 Task: Organize and update the Trello board by editing task cards, adding descriptions, and customizing the board with new lists, labels, and a background image.
Action: Mouse moved to (44, 93)
Screenshot: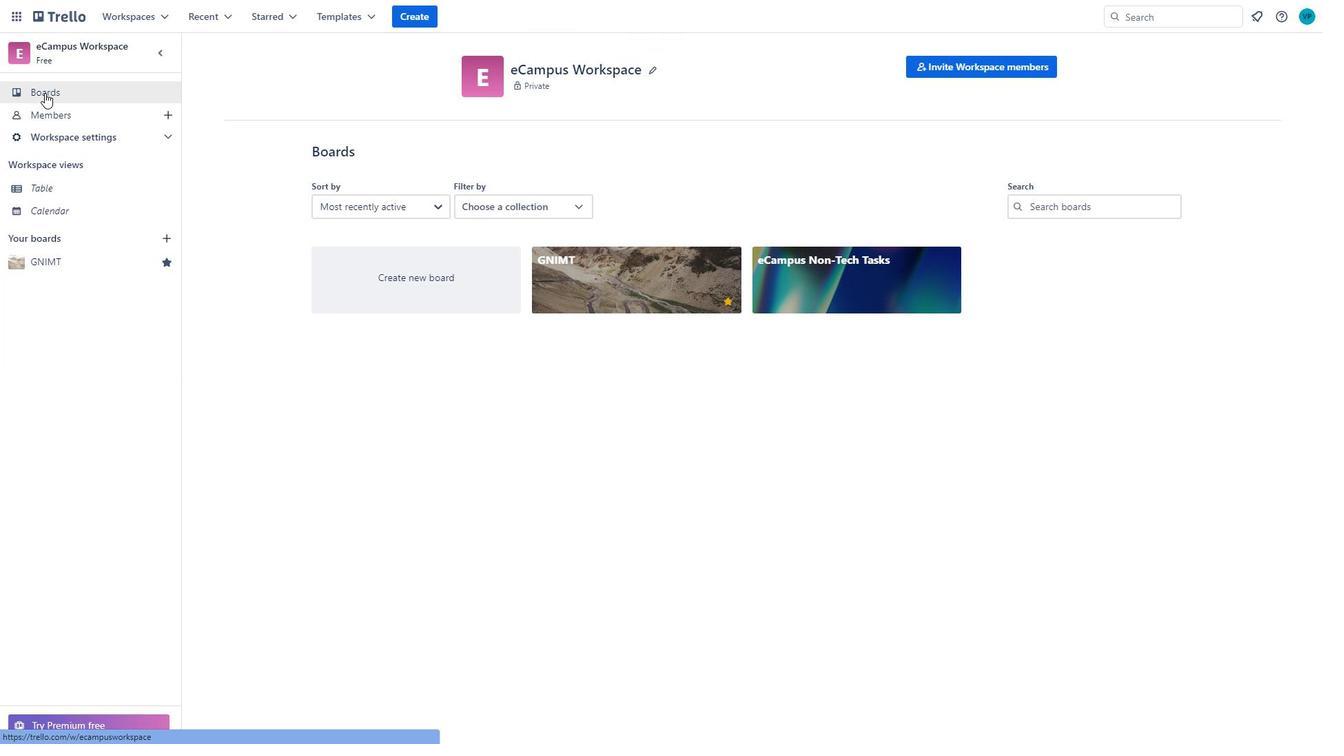 
Action: Mouse pressed left at (44, 93)
Screenshot: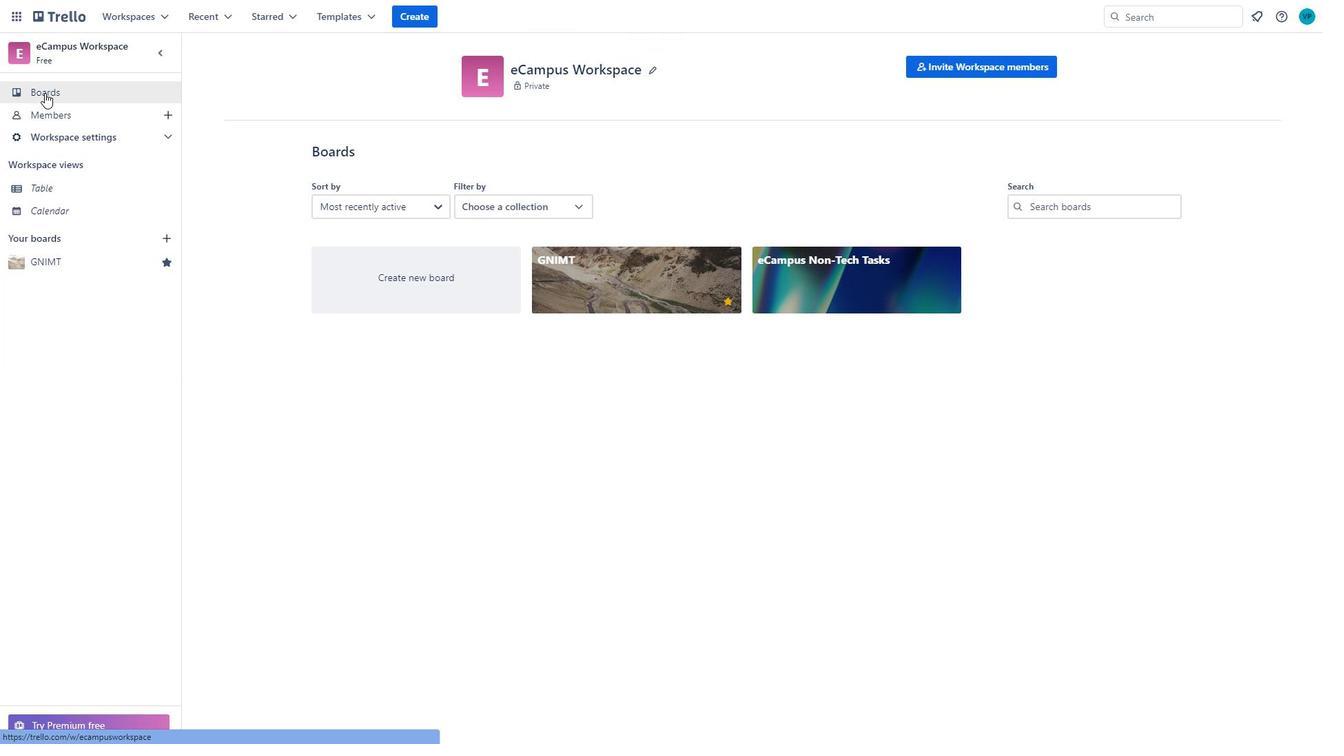 
Action: Mouse moved to (606, 288)
Screenshot: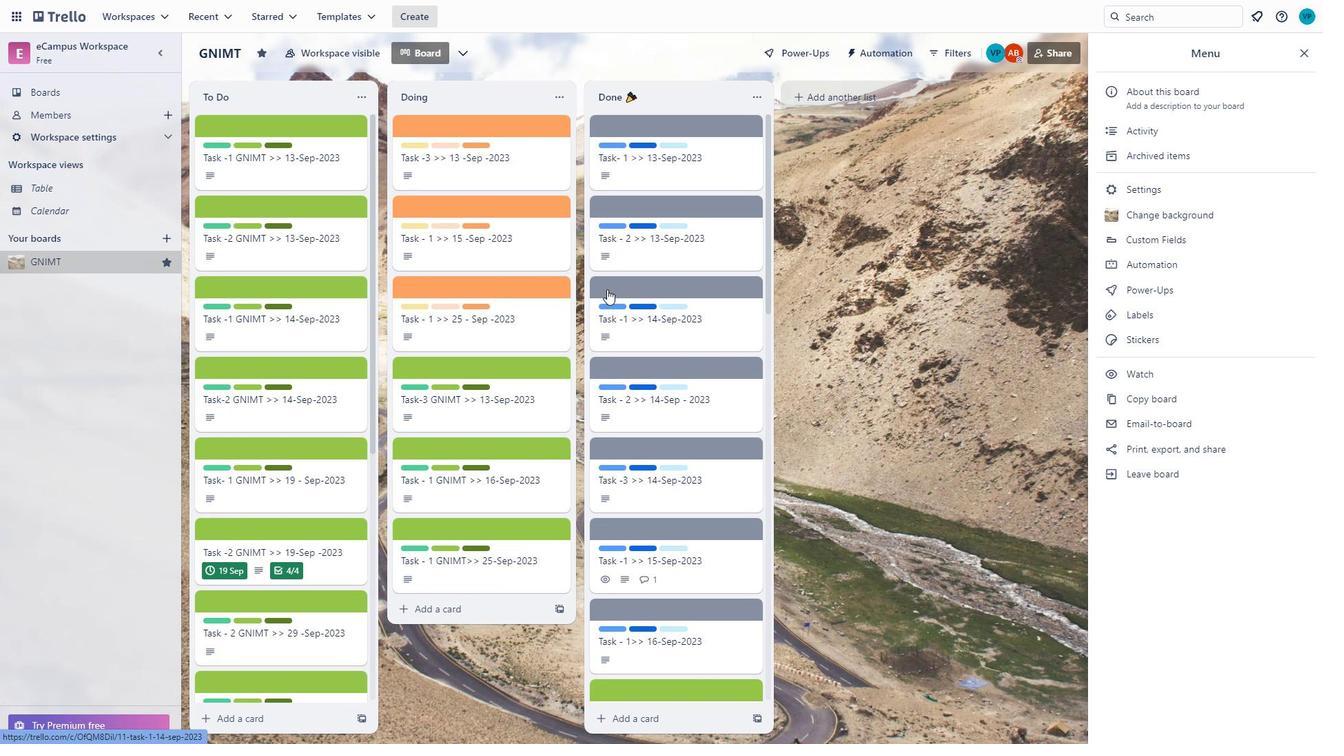 
Action: Mouse pressed left at (606, 288)
Screenshot: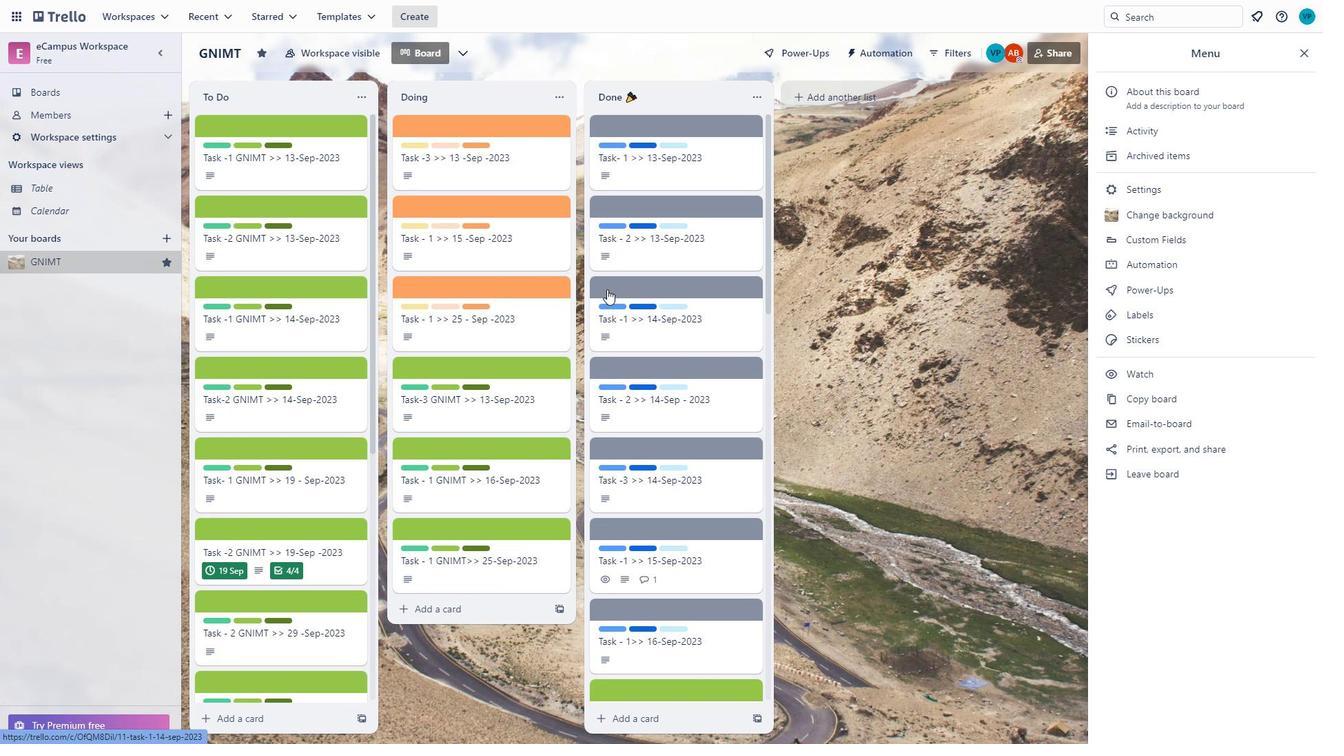 
Action: Mouse moved to (330, 416)
Screenshot: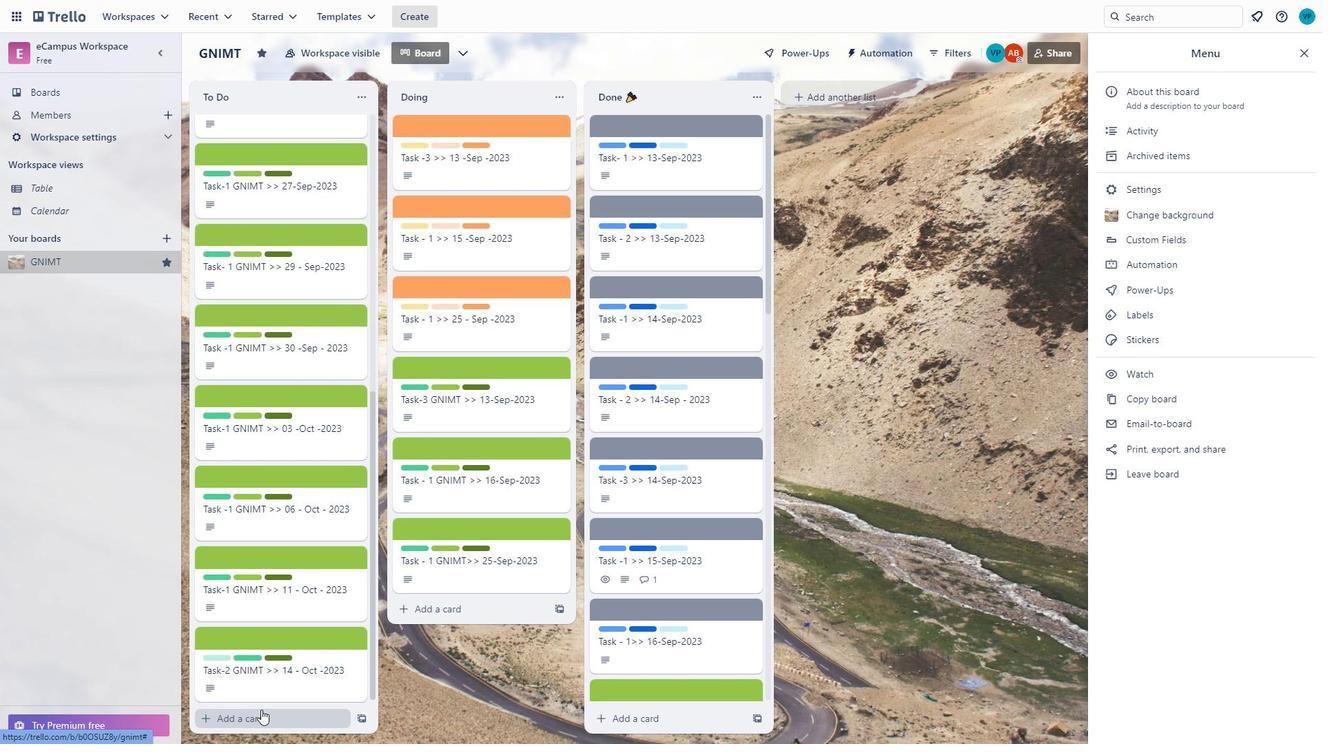 
Action: Mouse scrolled (330, 415) with delta (0, 0)
Screenshot: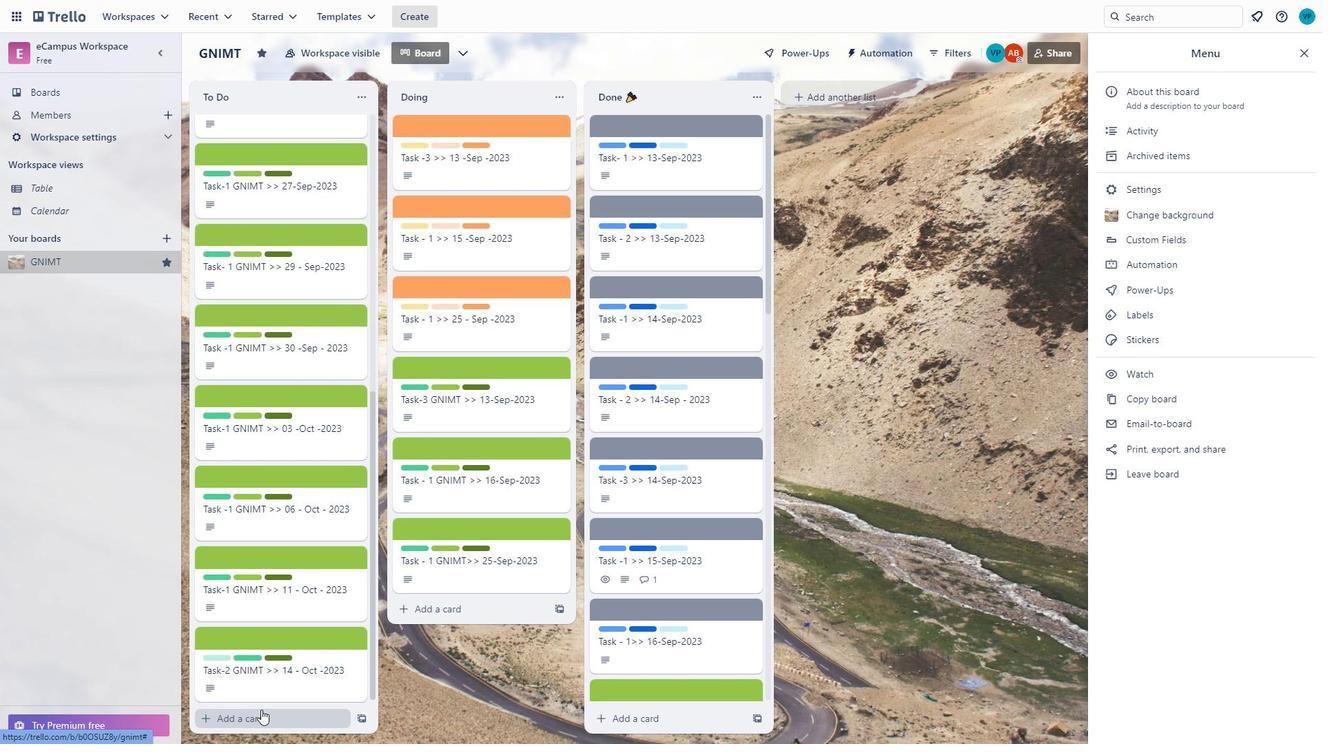 
Action: Mouse moved to (321, 426)
Screenshot: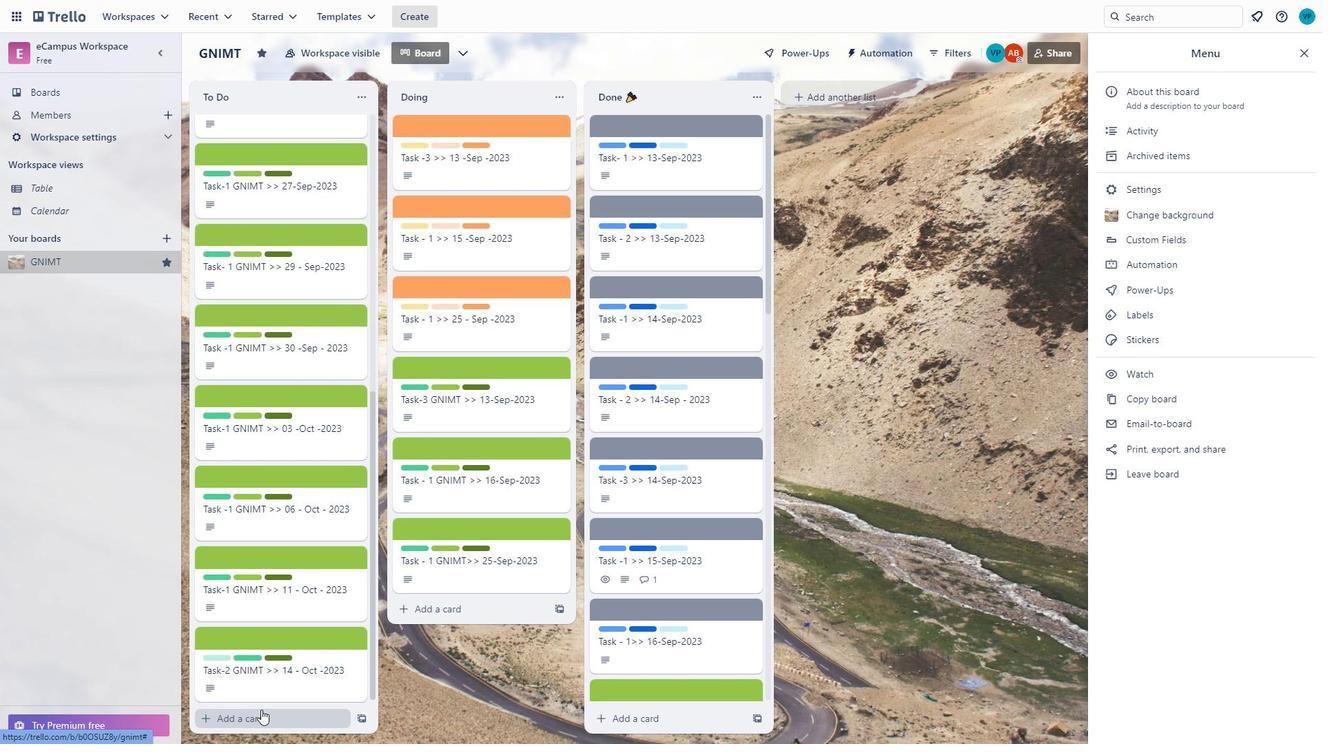 
Action: Mouse scrolled (321, 426) with delta (0, 0)
Screenshot: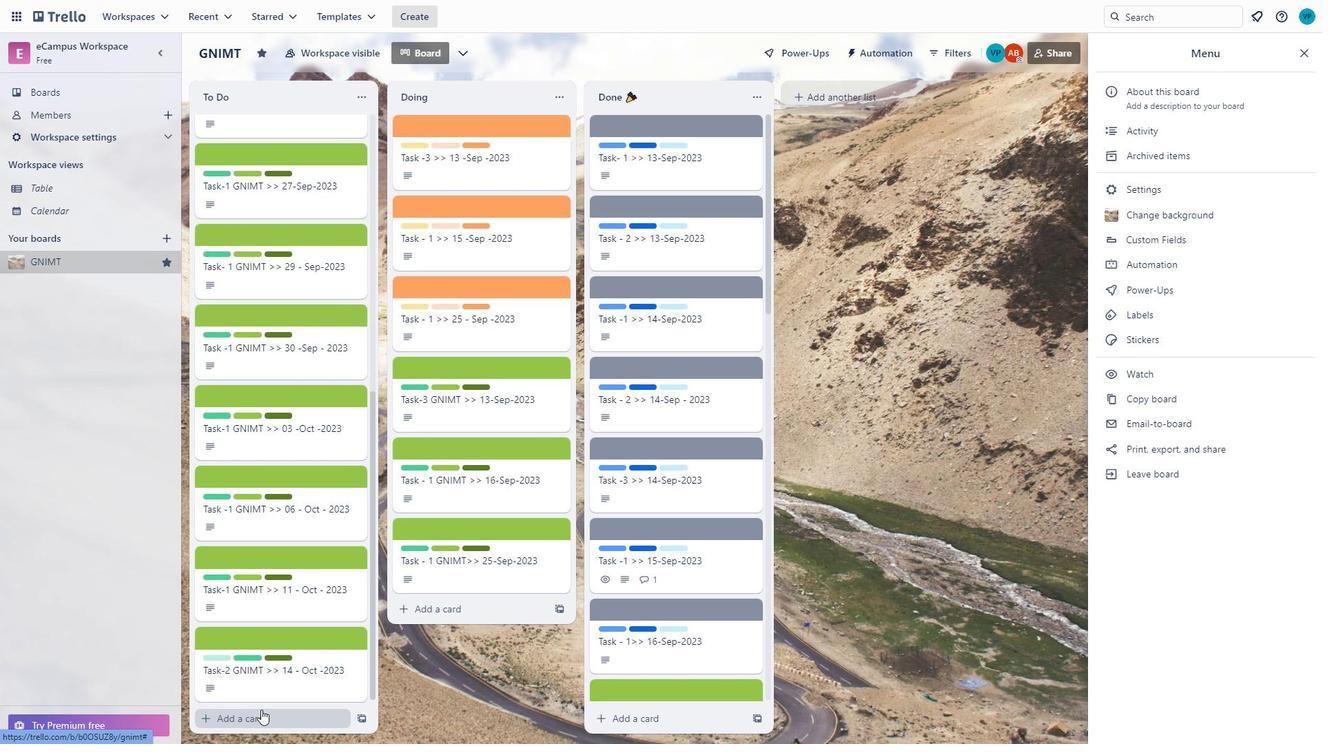 
Action: Mouse moved to (317, 432)
Screenshot: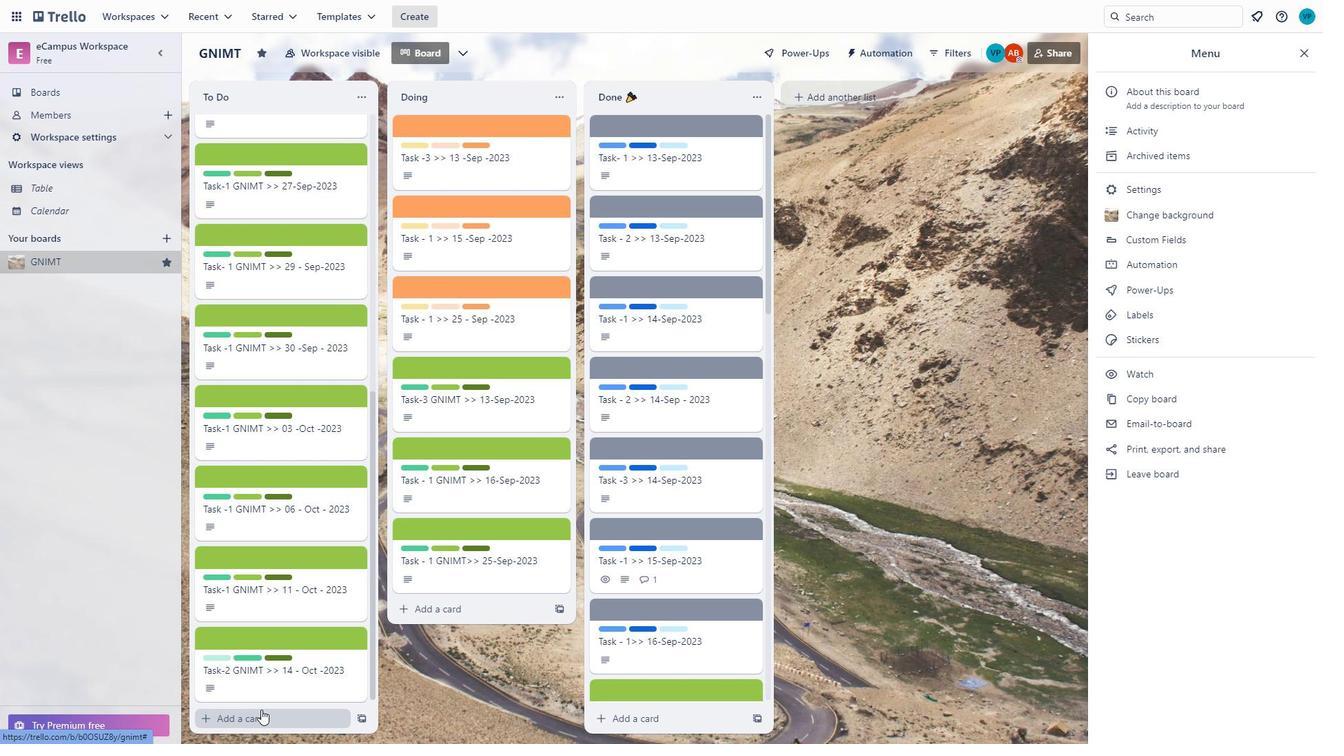 
Action: Mouse scrolled (317, 432) with delta (0, 0)
Screenshot: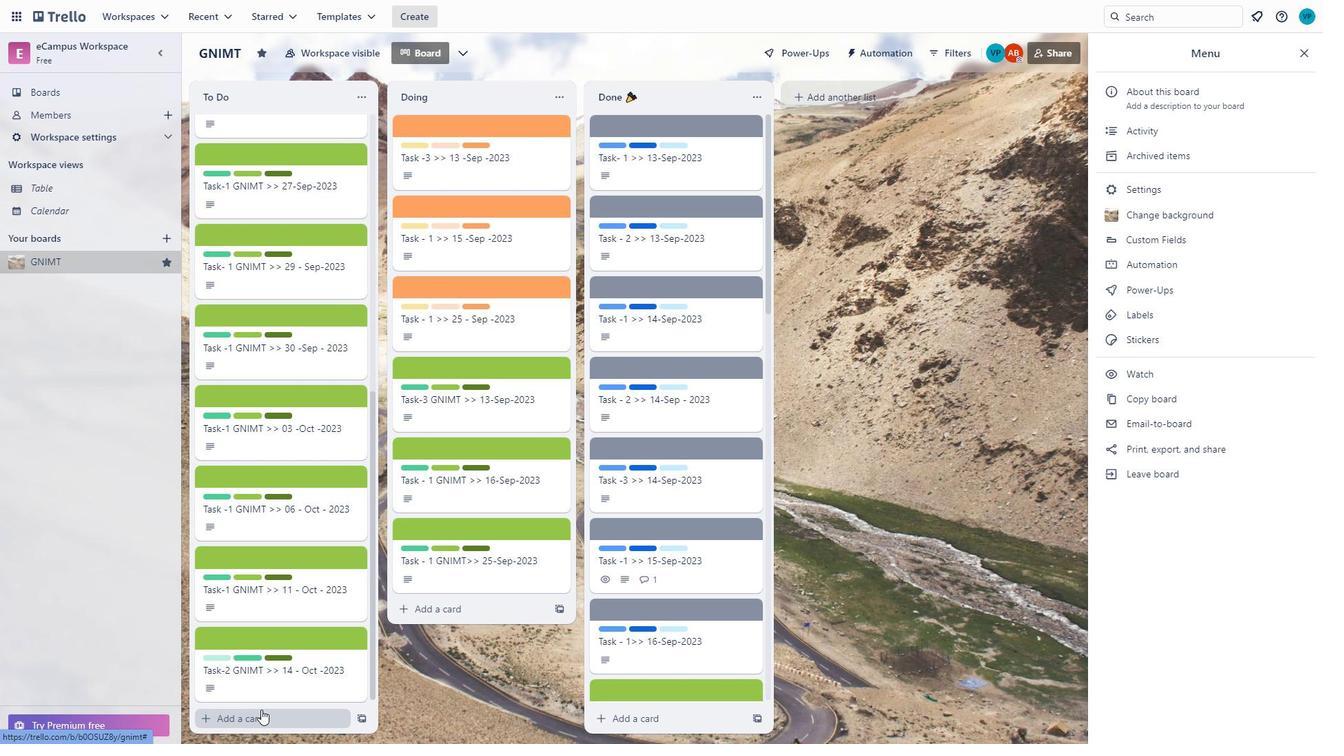 
Action: Mouse moved to (316, 435)
Screenshot: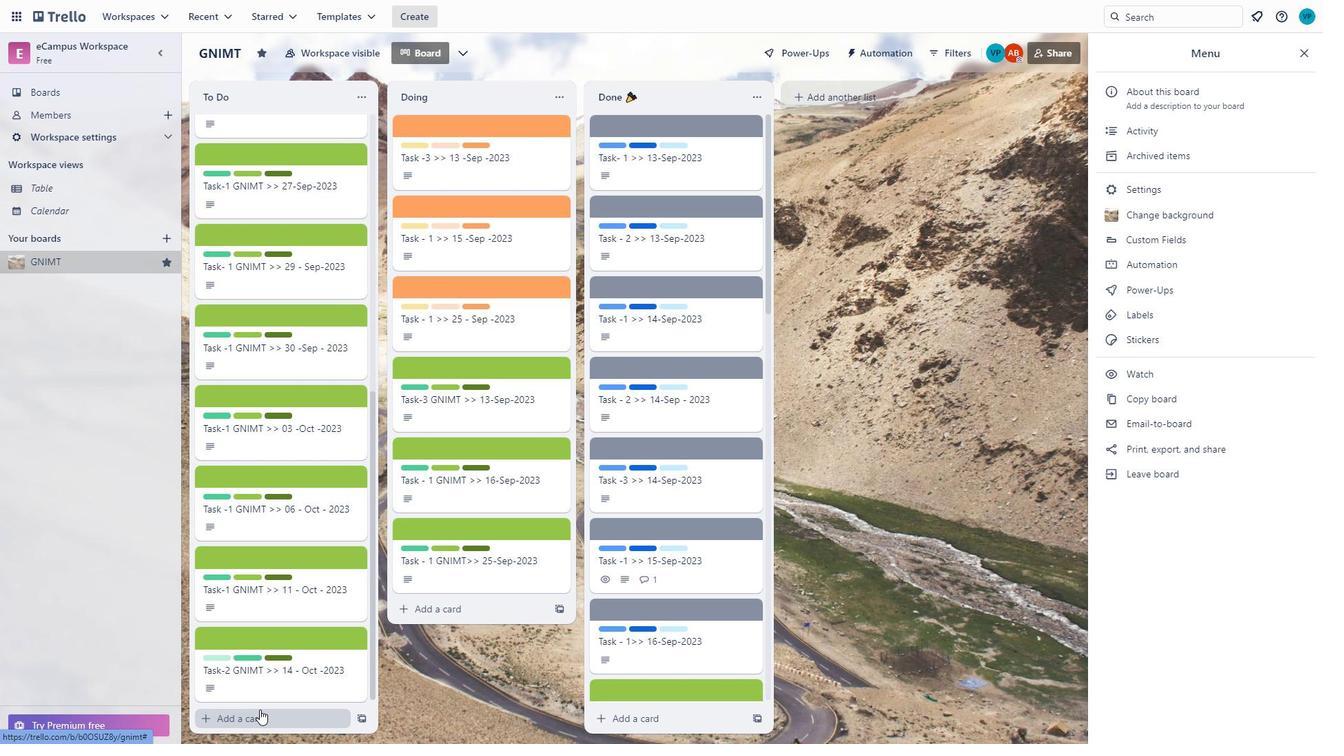 
Action: Mouse scrolled (316, 434) with delta (0, 0)
Screenshot: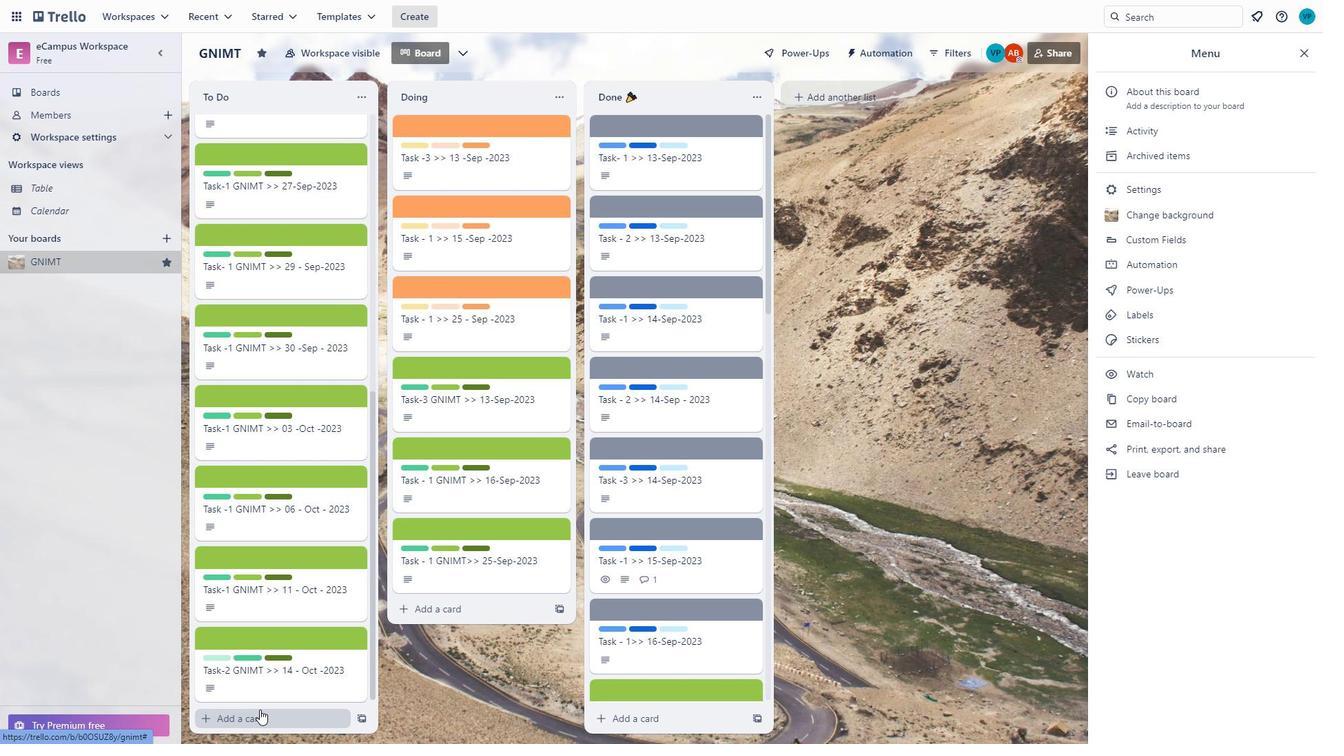 
Action: Mouse moved to (305, 452)
Screenshot: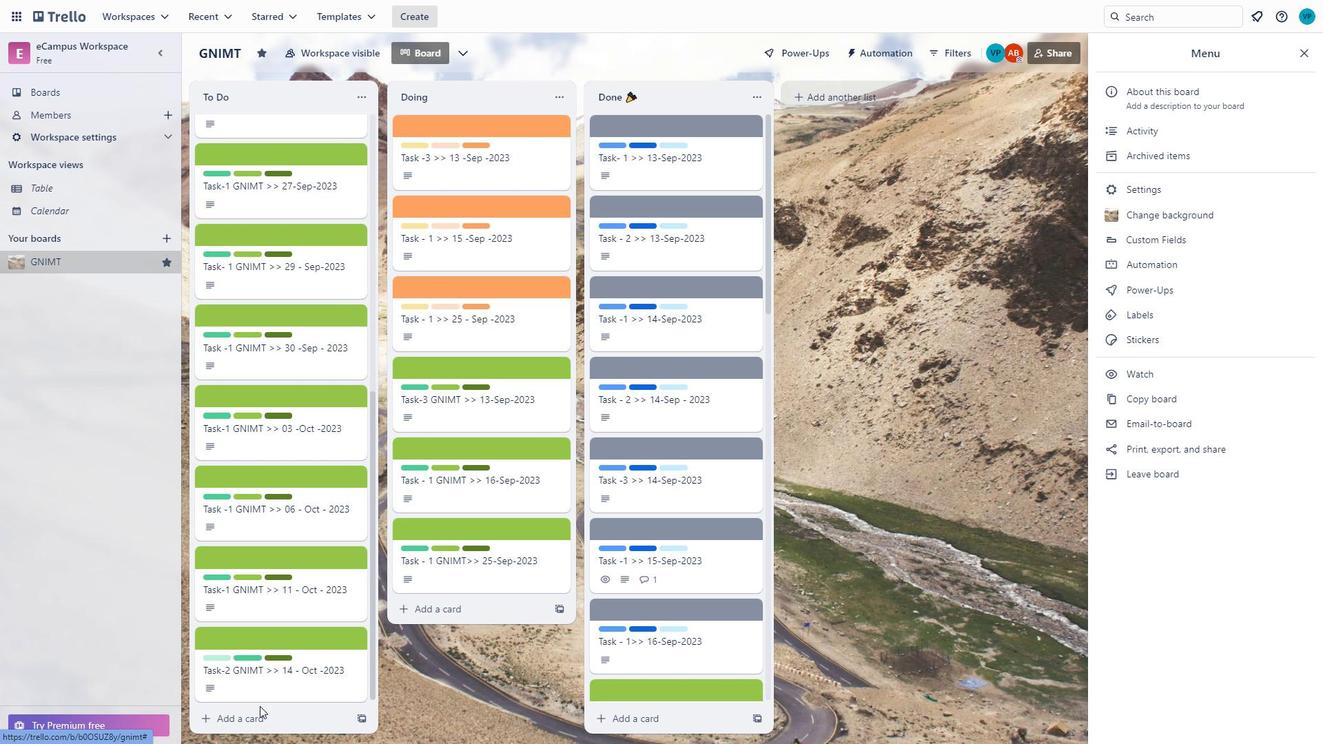 
Action: Mouse scrolled (305, 452) with delta (0, 0)
Screenshot: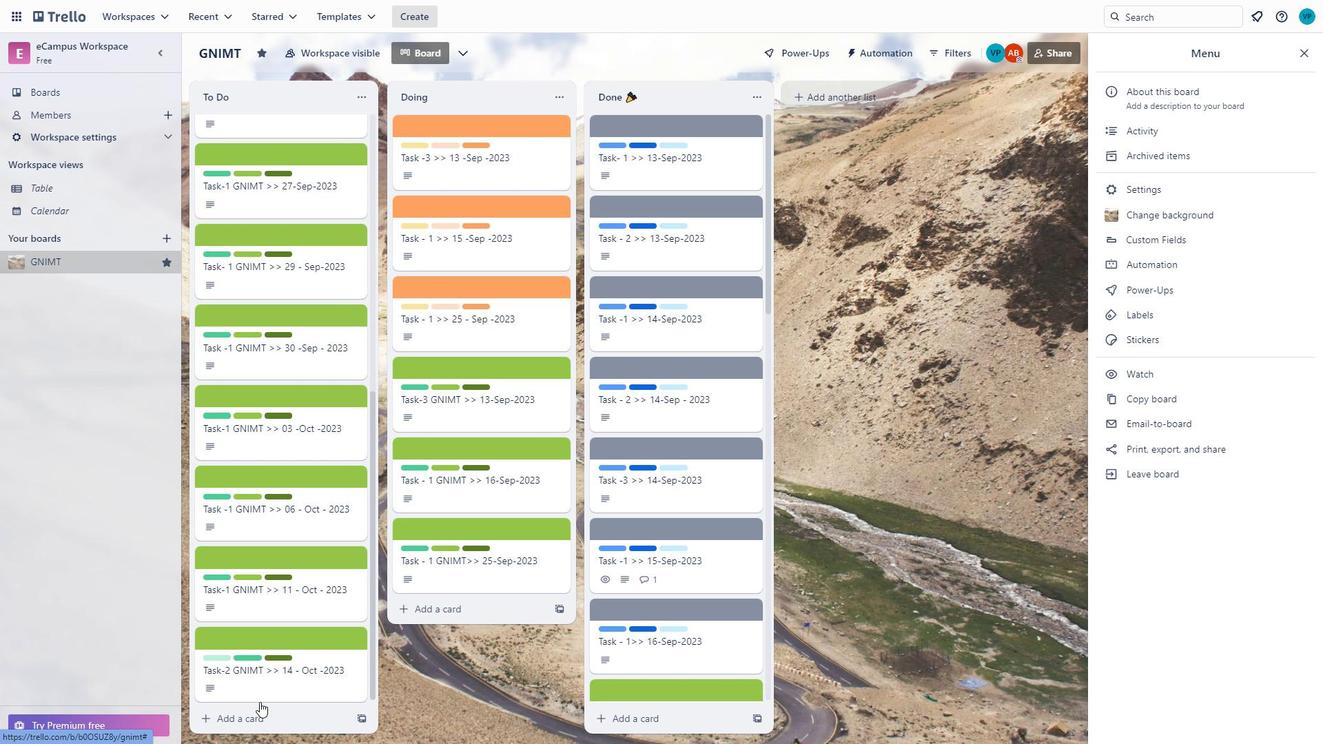 
Action: Mouse moved to (306, 455)
Screenshot: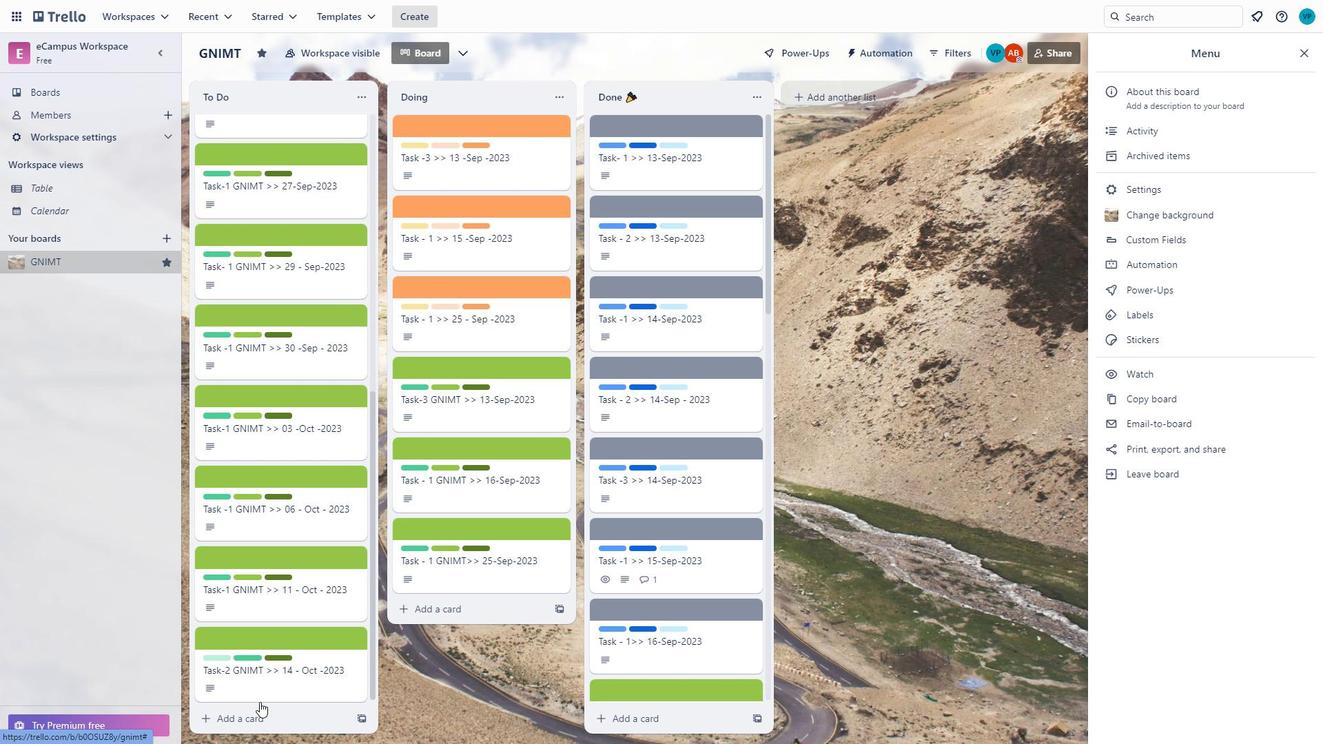 
Action: Mouse scrolled (306, 454) with delta (0, 0)
Screenshot: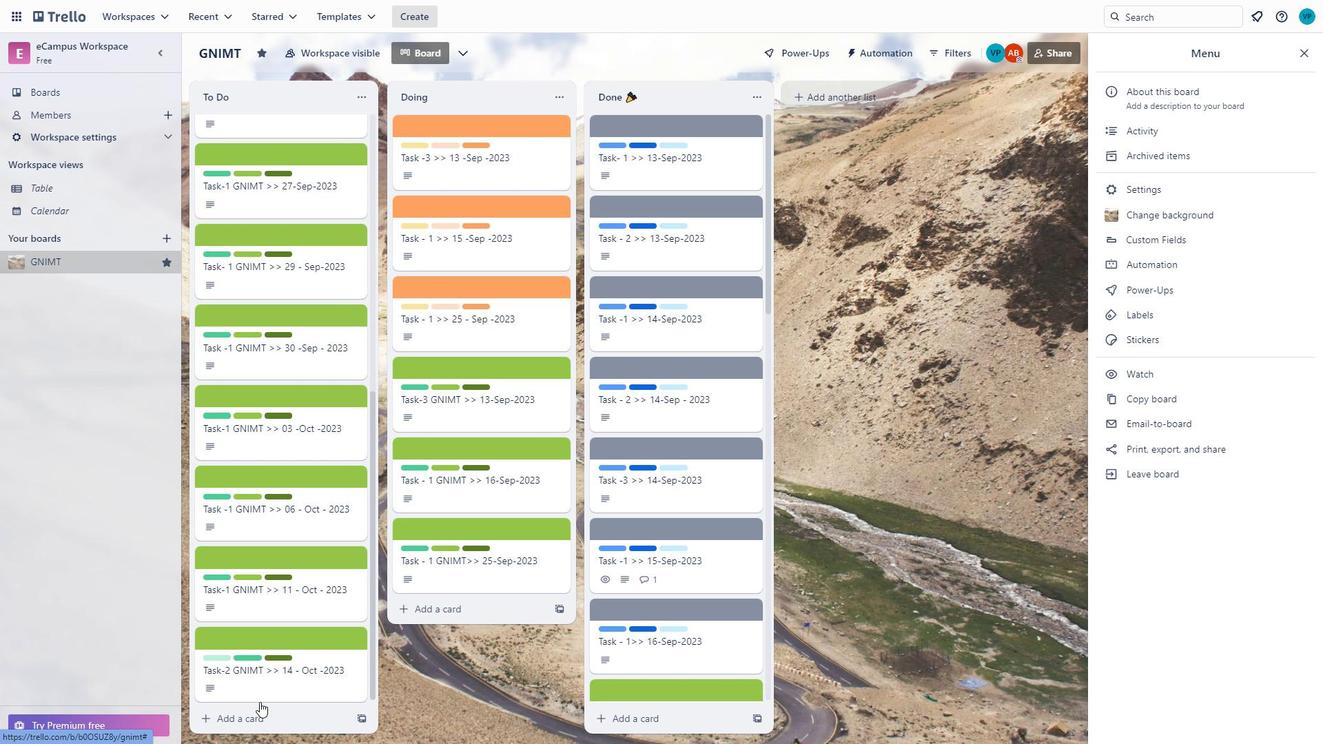 
Action: Mouse moved to (306, 457)
Screenshot: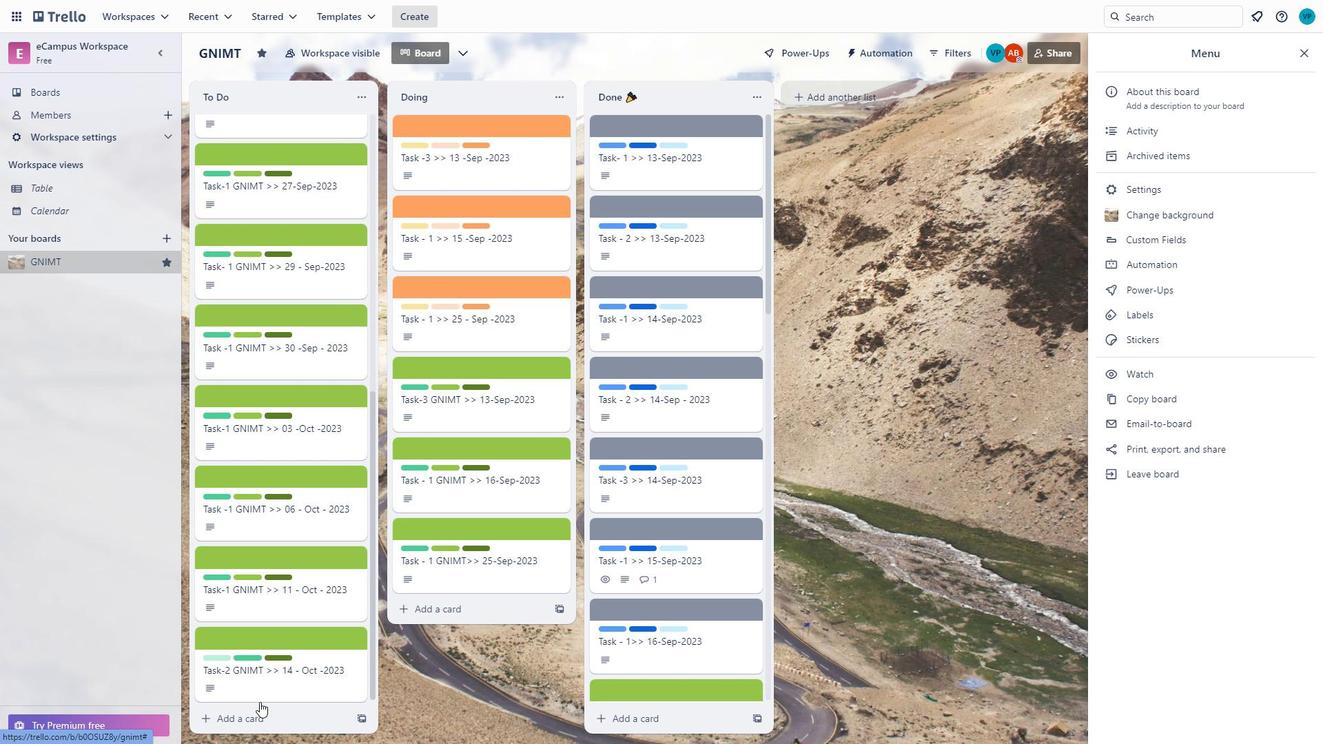 
Action: Mouse scrolled (306, 456) with delta (0, 0)
Screenshot: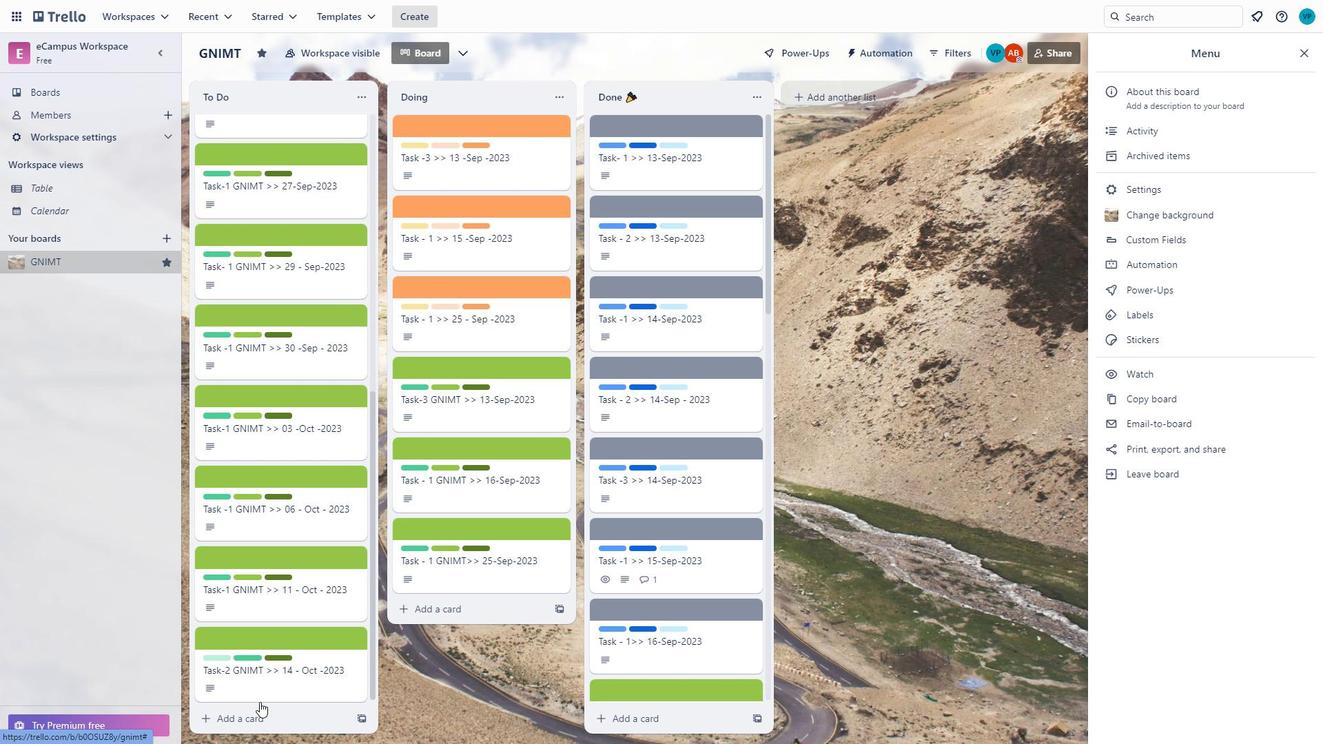
Action: Mouse moved to (306, 457)
Screenshot: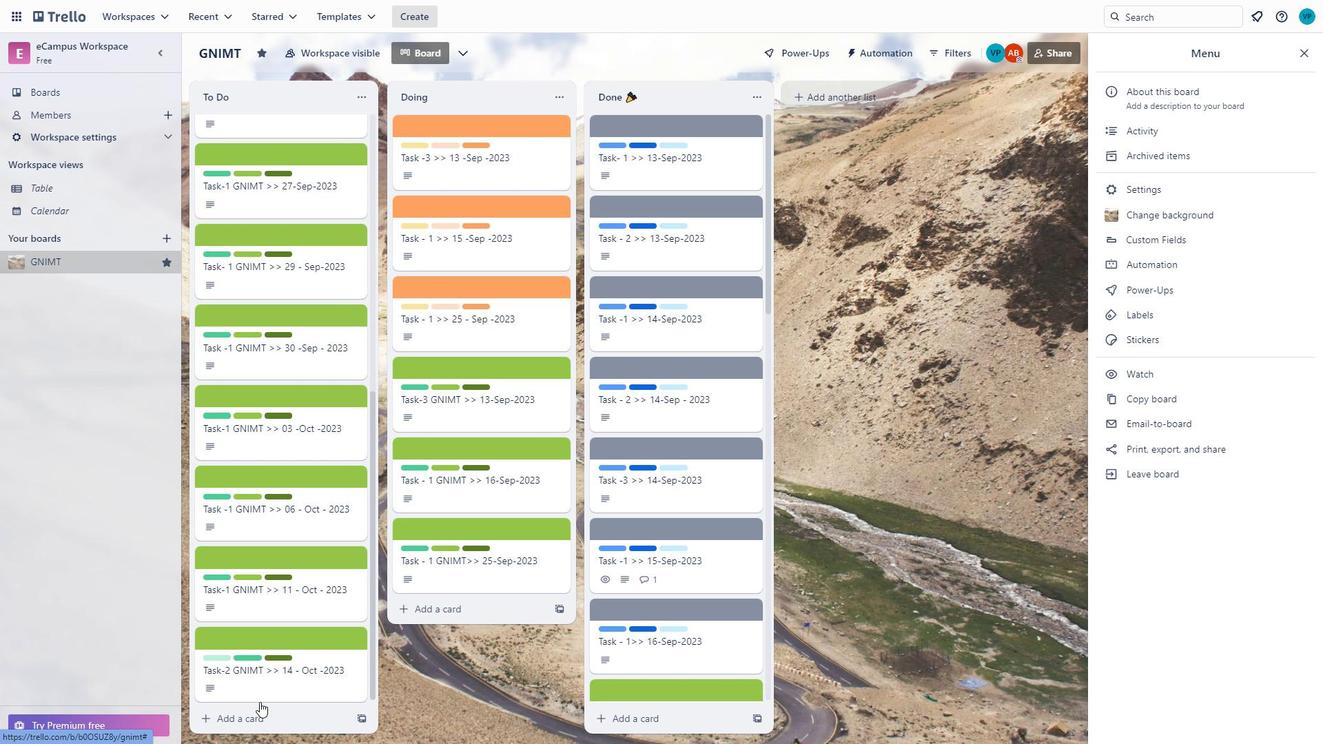 
Action: Mouse scrolled (306, 456) with delta (0, 0)
Screenshot: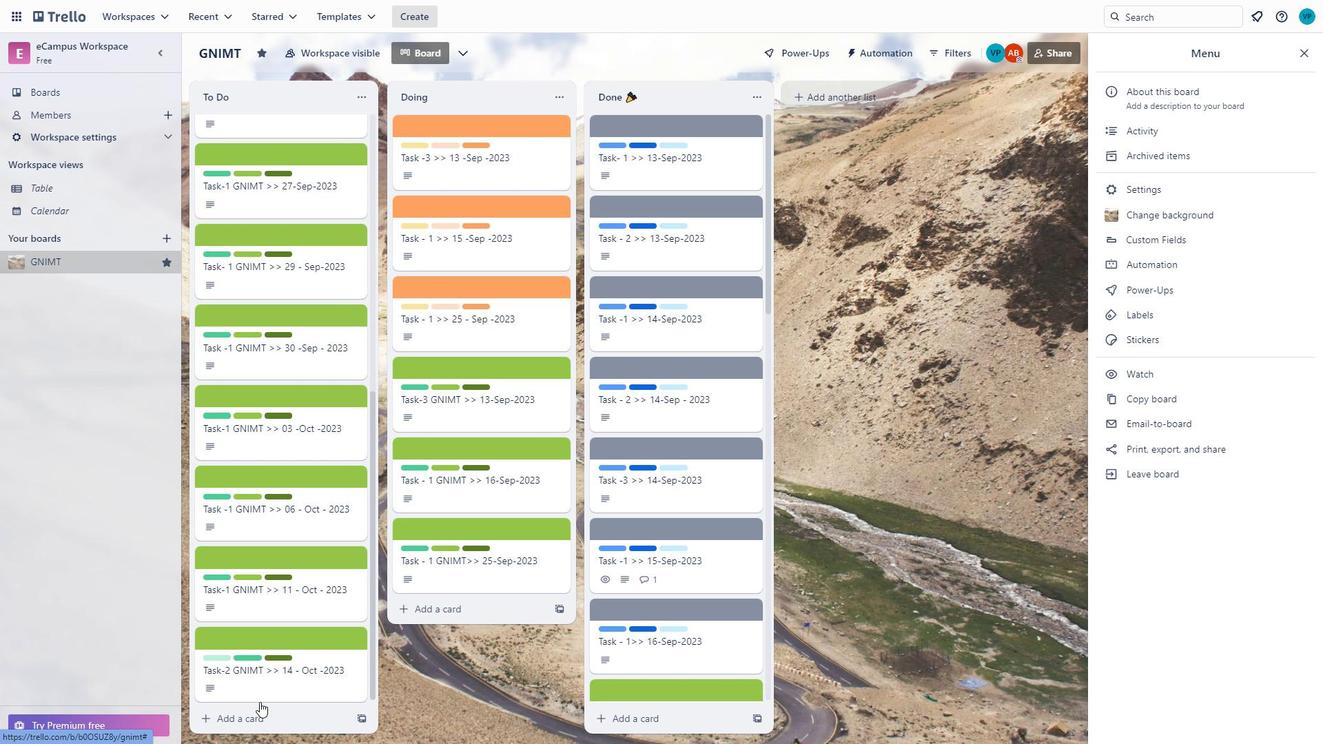 
Action: Mouse moved to (306, 457)
Screenshot: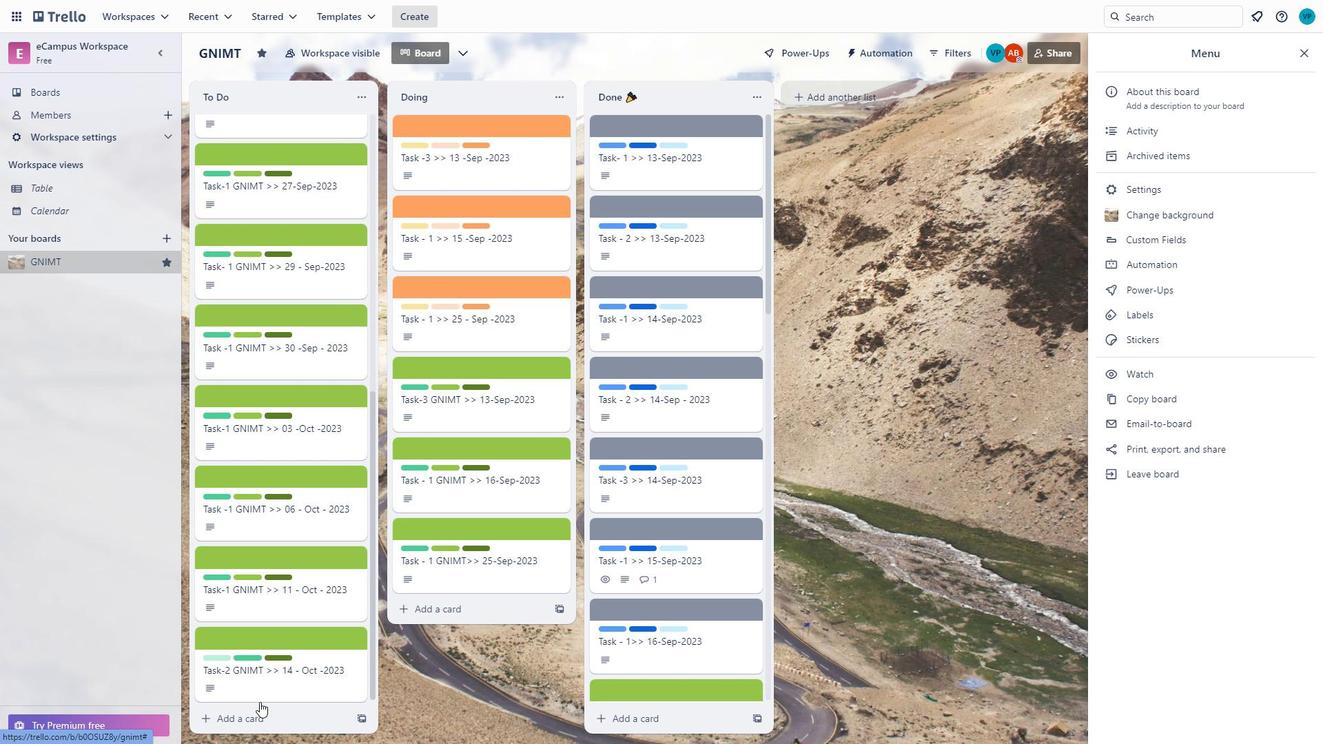 
Action: Mouse scrolled (306, 457) with delta (0, 0)
Screenshot: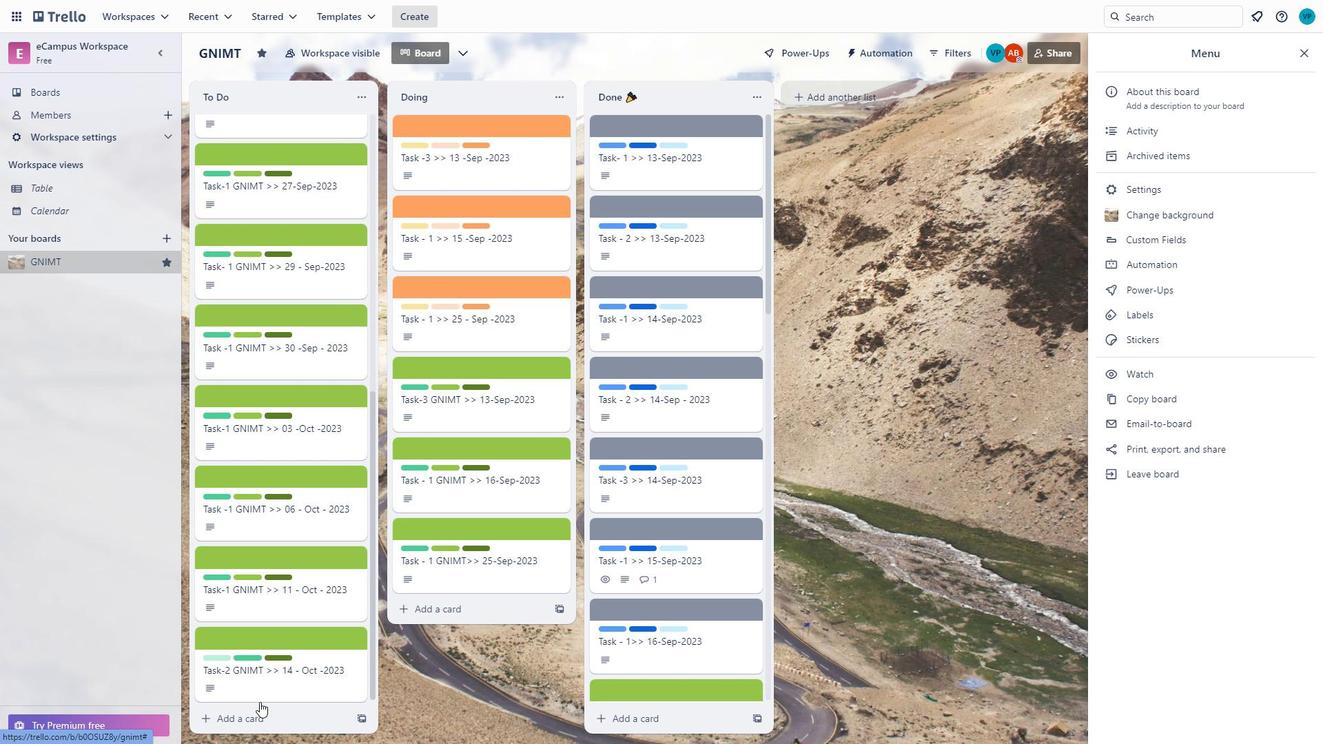 
Action: Mouse moved to (315, 461)
Screenshot: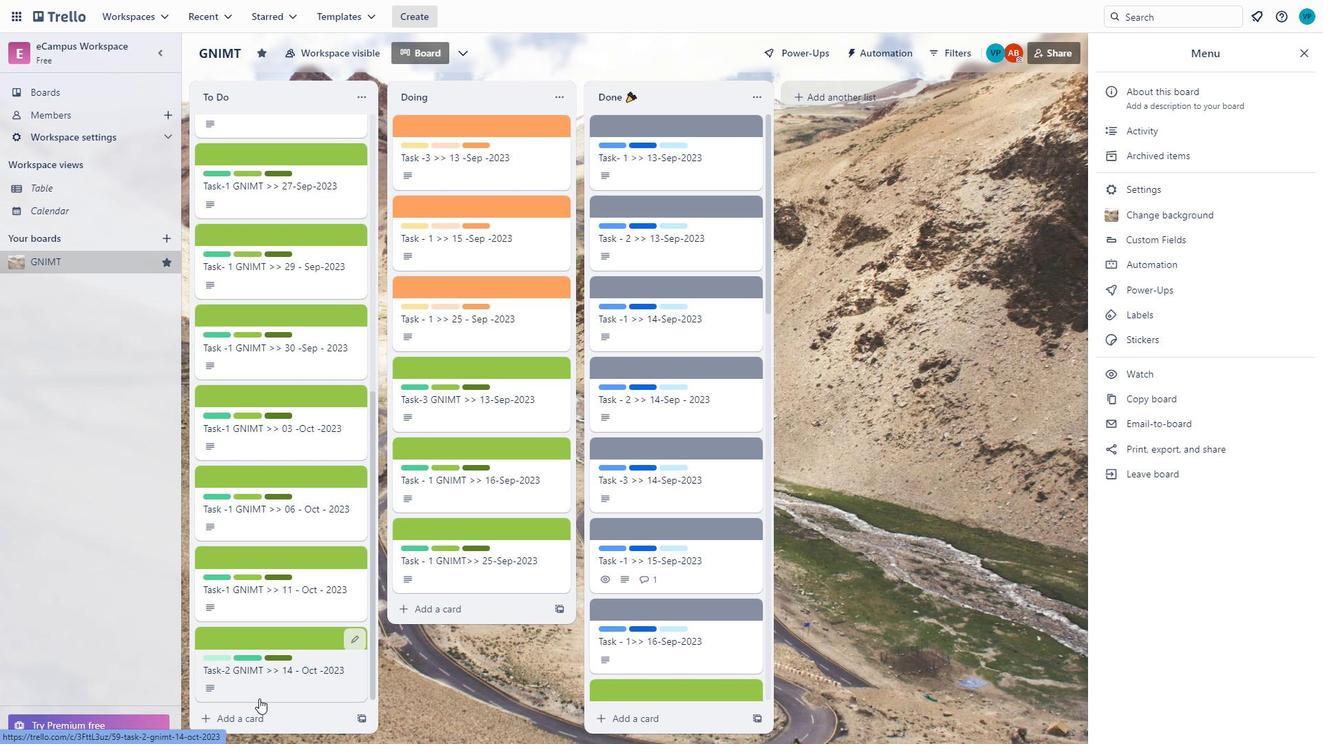
Action: Mouse scrolled (315, 461) with delta (0, 0)
Screenshot: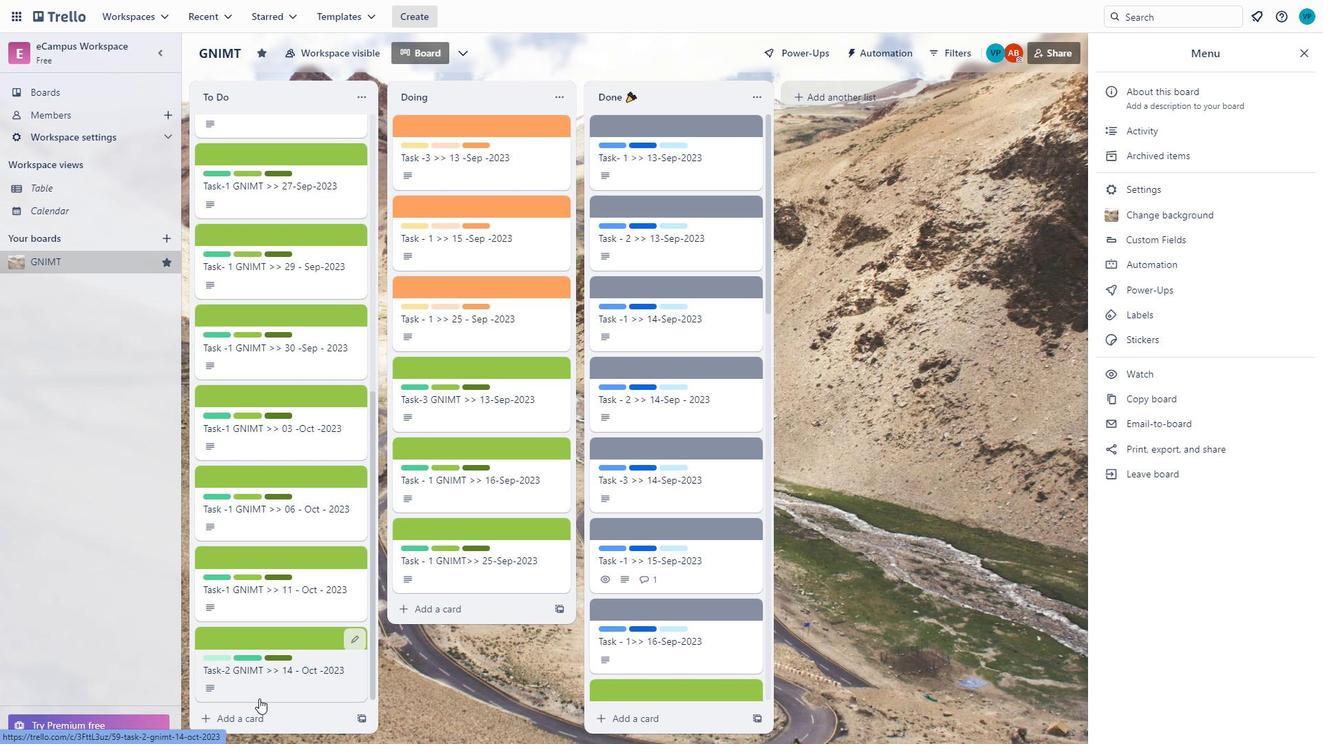 
Action: Mouse moved to (312, 468)
Screenshot: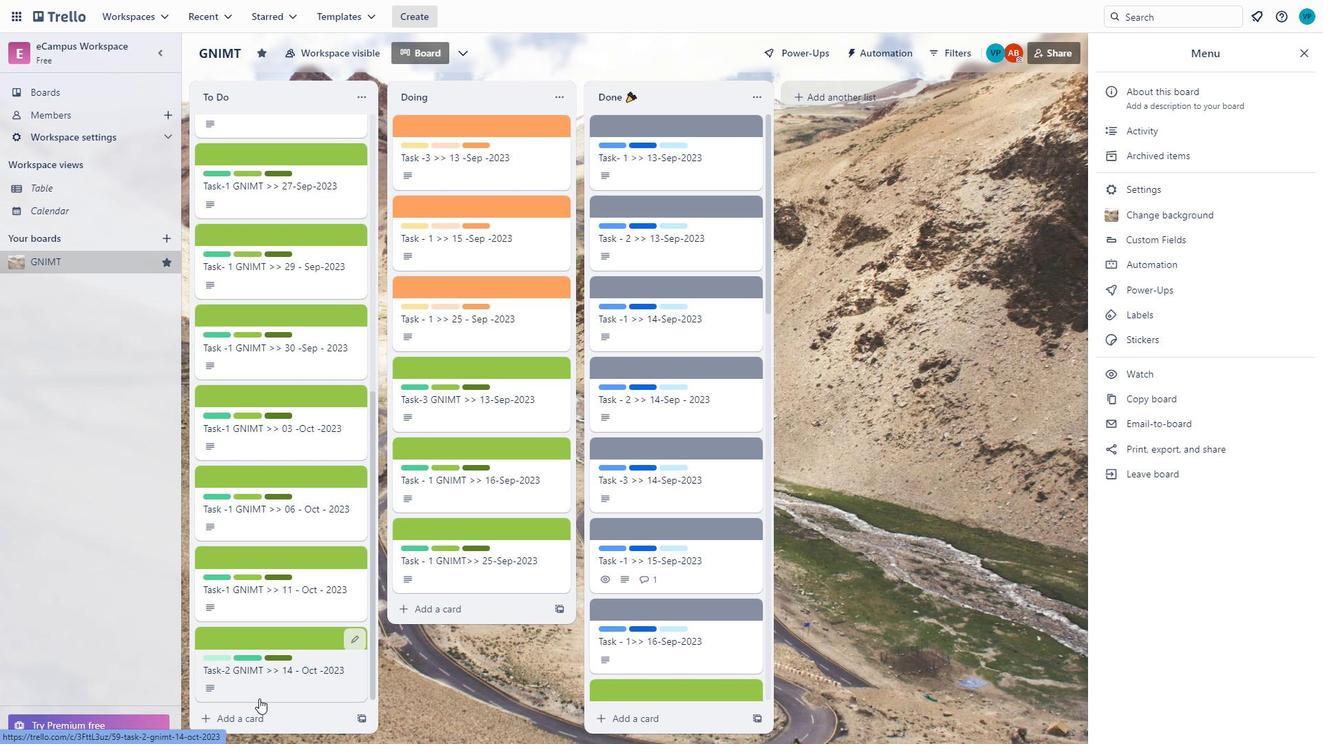 
Action: Mouse scrolled (312, 467) with delta (0, 0)
Screenshot: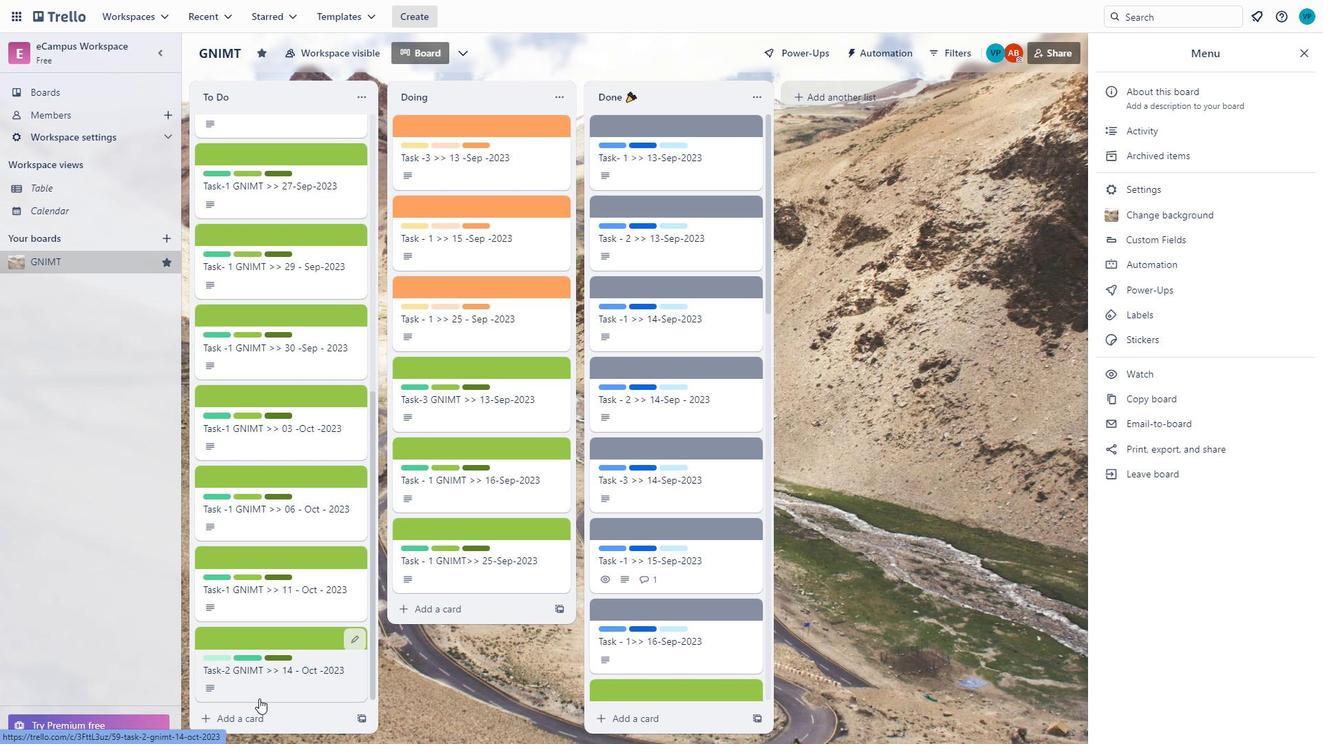 
Action: Mouse moved to (312, 474)
Screenshot: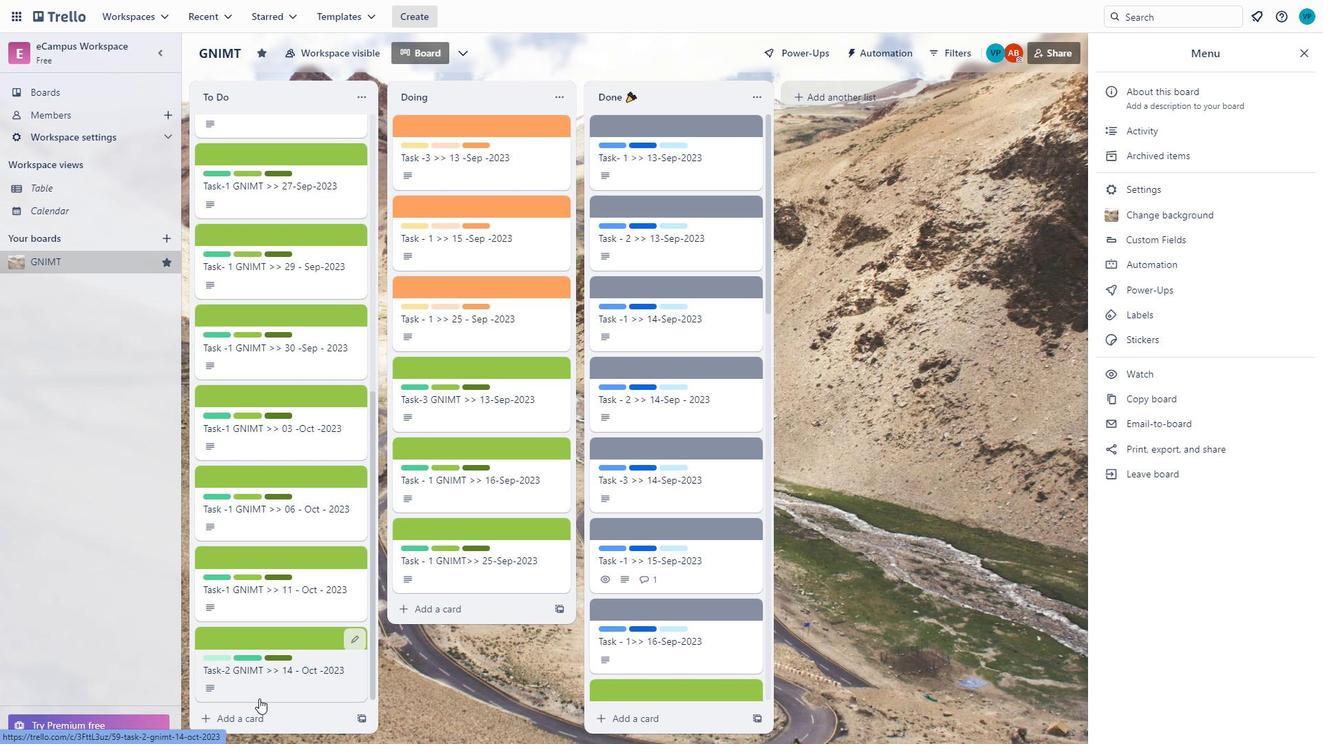 
Action: Mouse scrolled (312, 474) with delta (0, 0)
Screenshot: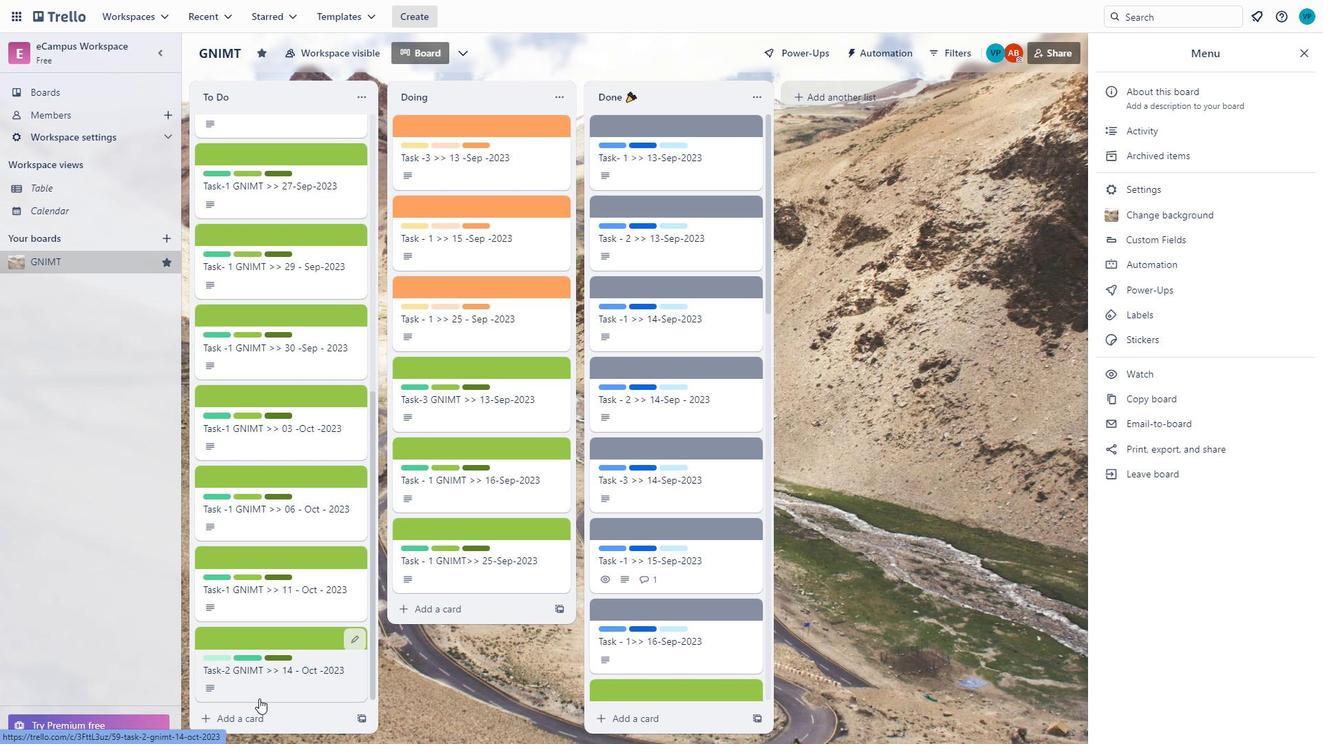 
Action: Mouse moved to (312, 477)
Screenshot: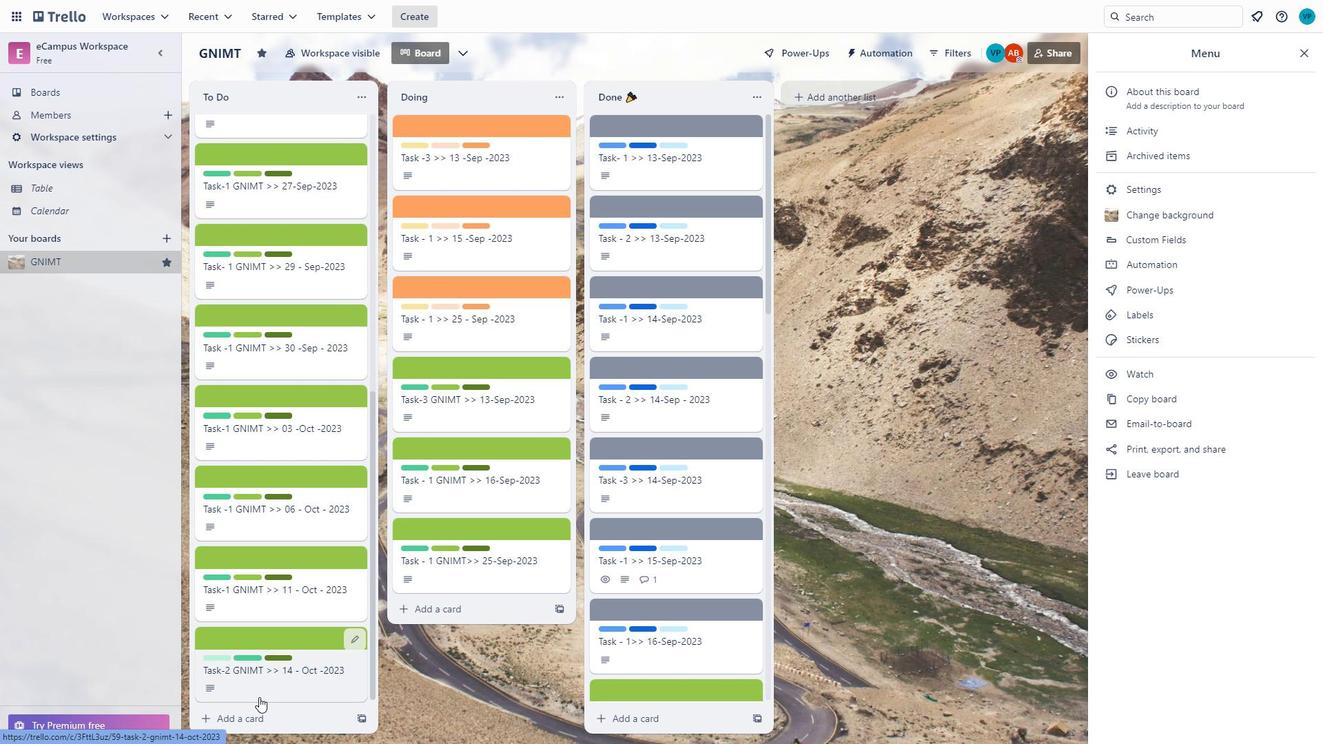 
Action: Mouse scrolled (312, 477) with delta (0, 0)
Screenshot: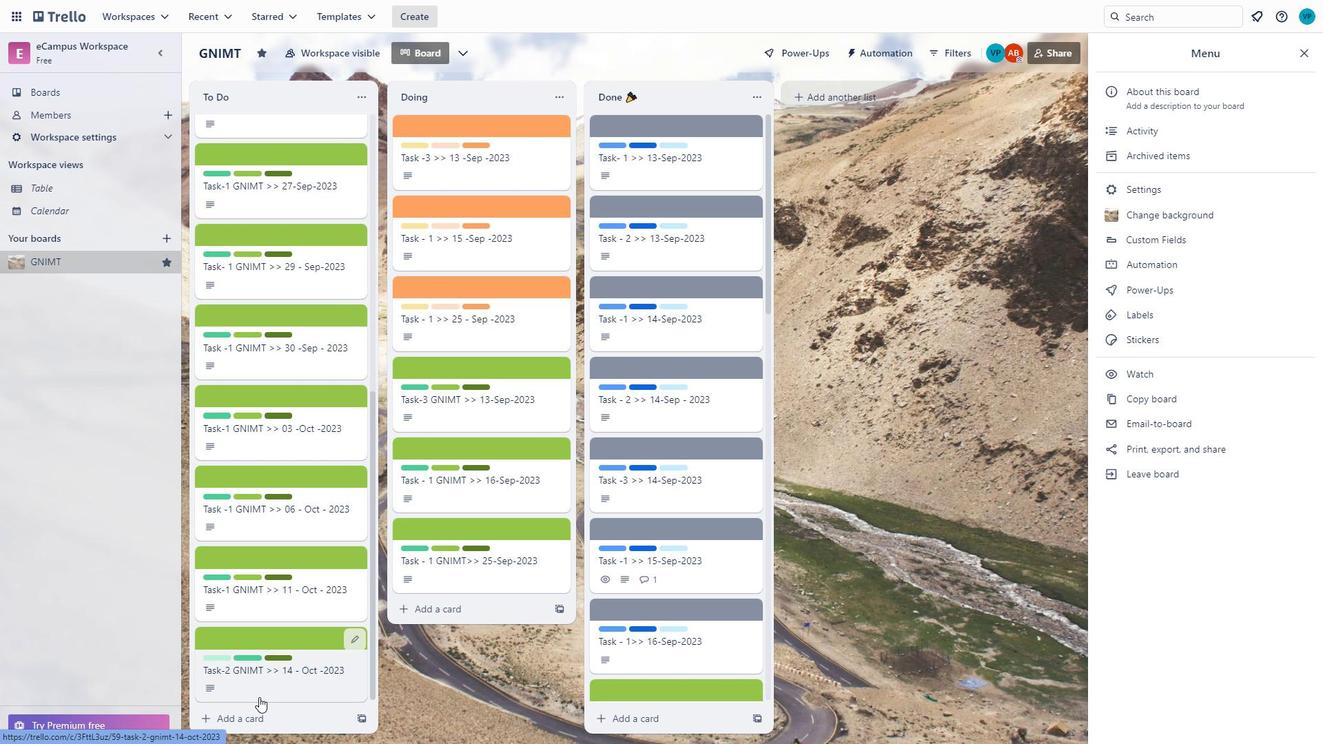 
Action: Mouse moved to (312, 478)
Screenshot: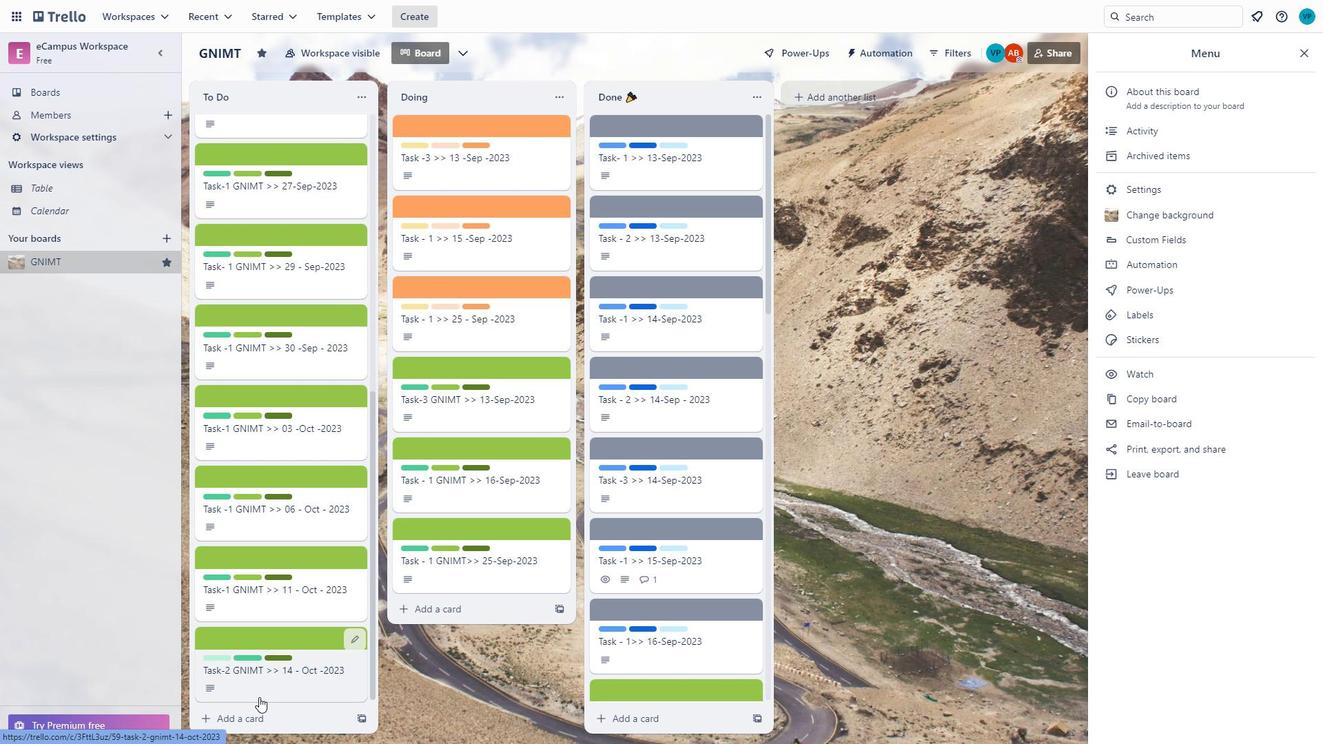 
Action: Mouse scrolled (312, 477) with delta (0, 0)
Screenshot: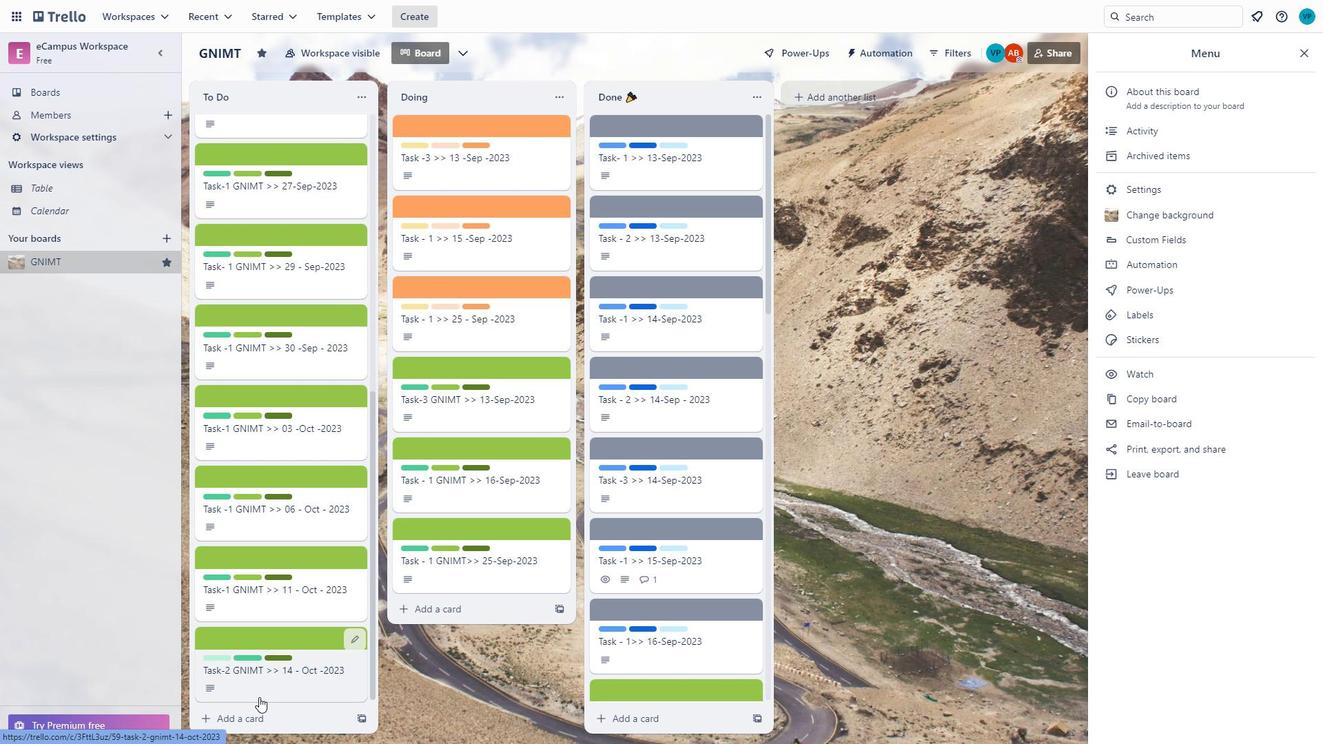 
Action: Mouse moved to (302, 478)
Screenshot: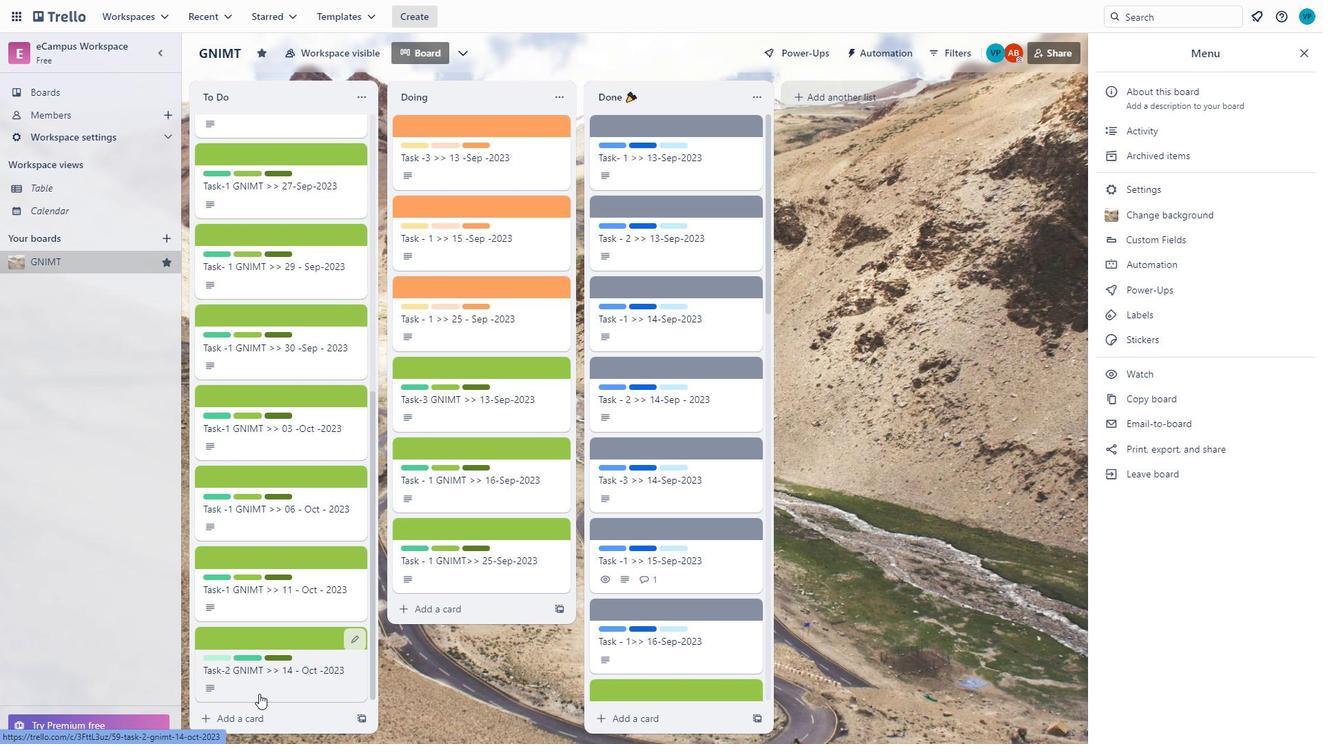 
Action: Mouse scrolled (302, 477) with delta (0, 0)
Screenshot: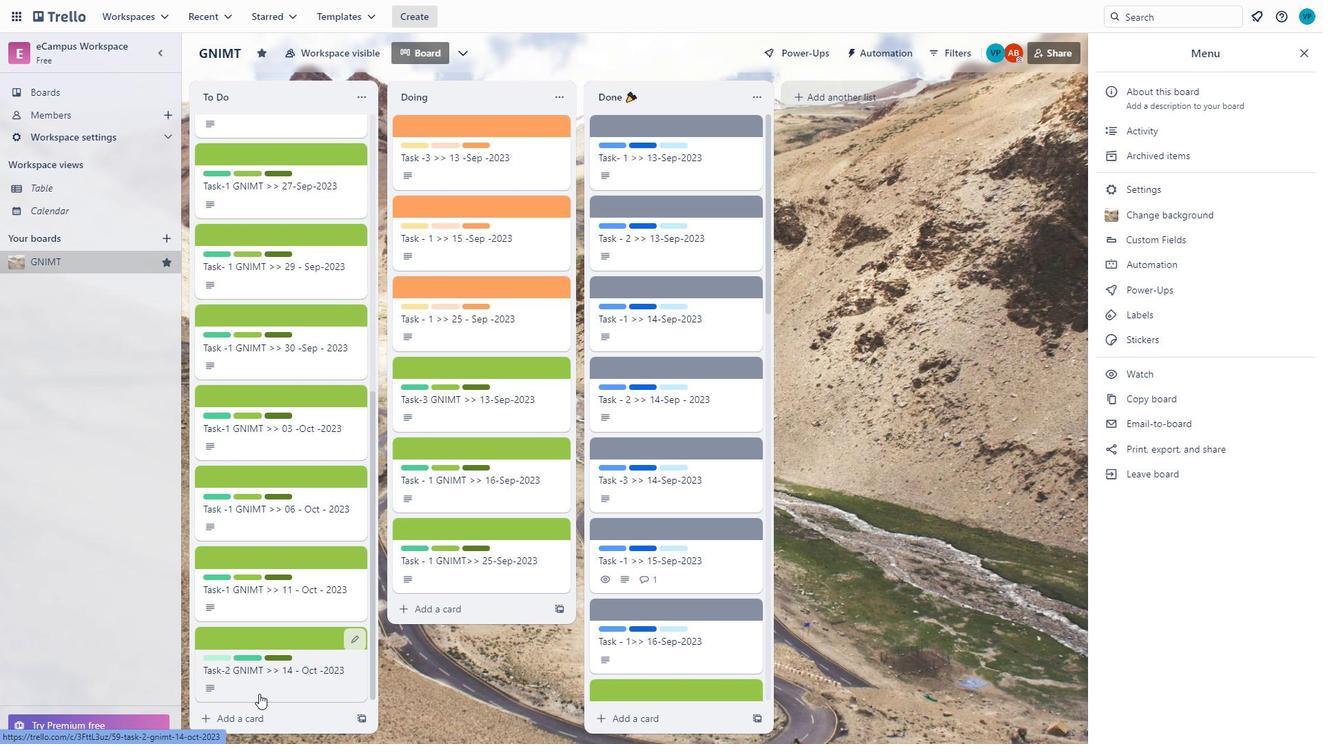 
Action: Mouse moved to (301, 481)
Screenshot: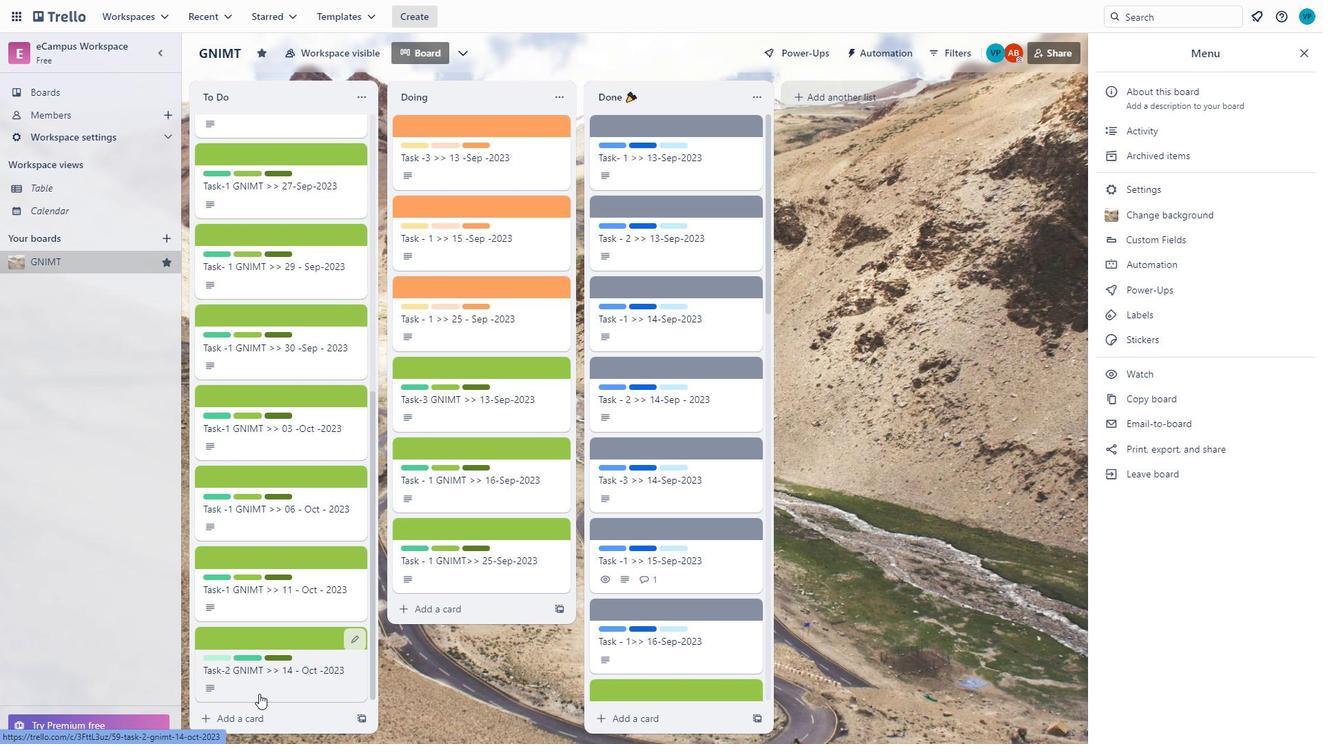 
Action: Mouse scrolled (301, 480) with delta (0, 0)
Screenshot: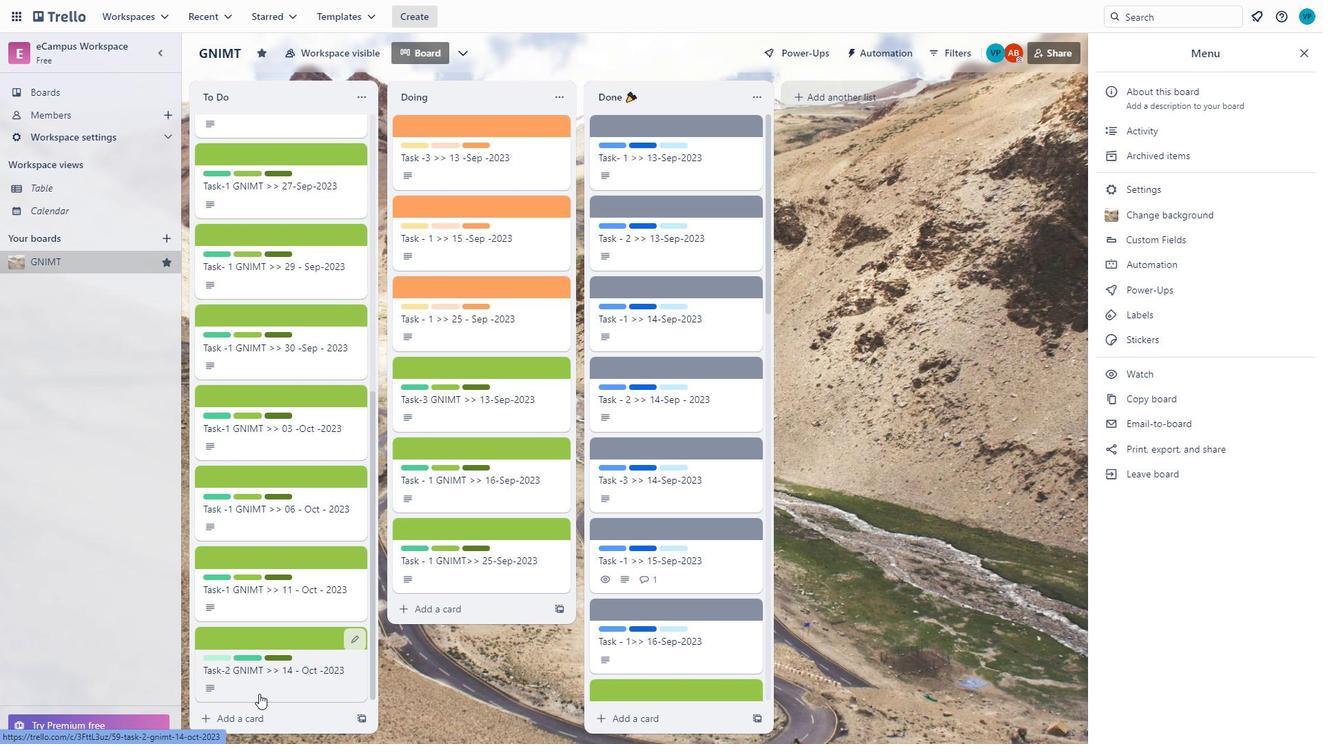 
Action: Mouse moved to (301, 485)
Screenshot: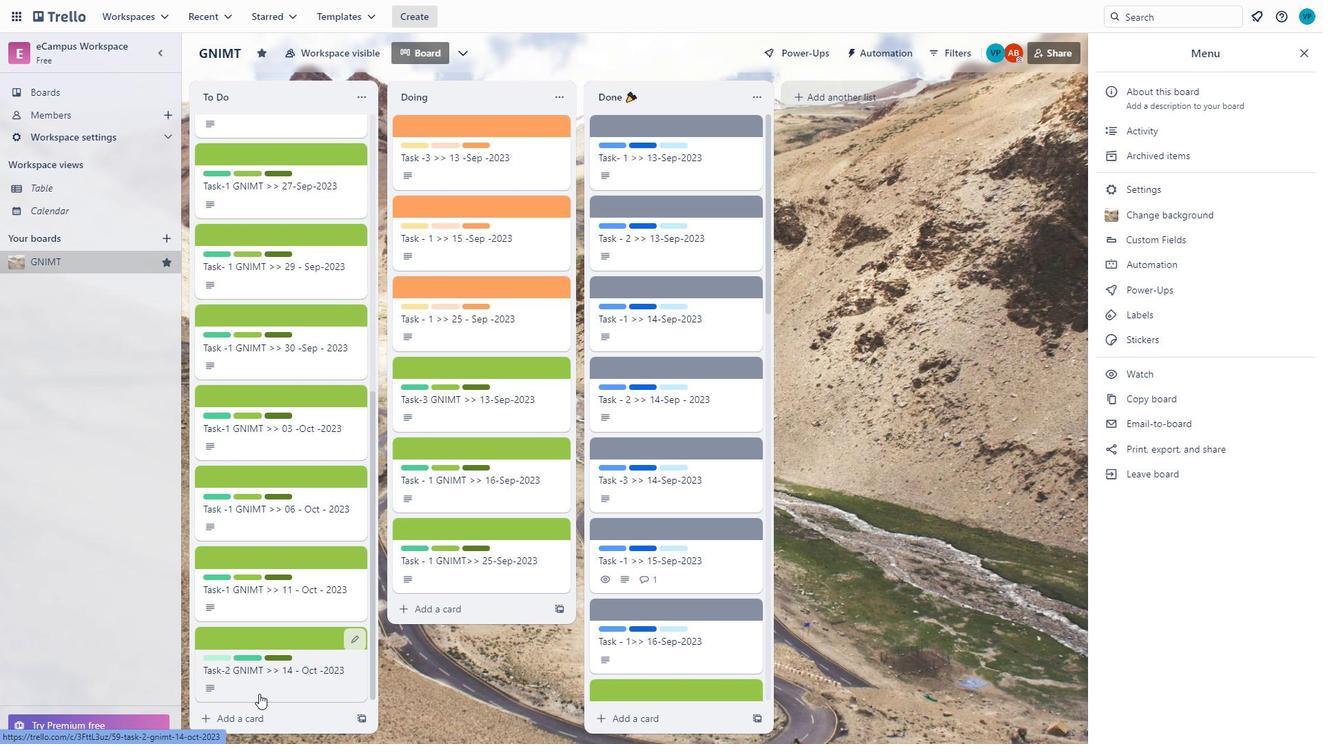 
Action: Mouse scrolled (301, 483) with delta (0, -1)
Screenshot: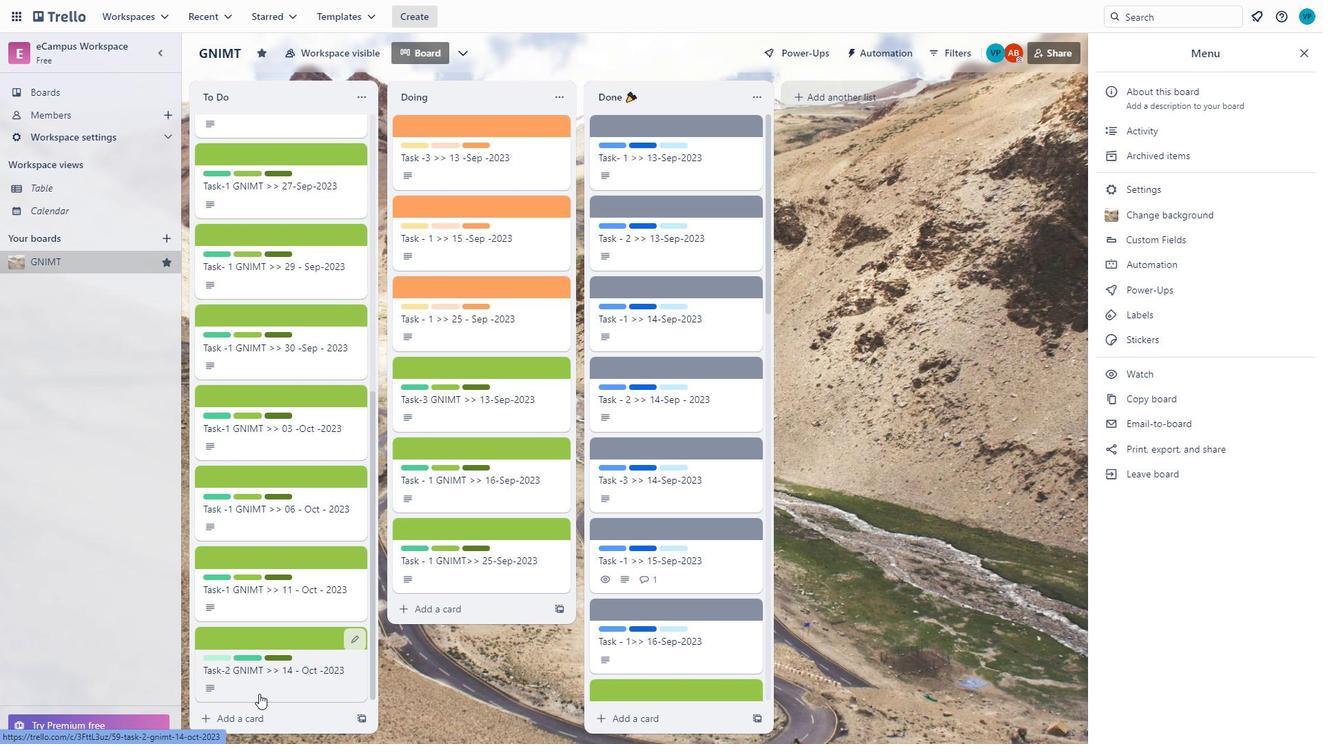 
Action: Mouse scrolled (301, 484) with delta (0, 0)
Screenshot: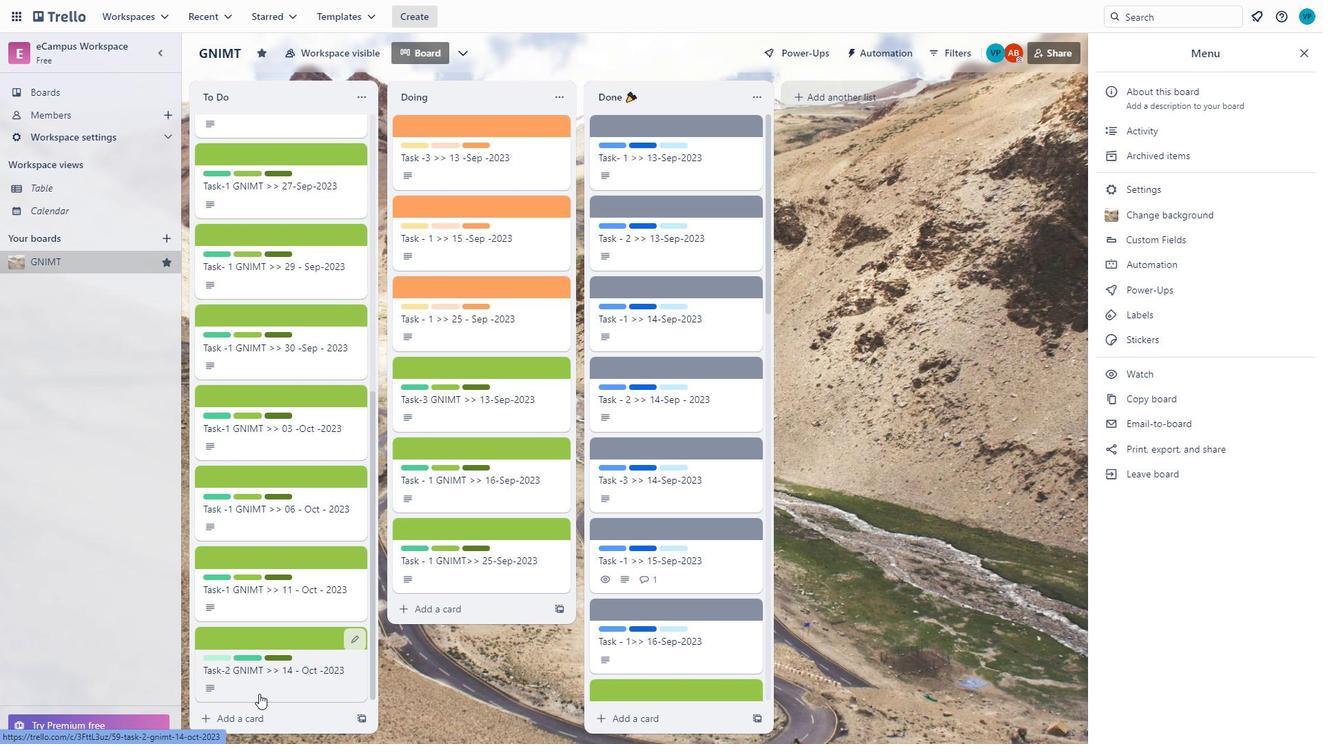 
Action: Mouse moved to (299, 485)
Screenshot: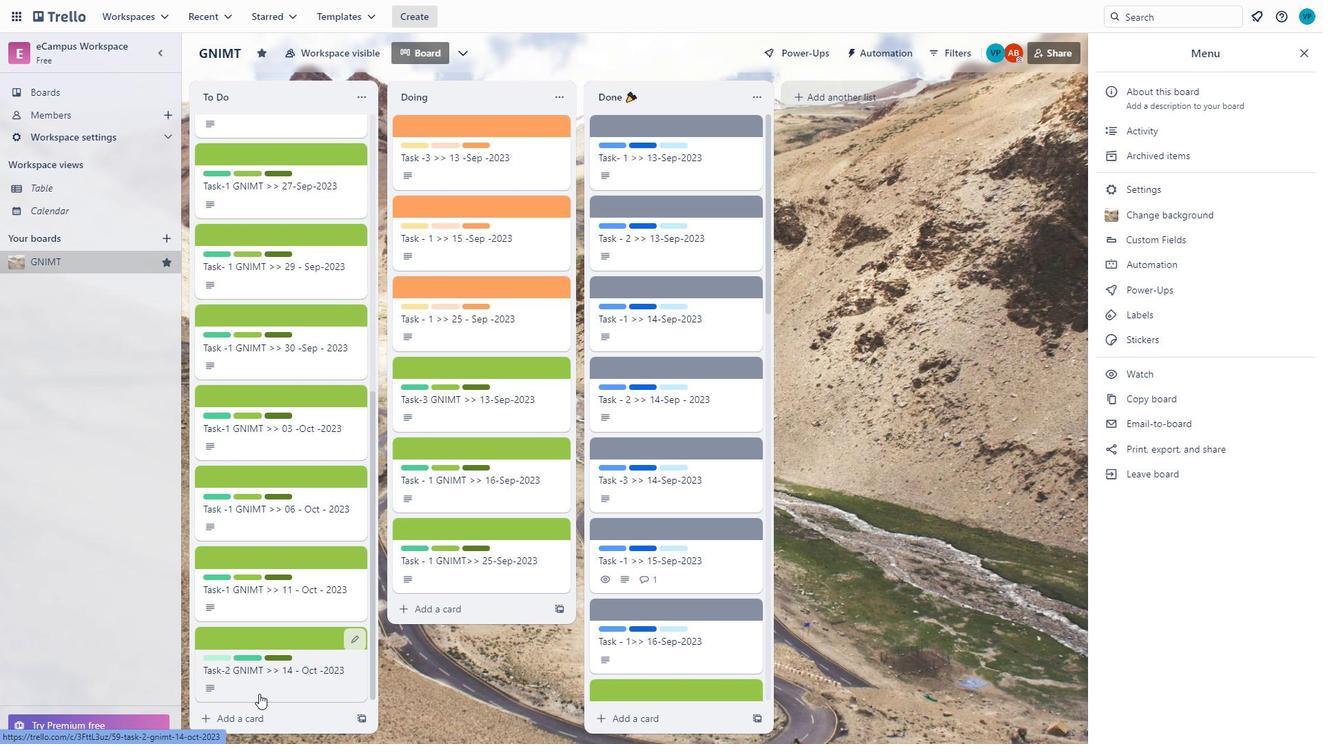 
Action: Mouse scrolled (299, 484) with delta (0, 0)
Screenshot: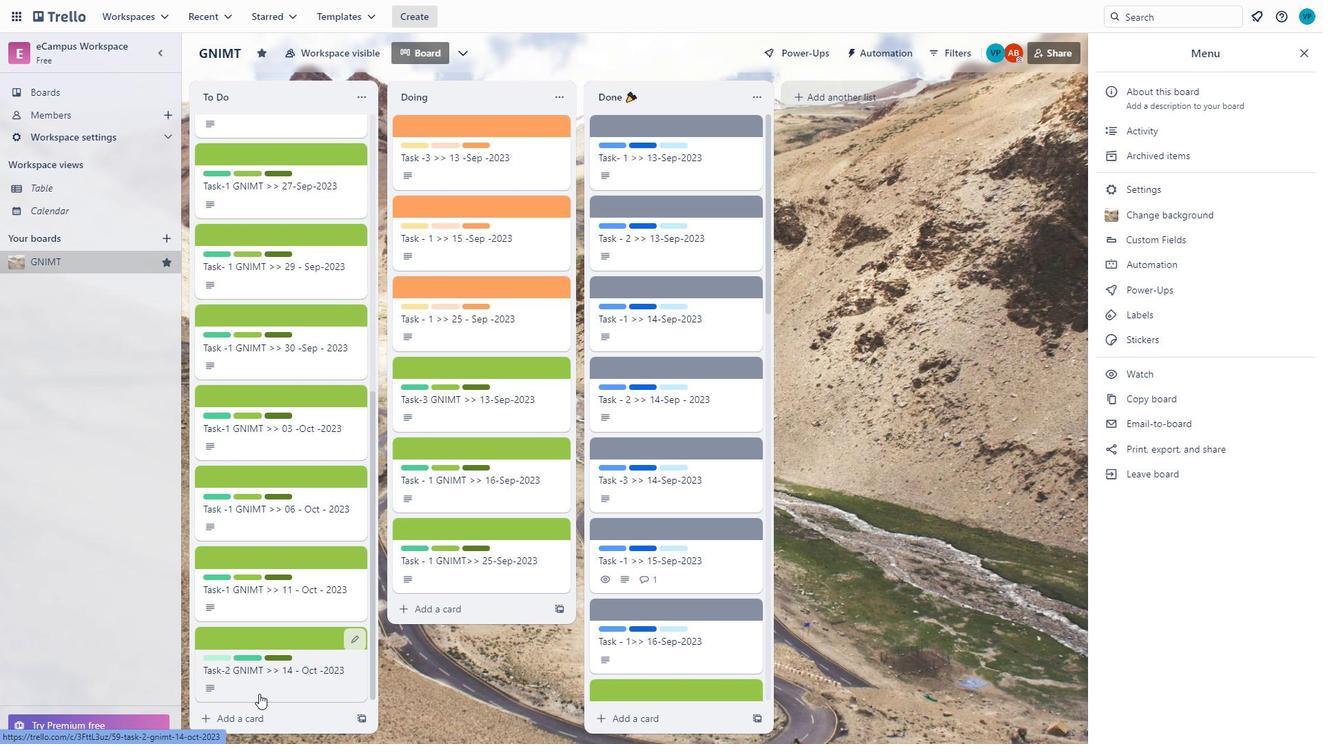 
Action: Mouse moved to (284, 485)
Screenshot: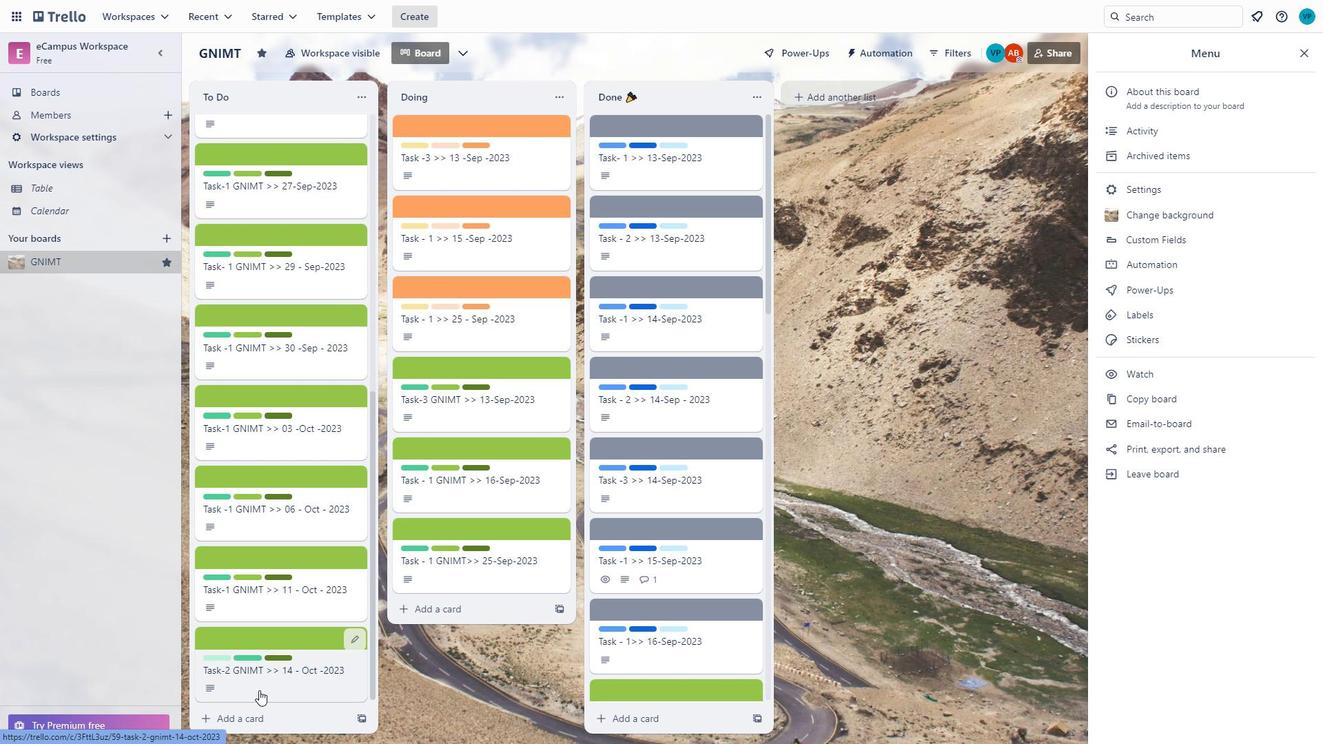 
Action: Mouse scrolled (284, 485) with delta (0, 0)
Screenshot: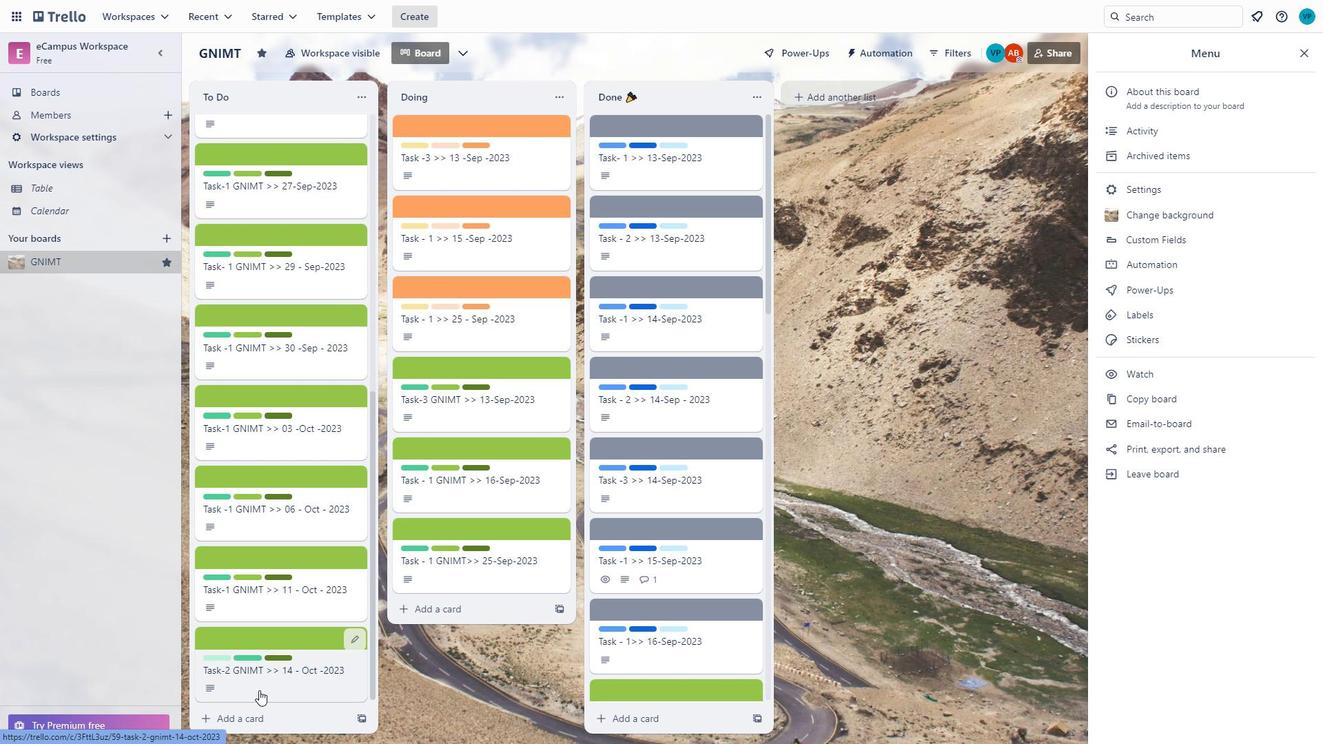 
Action: Mouse moved to (282, 491)
Screenshot: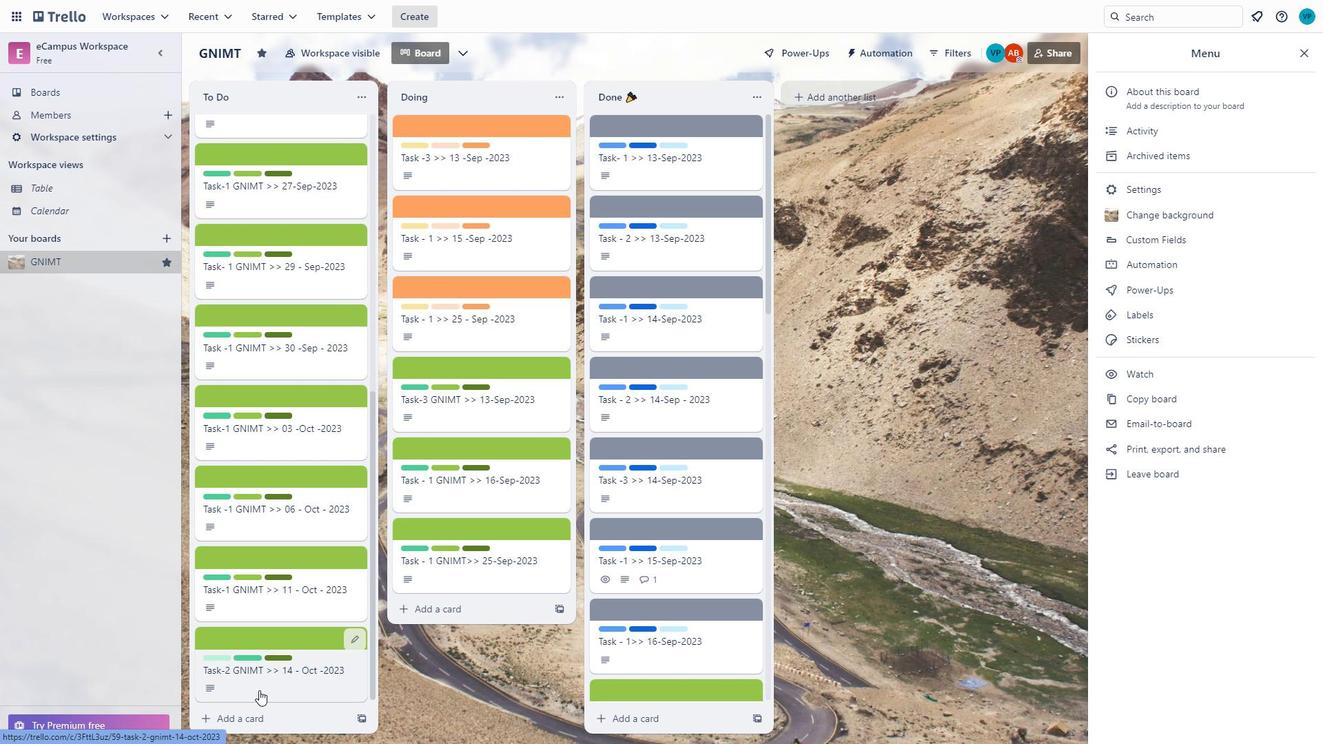 
Action: Mouse scrolled (282, 490) with delta (0, 0)
Screenshot: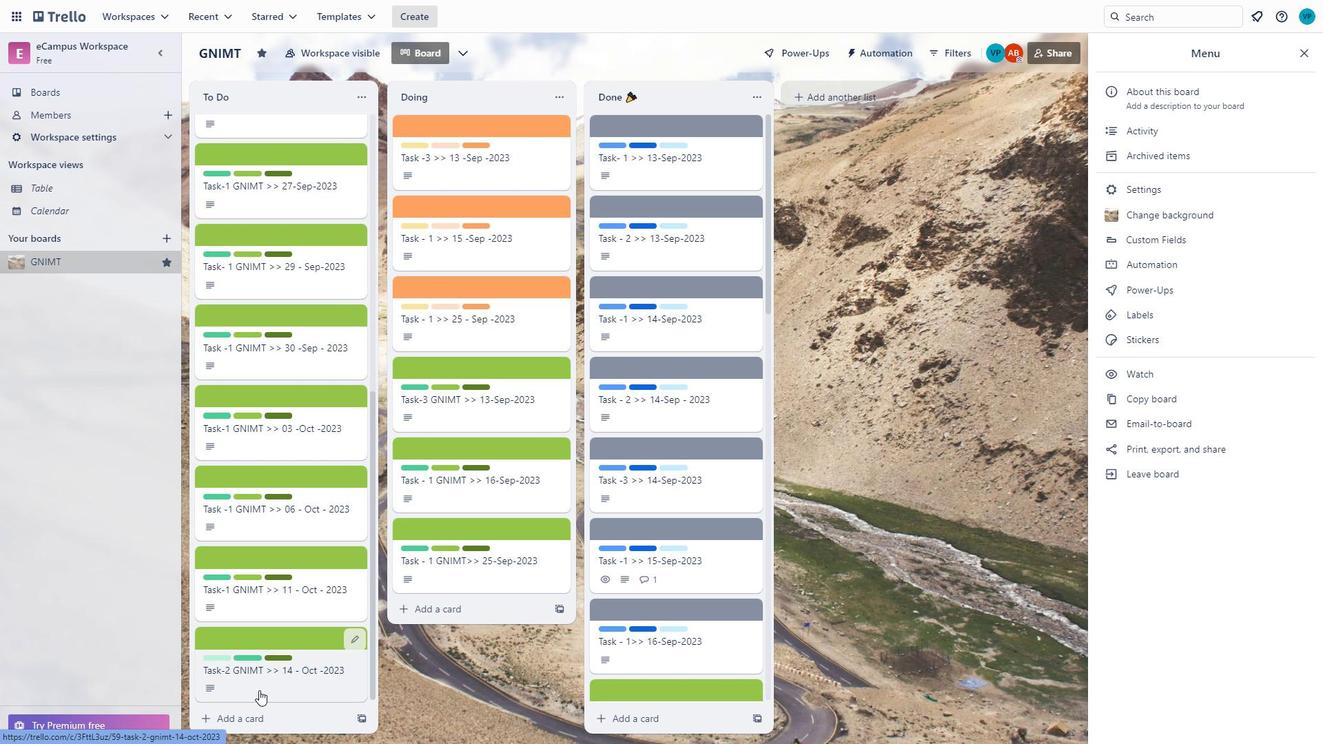 
Action: Mouse moved to (282, 494)
Screenshot: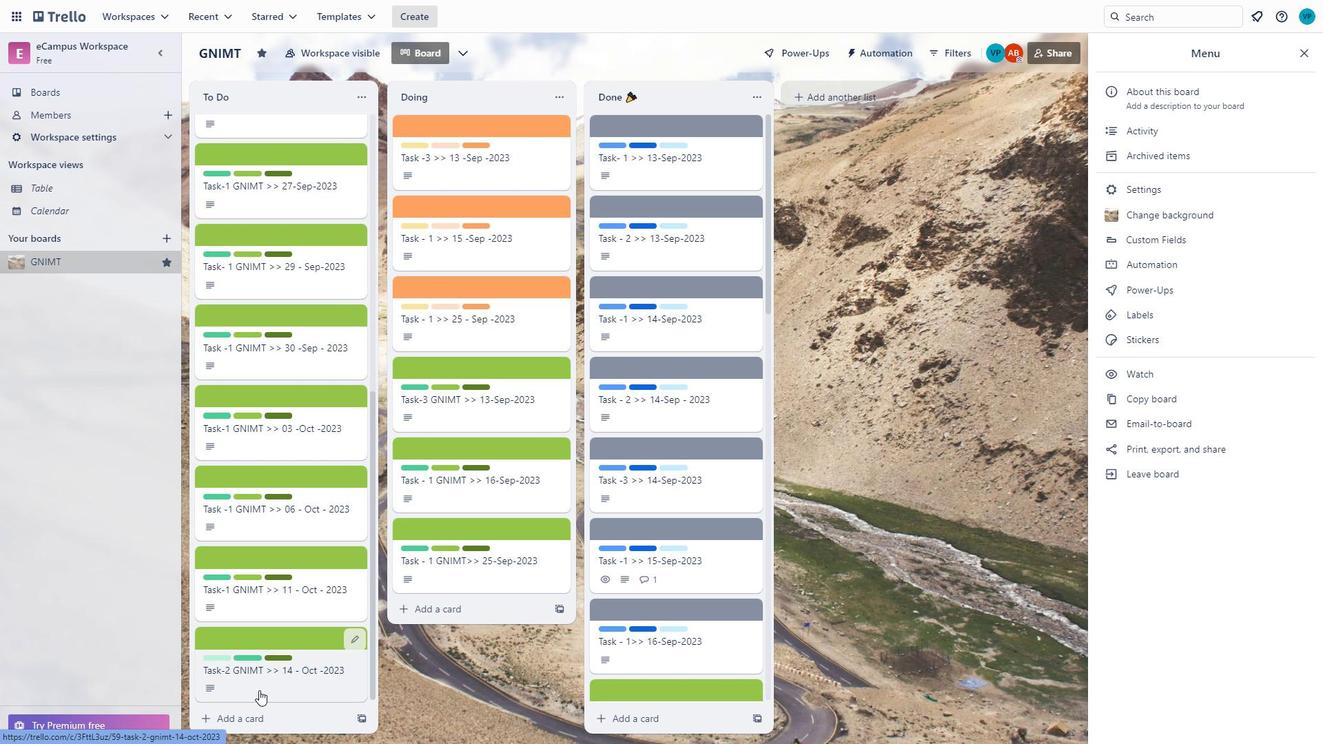 
Action: Mouse scrolled (282, 493) with delta (0, 0)
Screenshot: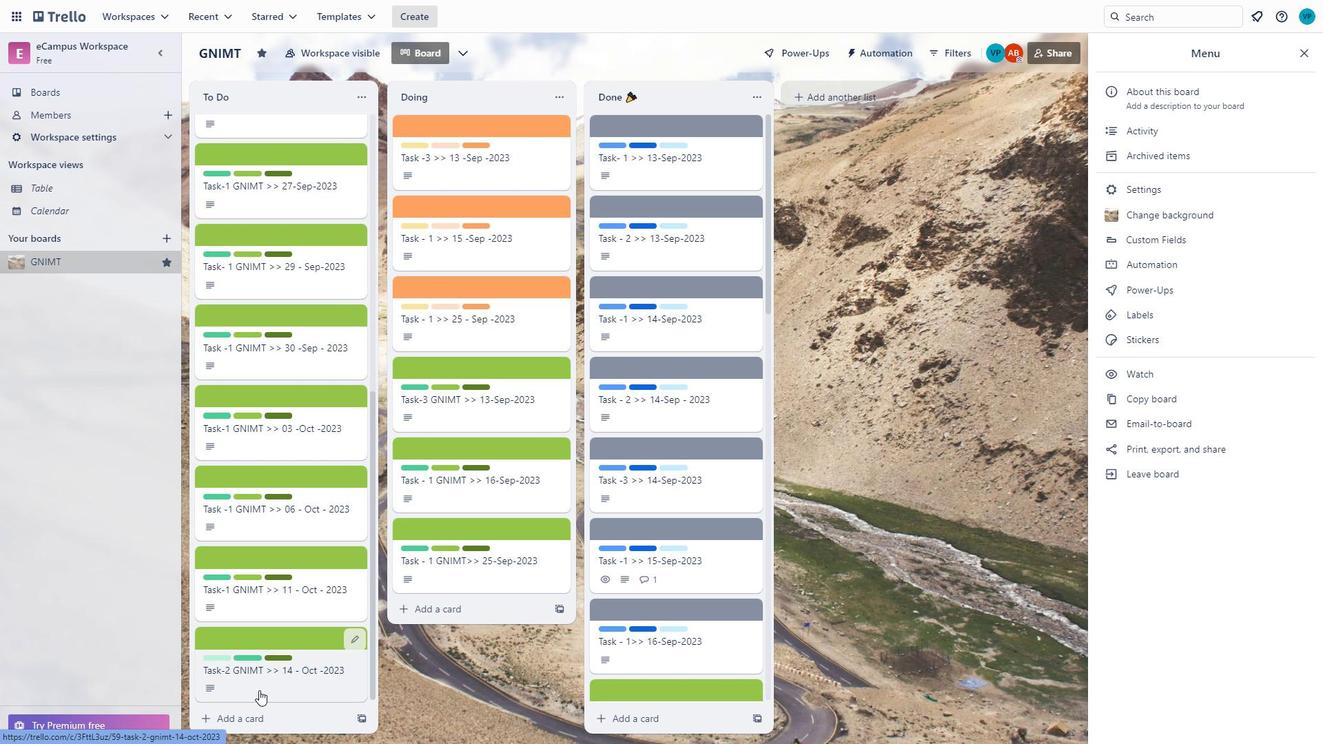 
Action: Mouse moved to (282, 497)
Screenshot: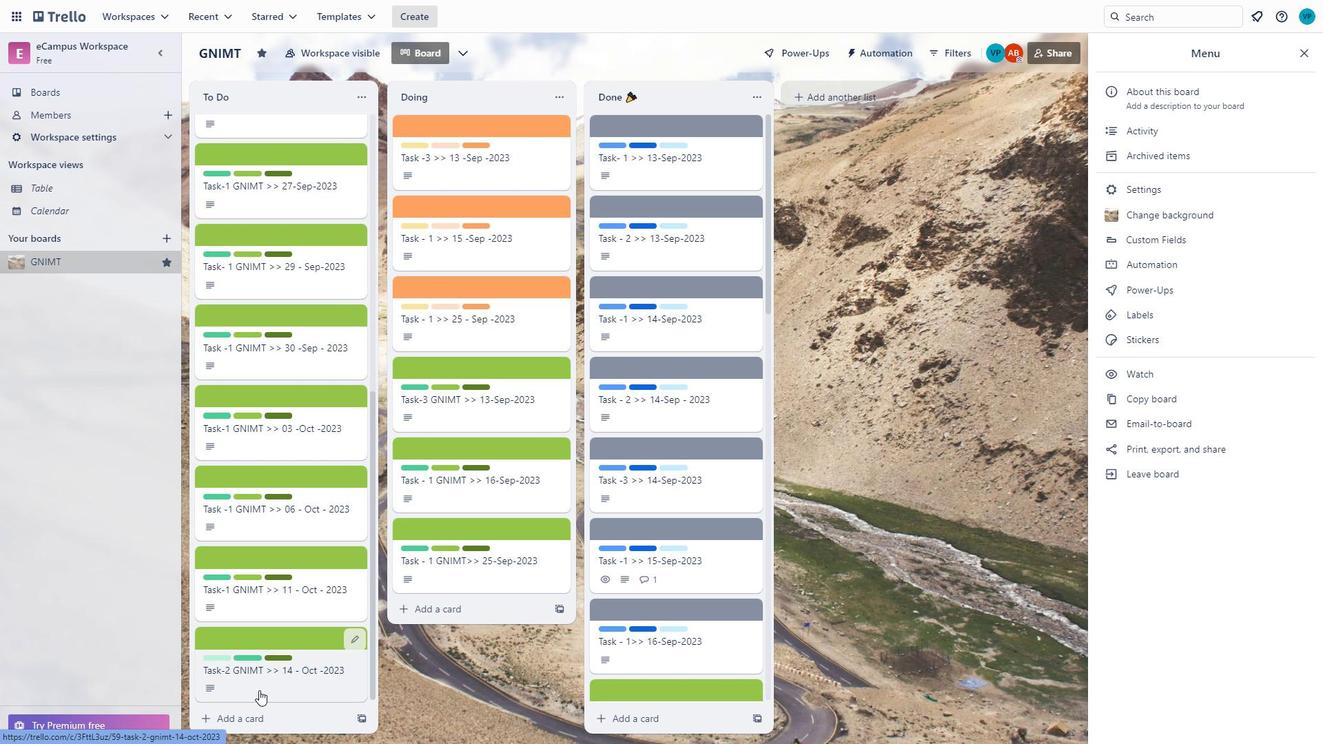 
Action: Mouse scrolled (282, 496) with delta (0, 0)
Screenshot: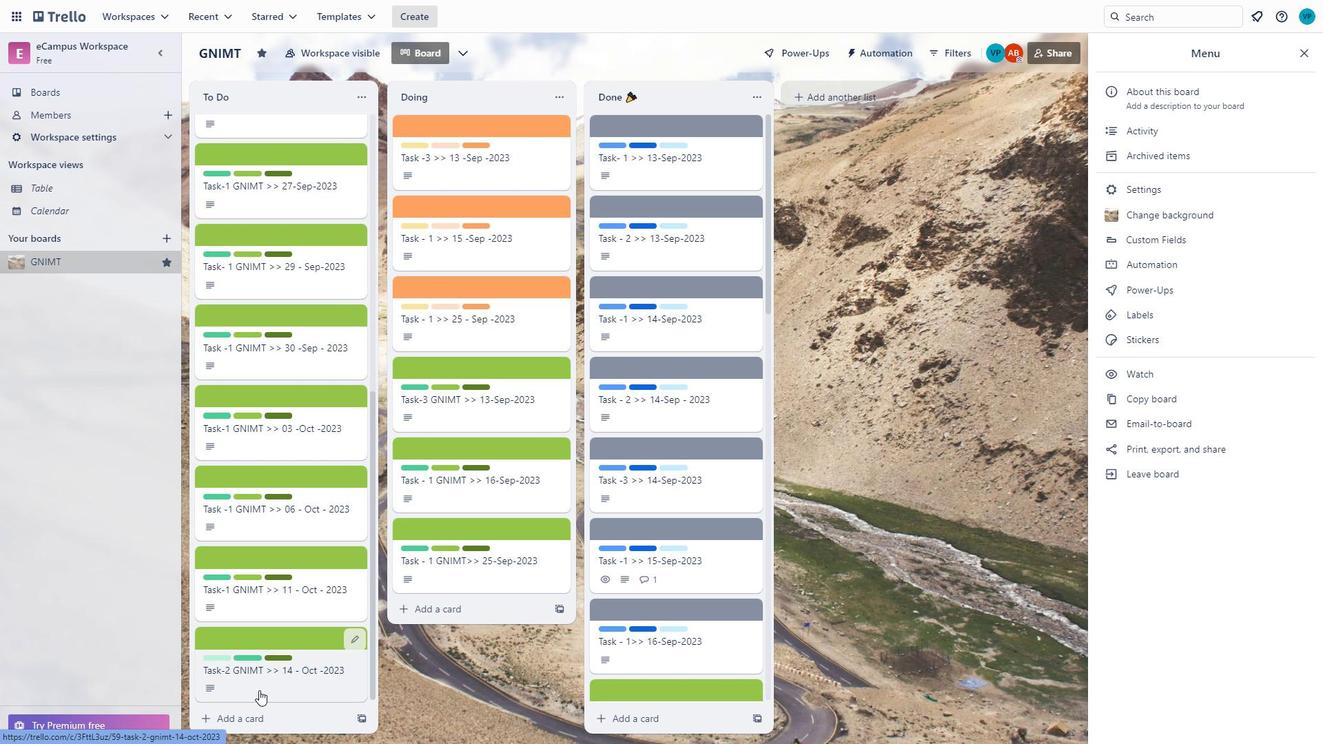 
Action: Mouse moved to (281, 498)
Screenshot: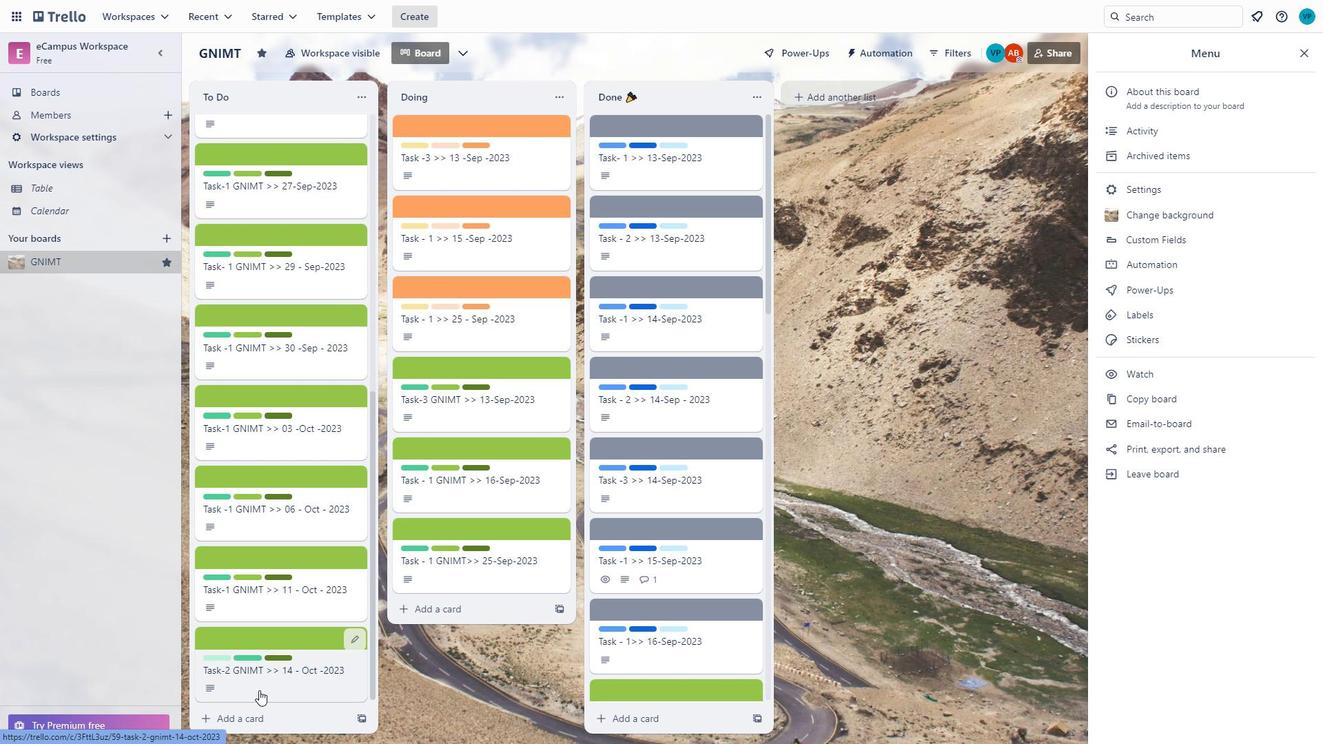 
Action: Mouse scrolled (281, 497) with delta (0, 0)
Screenshot: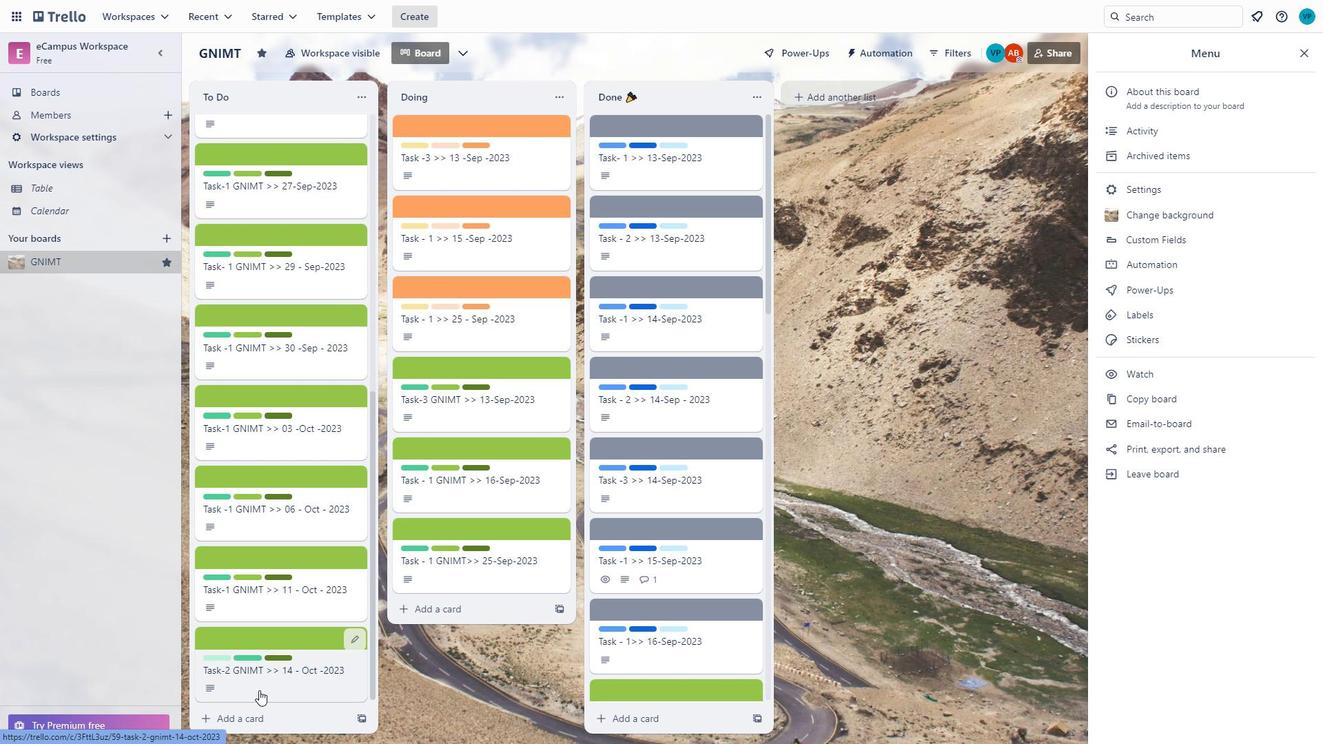 
Action: Mouse moved to (279, 499)
Screenshot: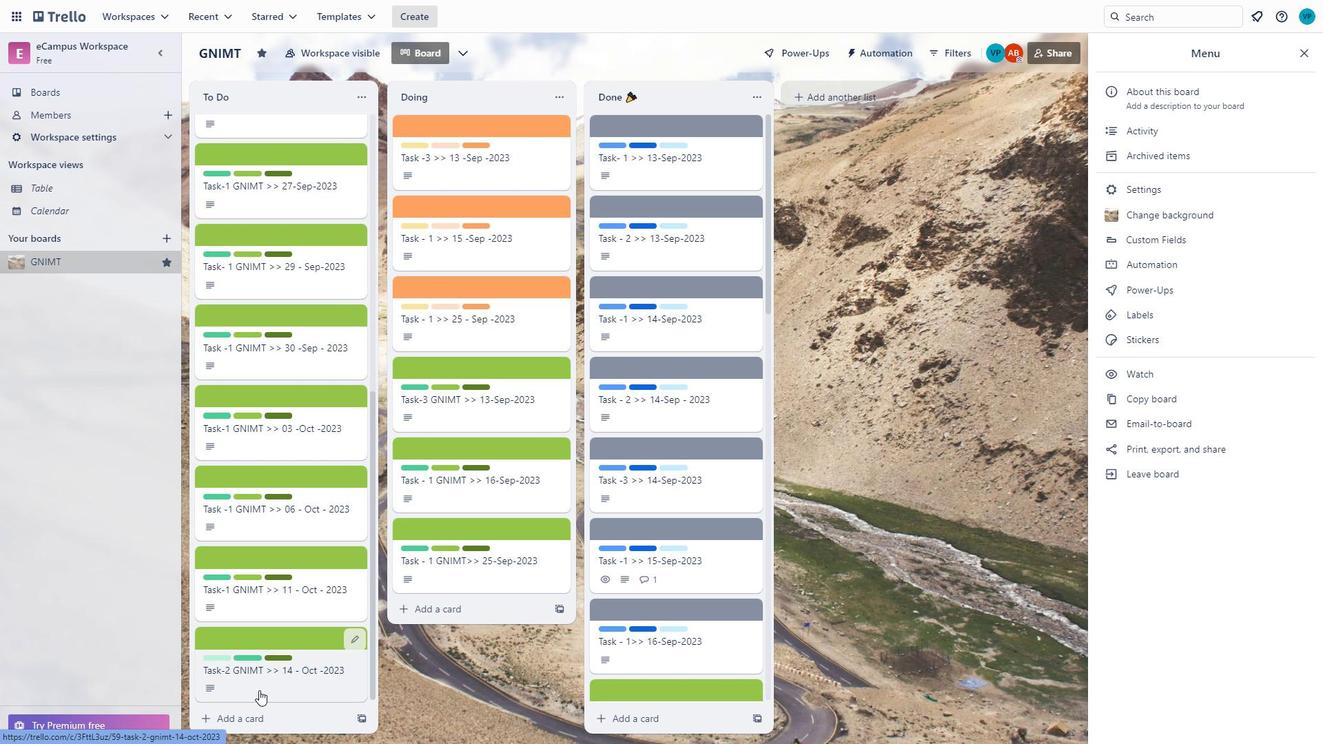 
Action: Mouse scrolled (279, 498) with delta (0, 0)
Screenshot: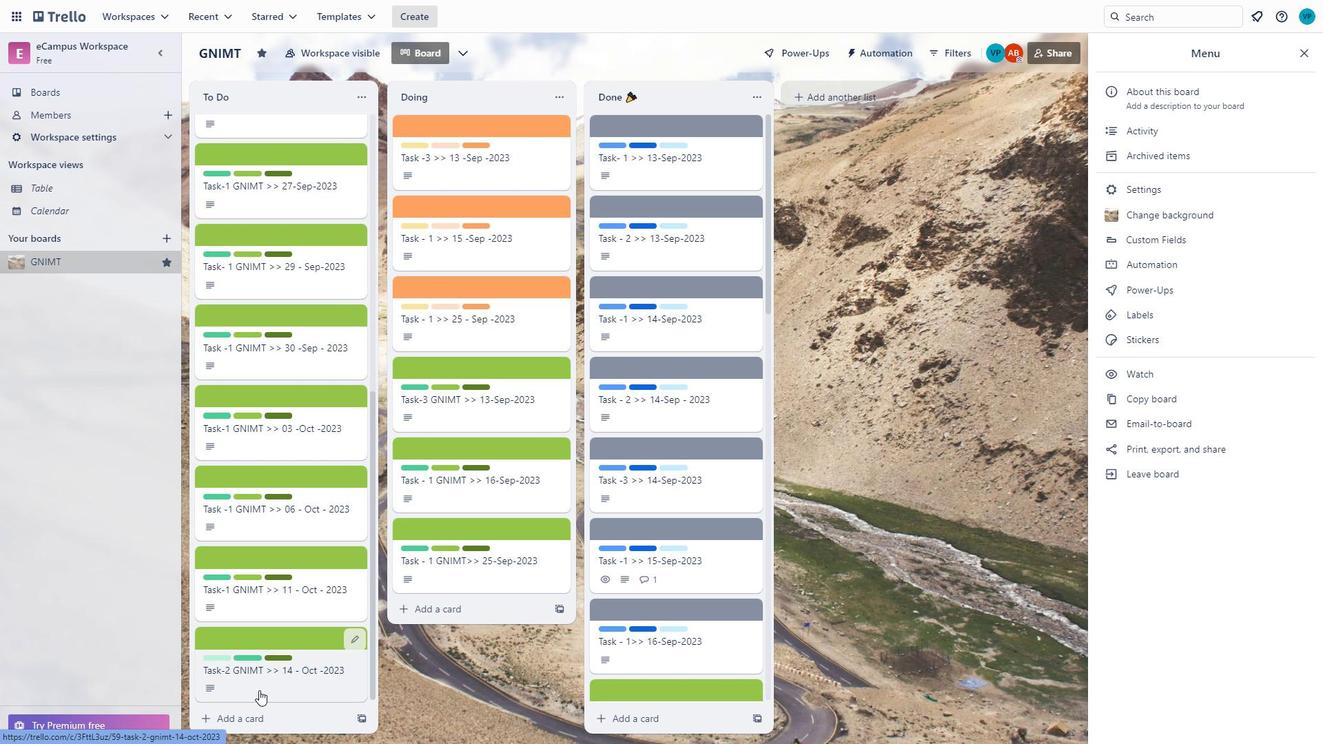 
Action: Mouse moved to (275, 499)
Screenshot: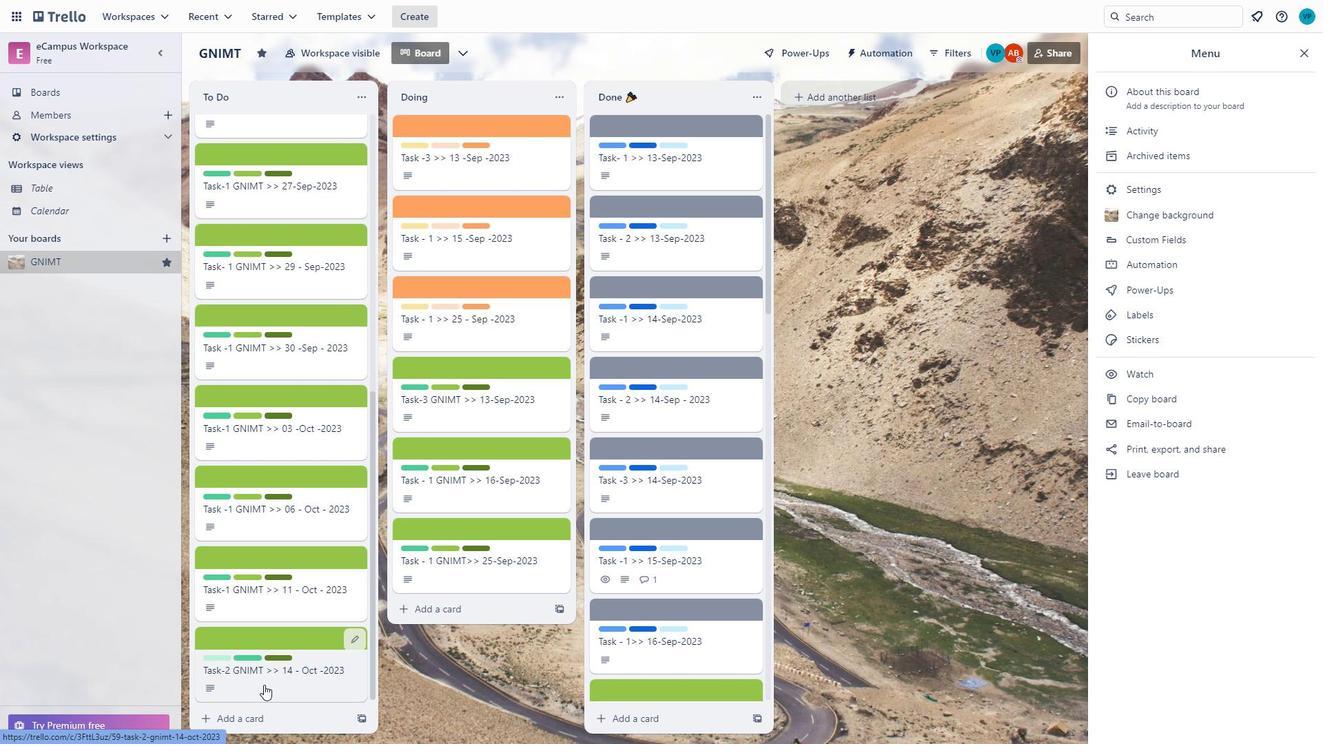 
Action: Mouse scrolled (275, 499) with delta (0, 0)
Screenshot: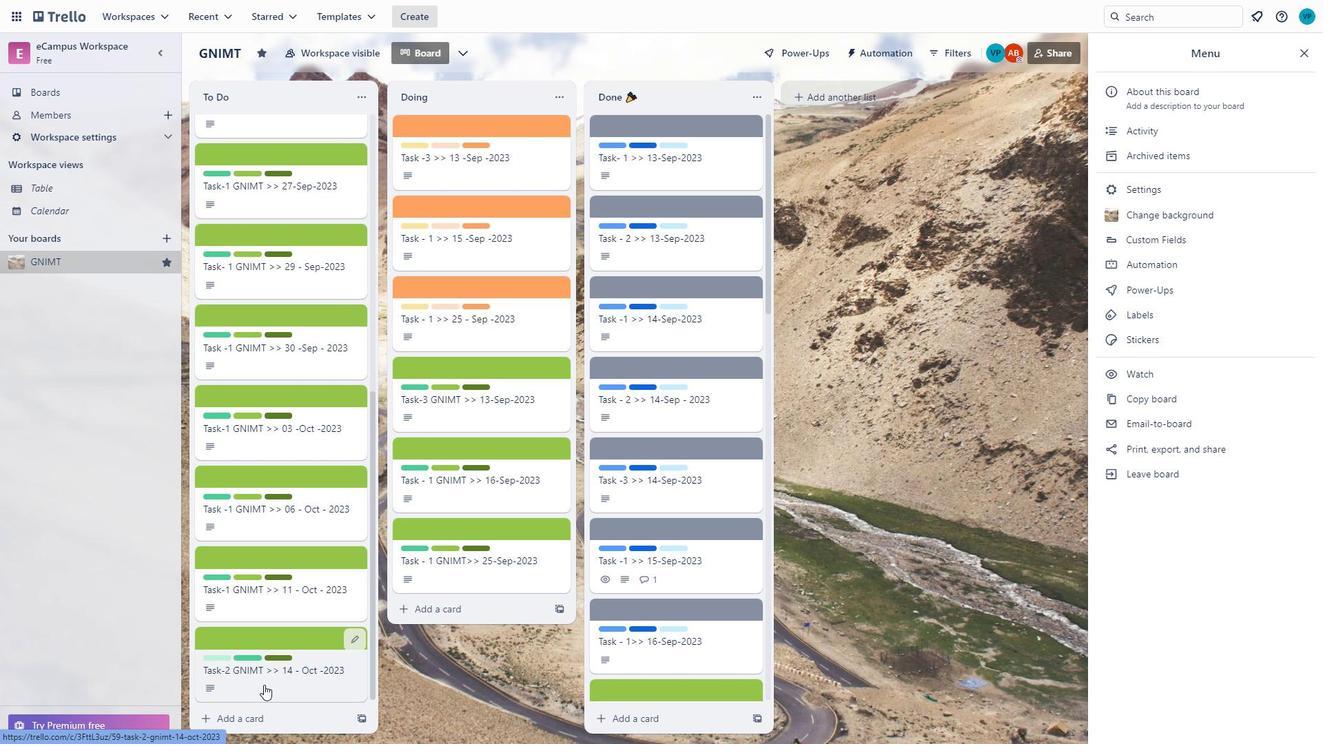 
Action: Mouse moved to (275, 506)
Screenshot: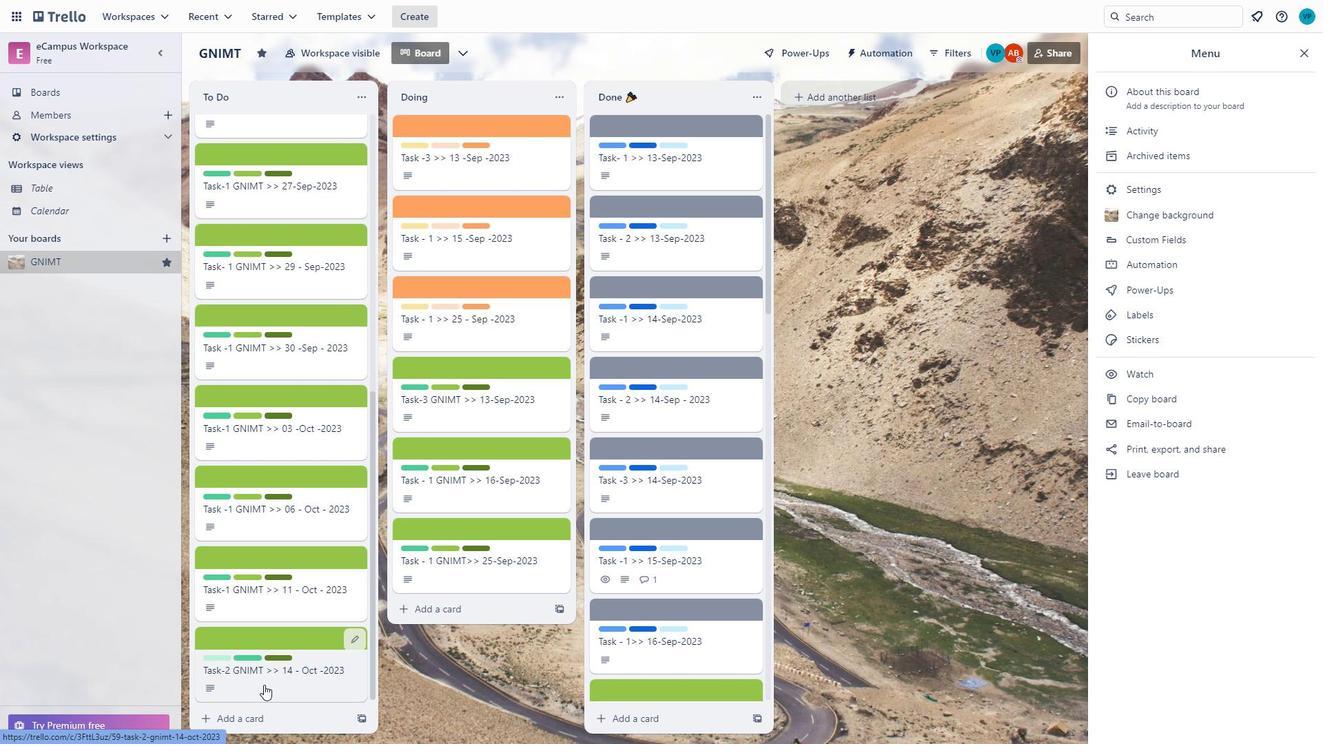 
Action: Mouse scrolled (275, 505) with delta (0, 0)
Screenshot: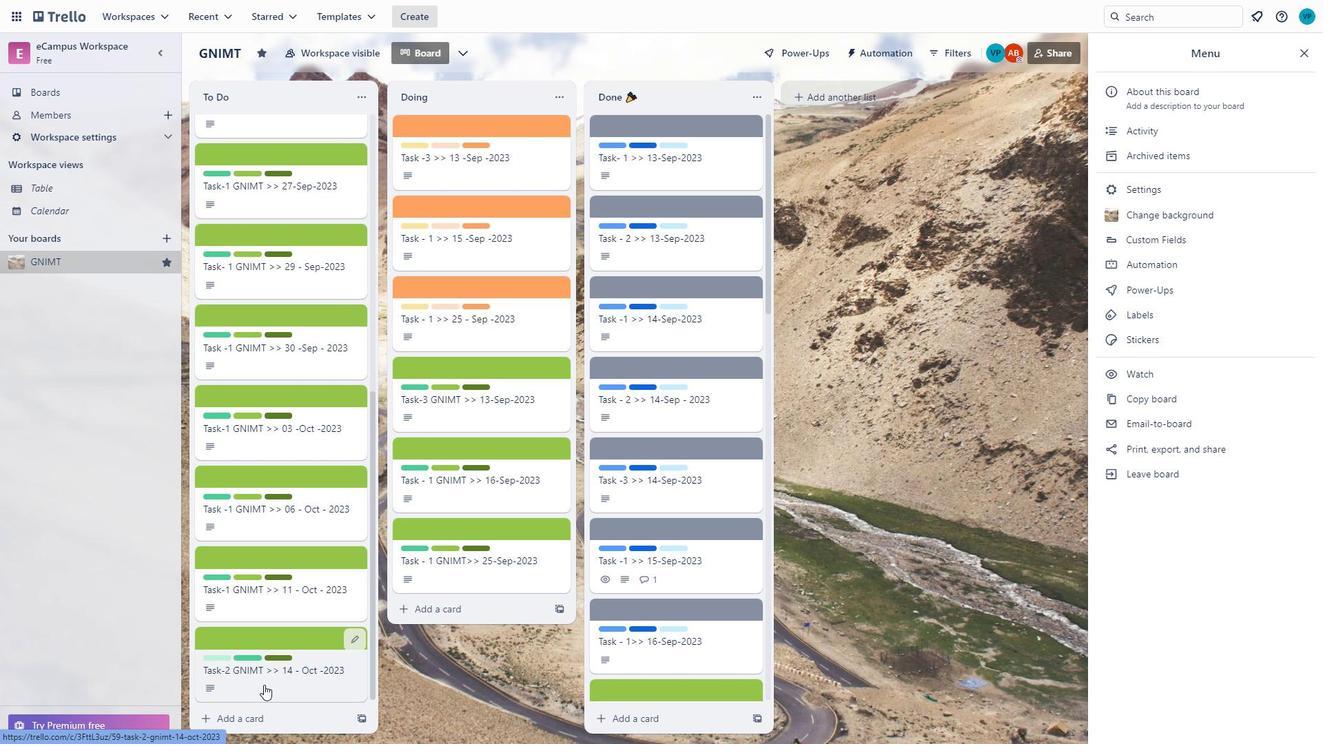 
Action: Mouse moved to (275, 508)
Screenshot: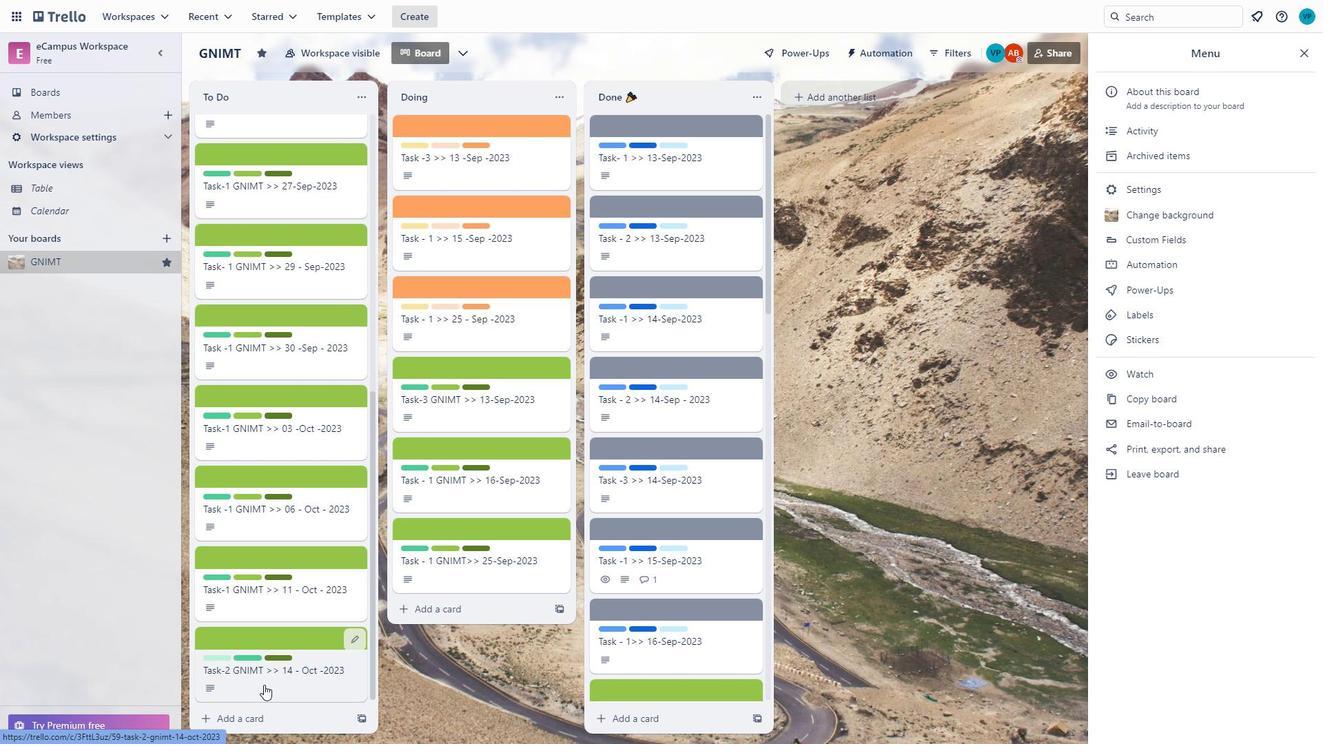 
Action: Mouse scrolled (275, 508) with delta (0, 0)
Screenshot: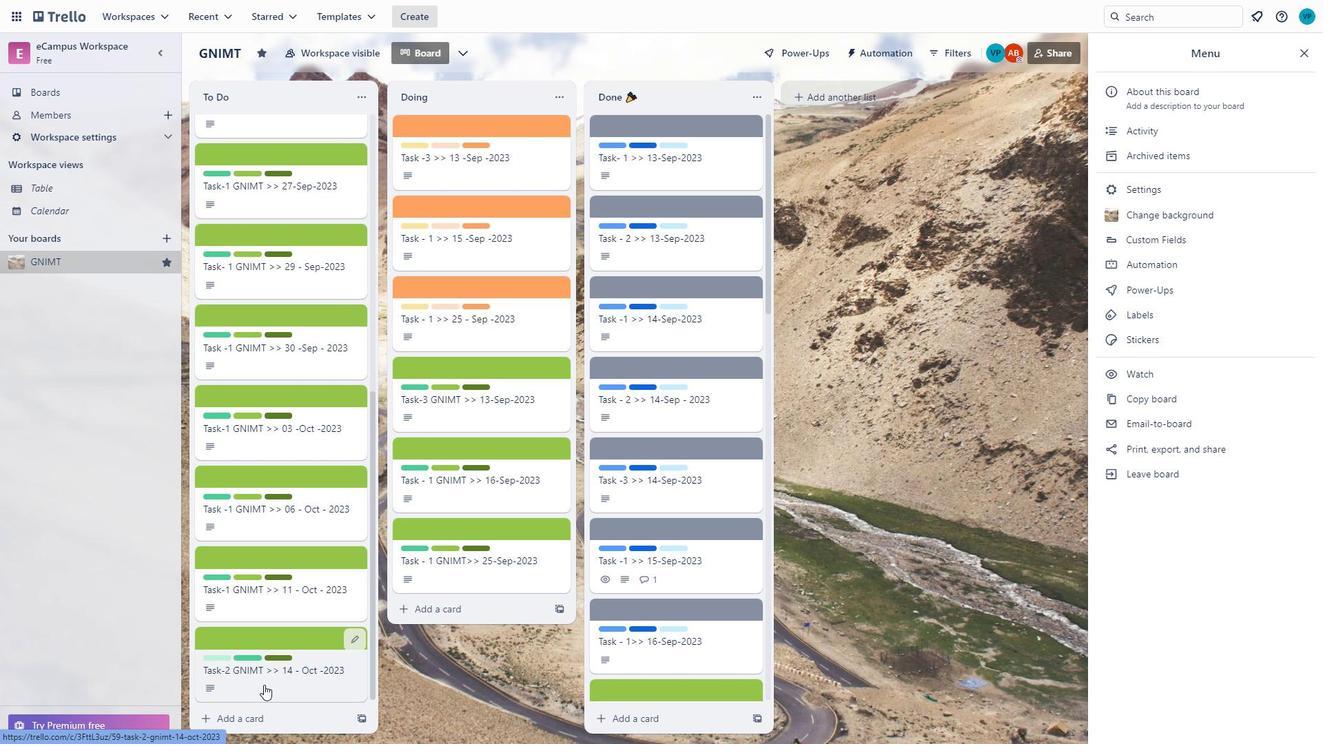 
Action: Mouse moved to (275, 510)
Screenshot: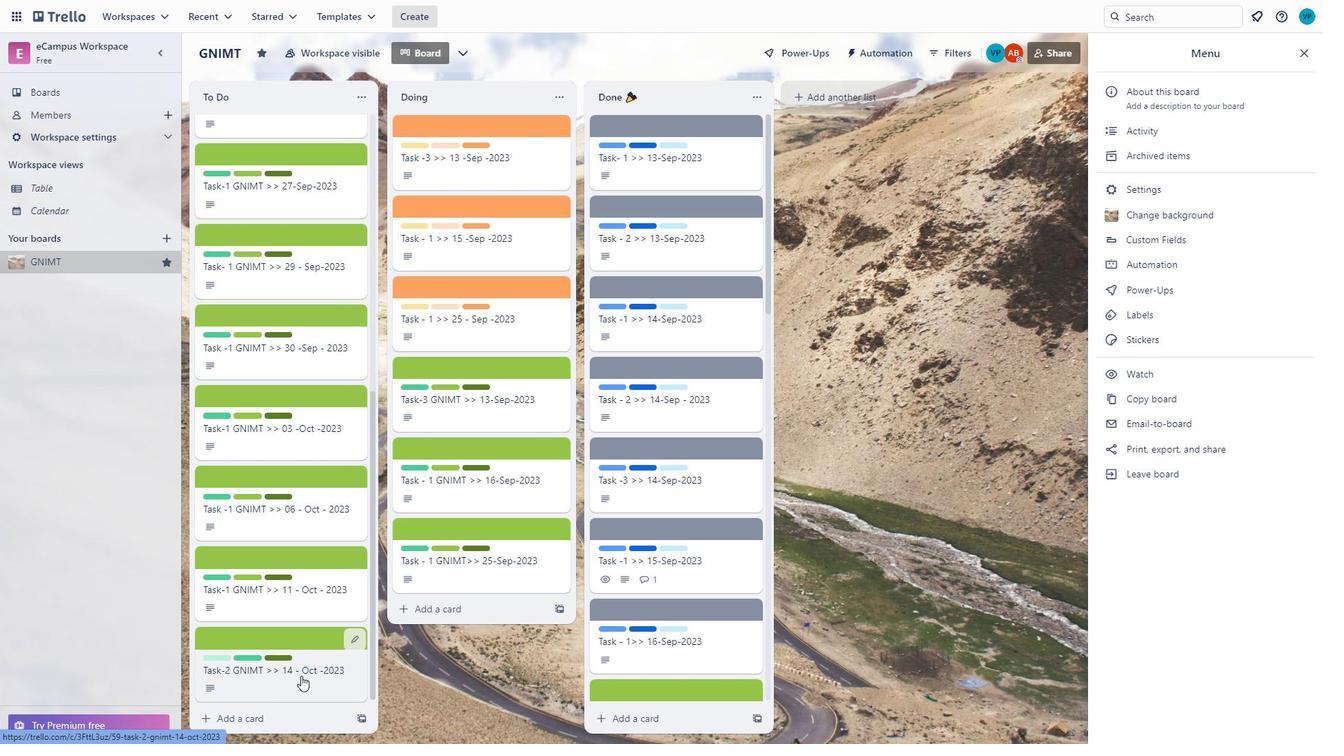 
Action: Mouse scrolled (275, 510) with delta (0, 0)
Screenshot: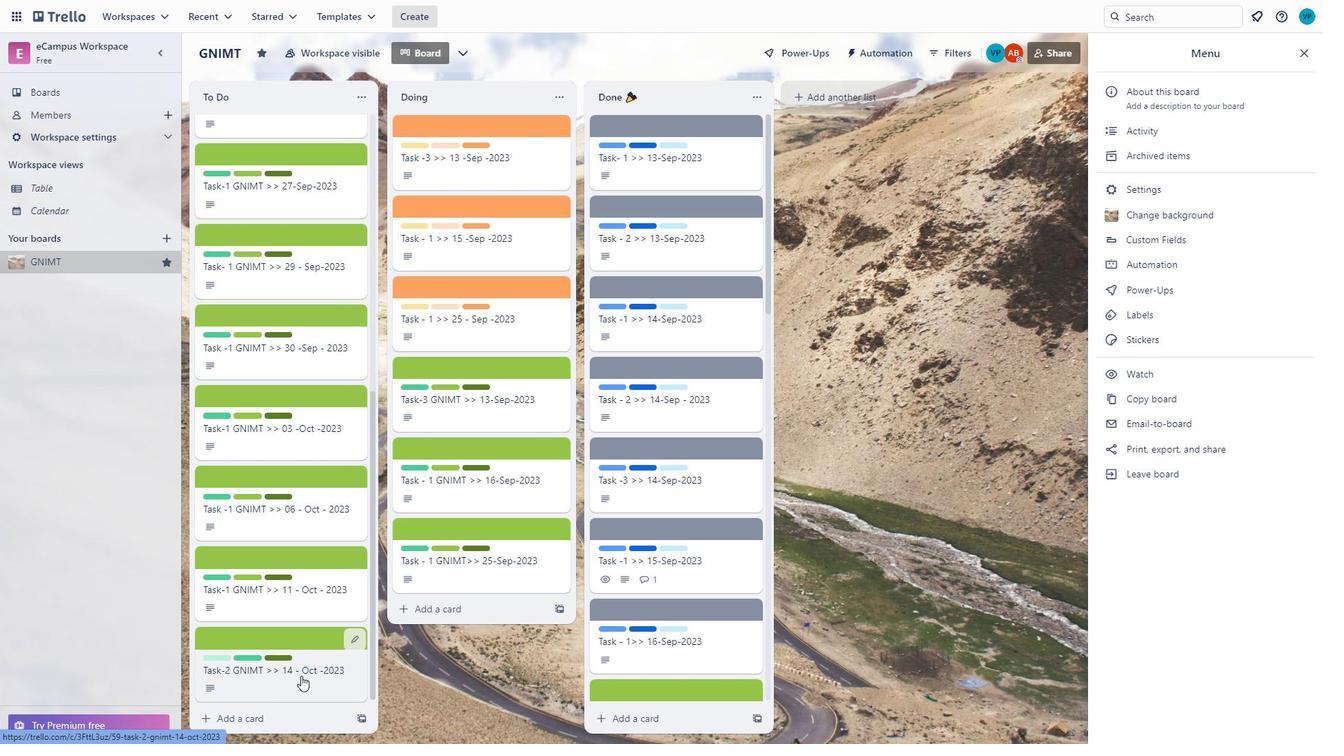 
Action: Mouse moved to (273, 513)
Screenshot: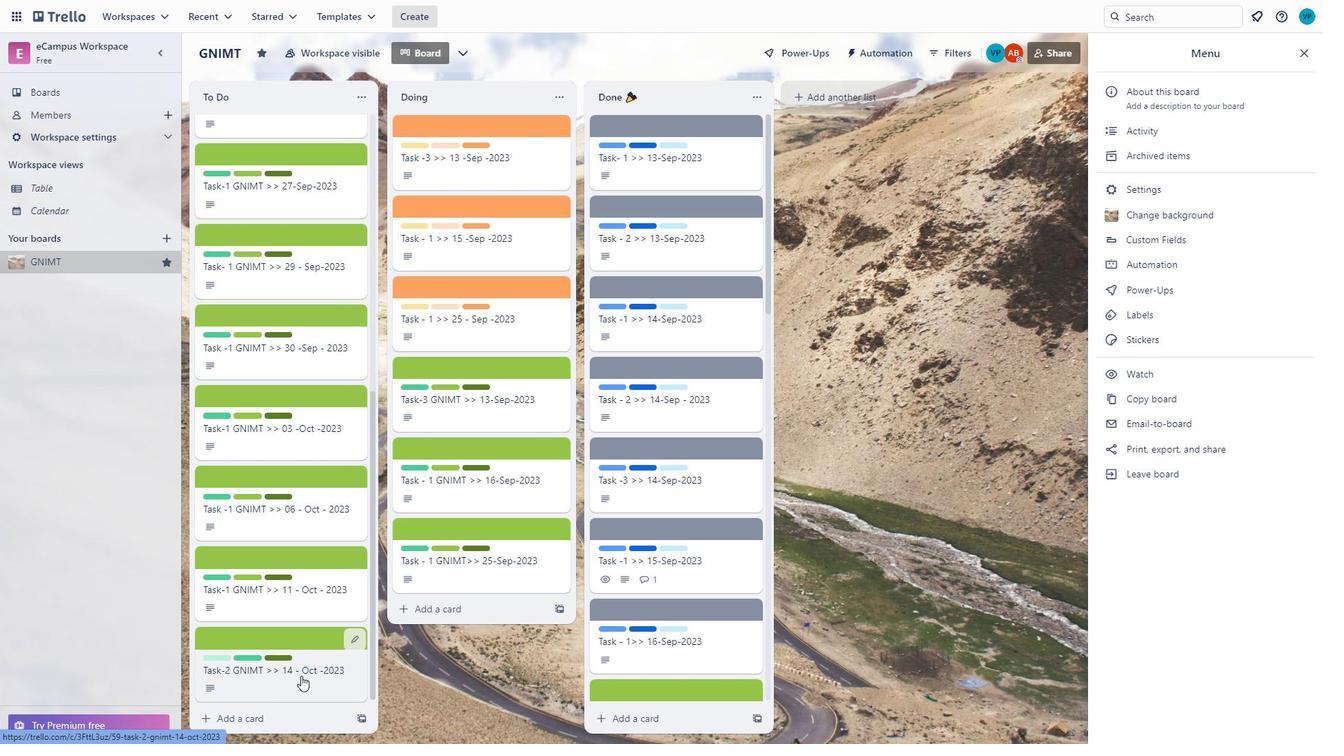 
Action: Mouse scrolled (273, 512) with delta (0, 0)
Screenshot: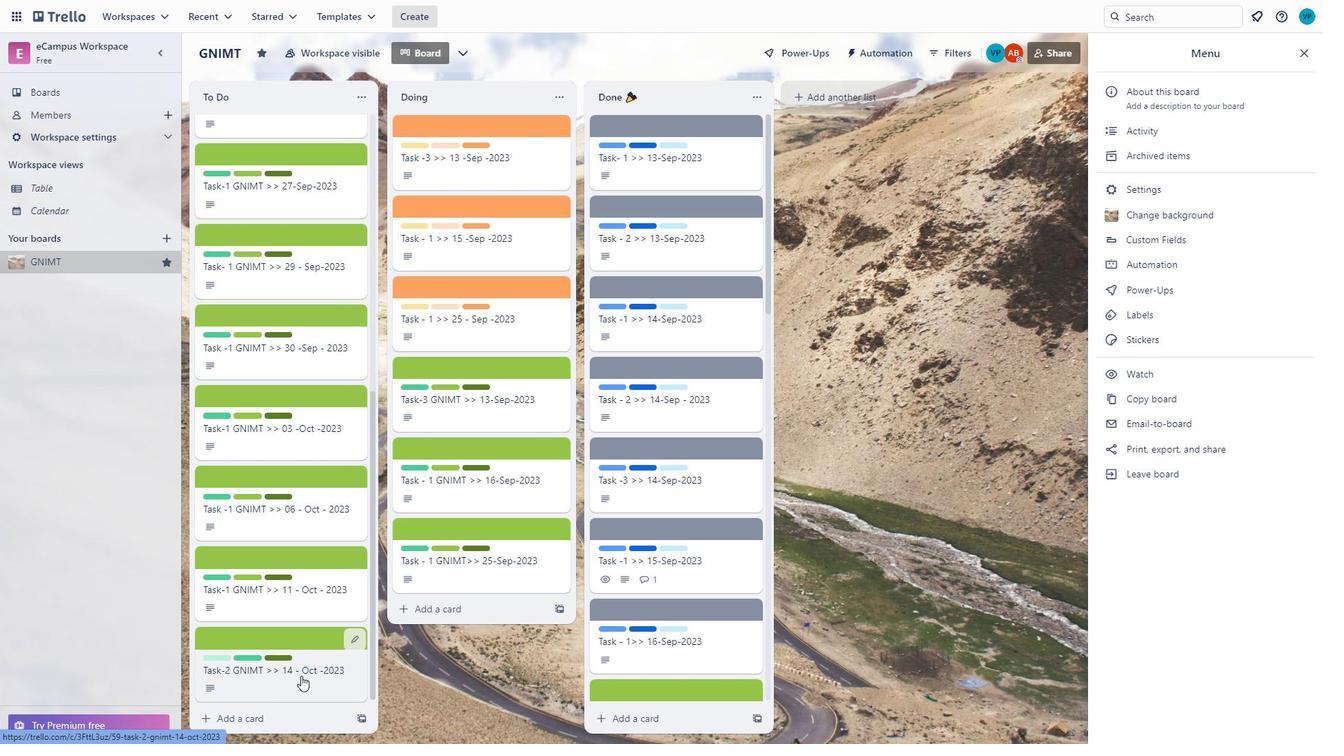 
Action: Mouse moved to (632, 596)
Screenshot: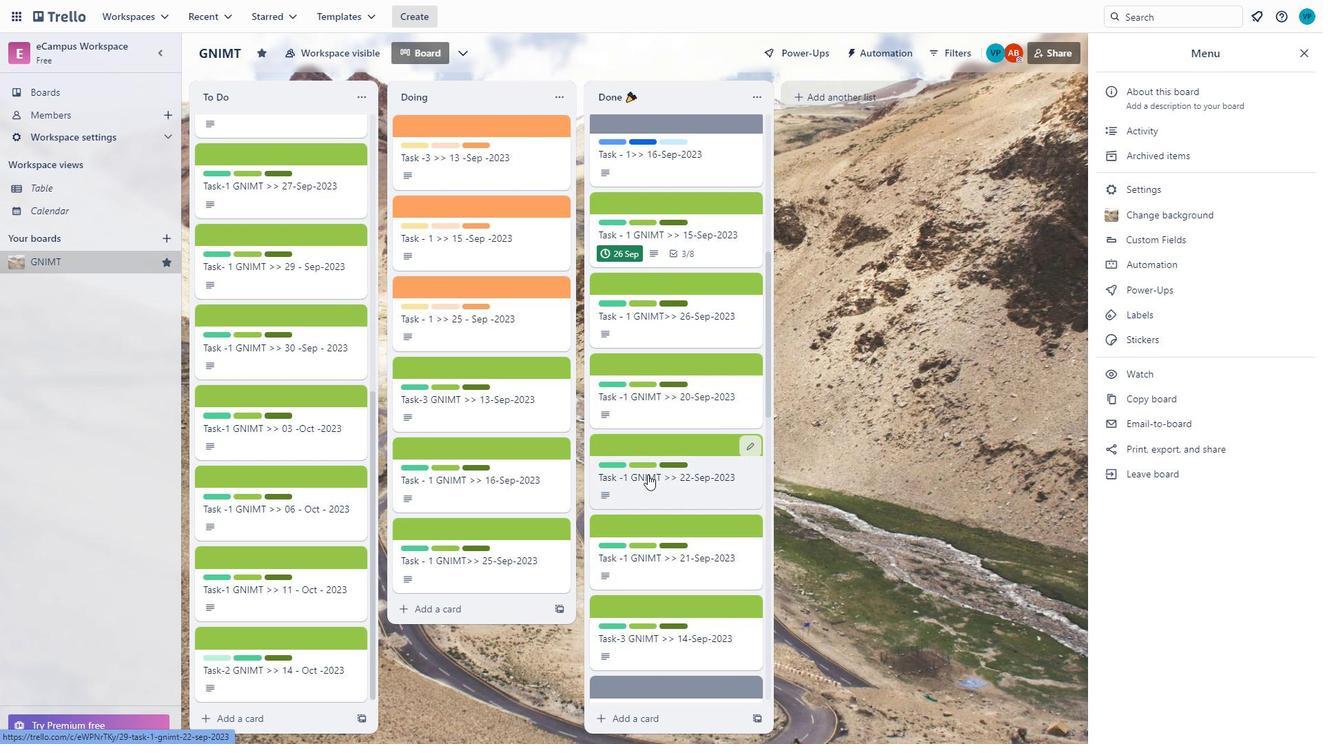 
Action: Mouse scrolled (632, 595) with delta (0, 0)
Screenshot: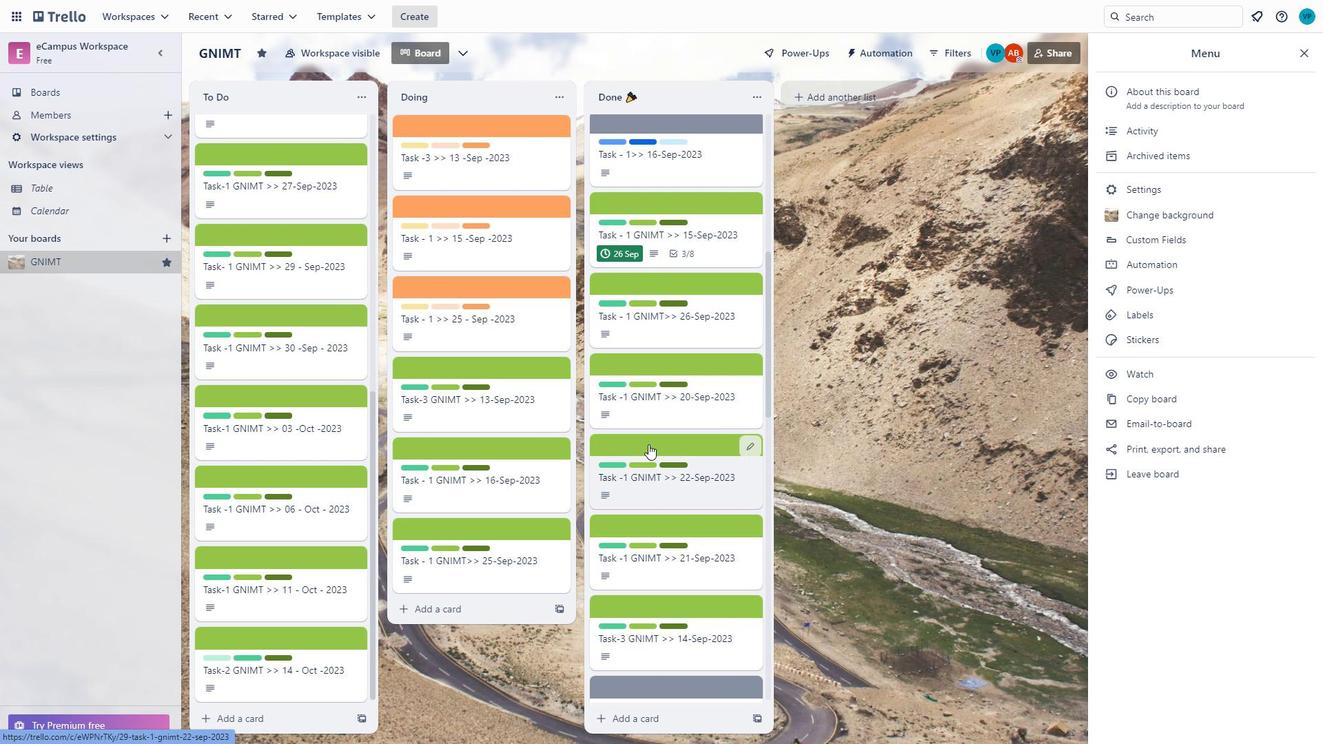 
Action: Mouse scrolled (632, 595) with delta (0, 0)
Screenshot: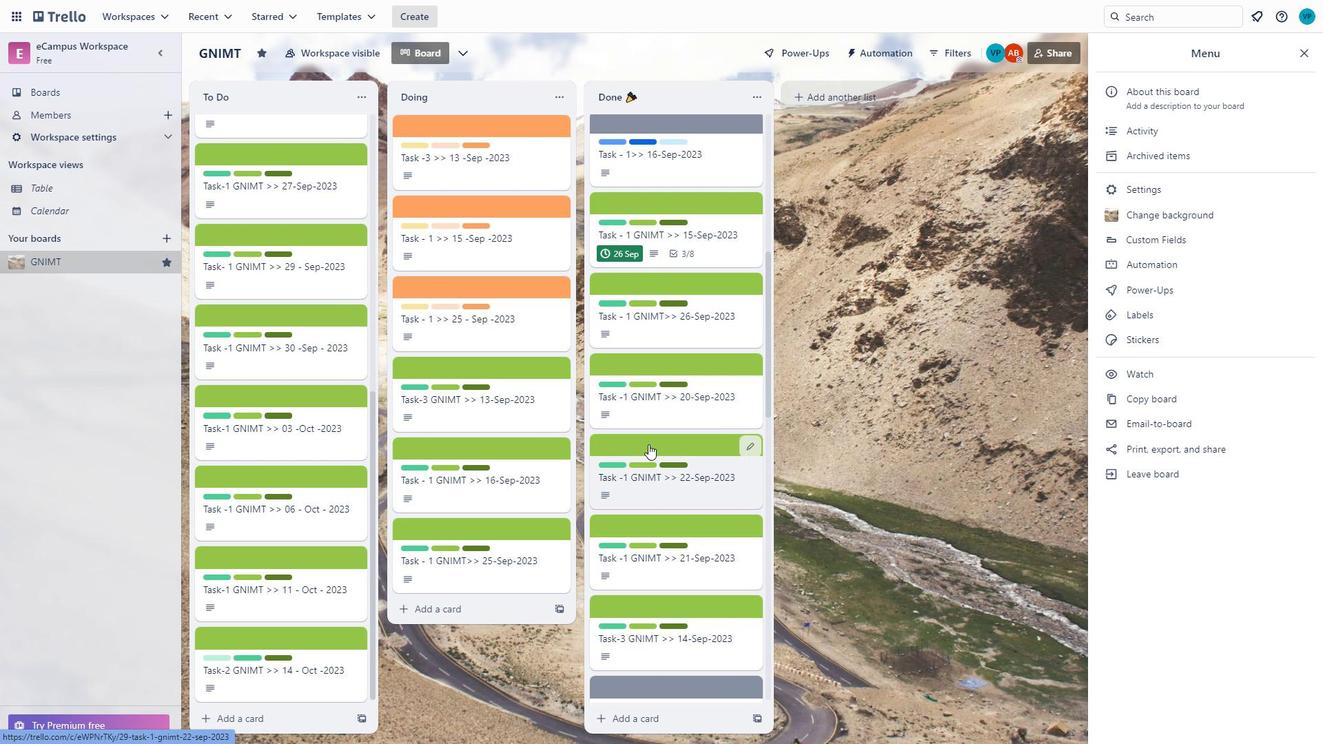 
Action: Mouse scrolled (632, 595) with delta (0, 0)
Screenshot: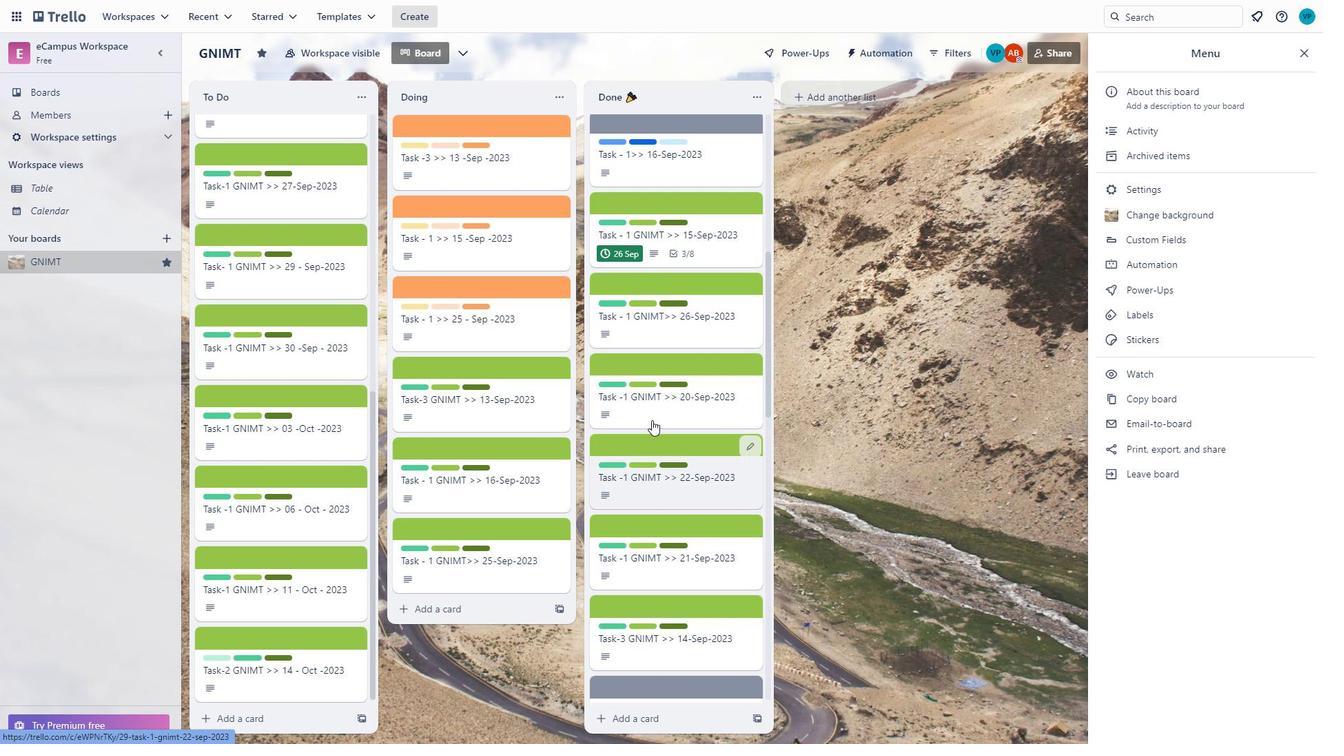
Action: Mouse moved to (632, 596)
Screenshot: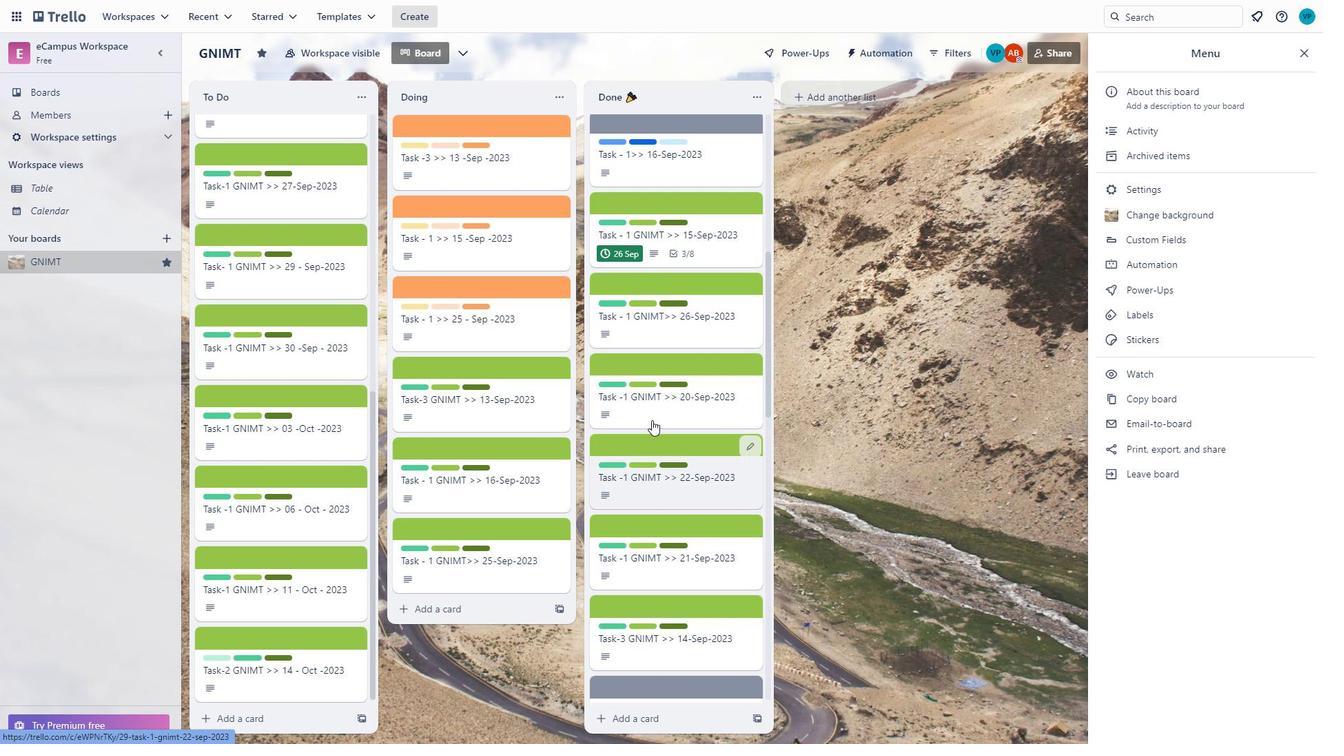 
Action: Mouse scrolled (632, 595) with delta (0, 0)
Screenshot: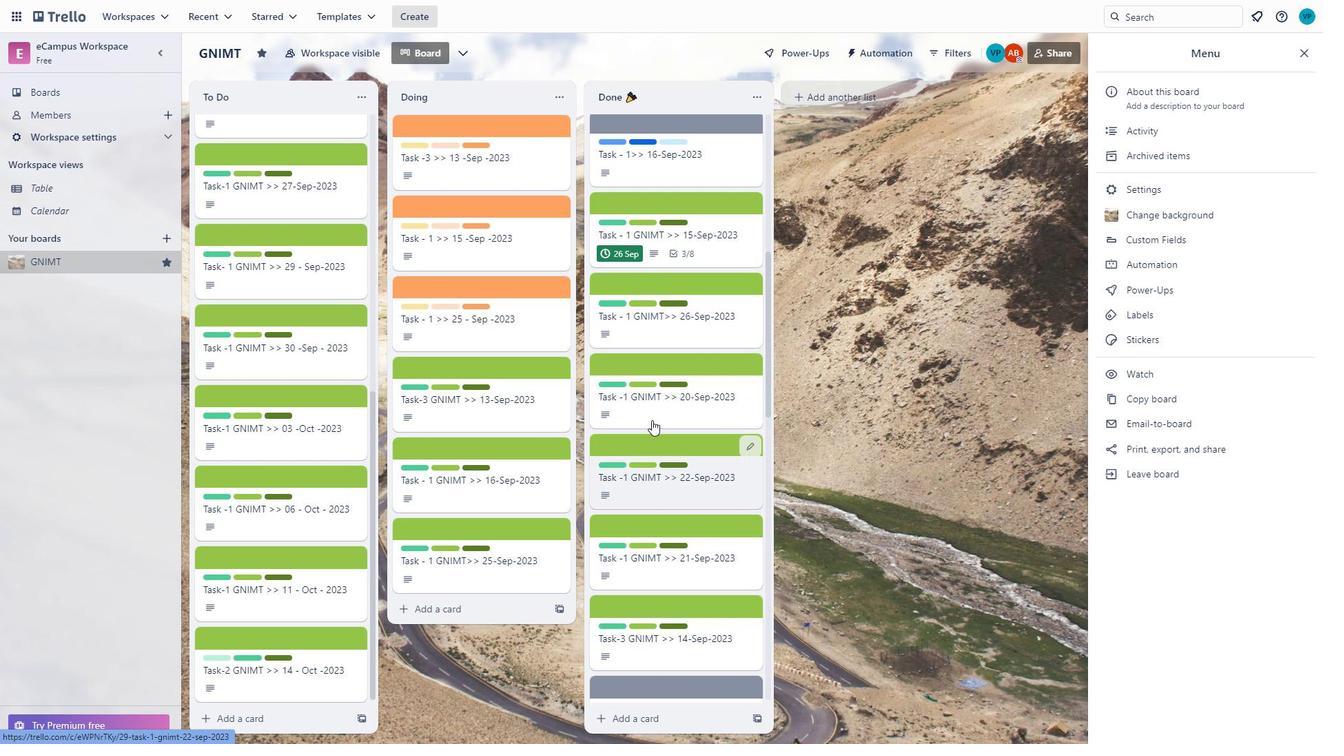 
Action: Mouse scrolled (632, 595) with delta (0, 0)
Screenshot: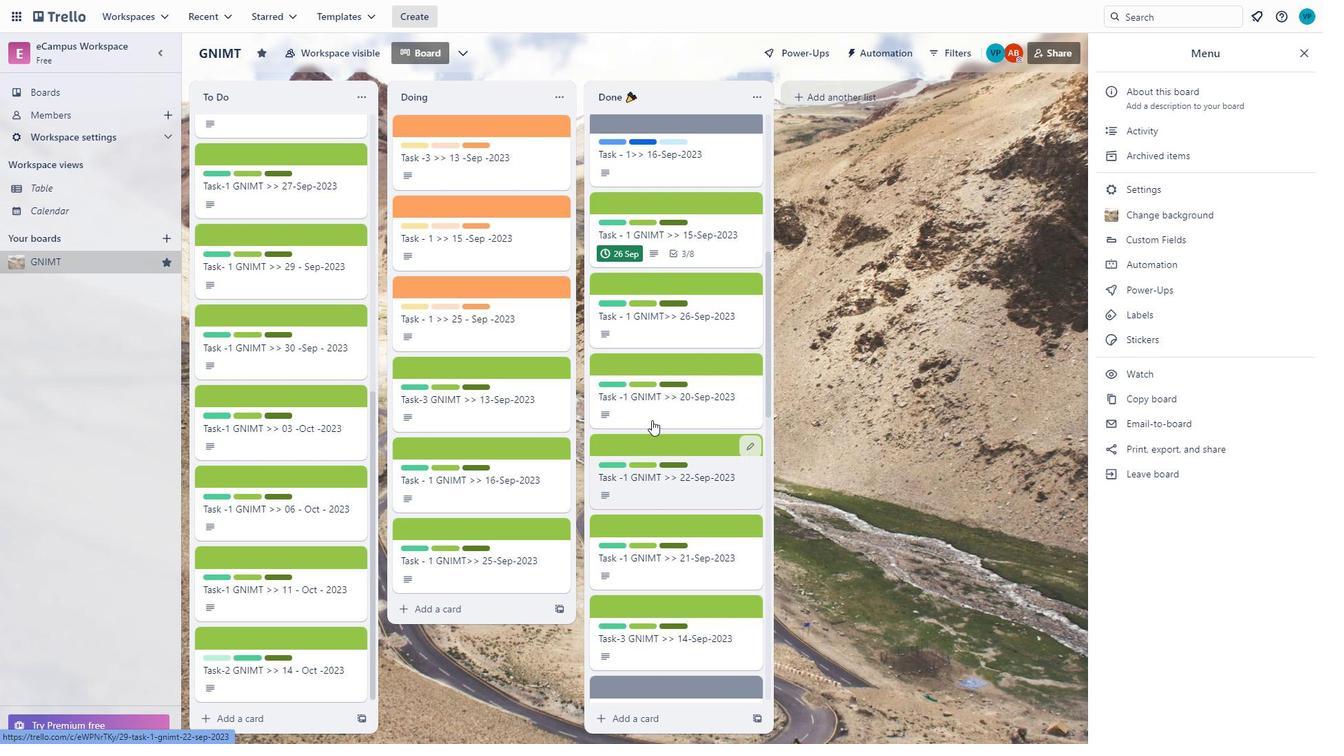 
Action: Mouse moved to (630, 596)
Screenshot: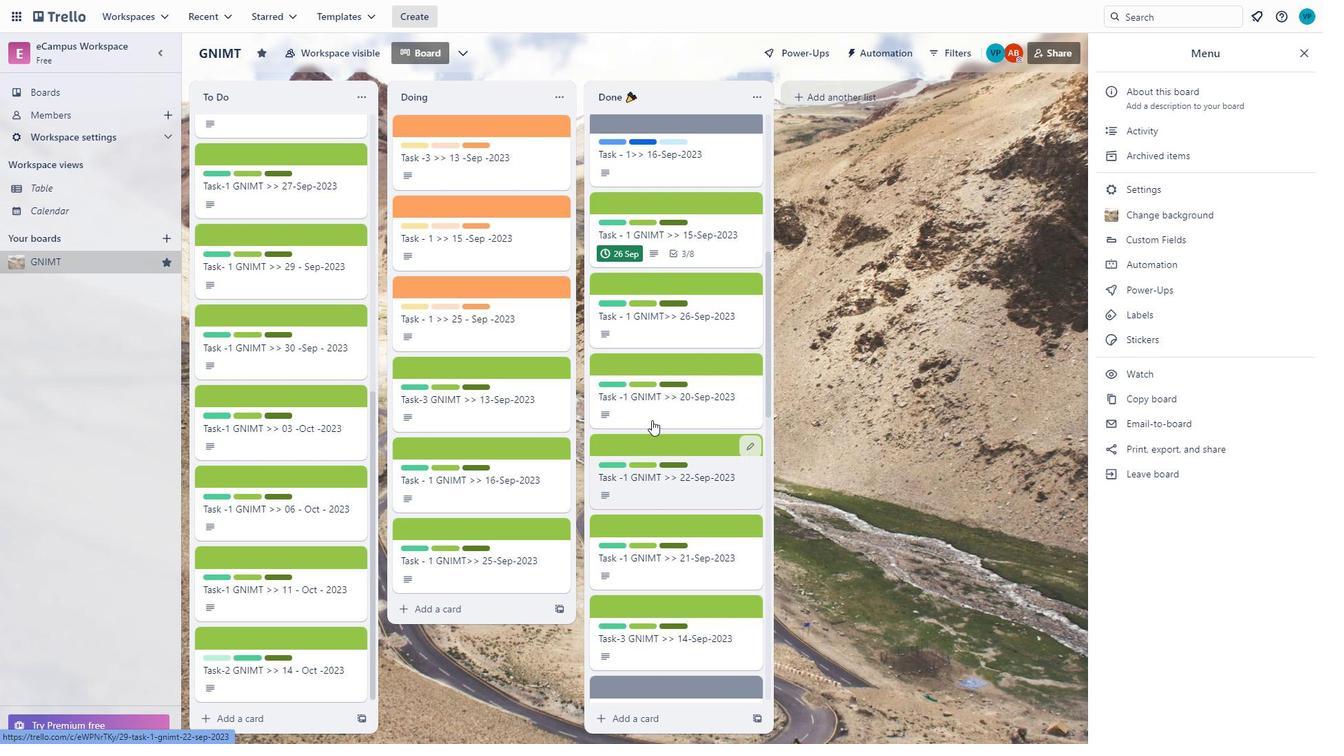 
Action: Mouse scrolled (630, 596) with delta (0, 0)
Screenshot: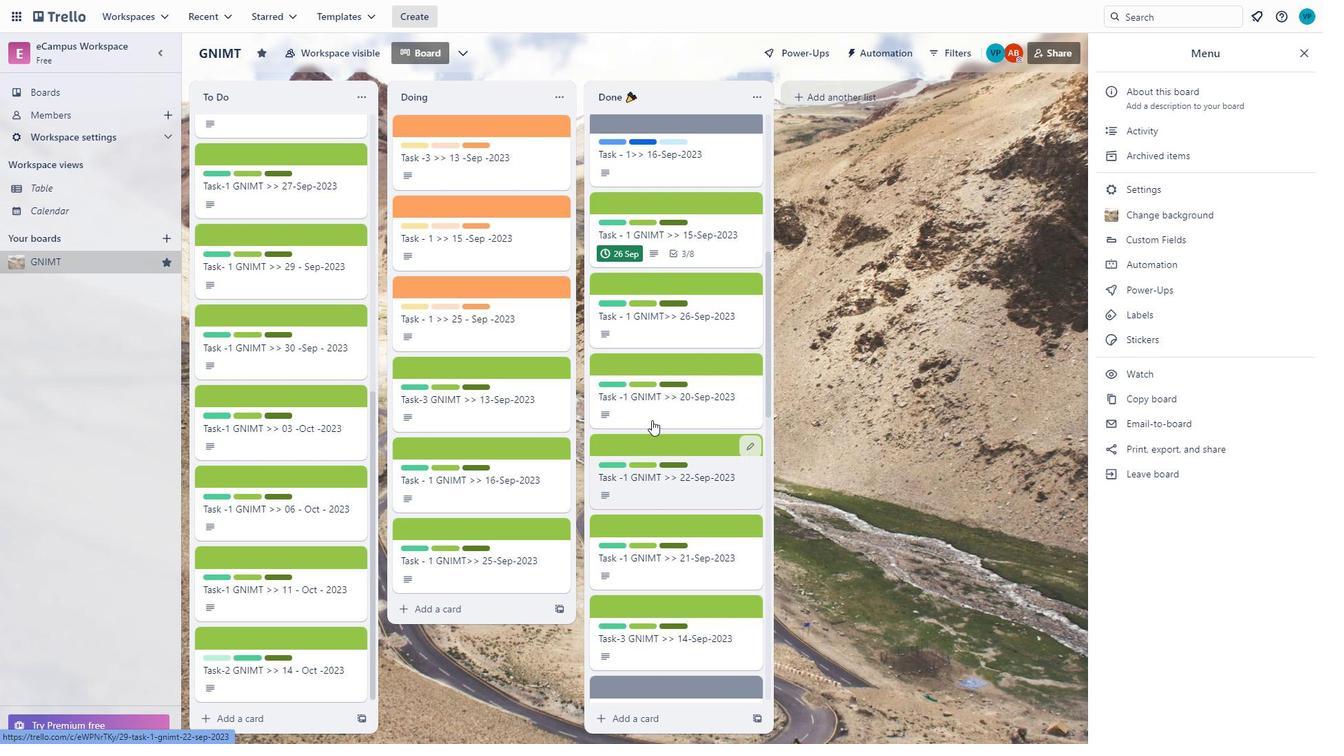 
Action: Mouse moved to (626, 619)
Screenshot: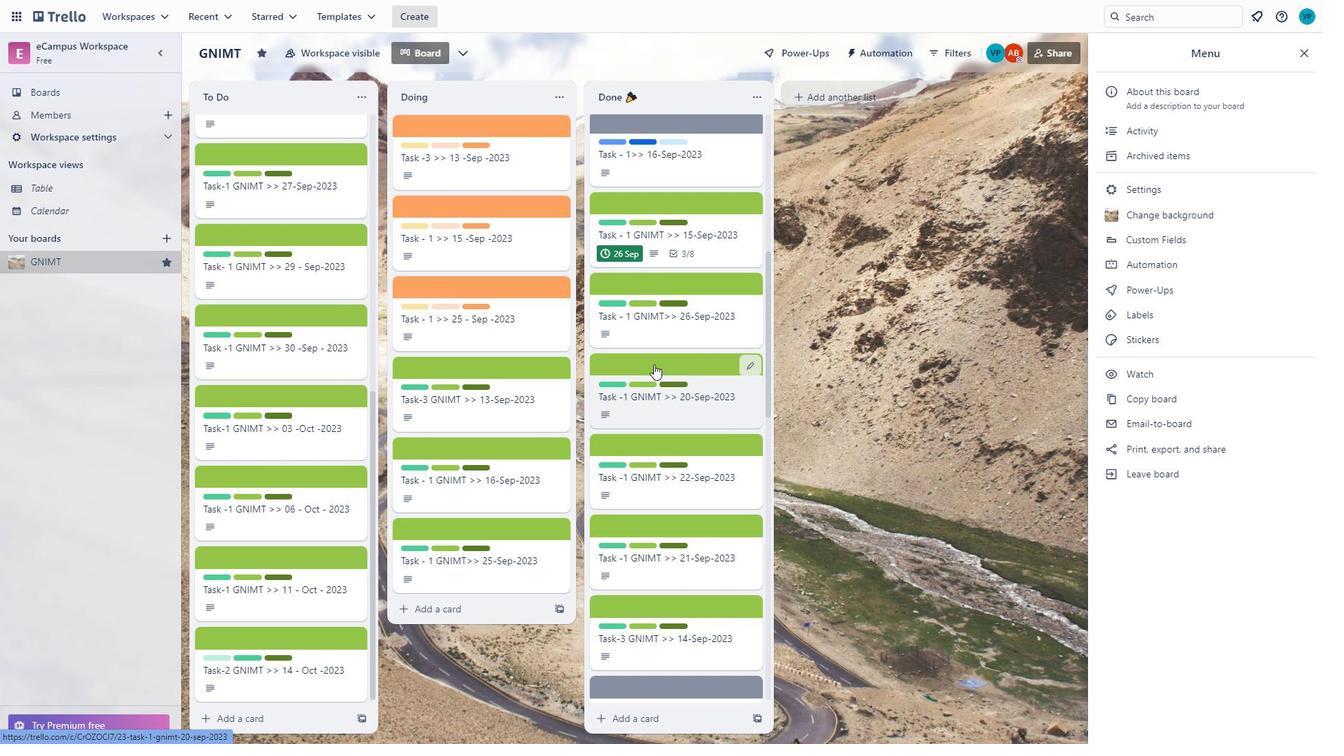
Action: Mouse scrolled (626, 619) with delta (0, 0)
Screenshot: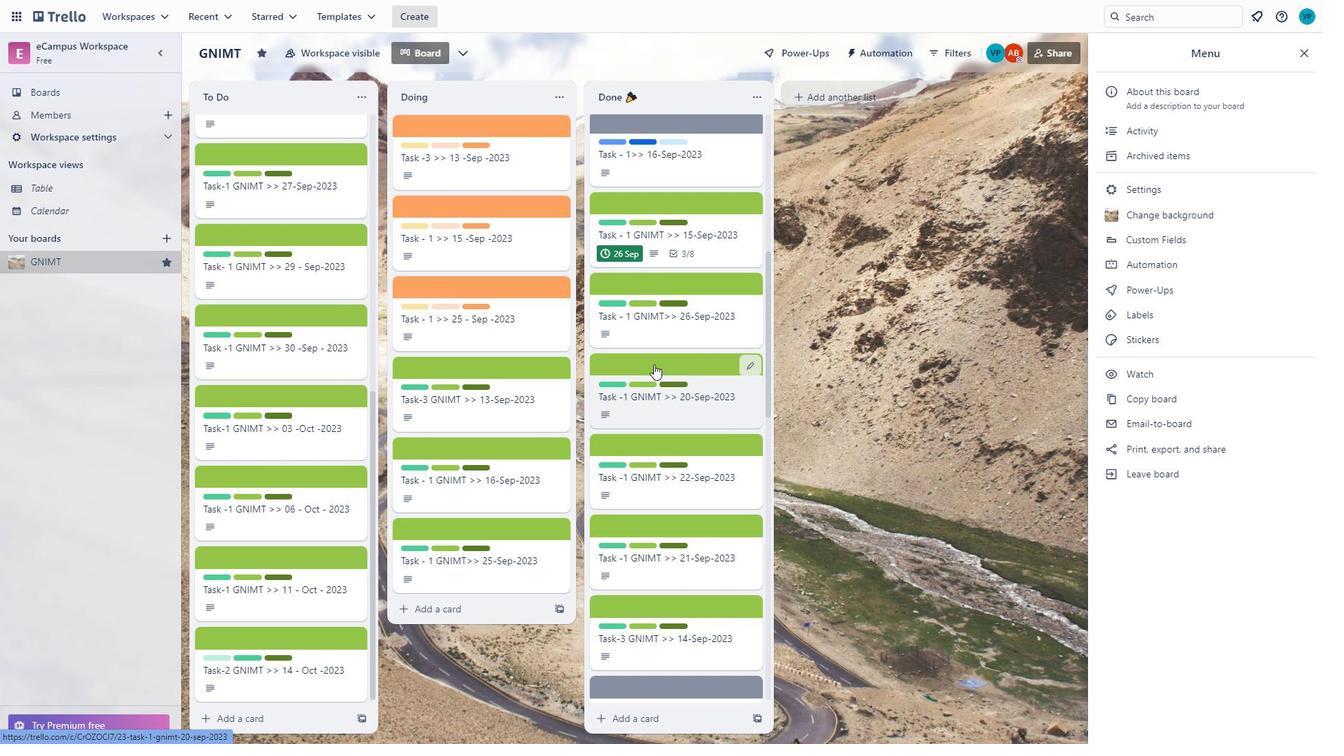 
Action: Mouse moved to (626, 625)
Screenshot: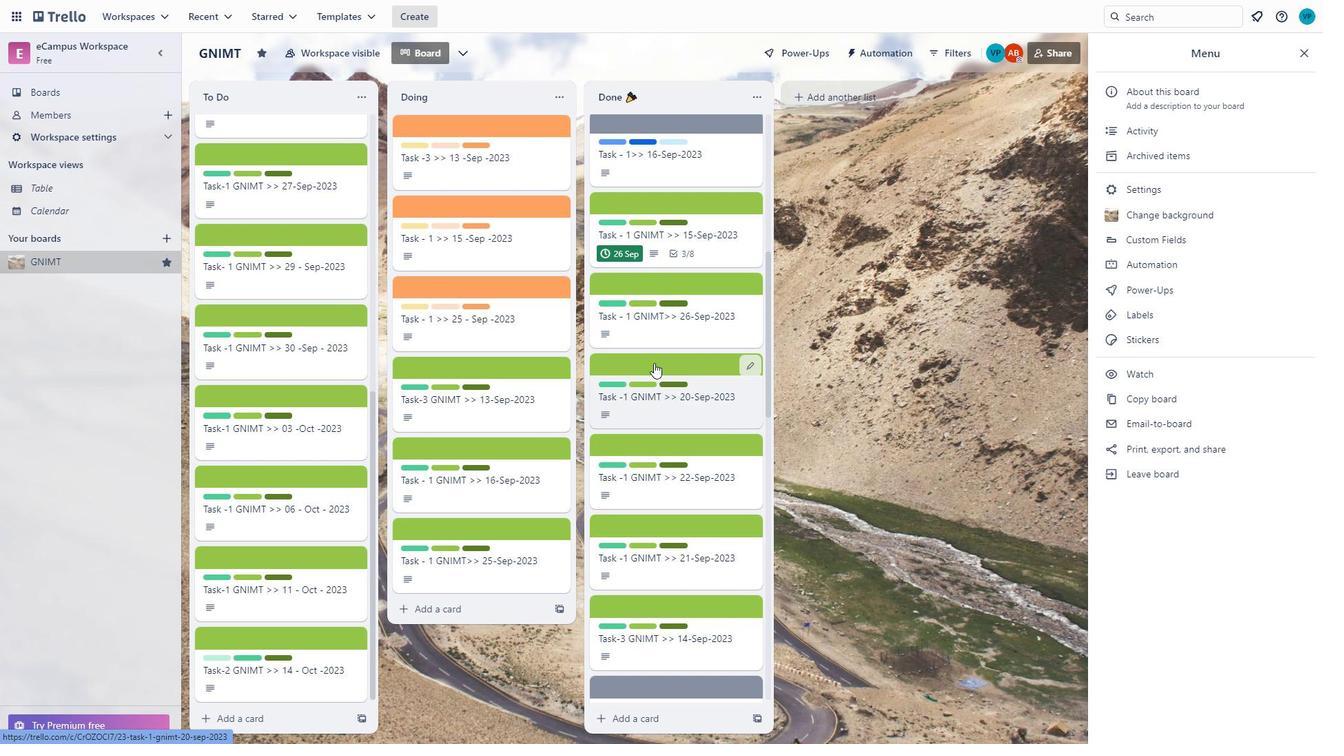 
Action: Mouse scrolled (626, 624) with delta (0, 0)
Screenshot: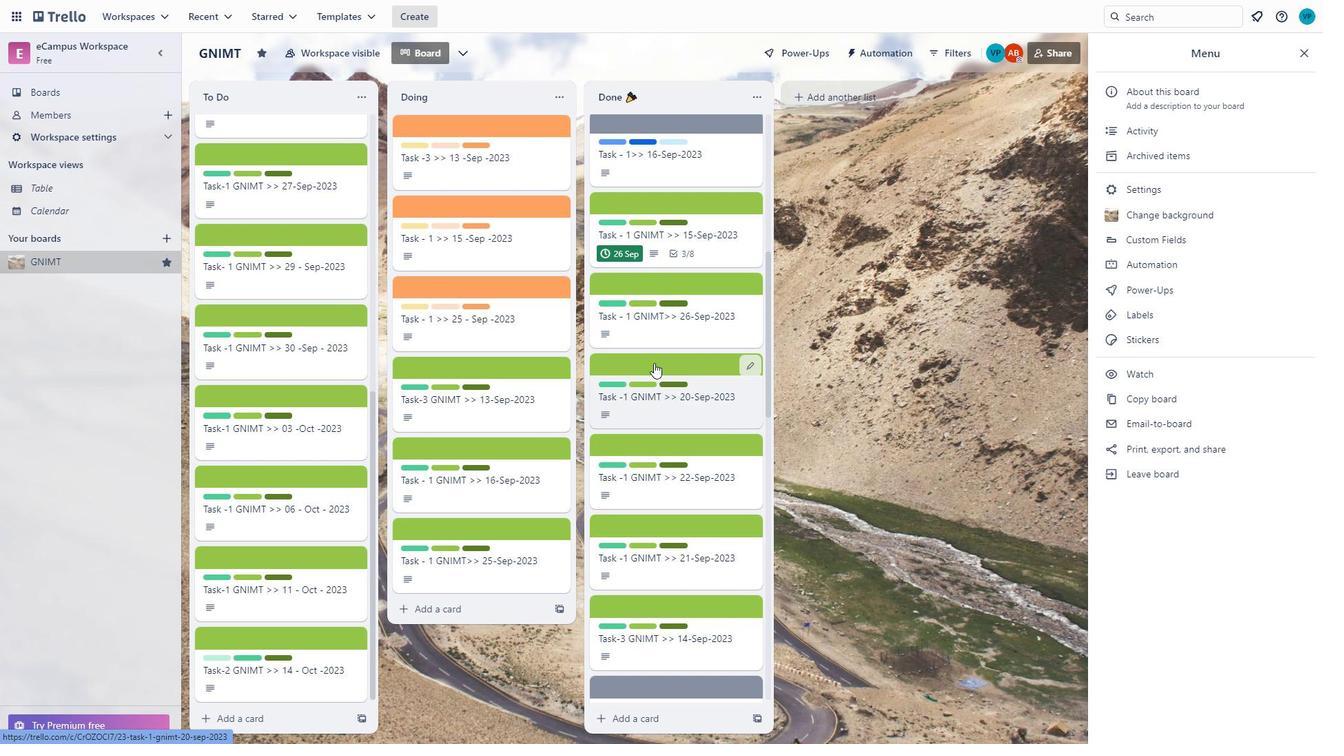 
Action: Mouse scrolled (626, 624) with delta (0, 0)
Screenshot: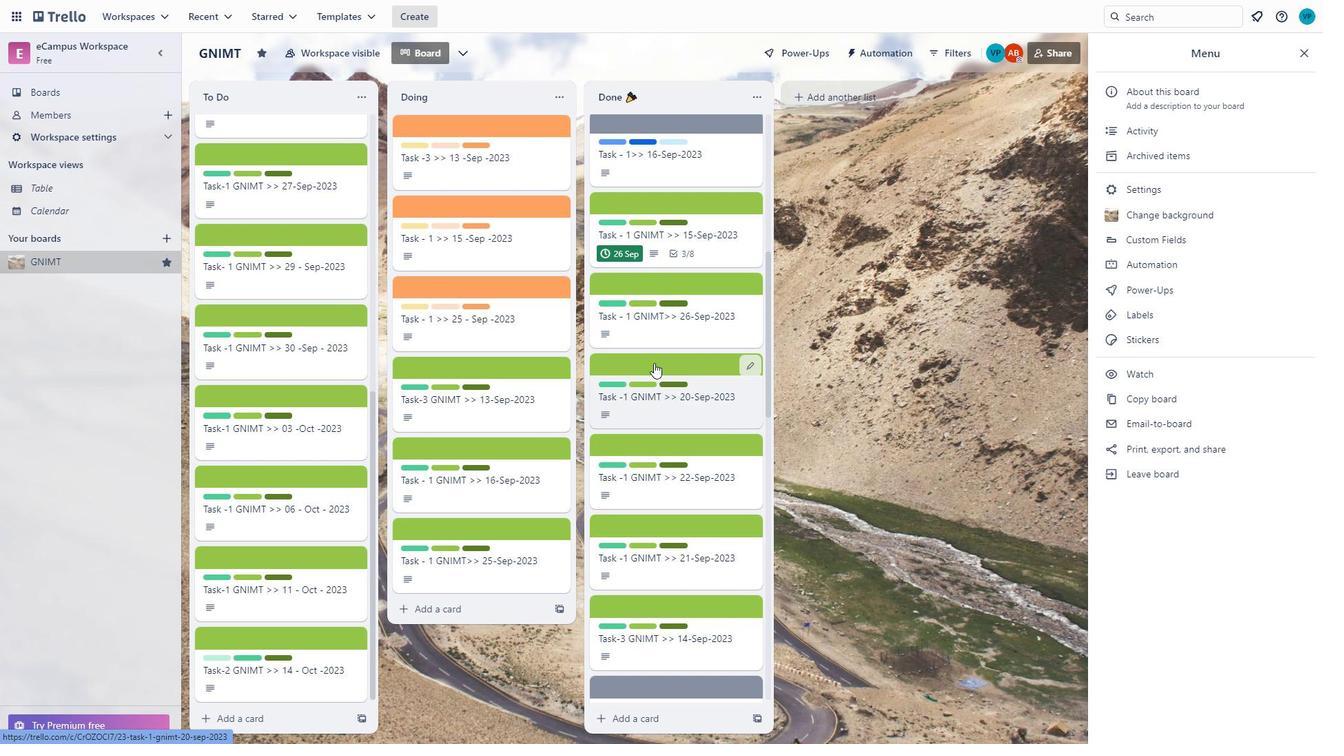 
Action: Mouse scrolled (626, 624) with delta (0, 0)
Screenshot: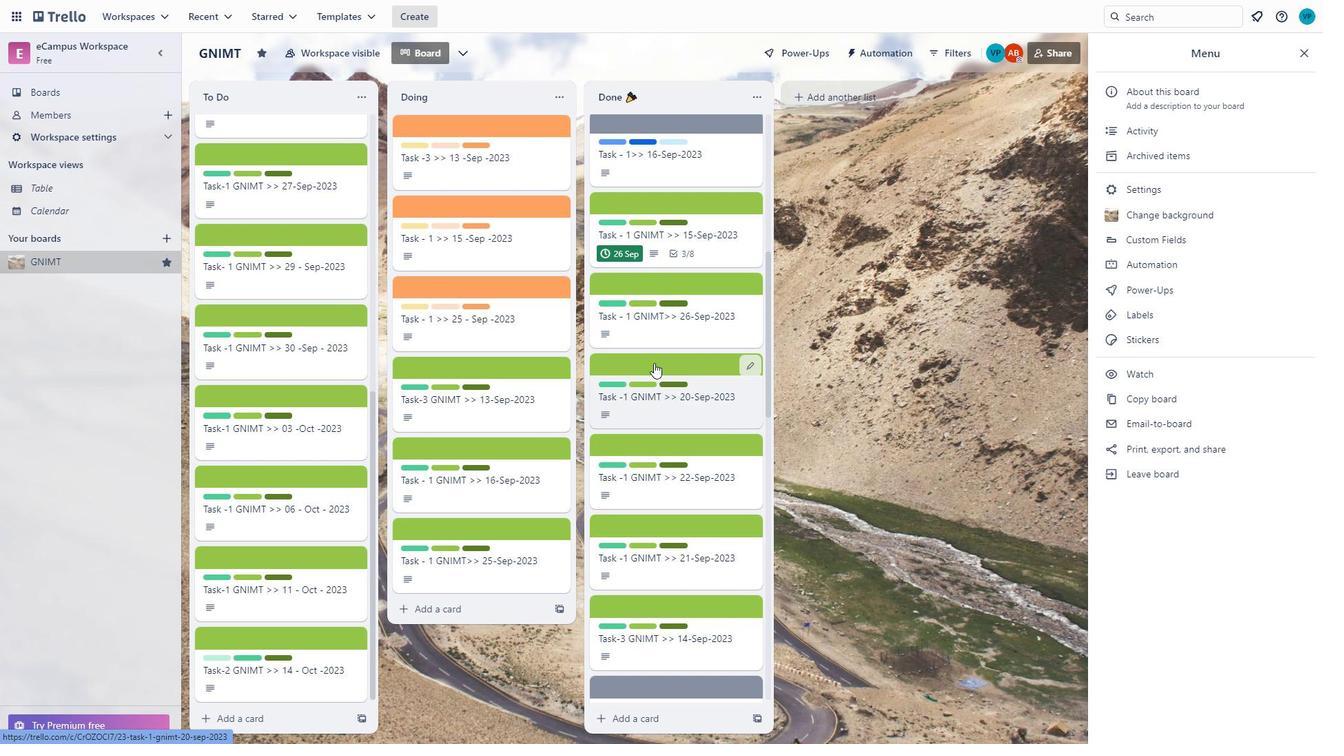 
Action: Mouse moved to (626, 625)
Screenshot: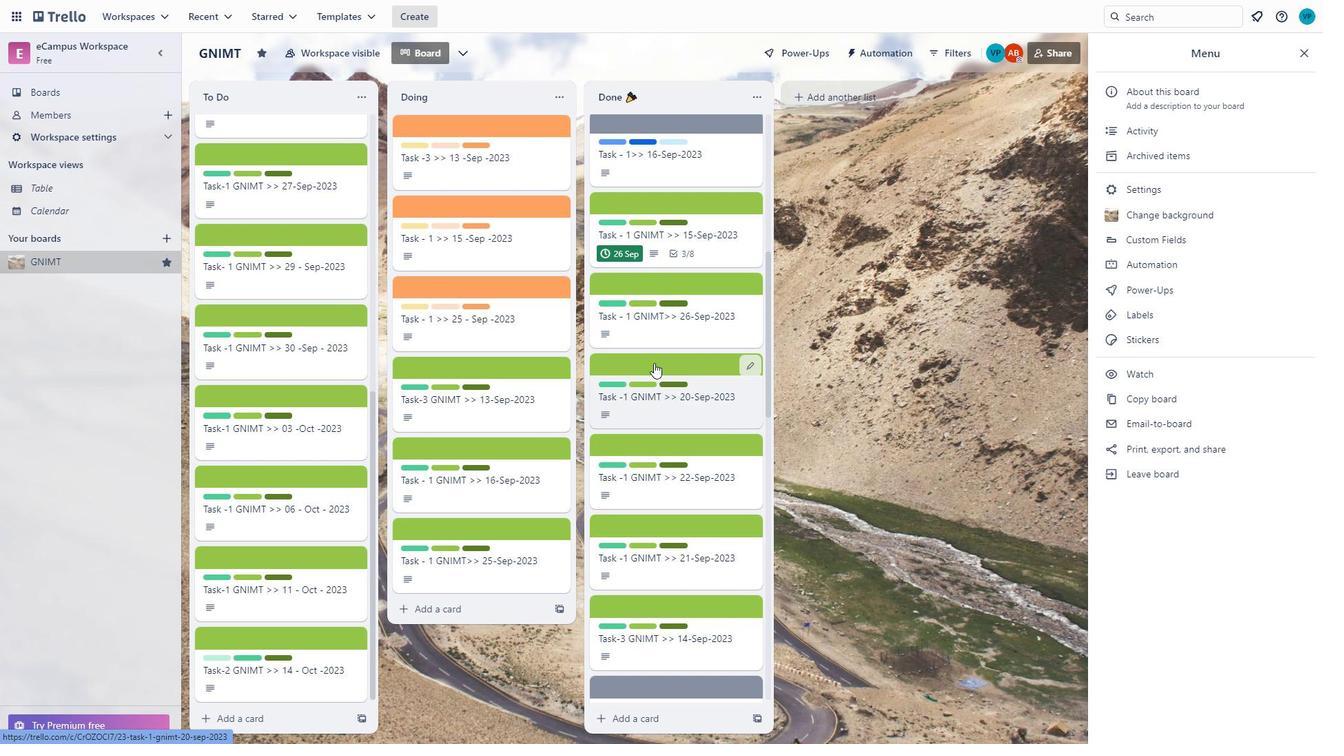 
Action: Mouse scrolled (626, 625) with delta (0, 0)
Screenshot: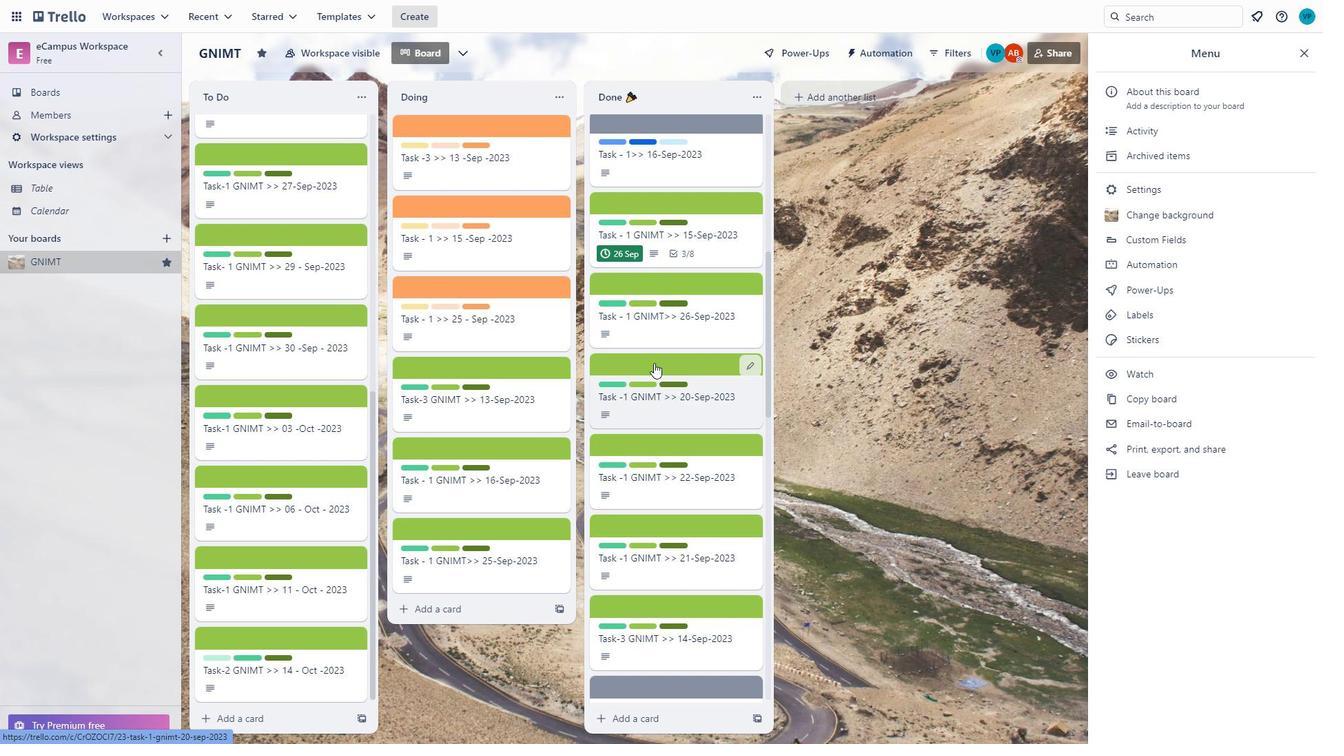 
Action: Mouse moved to (628, 627)
Screenshot: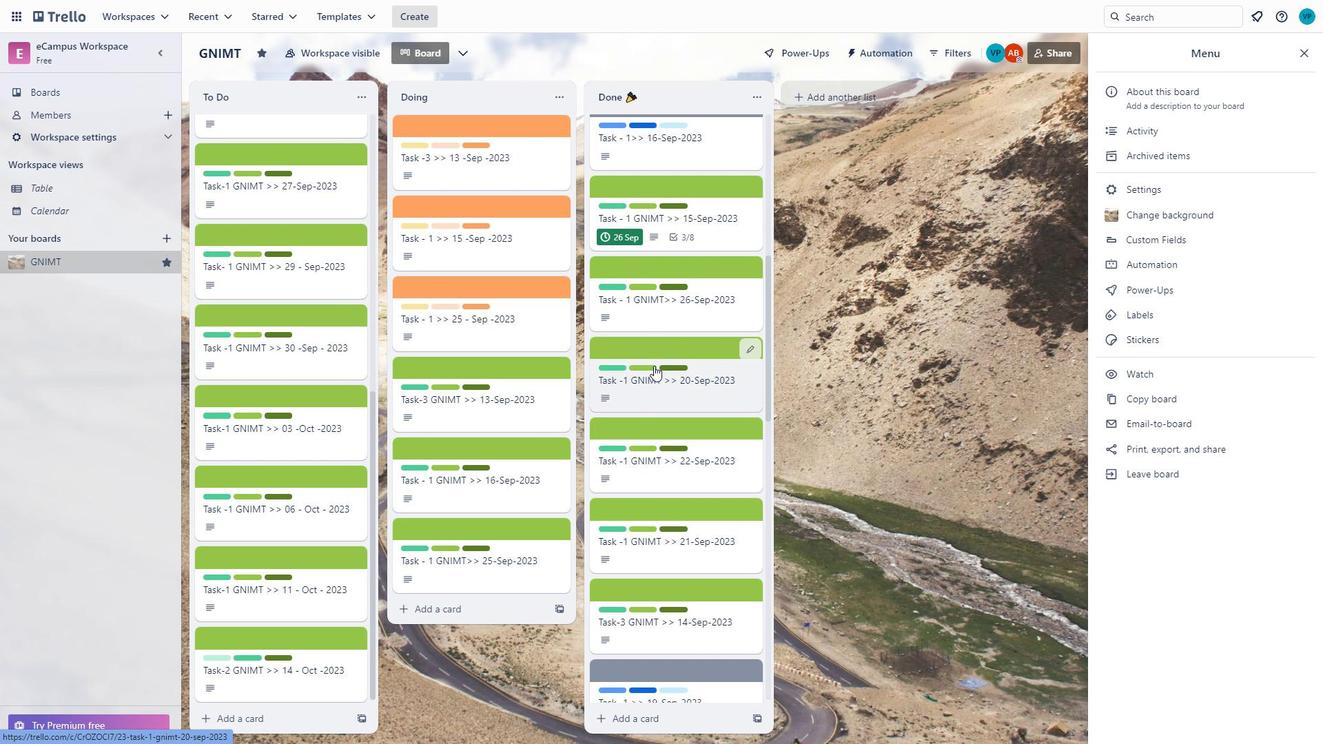 
Action: Mouse scrolled (628, 626) with delta (0, 0)
Screenshot: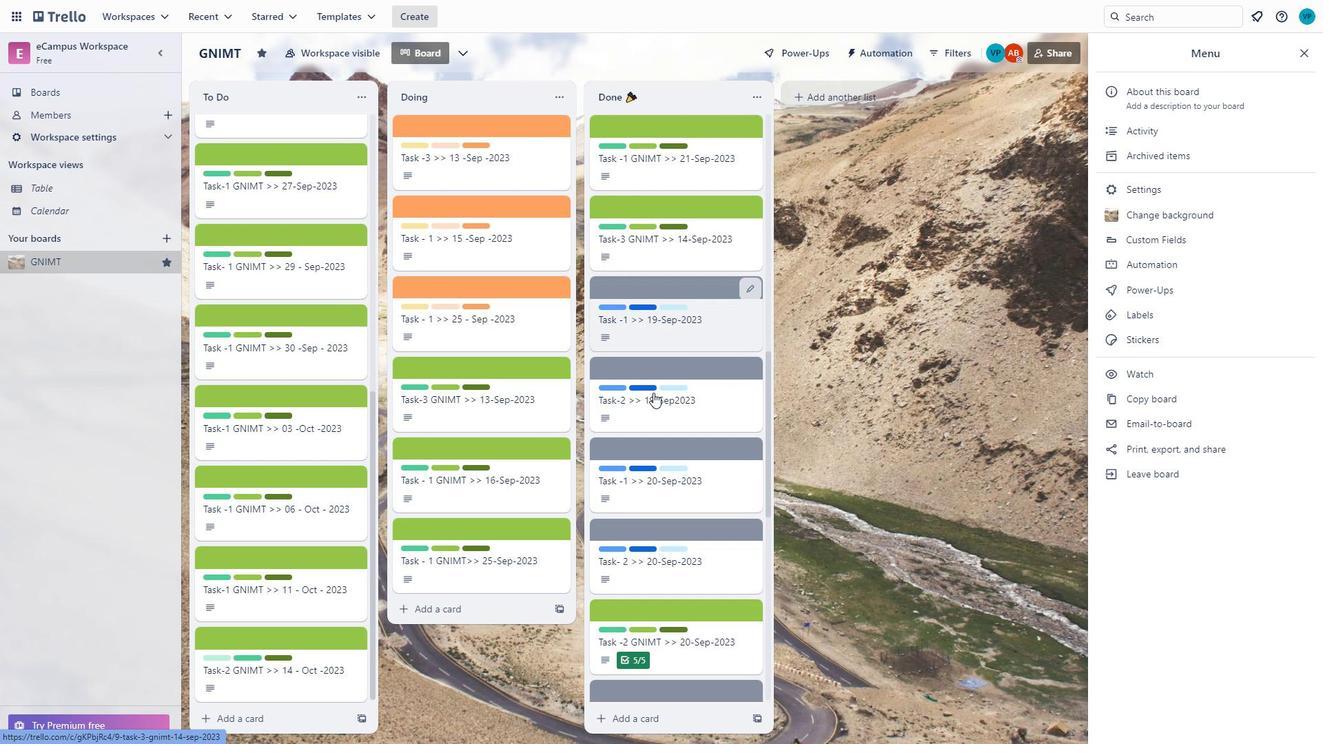 
Action: Mouse moved to (629, 627)
Screenshot: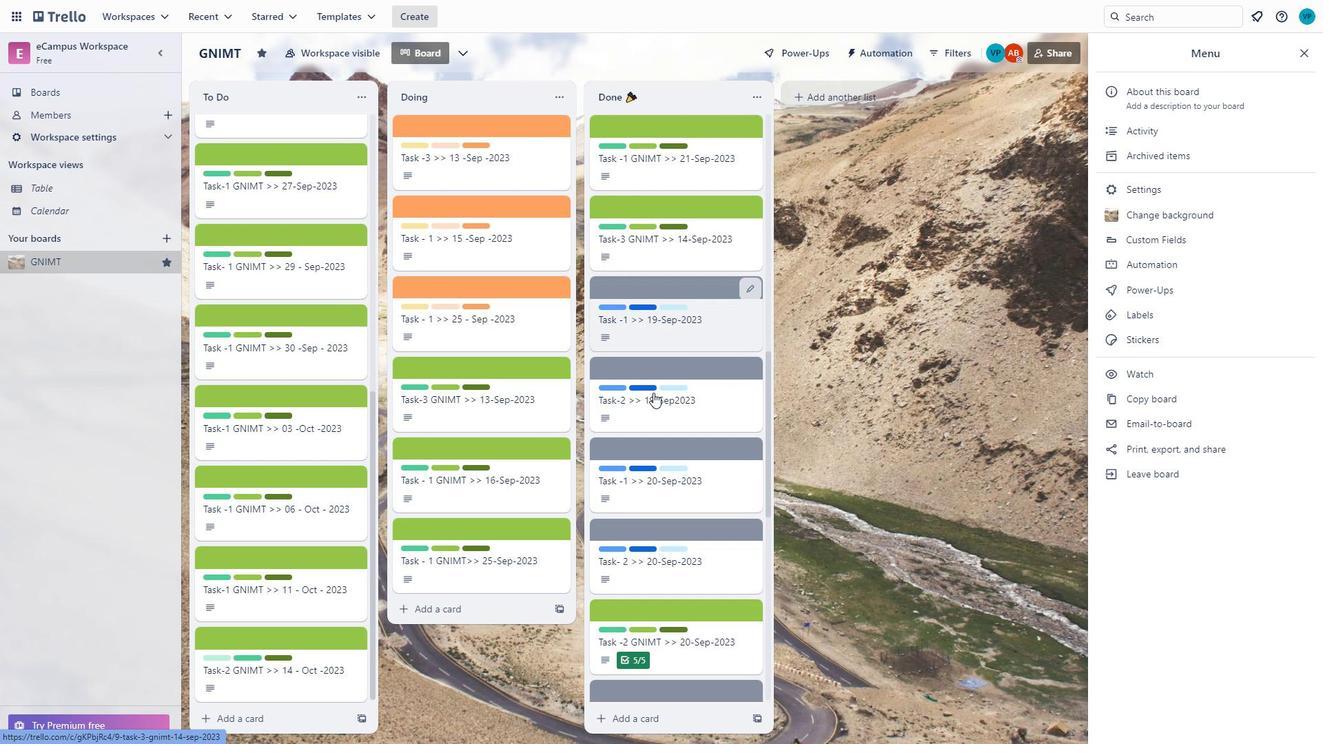
Action: Mouse scrolled (629, 627) with delta (0, 0)
Screenshot: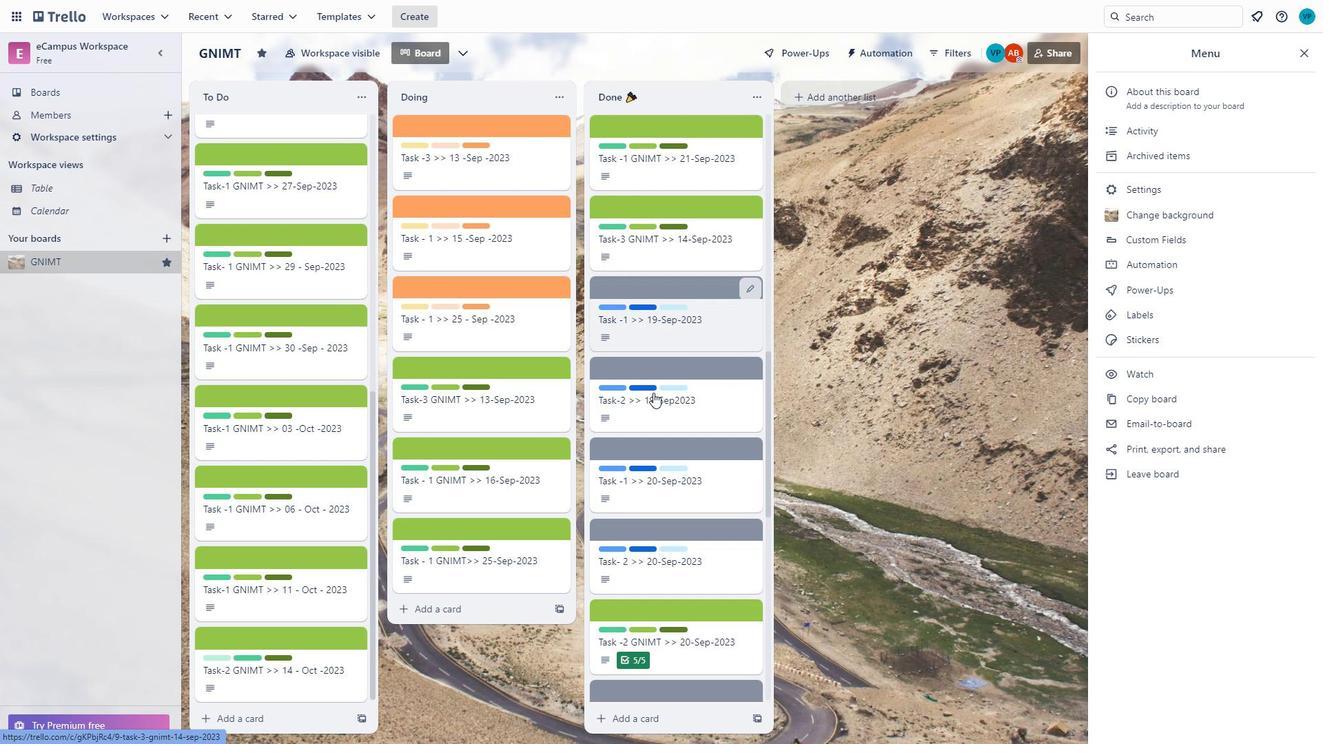 
Action: Mouse moved to (630, 627)
Screenshot: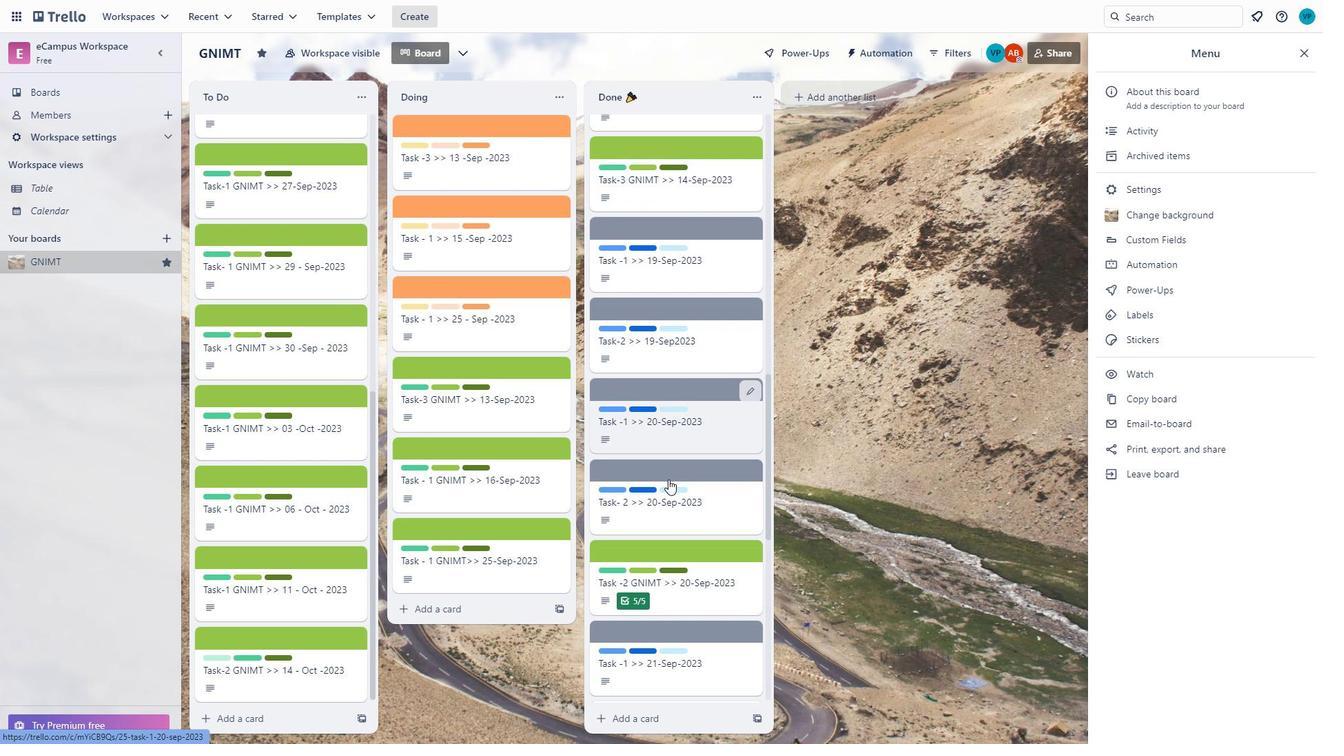 
Action: Mouse scrolled (630, 628) with delta (0, 0)
Screenshot: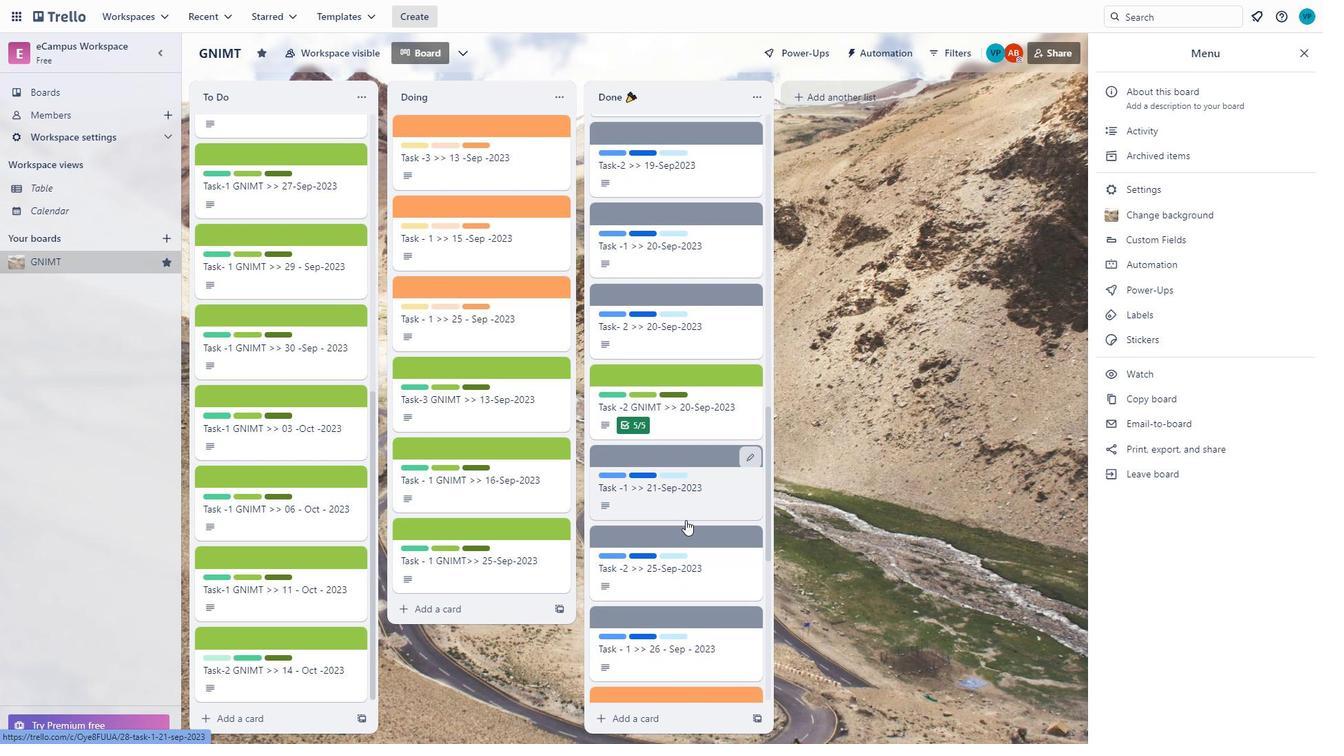 
Action: Mouse scrolled (630, 628) with delta (0, 0)
Screenshot: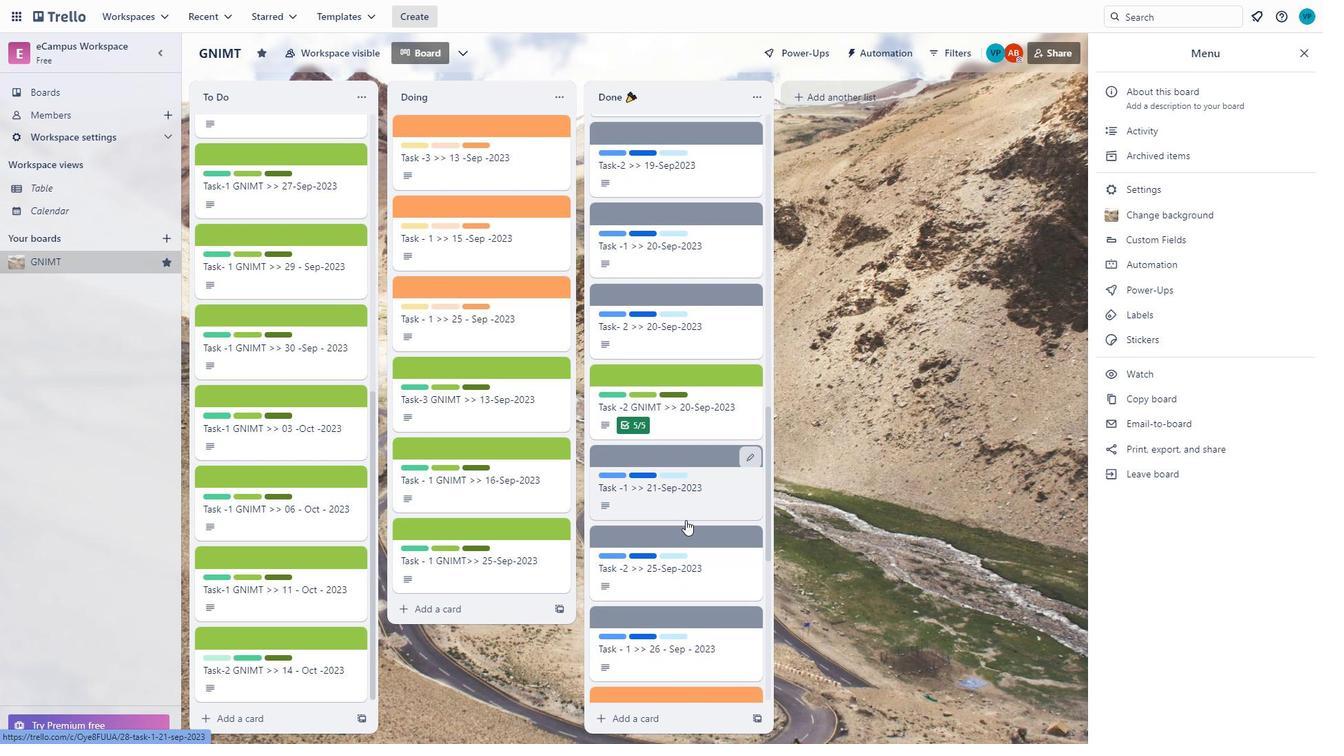 
Action: Mouse scrolled (630, 628) with delta (0, 0)
Screenshot: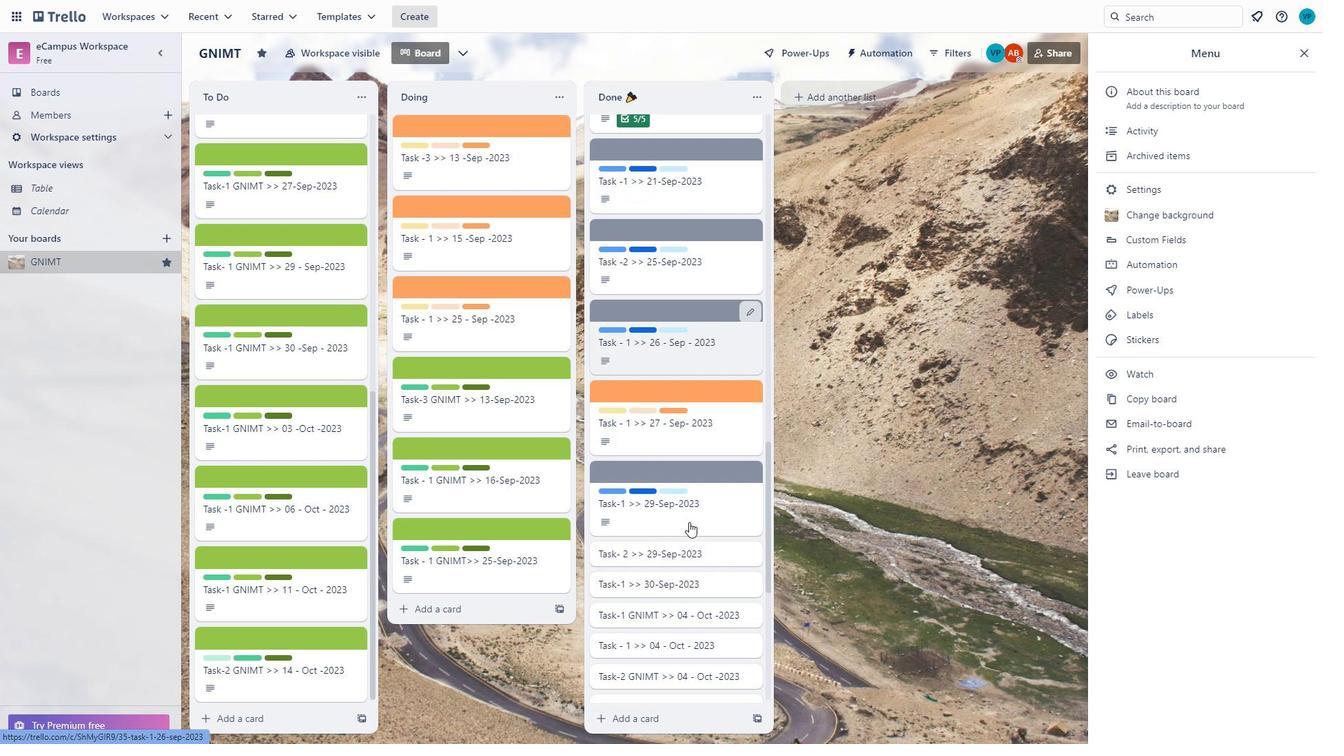 
Action: Mouse moved to (630, 627)
Screenshot: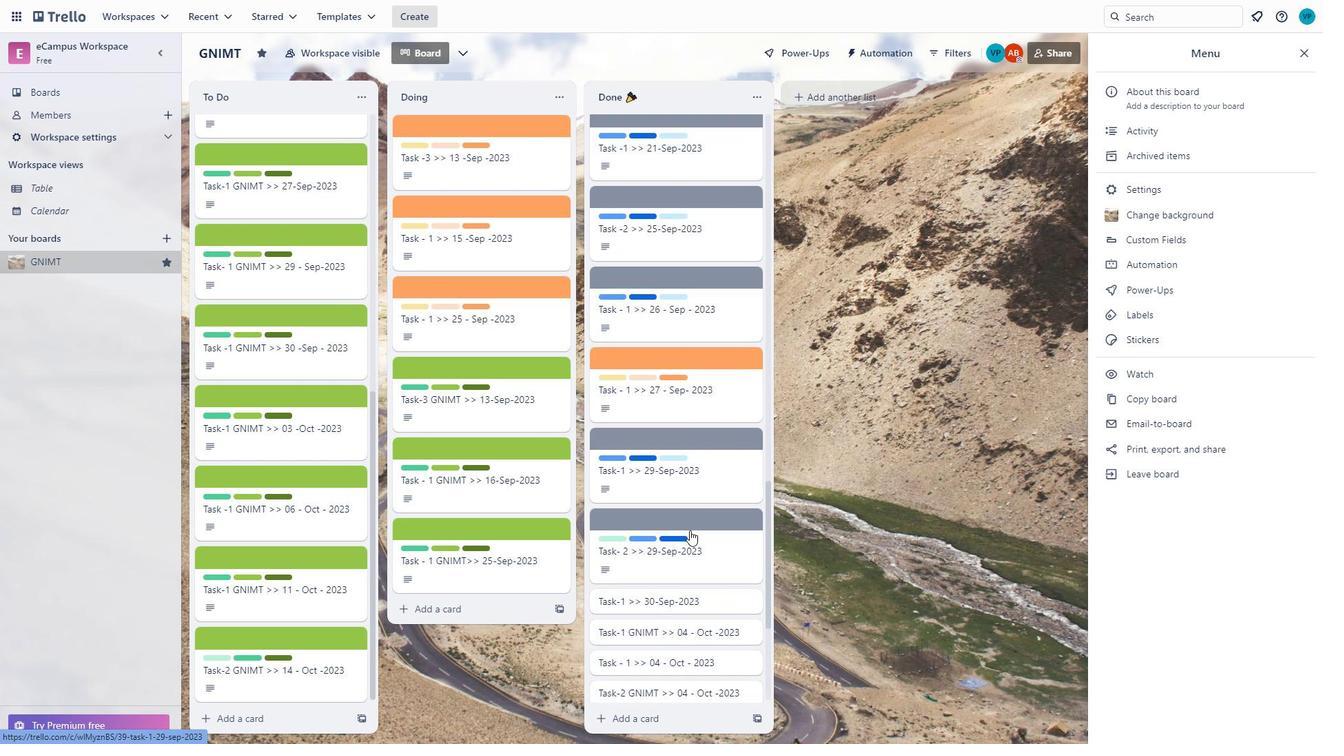 
Action: Mouse scrolled (630, 628) with delta (0, 0)
Screenshot: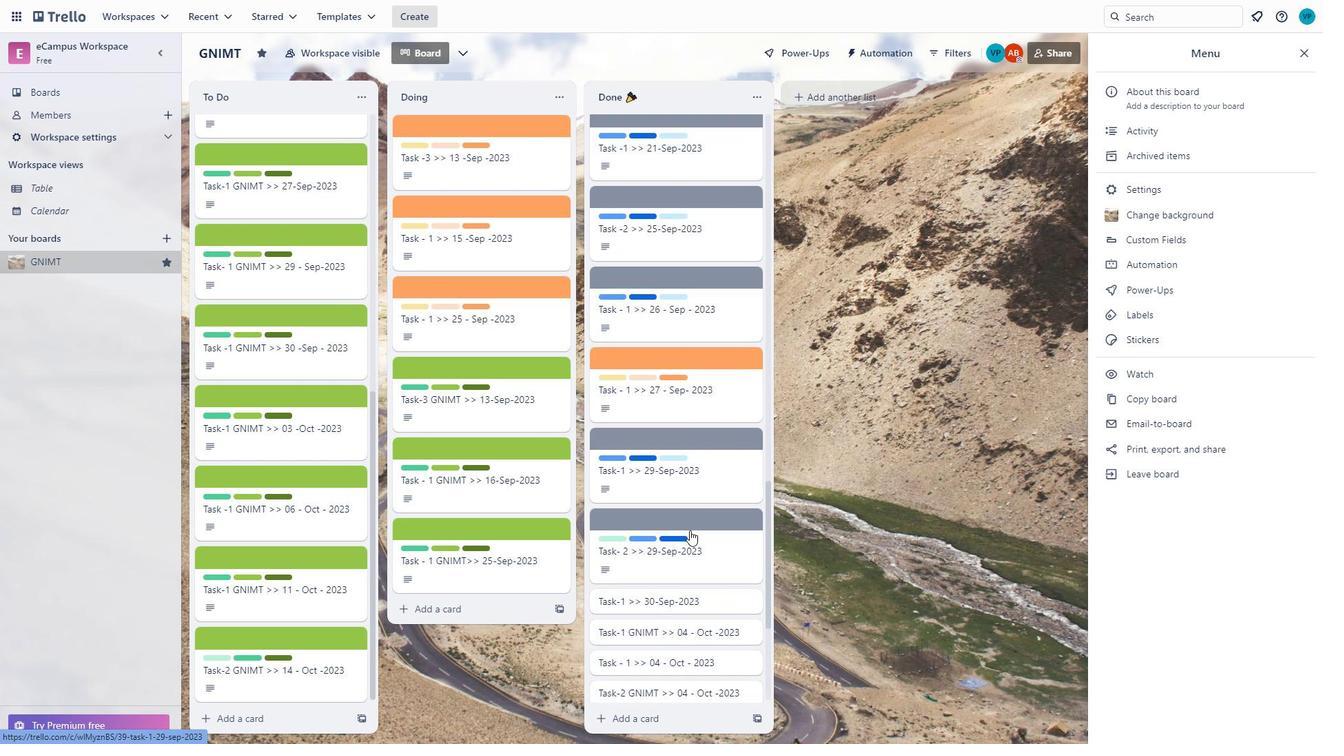 
Action: Mouse moved to (635, 586)
Screenshot: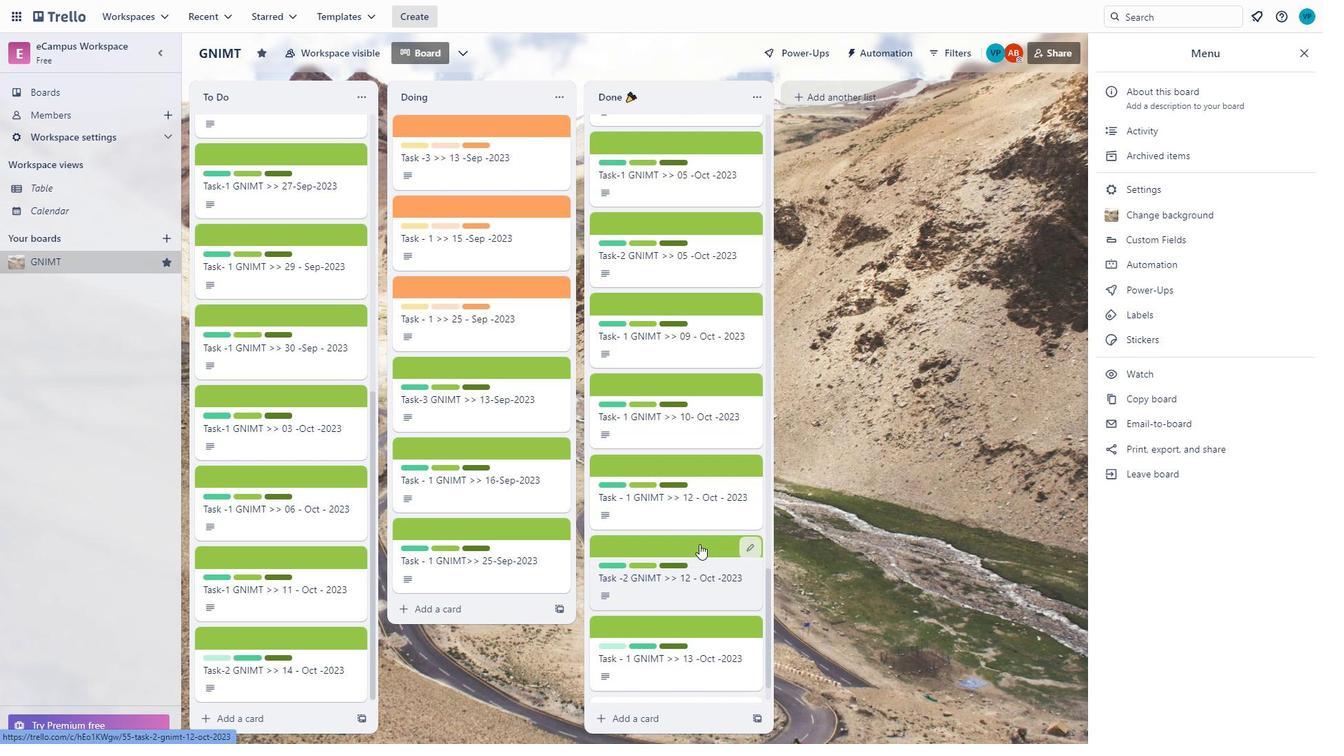 
Action: Mouse scrolled (635, 587) with delta (0, 0)
Screenshot: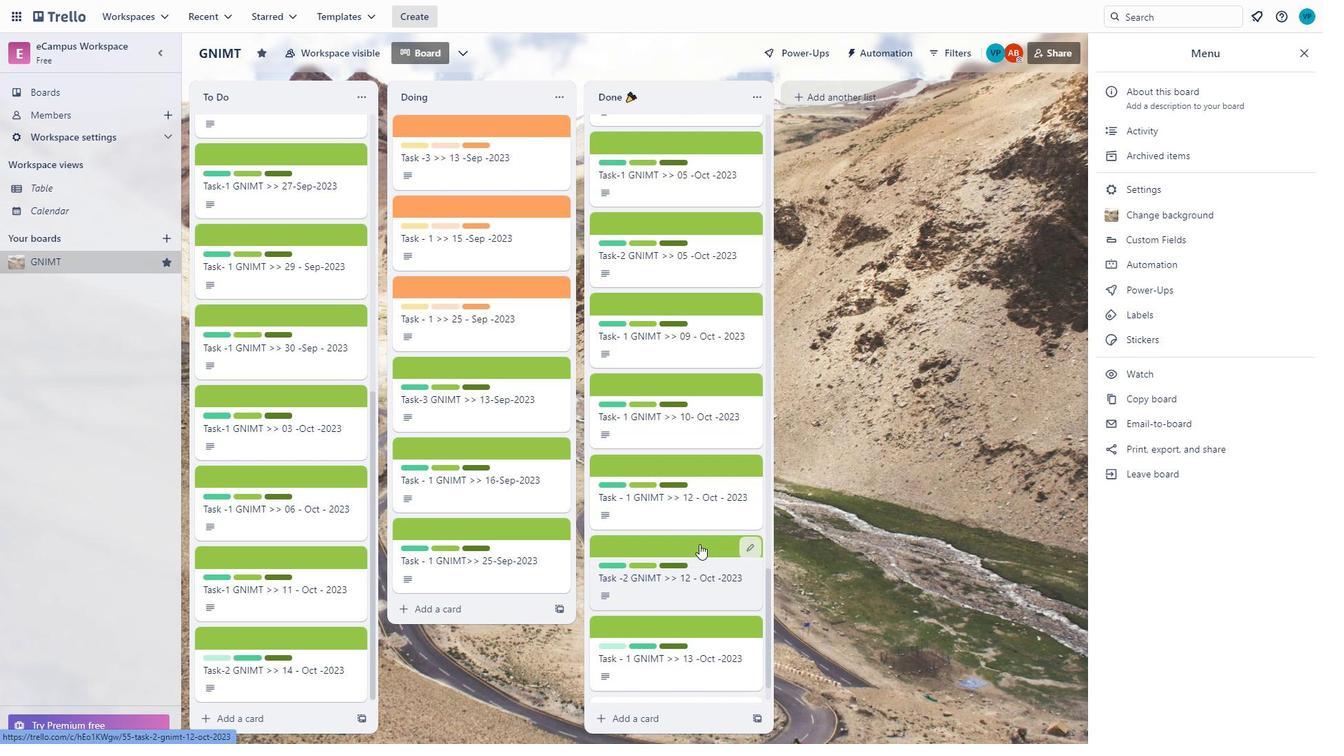 
Action: Mouse moved to (639, 568)
Screenshot: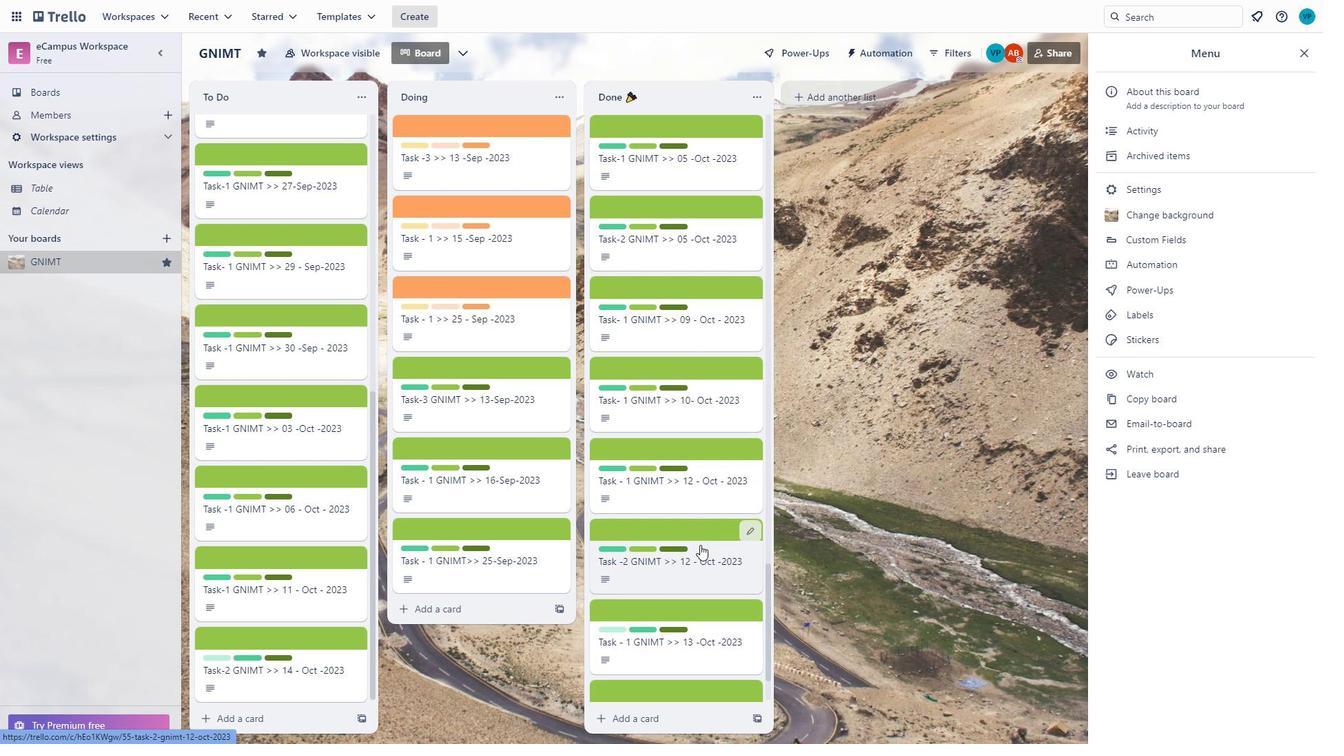 
Action: Mouse scrolled (639, 568) with delta (0, 0)
Screenshot: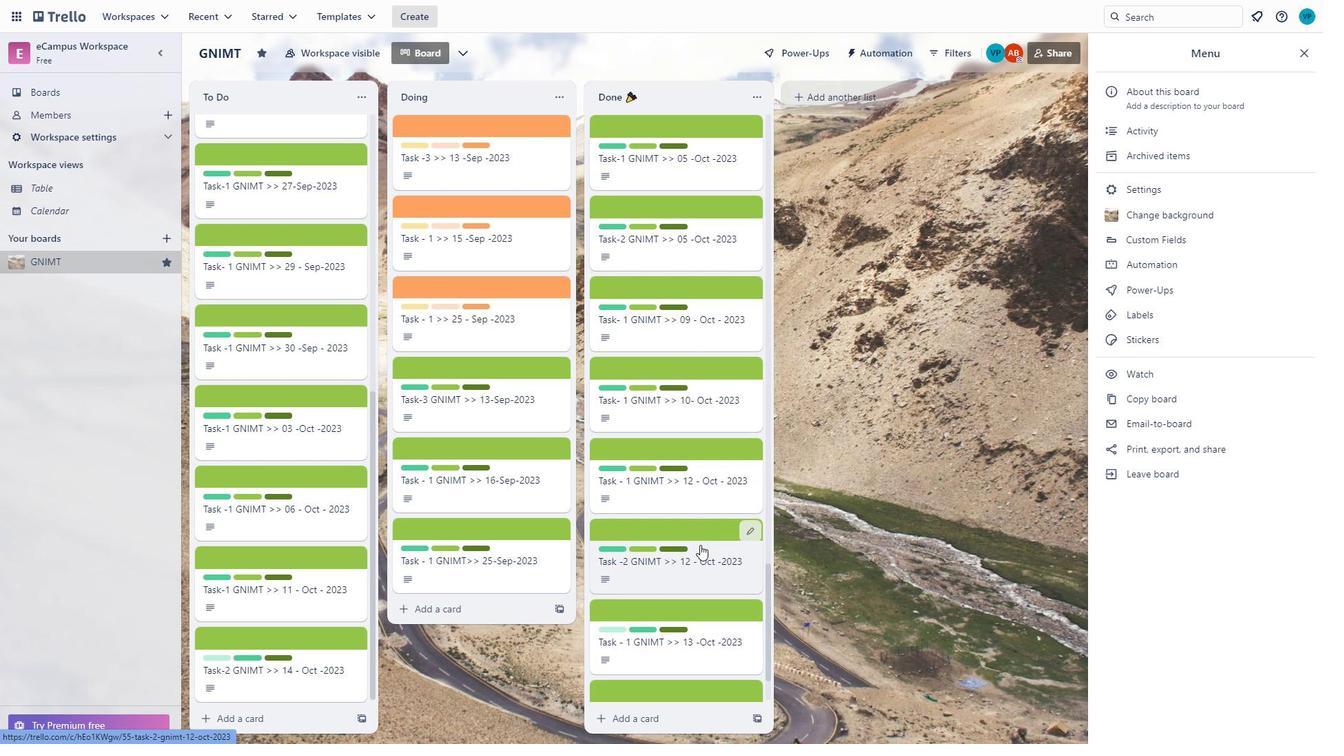 
Action: Mouse moved to (654, 363)
Screenshot: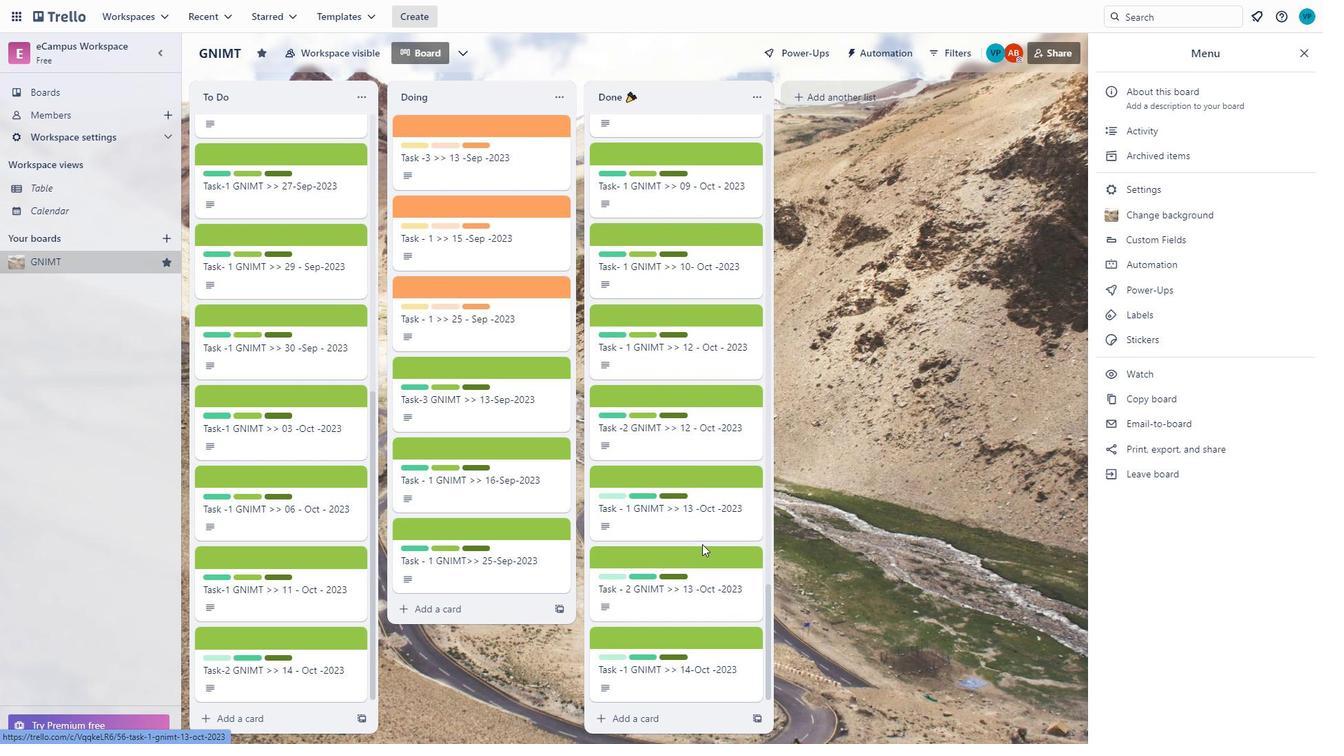 
Action: Mouse scrolled (654, 362) with delta (0, 0)
Screenshot: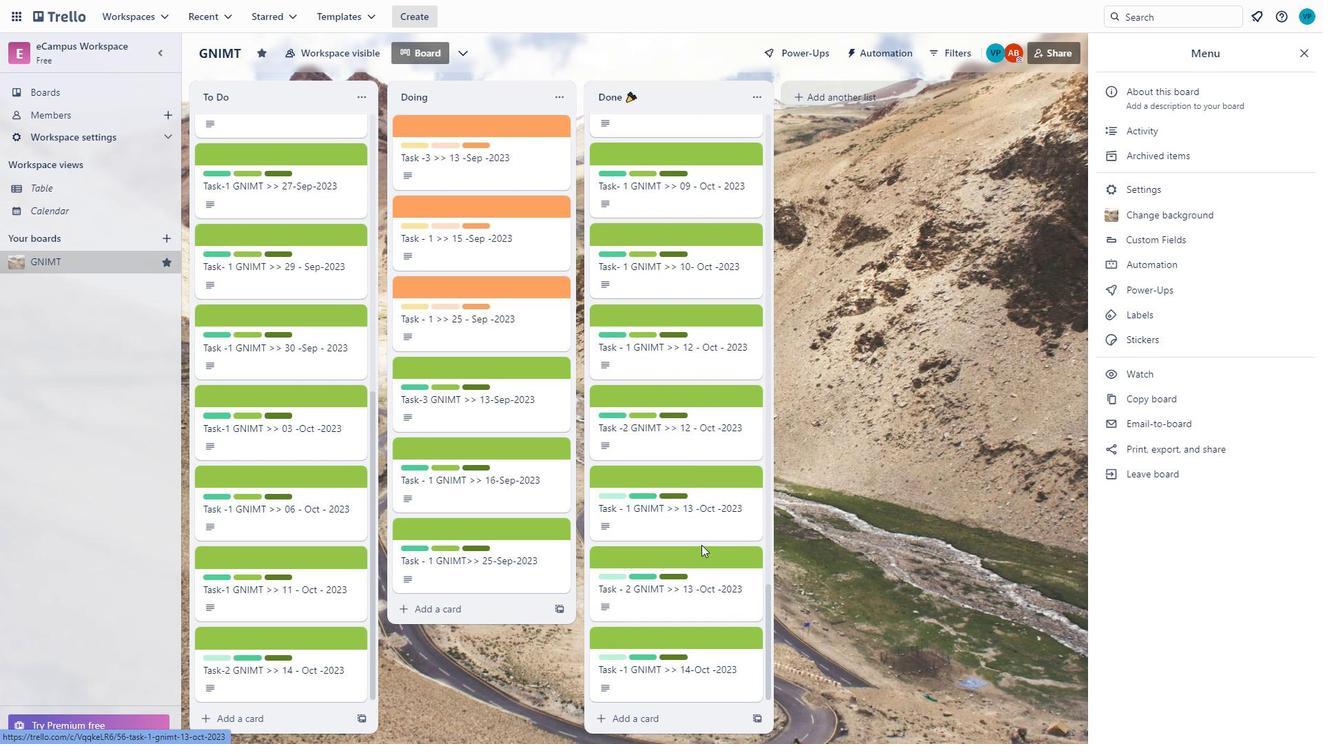 
Action: Mouse scrolled (654, 362) with delta (0, 0)
Screenshot: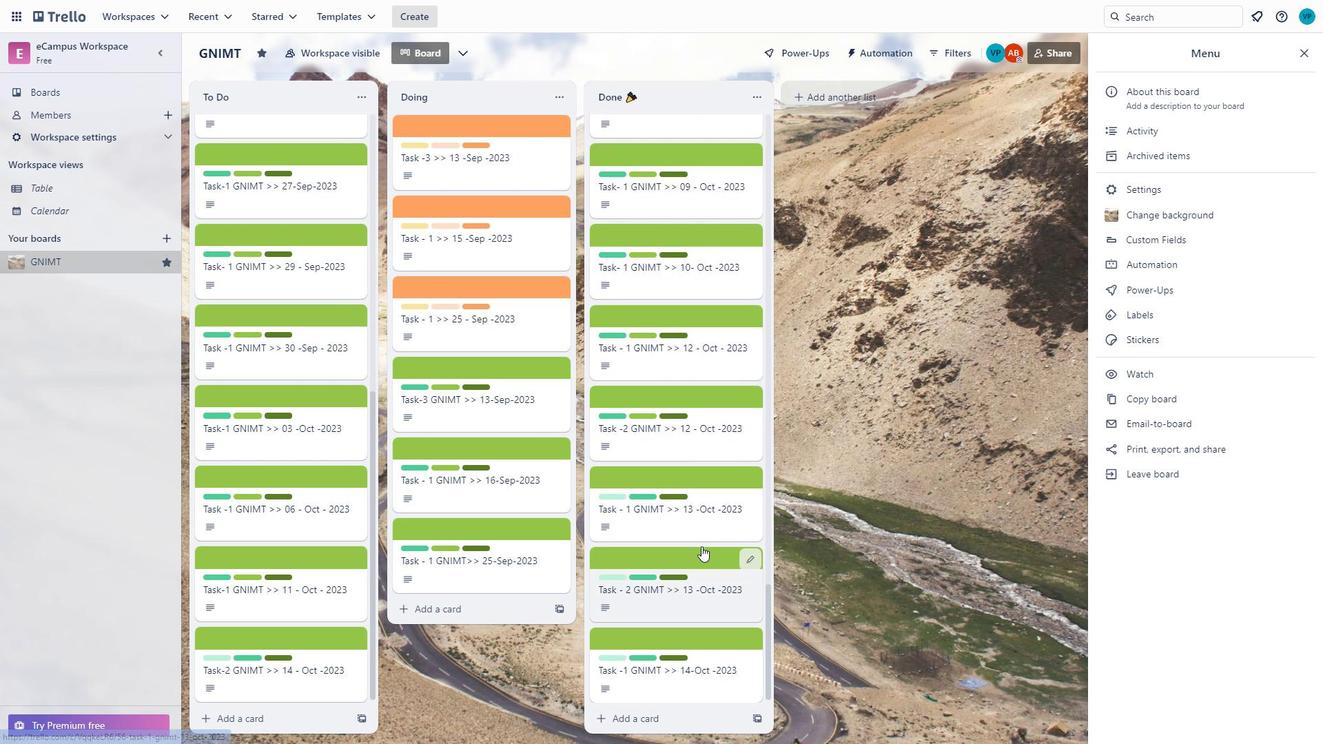 
Action: Mouse moved to (654, 363)
Screenshot: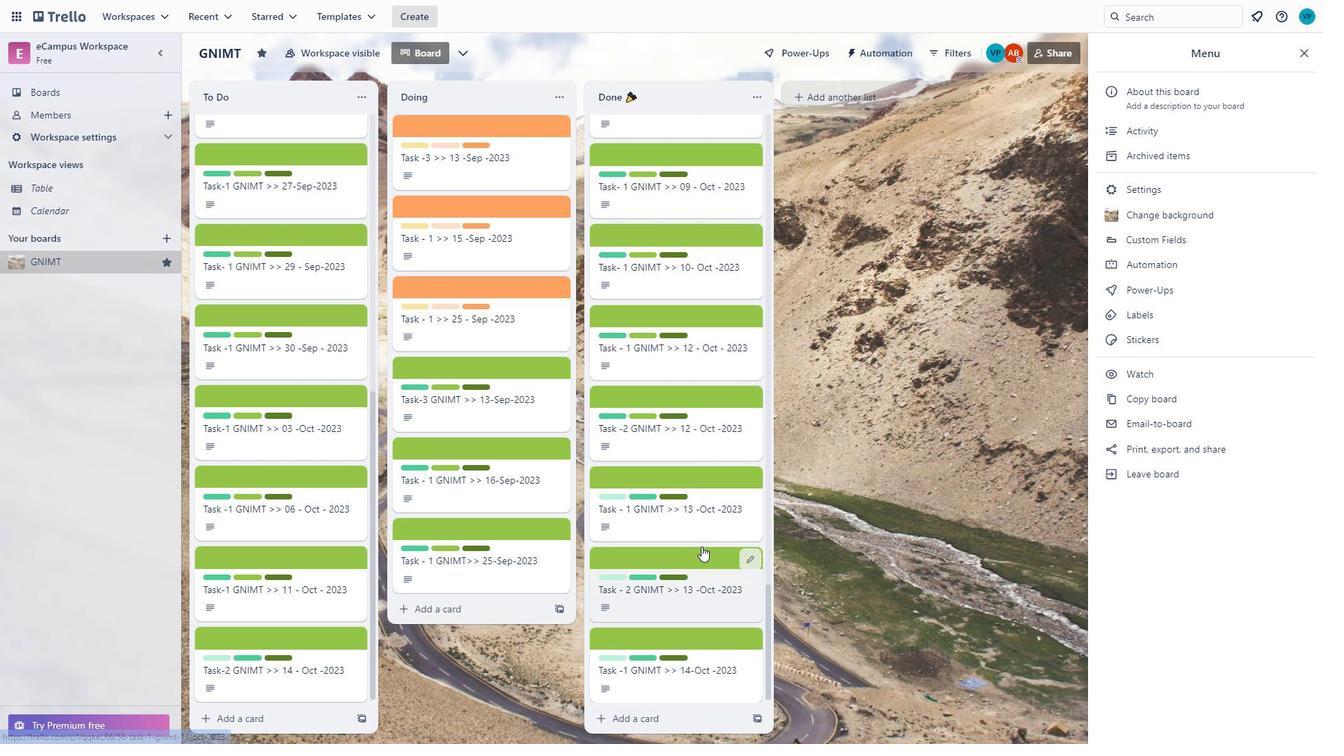 
Action: Mouse scrolled (654, 363) with delta (0, 0)
Screenshot: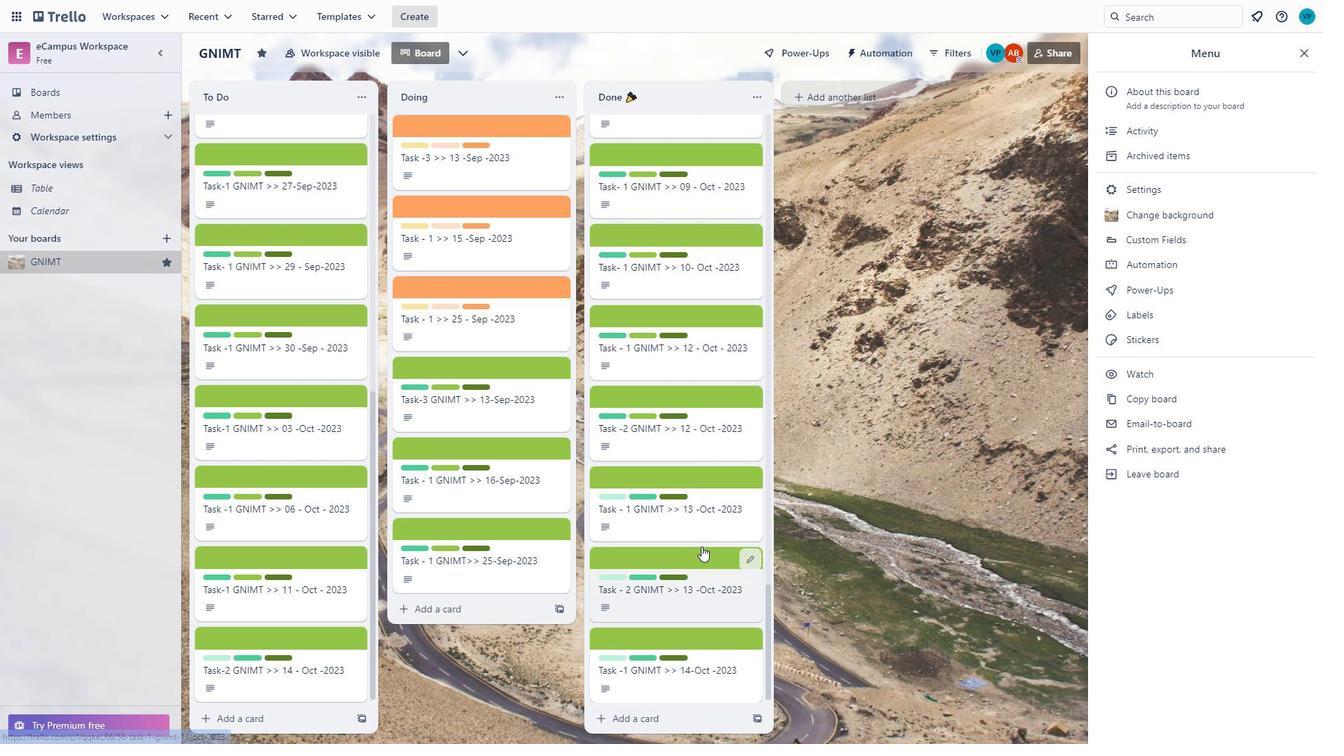 
Action: Mouse moved to (654, 368)
Screenshot: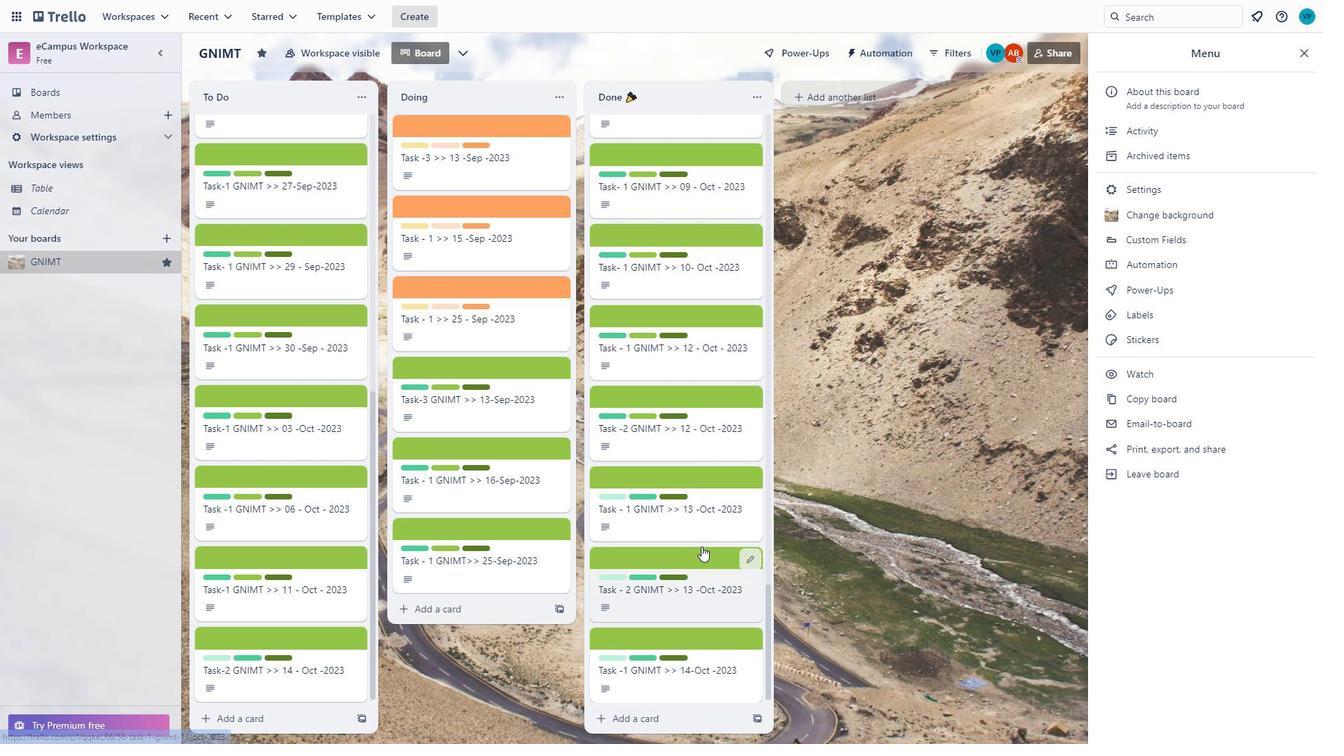 
Action: Mouse scrolled (654, 368) with delta (0, 0)
Screenshot: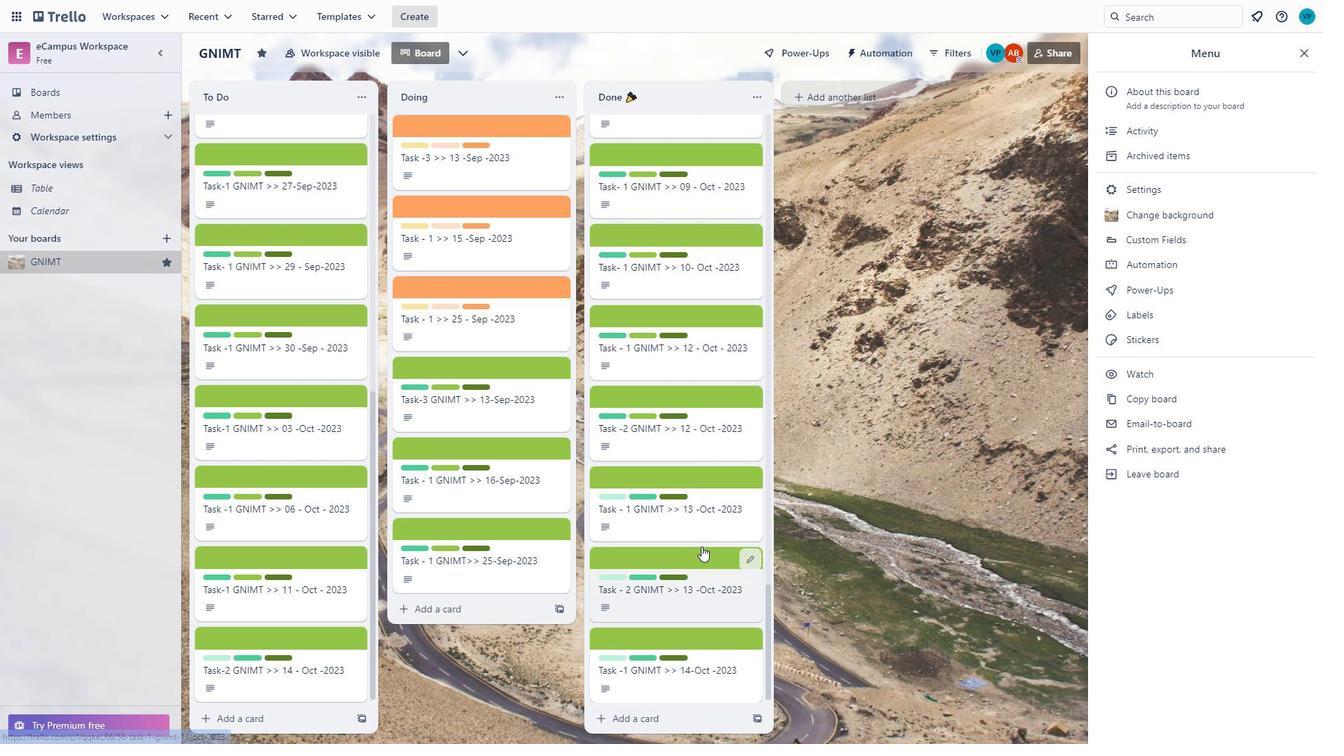
Action: Mouse moved to (654, 371)
Screenshot: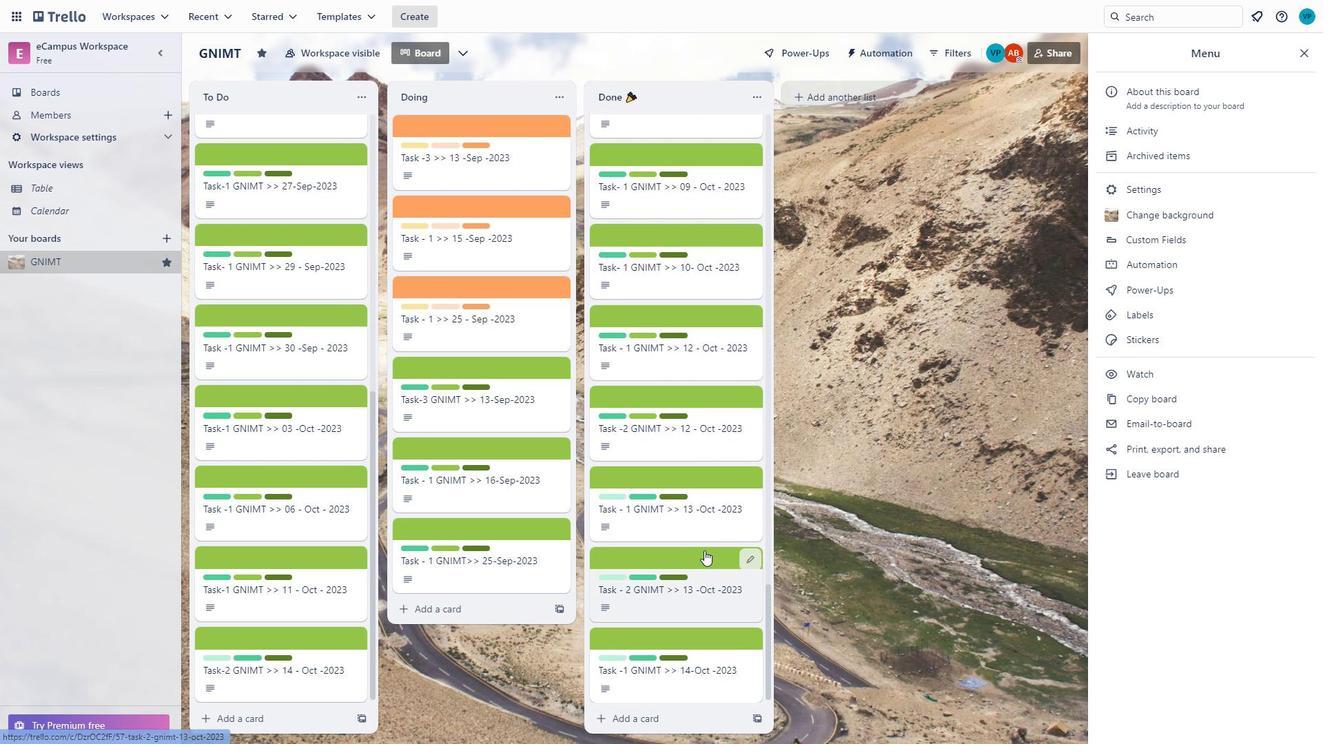 
Action: Mouse scrolled (654, 370) with delta (0, 0)
Screenshot: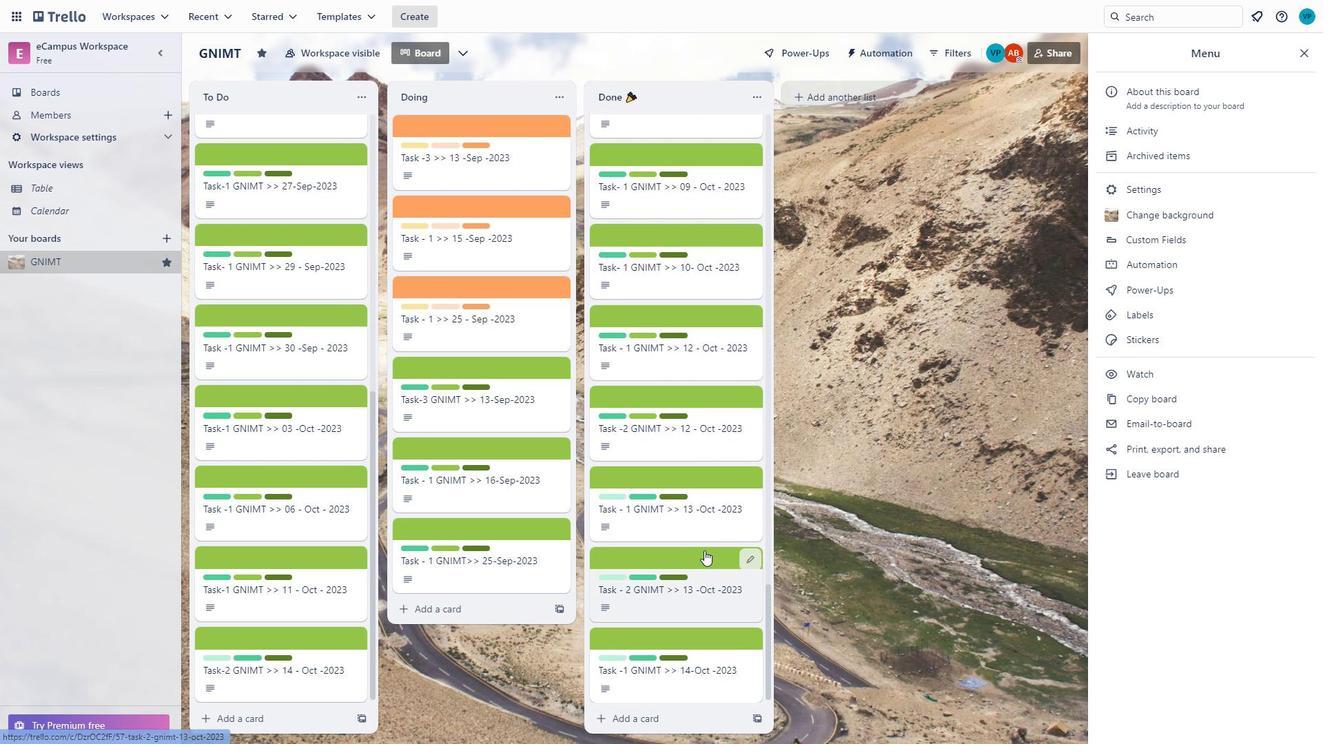 
Action: Mouse moved to (654, 375)
Screenshot: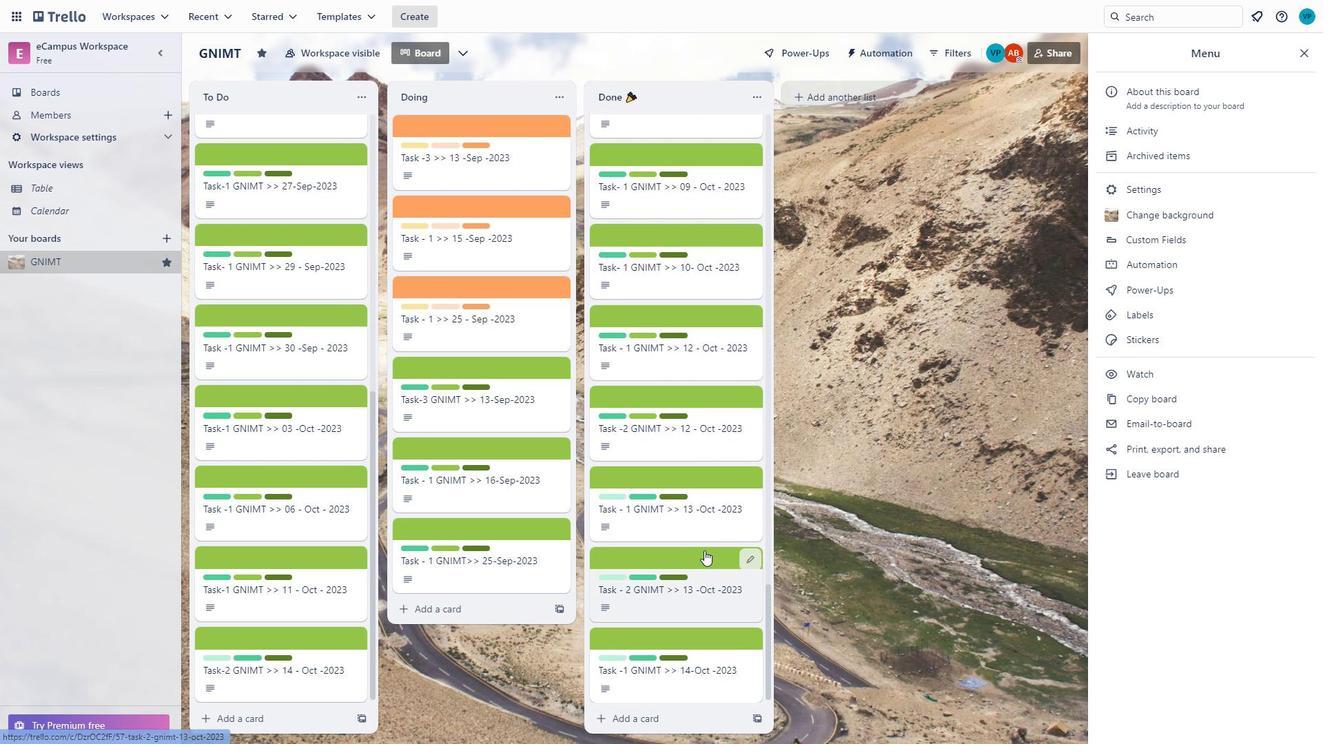 
Action: Mouse scrolled (654, 375) with delta (0, 0)
Screenshot: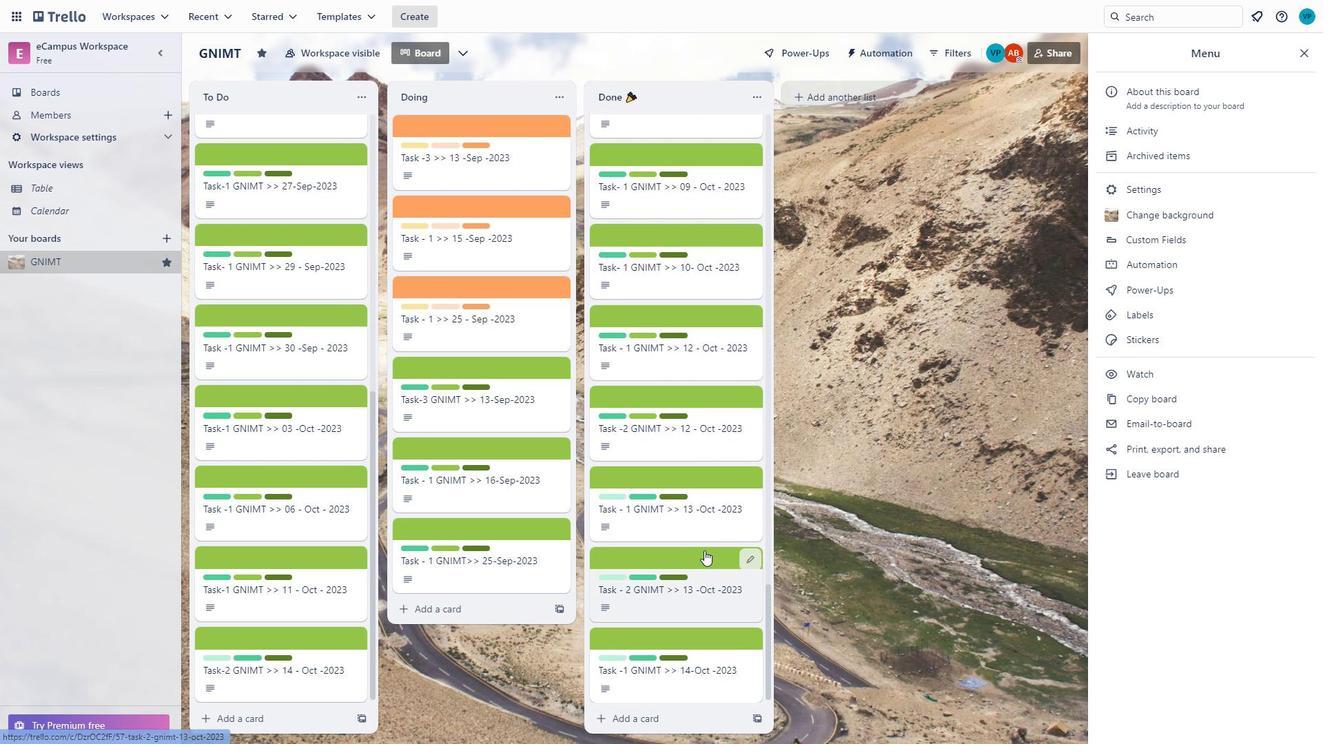 
Action: Mouse moved to (653, 420)
Screenshot: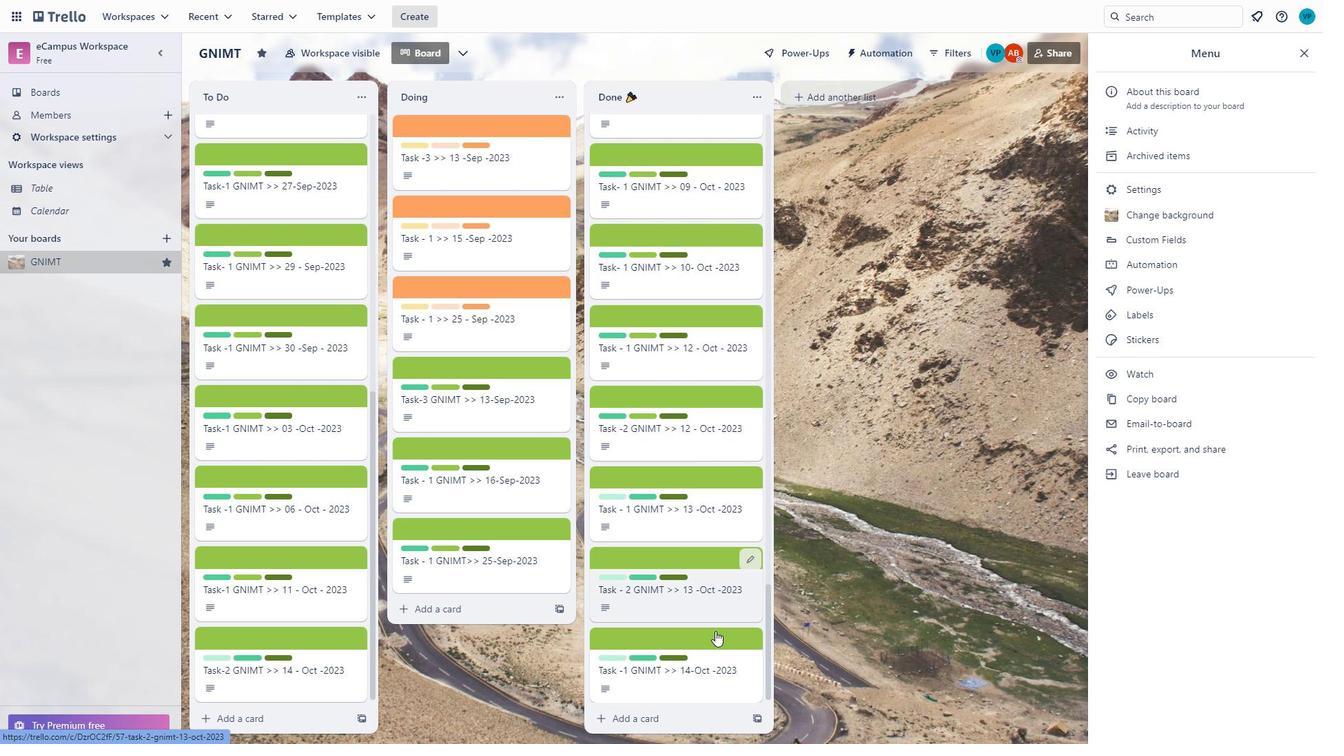 
Action: Mouse scrolled (653, 419) with delta (0, 0)
Screenshot: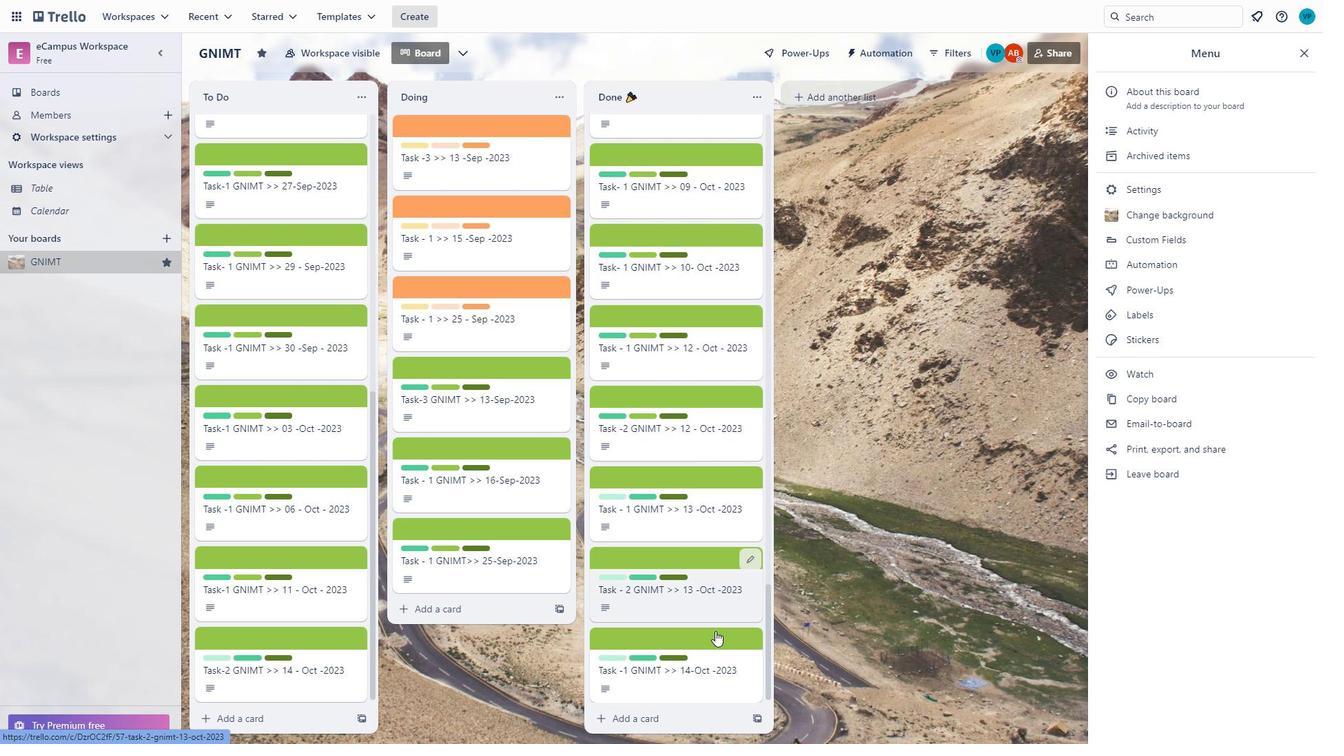 
Action: Mouse moved to (654, 428)
Screenshot: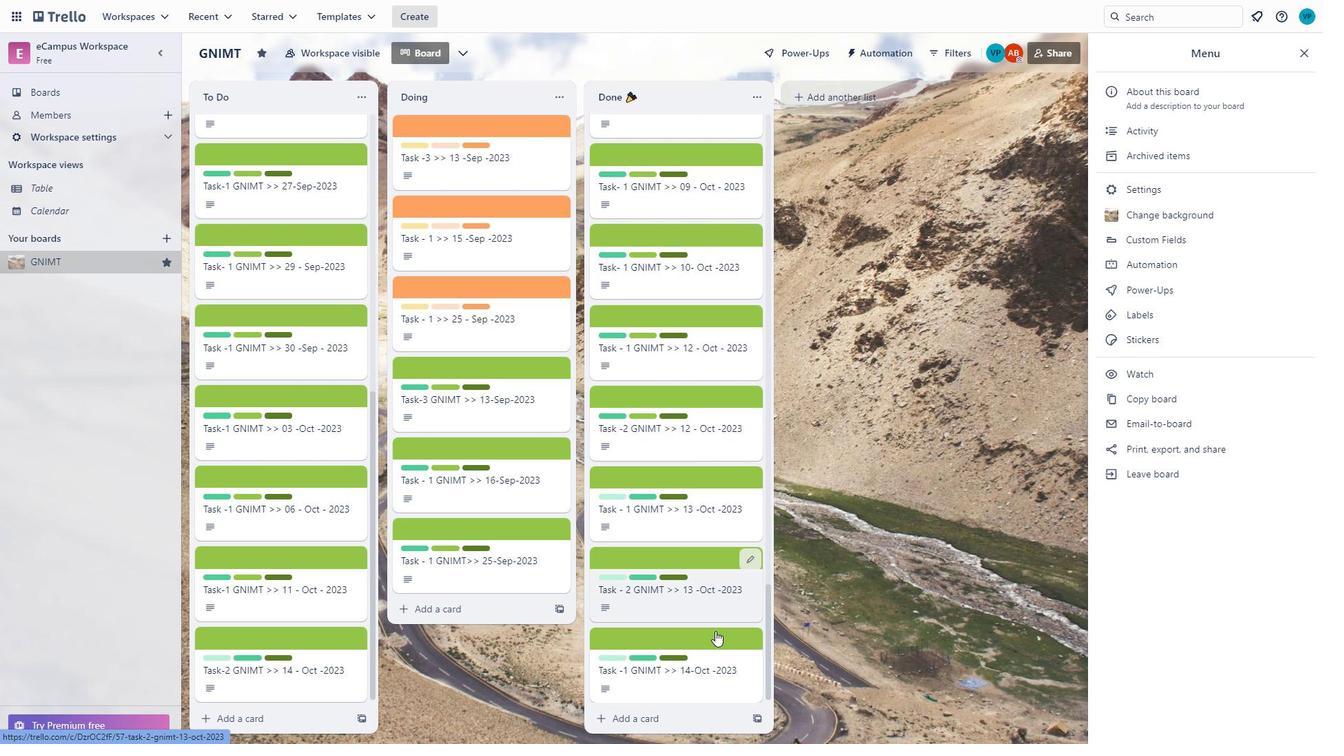 
Action: Mouse scrolled (654, 428) with delta (0, 0)
Screenshot: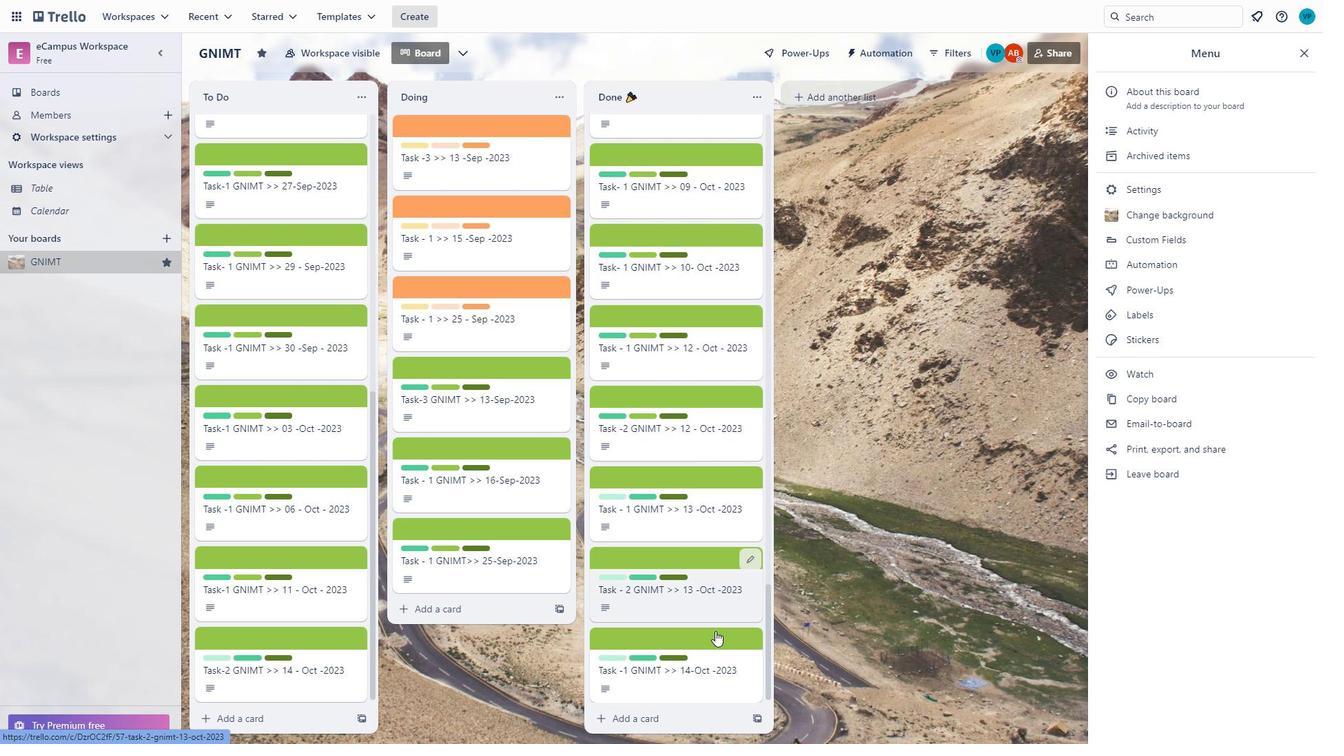 
Action: Mouse moved to (655, 434)
Screenshot: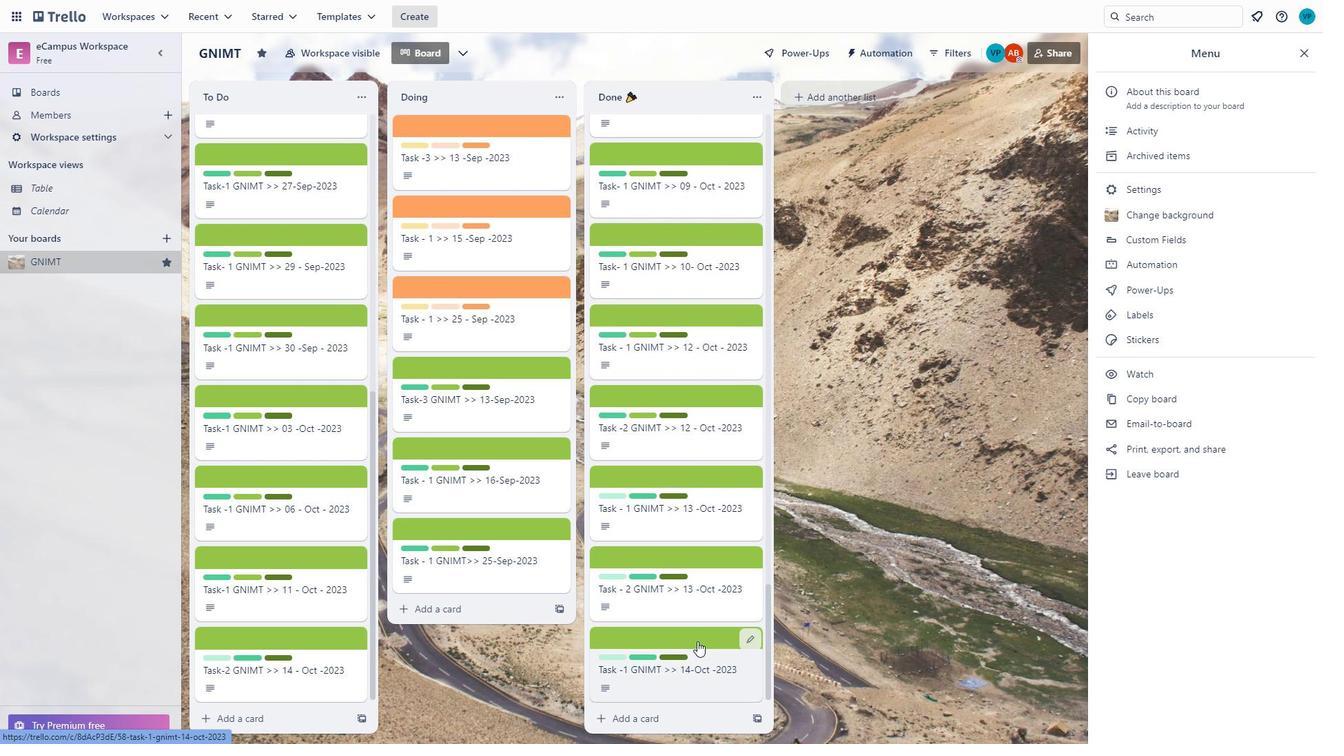
Action: Mouse scrolled (655, 434) with delta (0, 0)
Screenshot: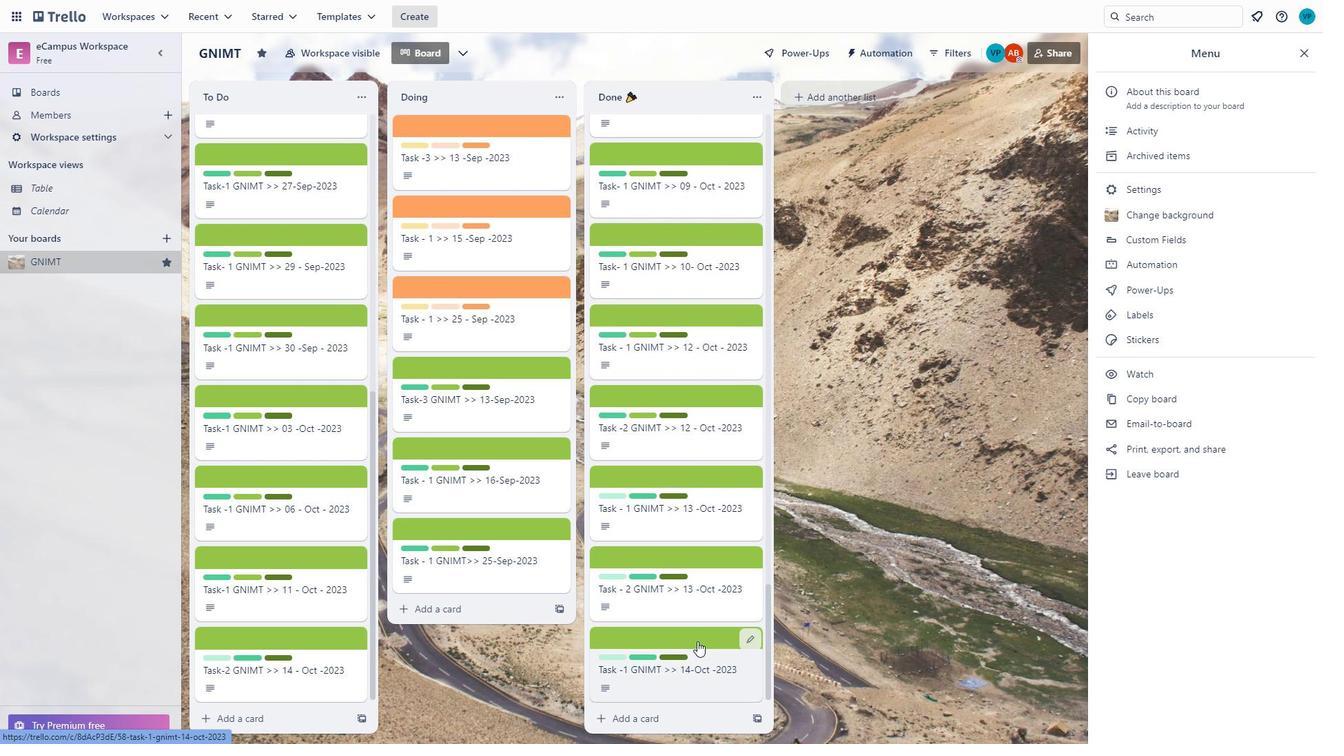 
Action: Mouse moved to (671, 489)
Screenshot: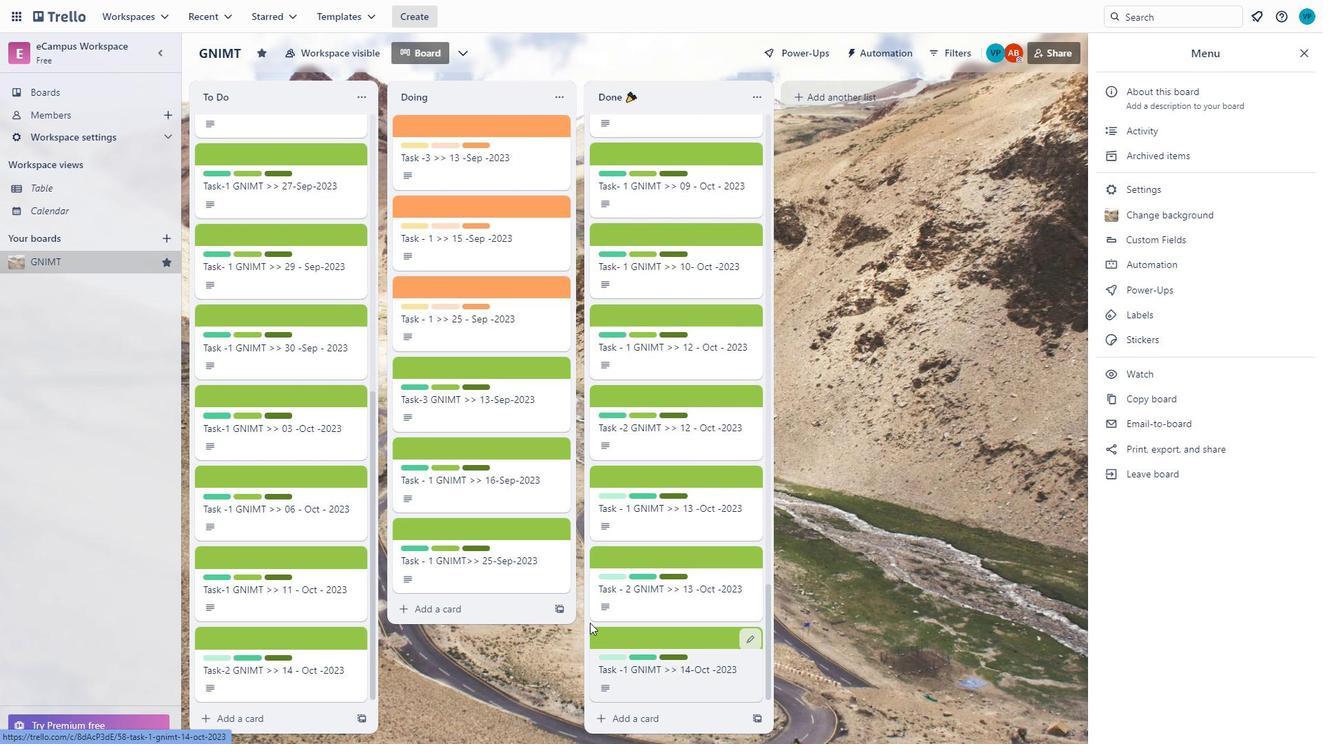 
Action: Mouse scrolled (671, 488) with delta (0, 0)
Screenshot: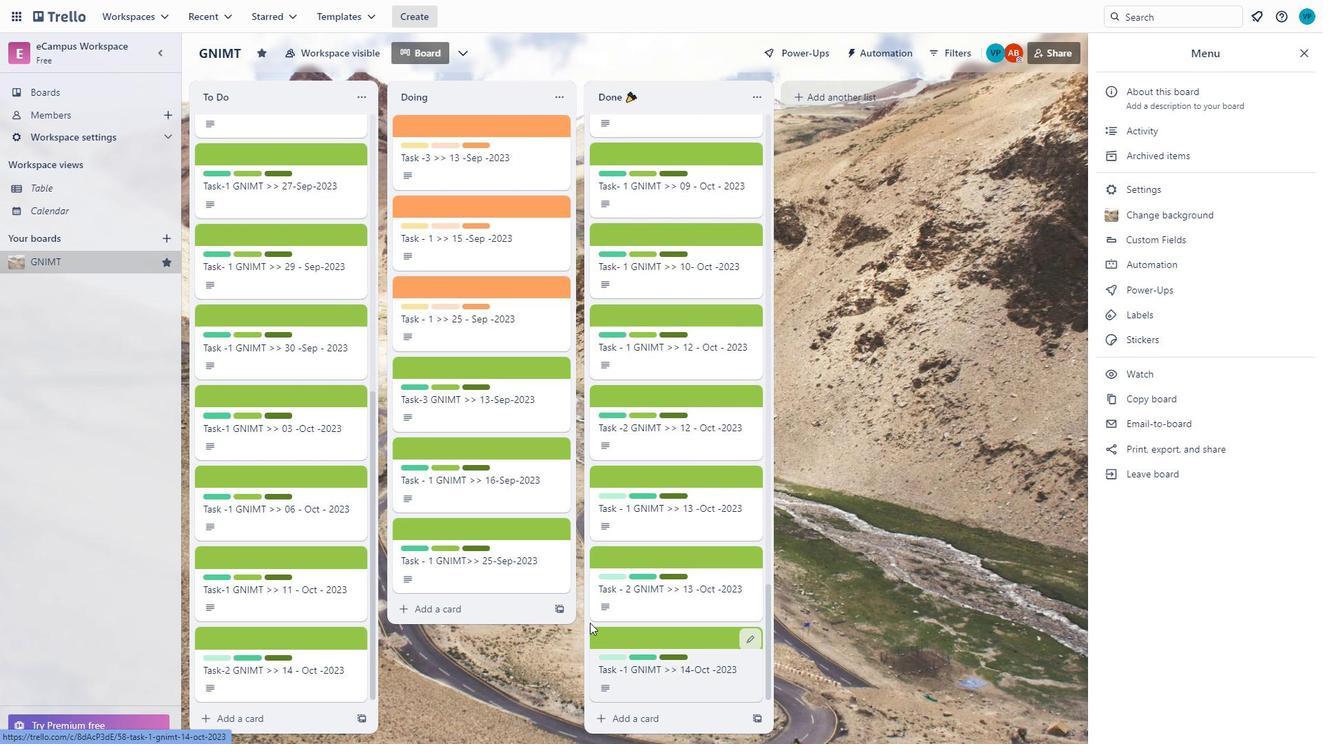
Action: Mouse moved to (673, 504)
Screenshot: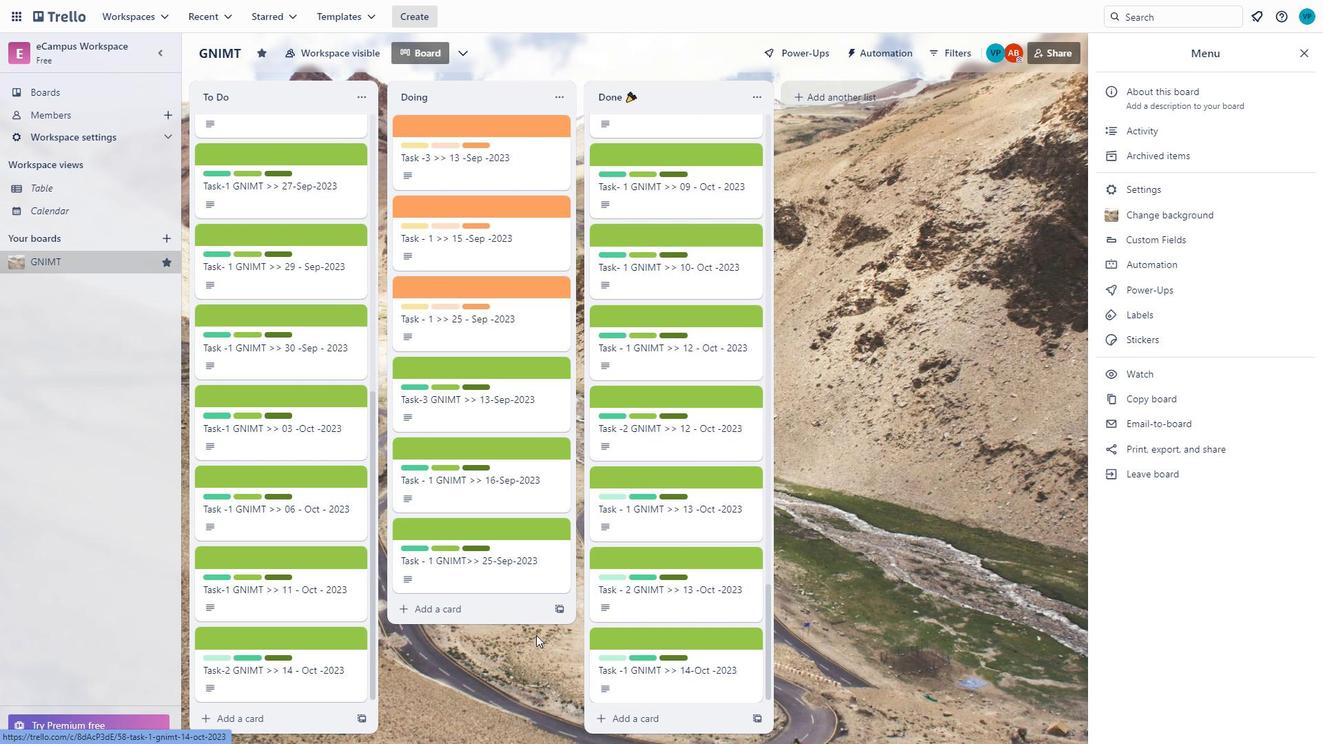 
Action: Mouse scrolled (673, 503) with delta (0, 0)
Screenshot: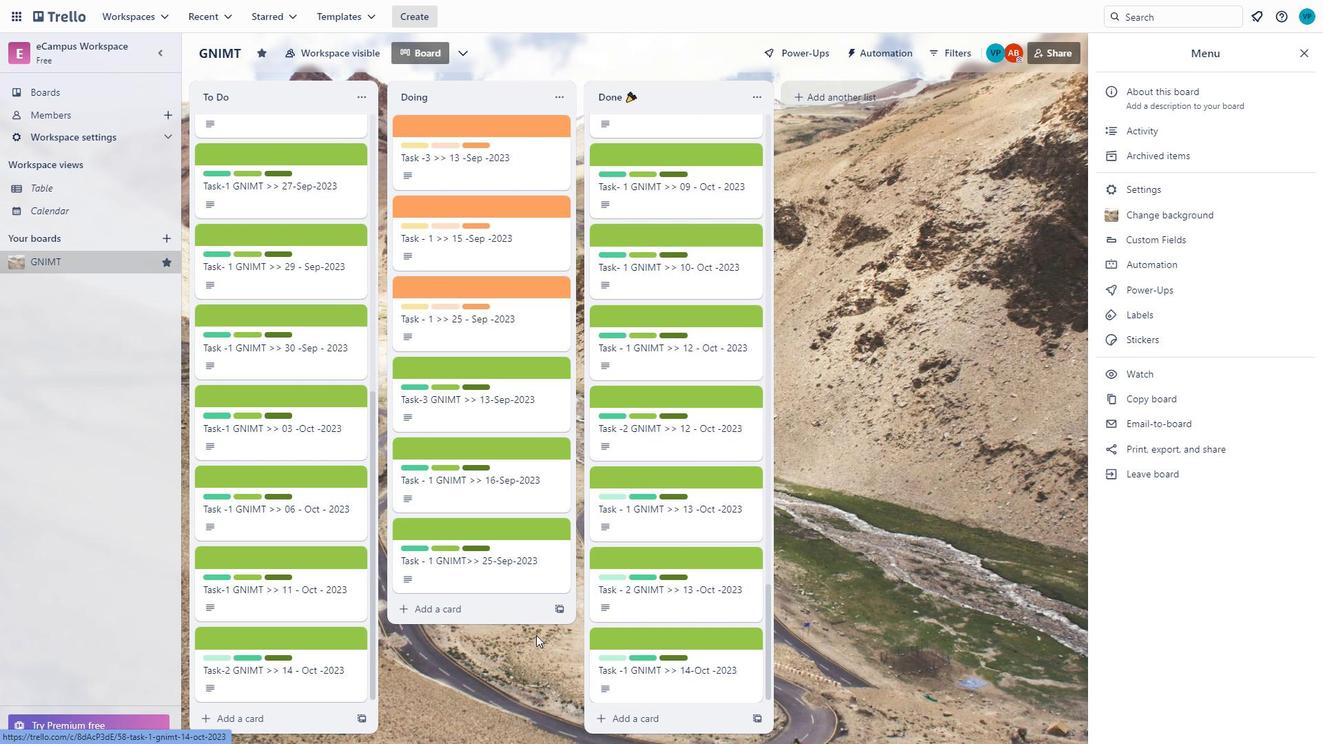 
Action: Mouse moved to (675, 511)
Screenshot: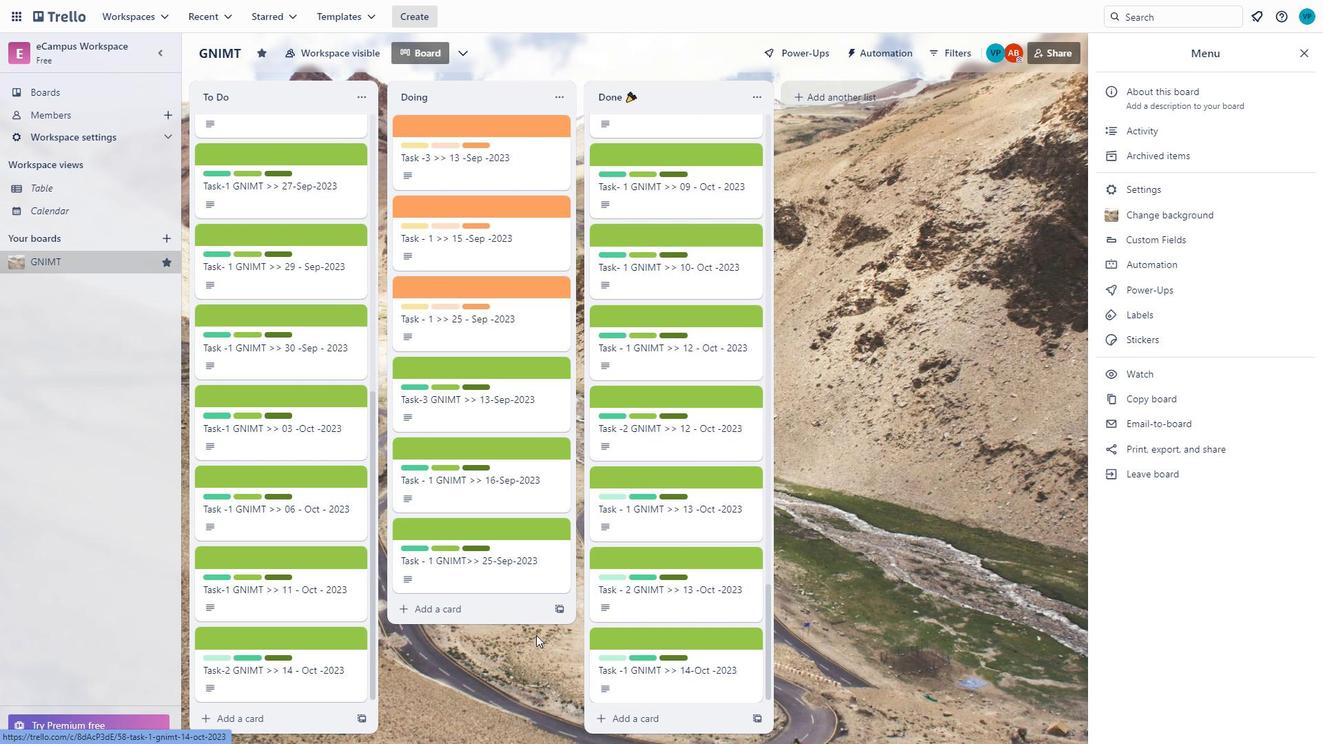 
Action: Mouse scrolled (675, 510) with delta (0, 0)
Screenshot: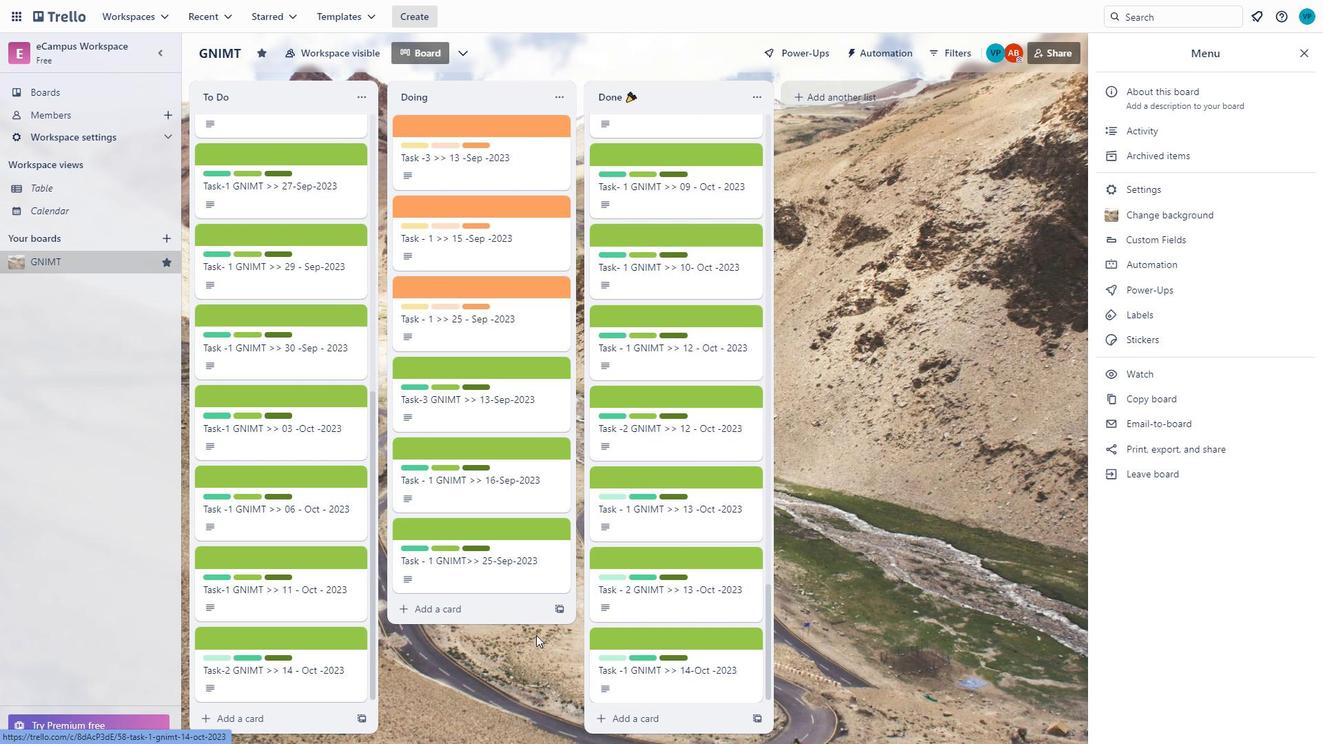 
Action: Mouse moved to (678, 515)
Screenshot: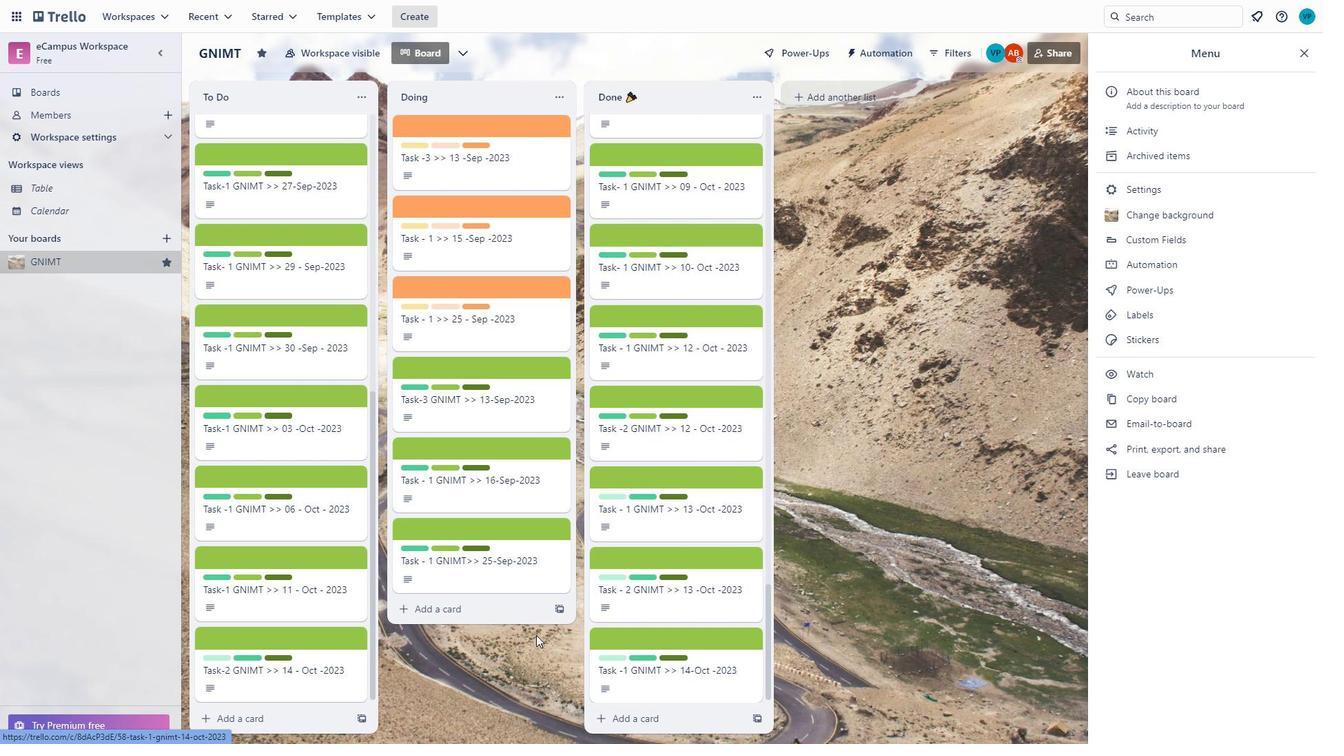 
Action: Mouse scrolled (678, 514) with delta (0, 0)
Screenshot: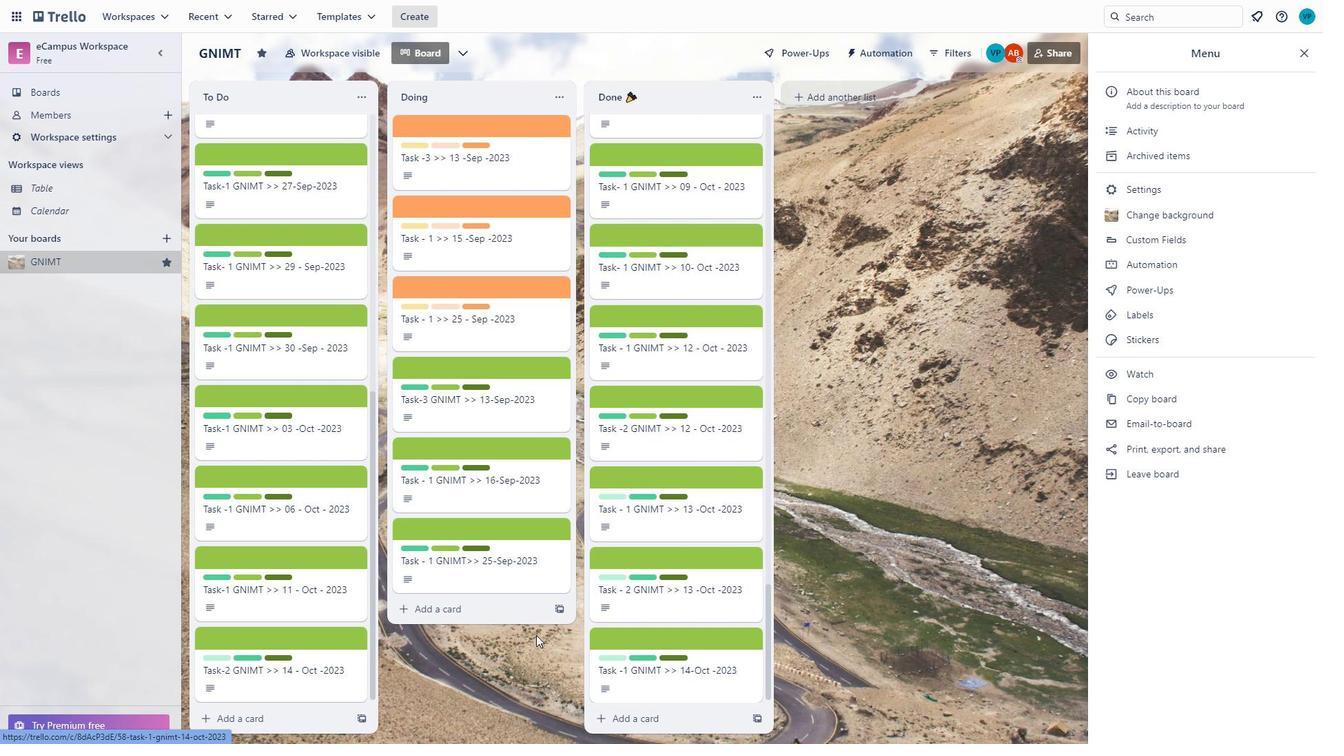 
Action: Mouse moved to (680, 516)
Screenshot: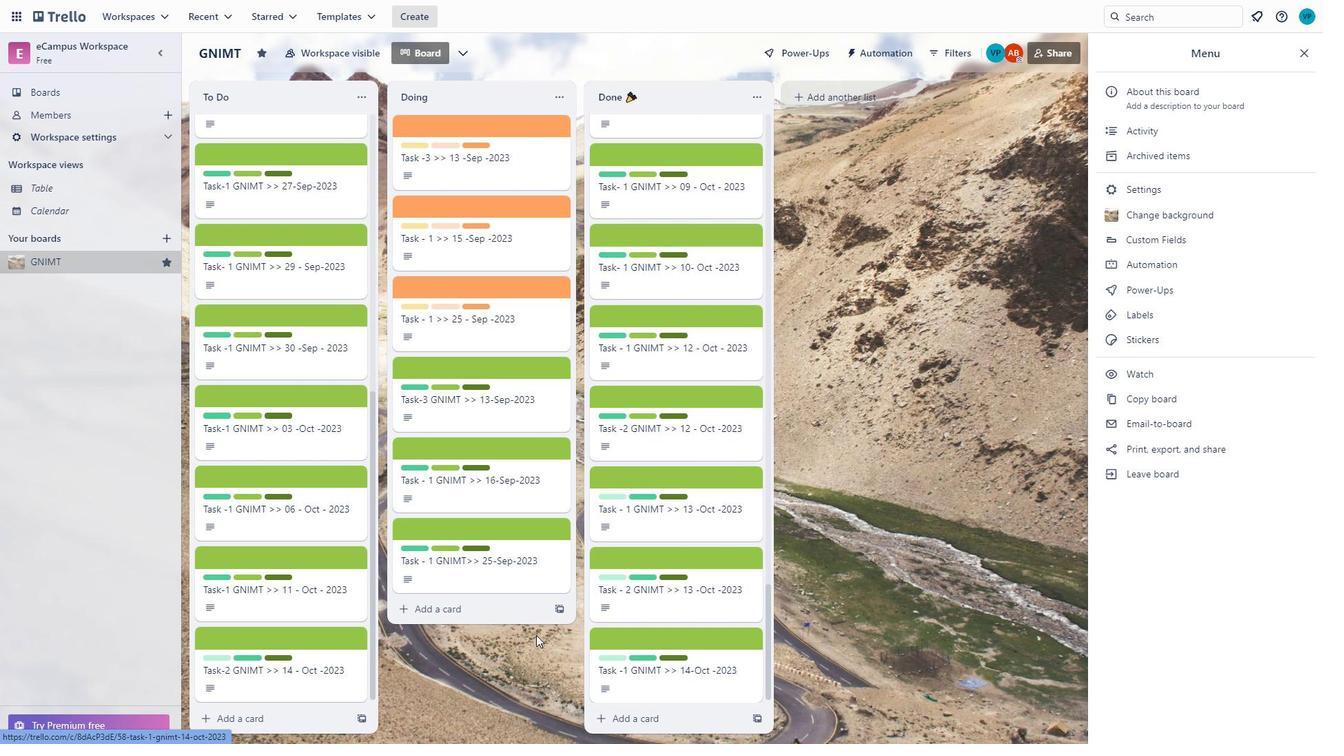 
Action: Mouse scrolled (680, 515) with delta (0, 0)
Screenshot: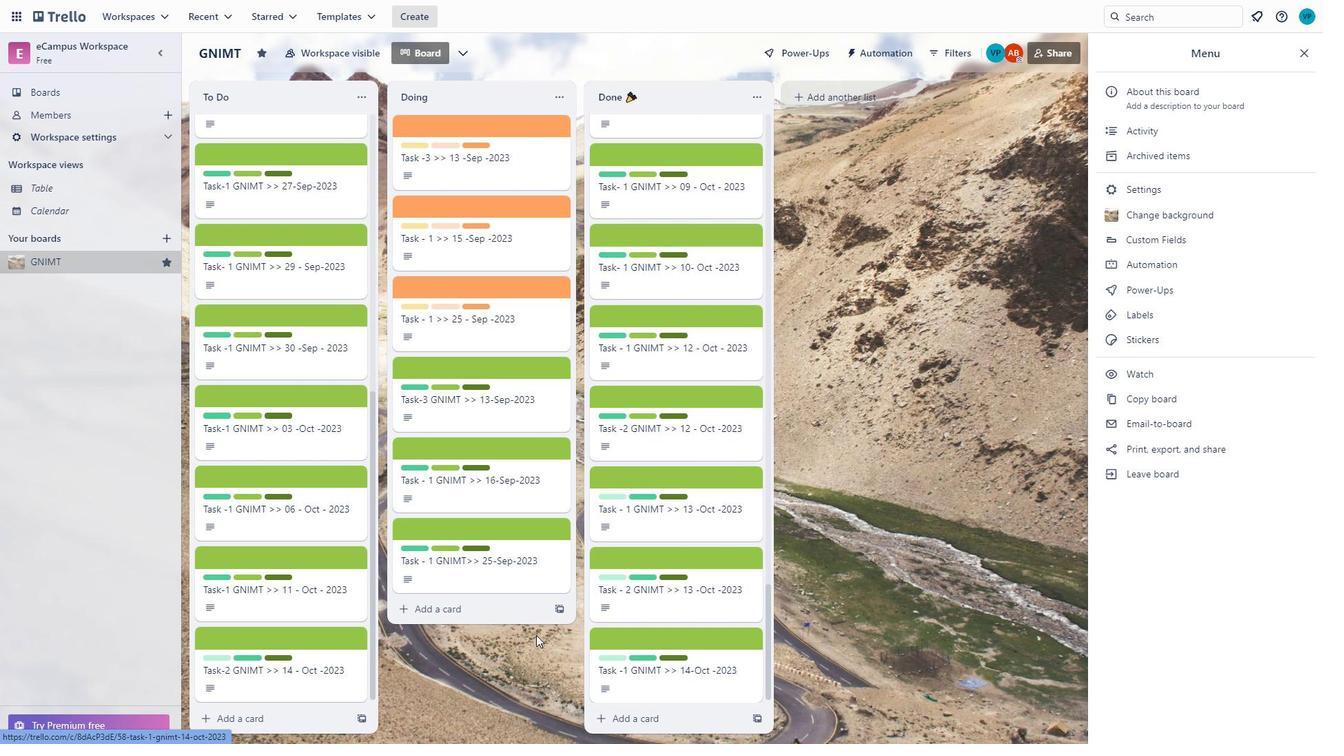 
Action: Mouse moved to (690, 525)
Screenshot: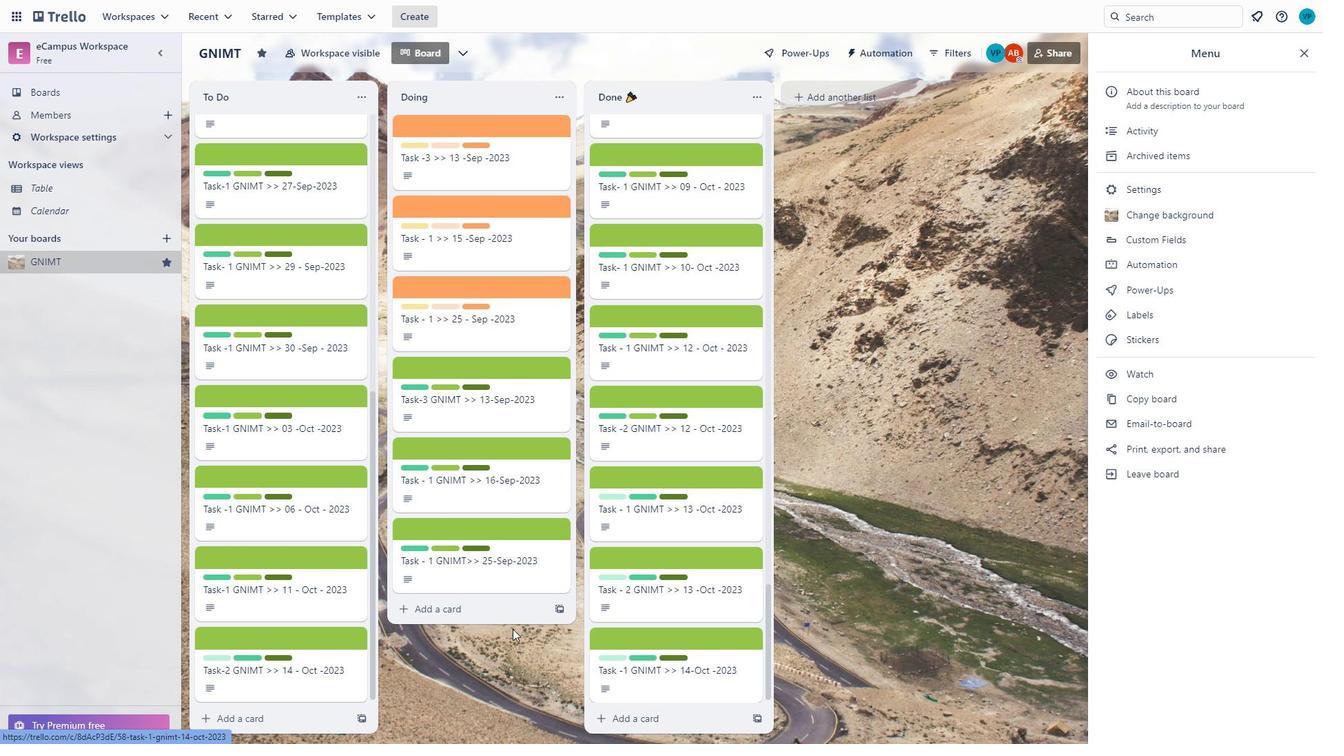 
Action: Mouse scrolled (690, 524) with delta (0, 0)
Screenshot: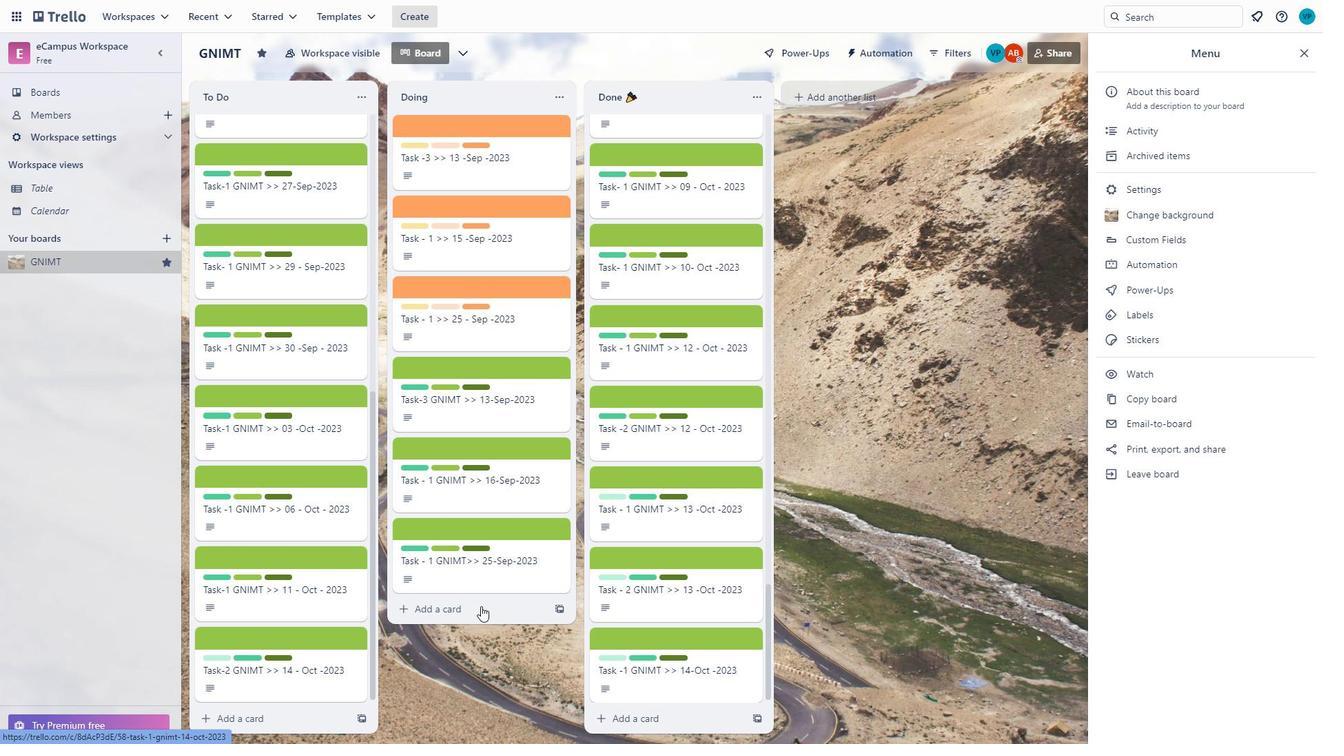 
Action: Mouse moved to (690, 528)
Screenshot: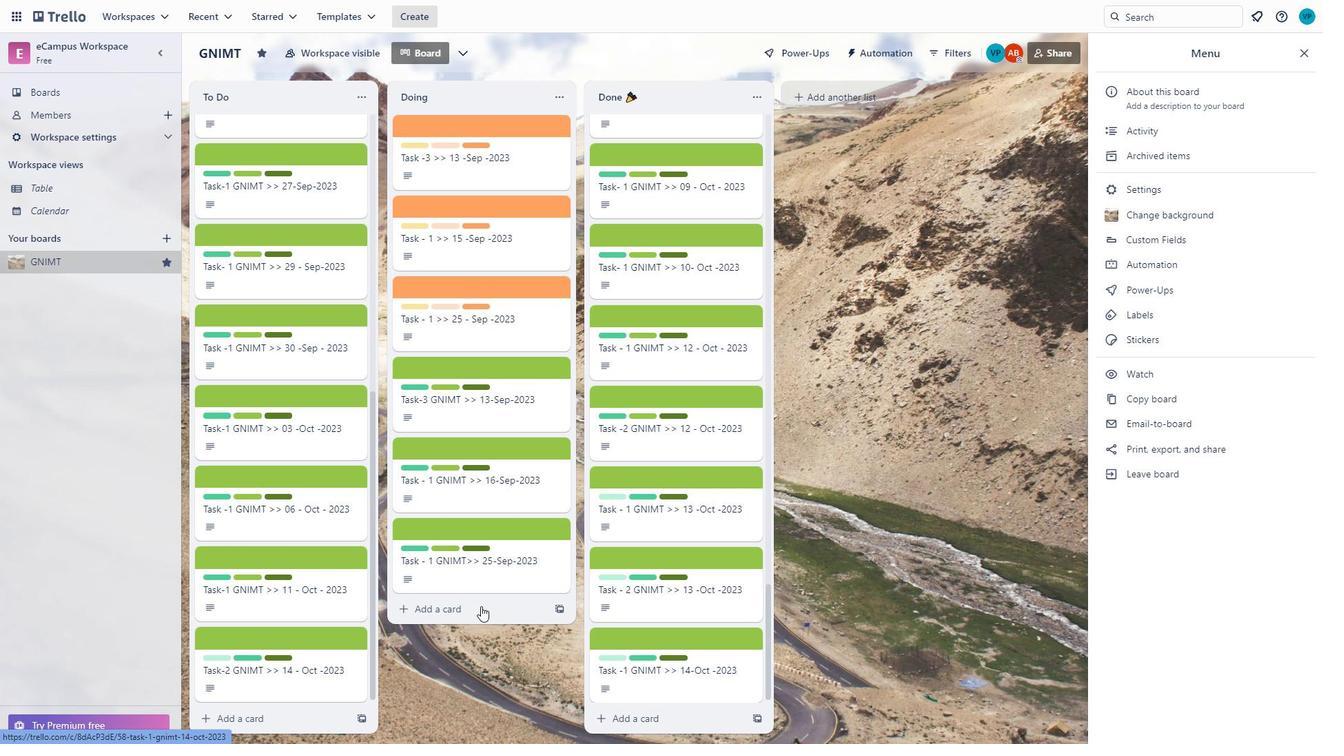 
Action: Mouse scrolled (690, 528) with delta (0, 0)
Screenshot: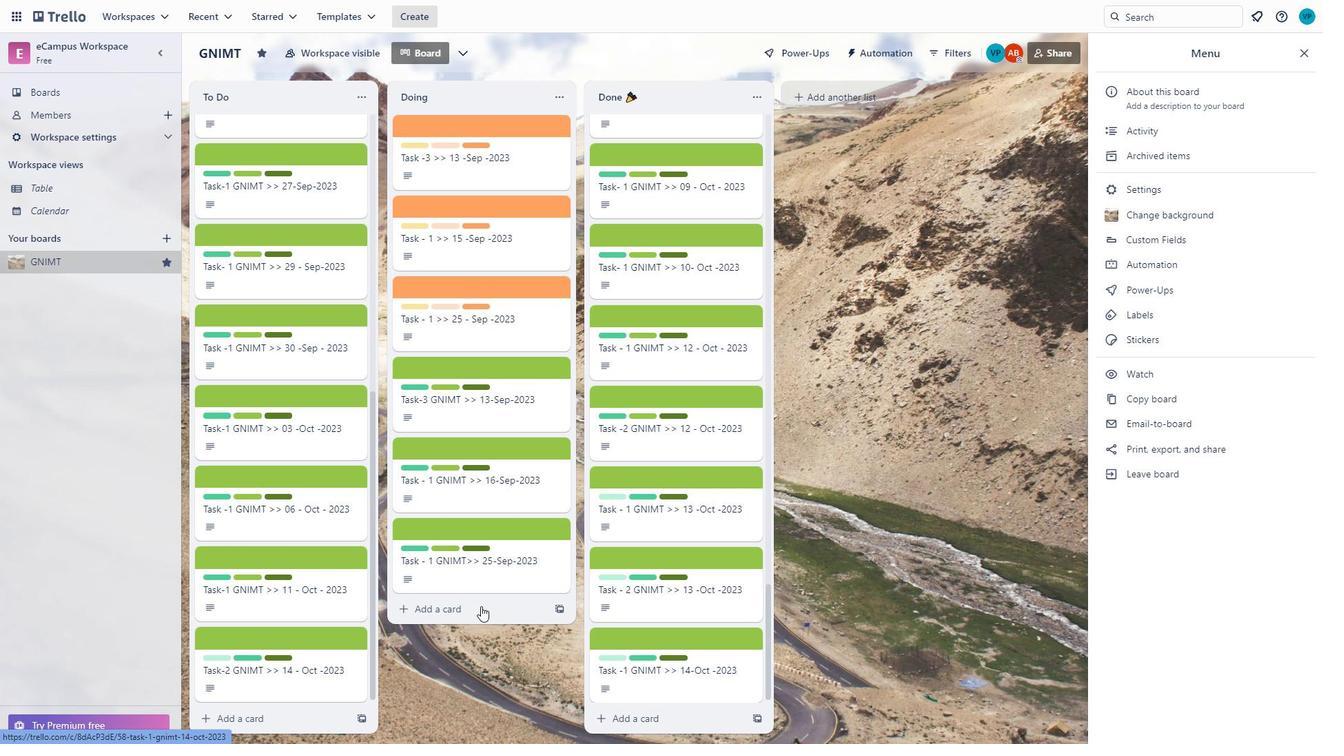 
Action: Mouse moved to (690, 530)
Screenshot: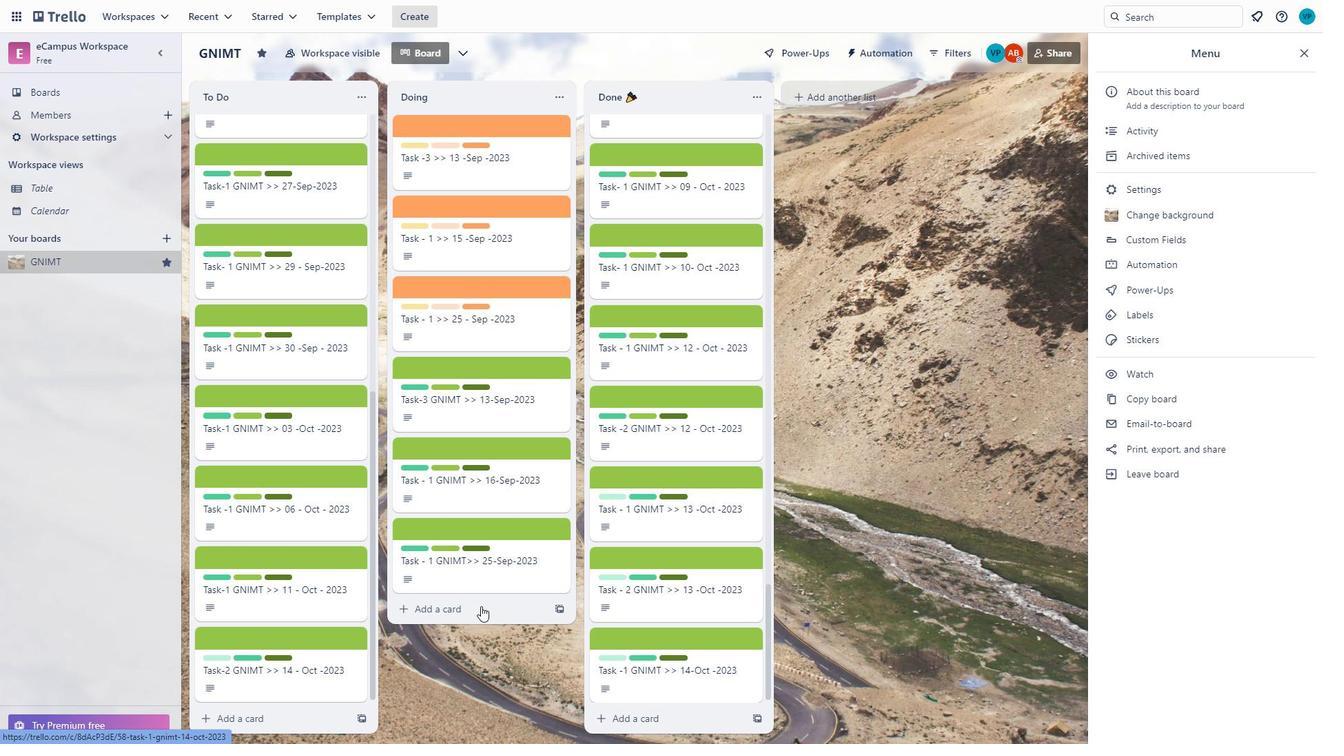 
Action: Mouse scrolled (690, 528) with delta (0, -1)
Screenshot: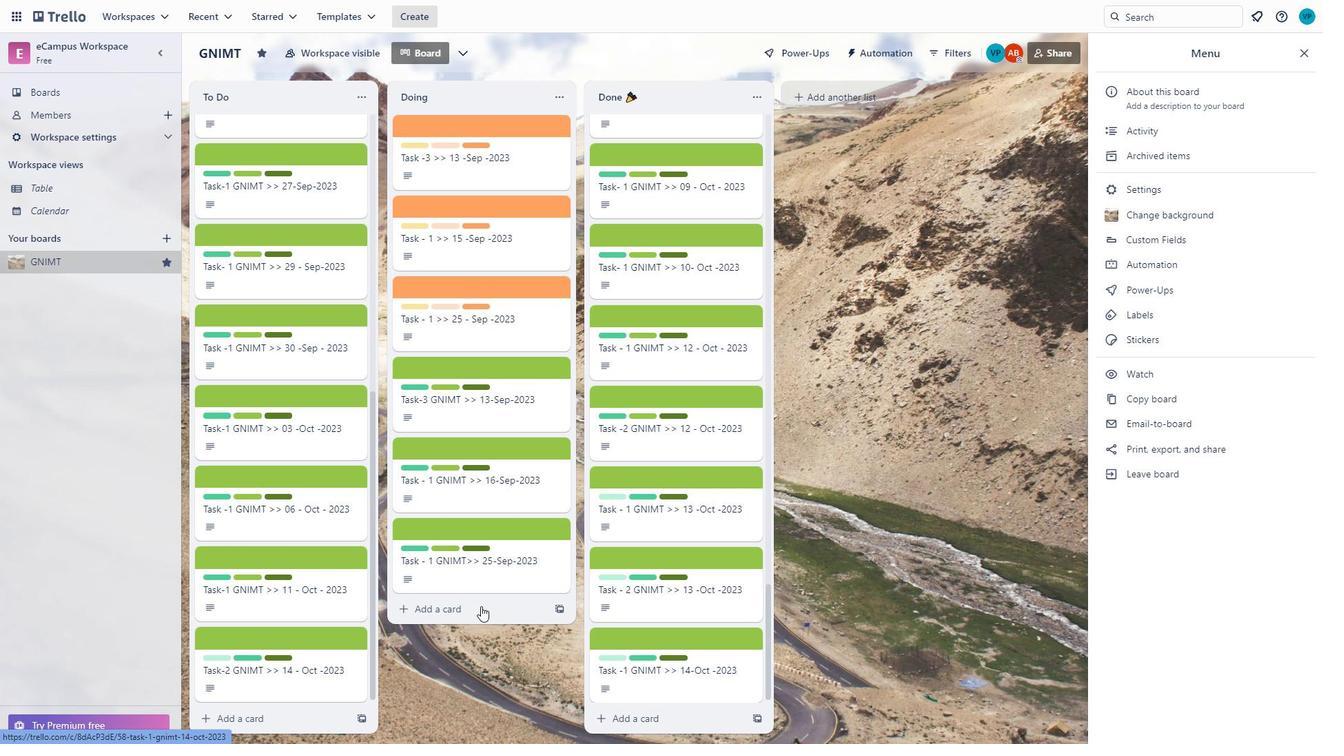 
Action: Mouse moved to (690, 530)
Screenshot: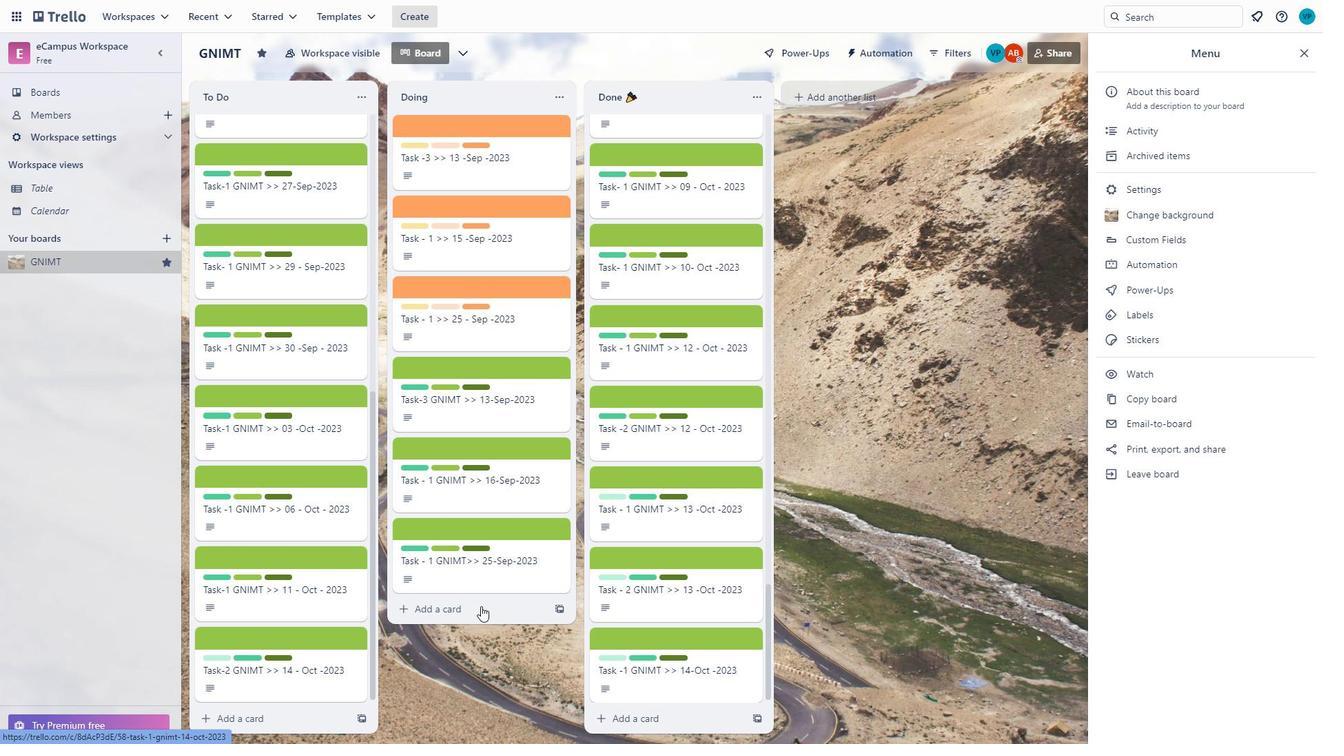 
Action: Mouse scrolled (690, 529) with delta (0, 0)
Screenshot: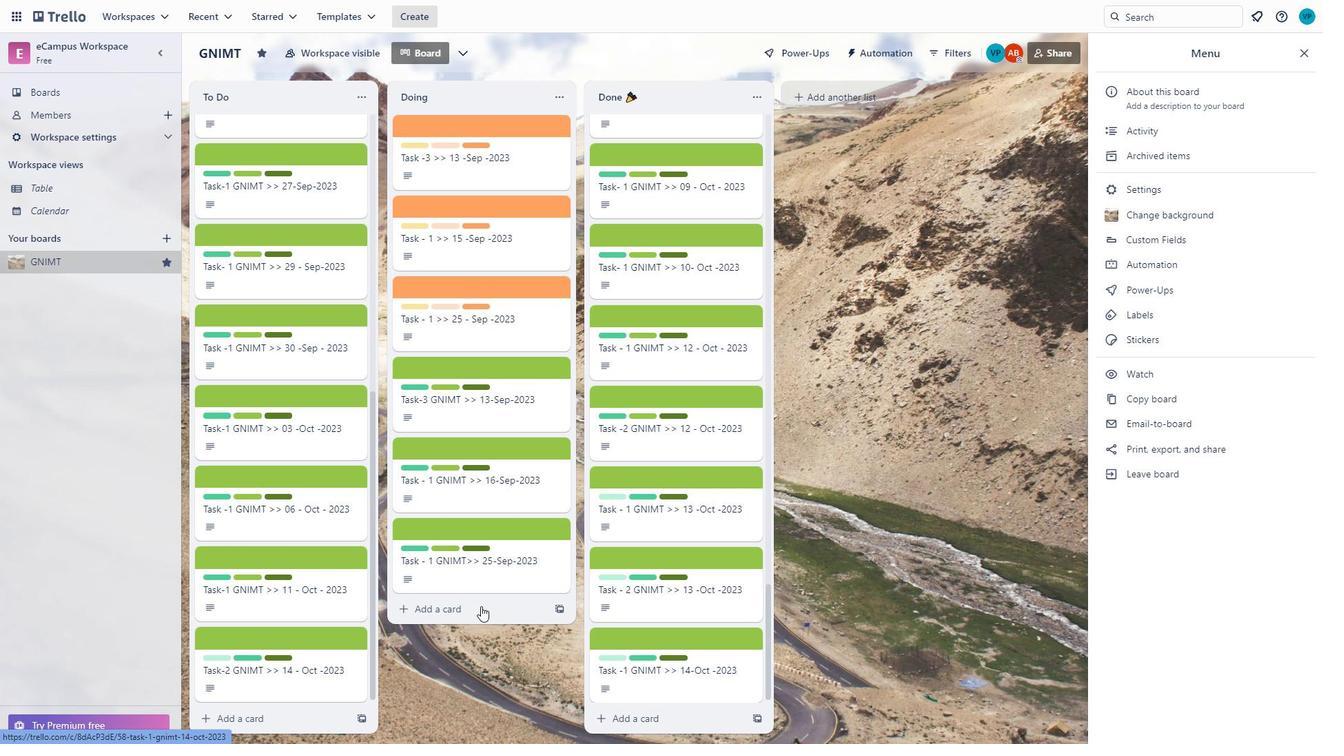 
Action: Mouse moved to (698, 534)
Screenshot: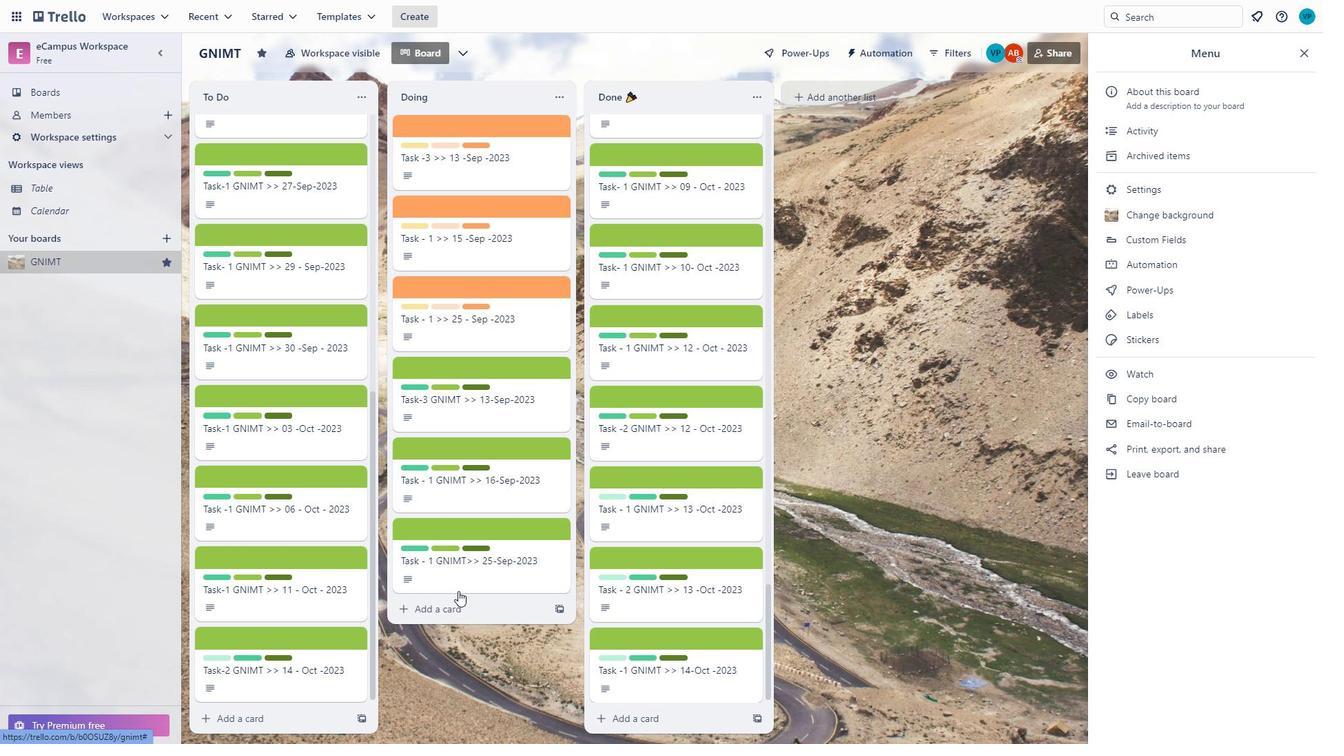 
Action: Mouse scrolled (698, 533) with delta (0, 0)
Screenshot: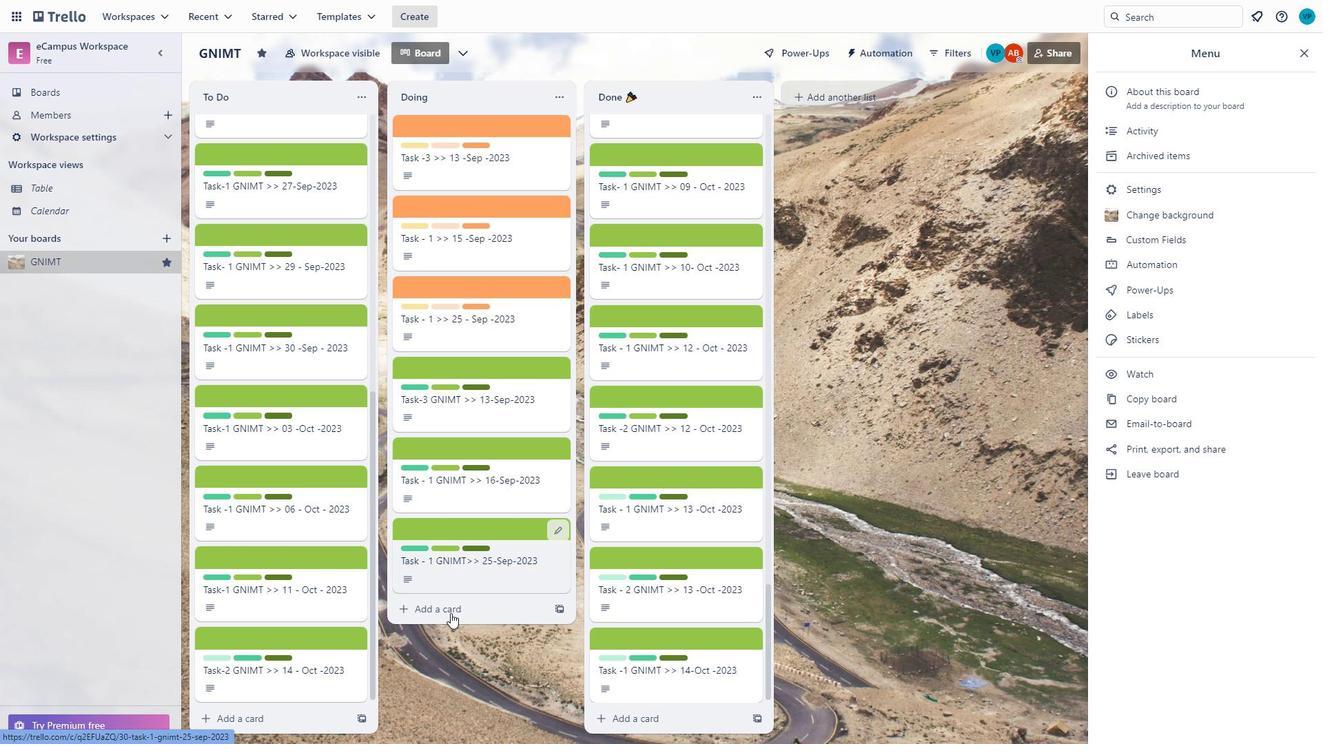 
Action: Mouse moved to (698, 535)
Screenshot: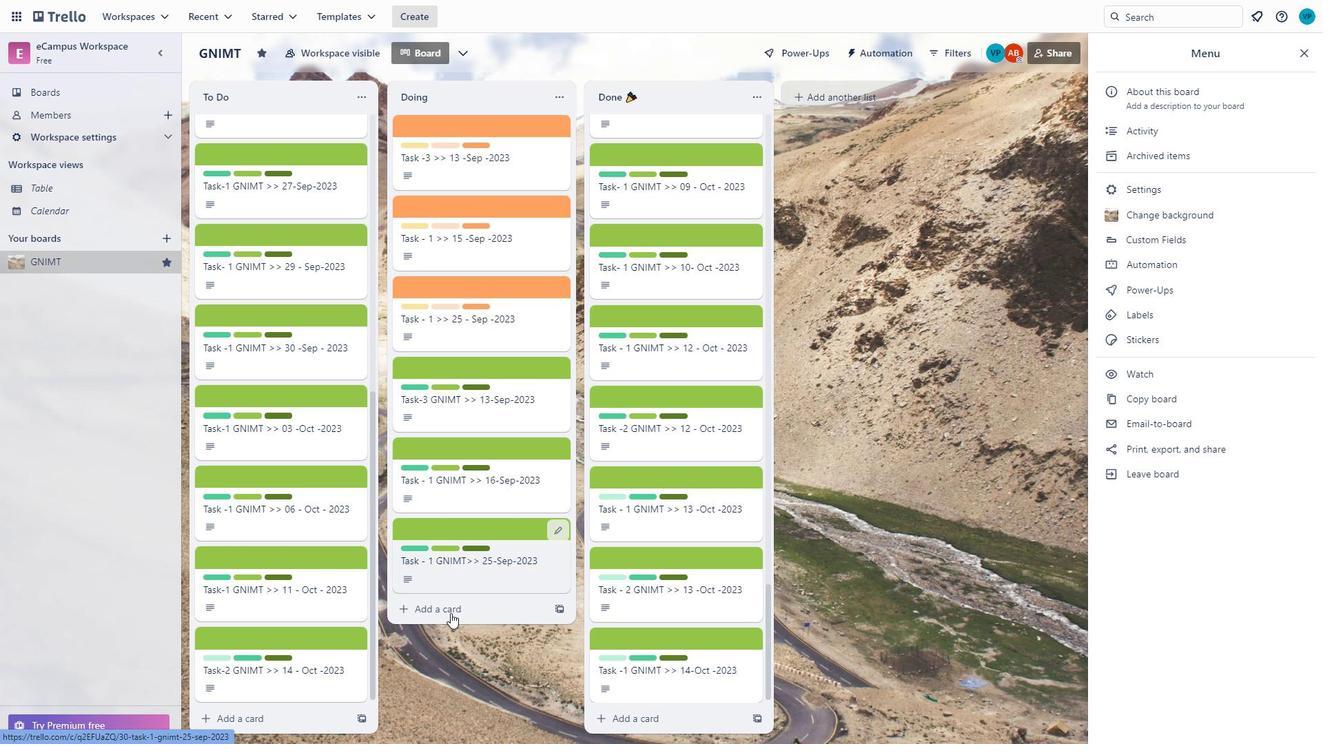 
Action: Mouse scrolled (698, 534) with delta (0, 0)
Screenshot: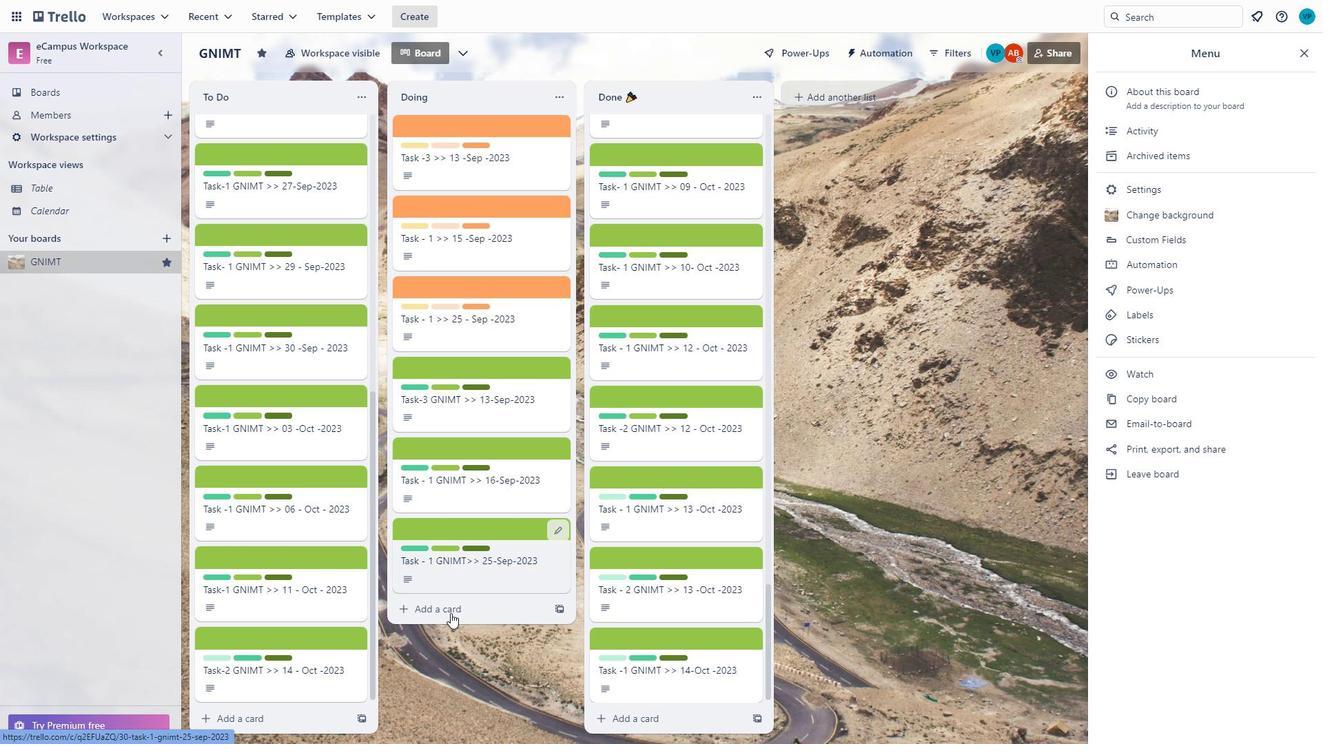 
Action: Mouse moved to (697, 539)
Screenshot: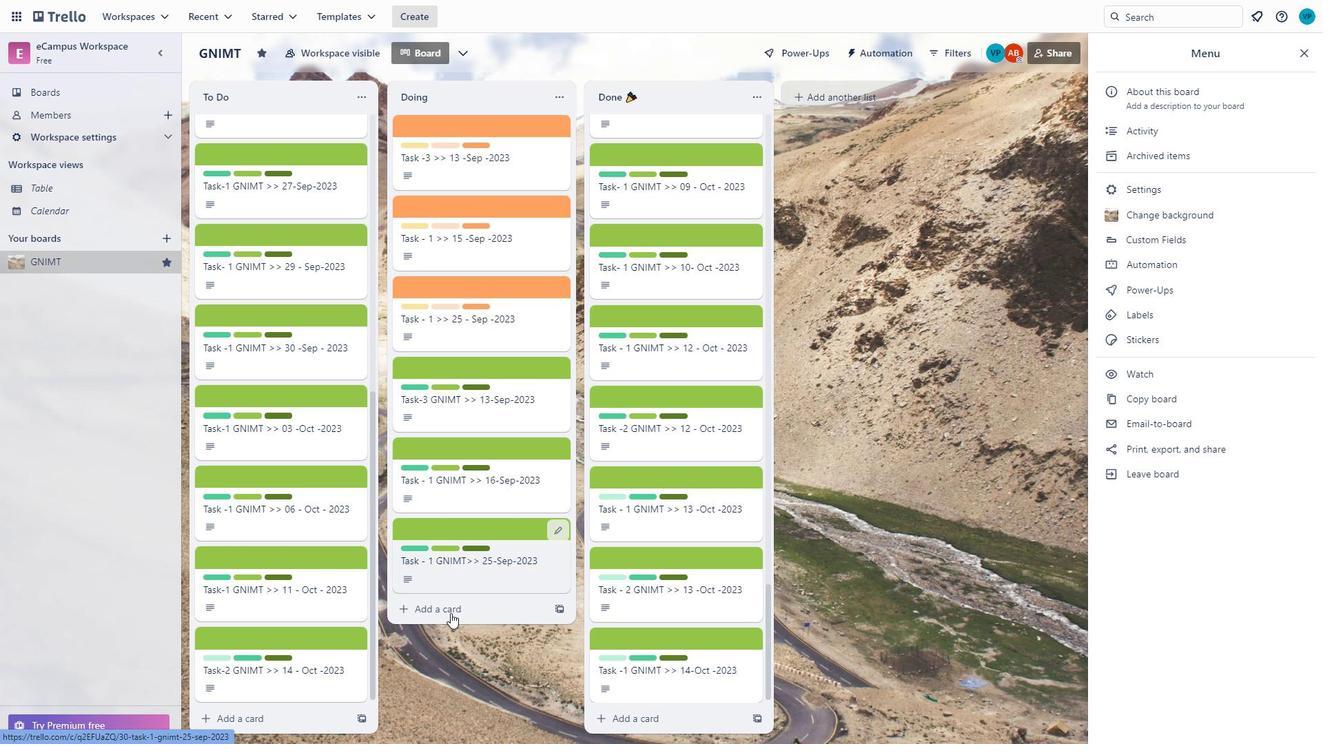 
Action: Mouse scrolled (697, 538) with delta (0, 0)
Screenshot: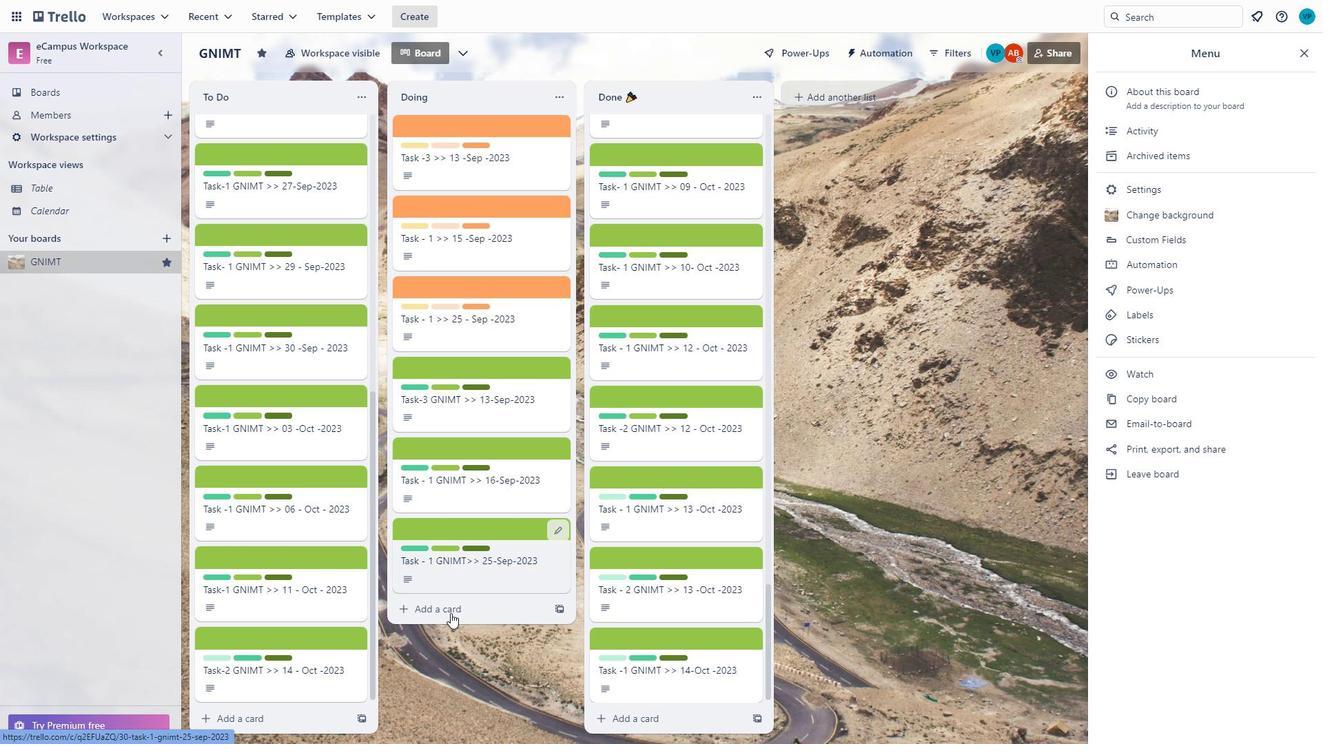 
Action: Mouse moved to (697, 539)
Screenshot: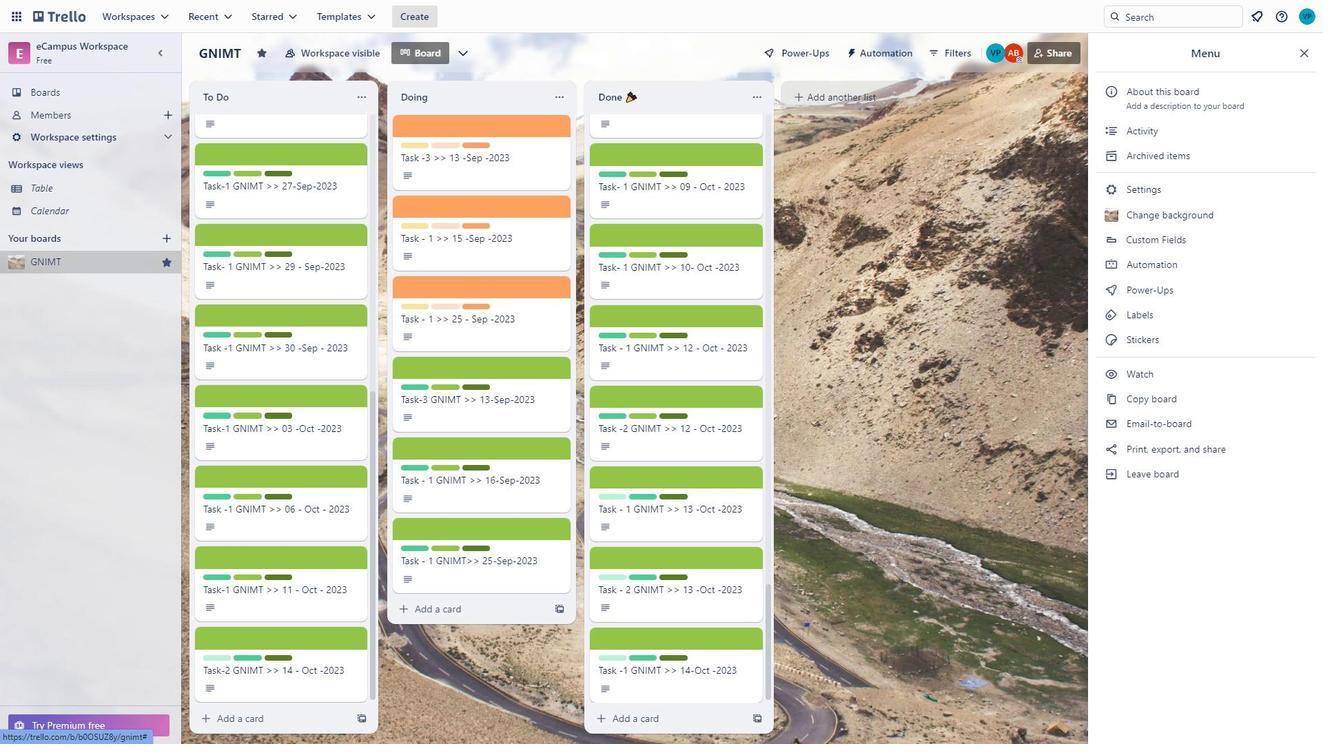 
Action: Mouse scrolled (697, 538) with delta (0, 0)
Screenshot: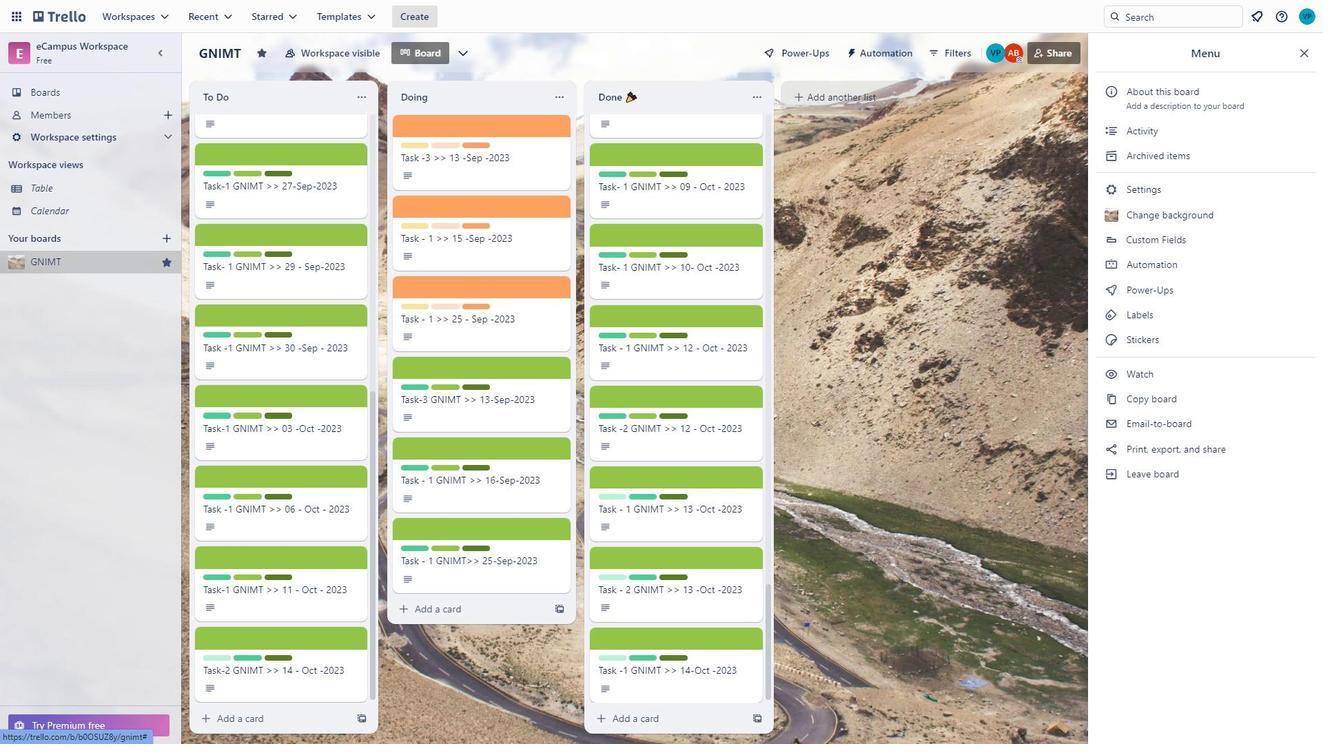 
Action: Mouse scrolled (697, 537) with delta (0, -1)
Screenshot: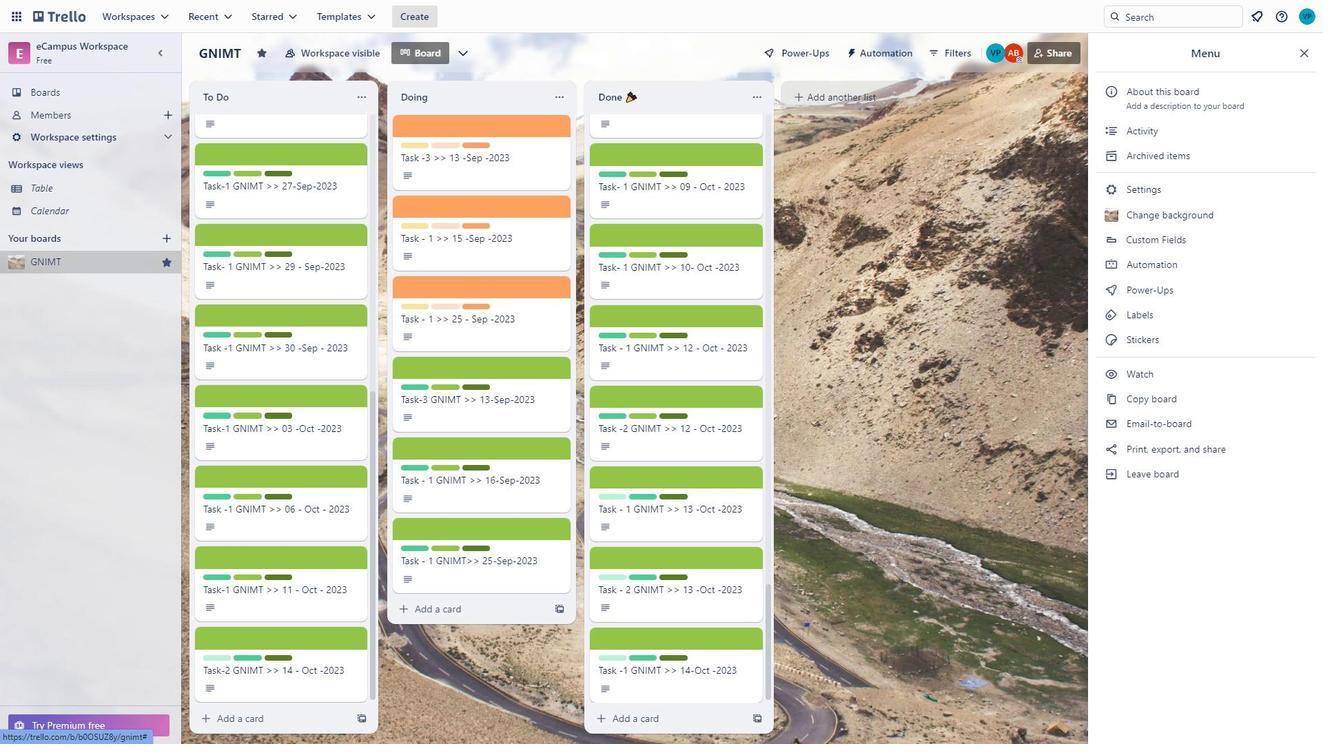 
Action: Mouse moved to (697, 537)
Screenshot: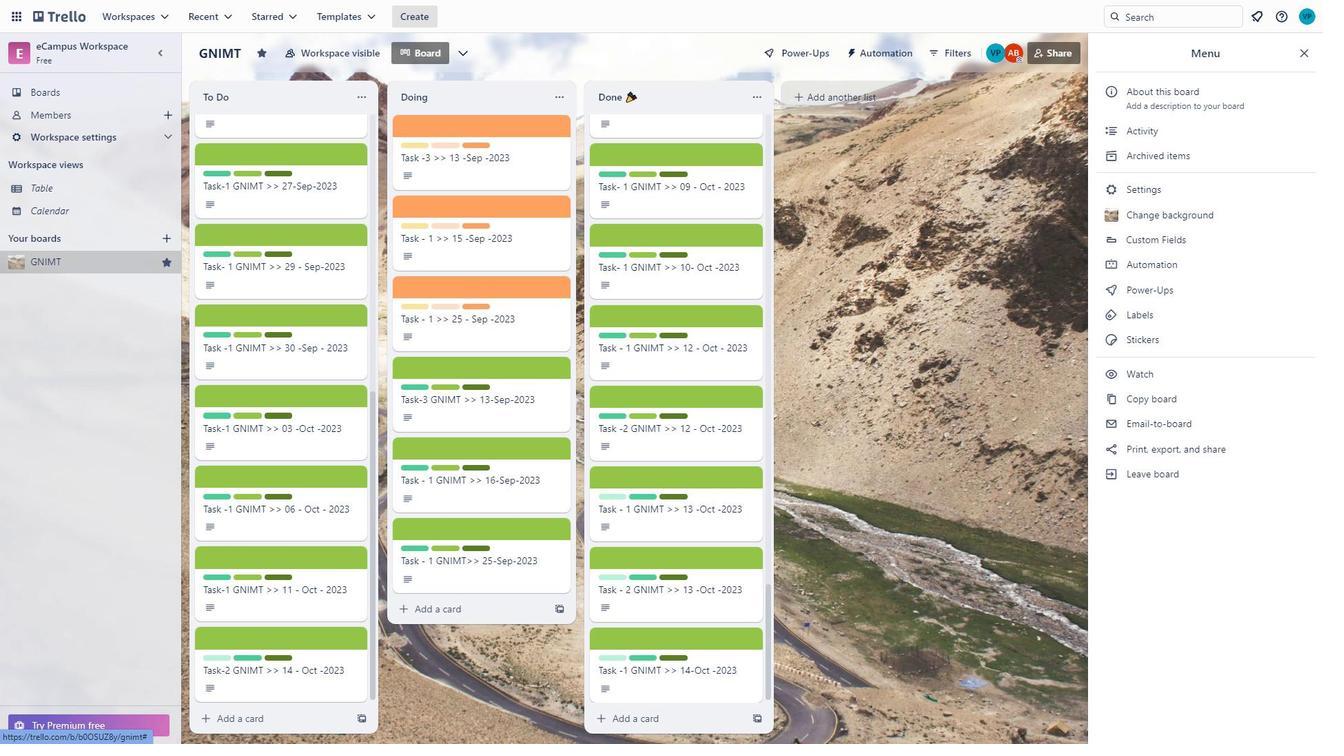 
Action: Mouse scrolled (697, 536) with delta (0, 0)
Screenshot: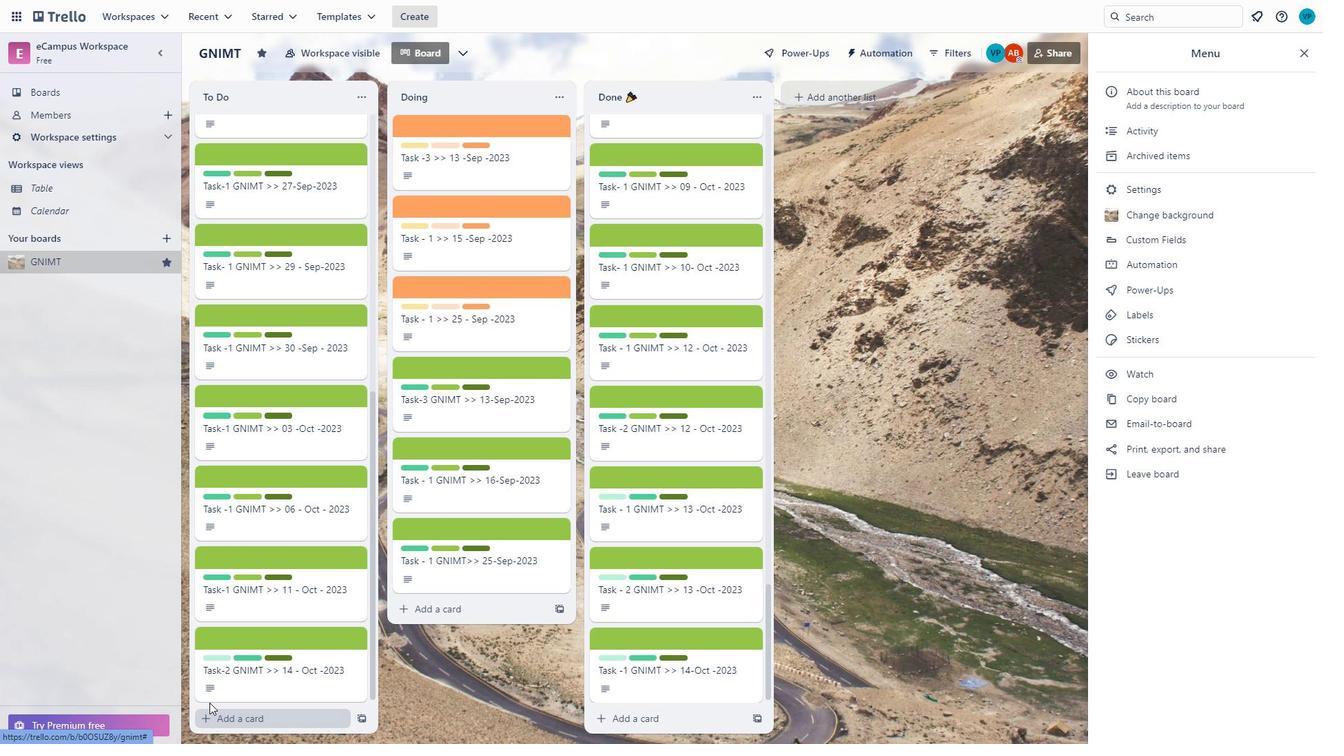 
Action: Mouse moved to (697, 540)
Screenshot: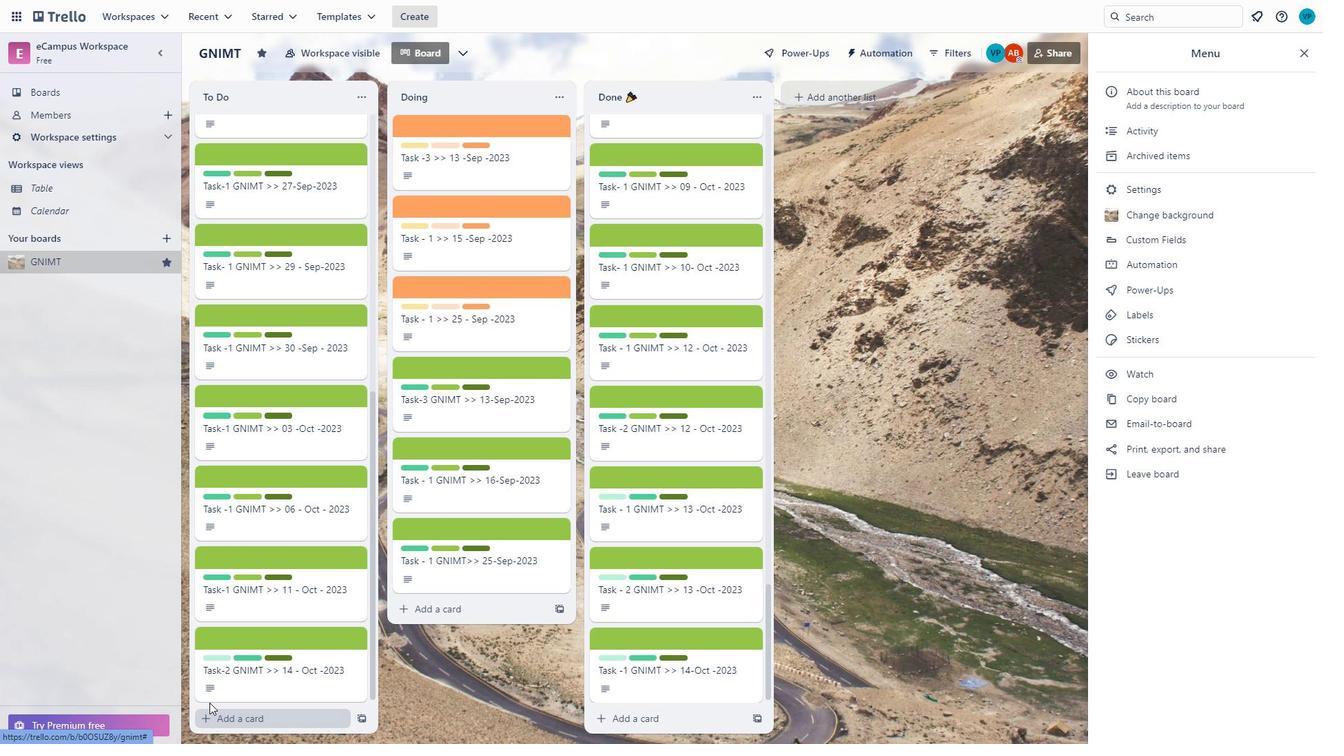 
Action: Mouse scrolled (697, 539) with delta (0, 0)
Screenshot: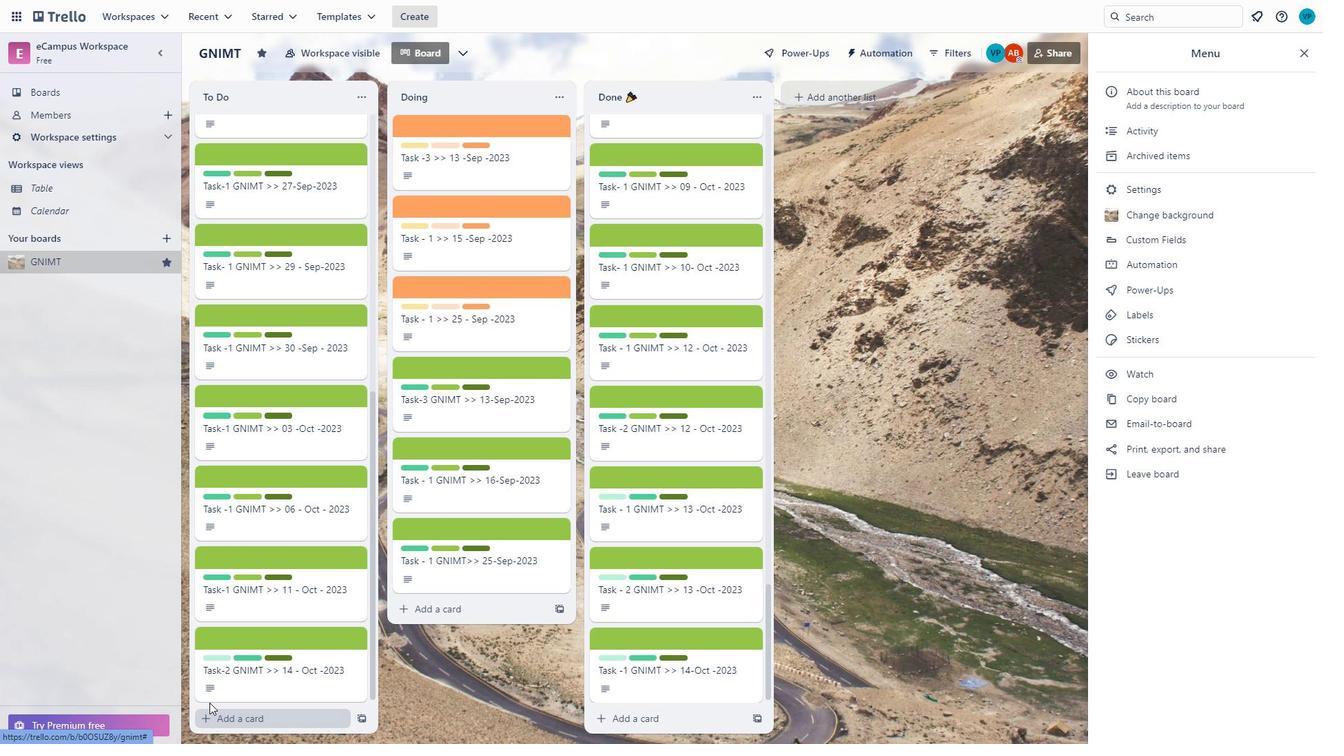 
Action: Mouse moved to (696, 541)
Screenshot: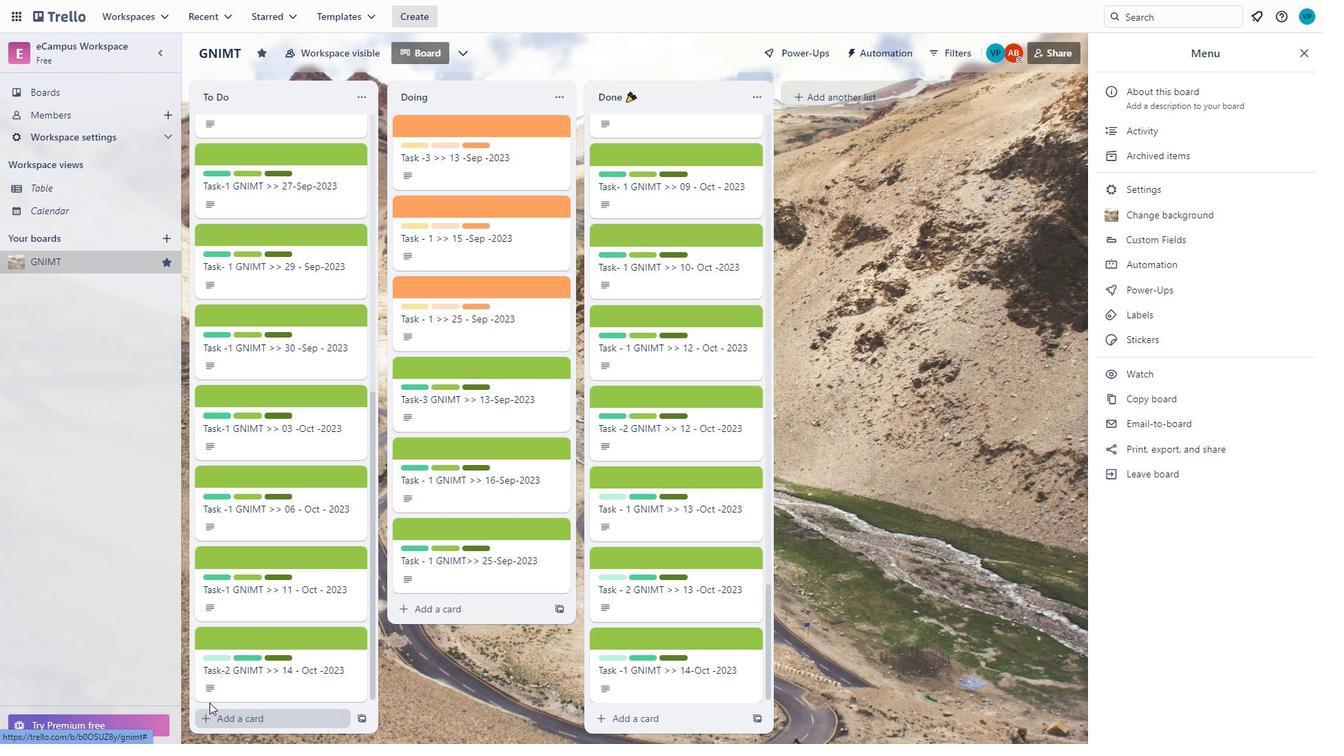 
Action: Mouse scrolled (696, 541) with delta (0, 0)
Screenshot: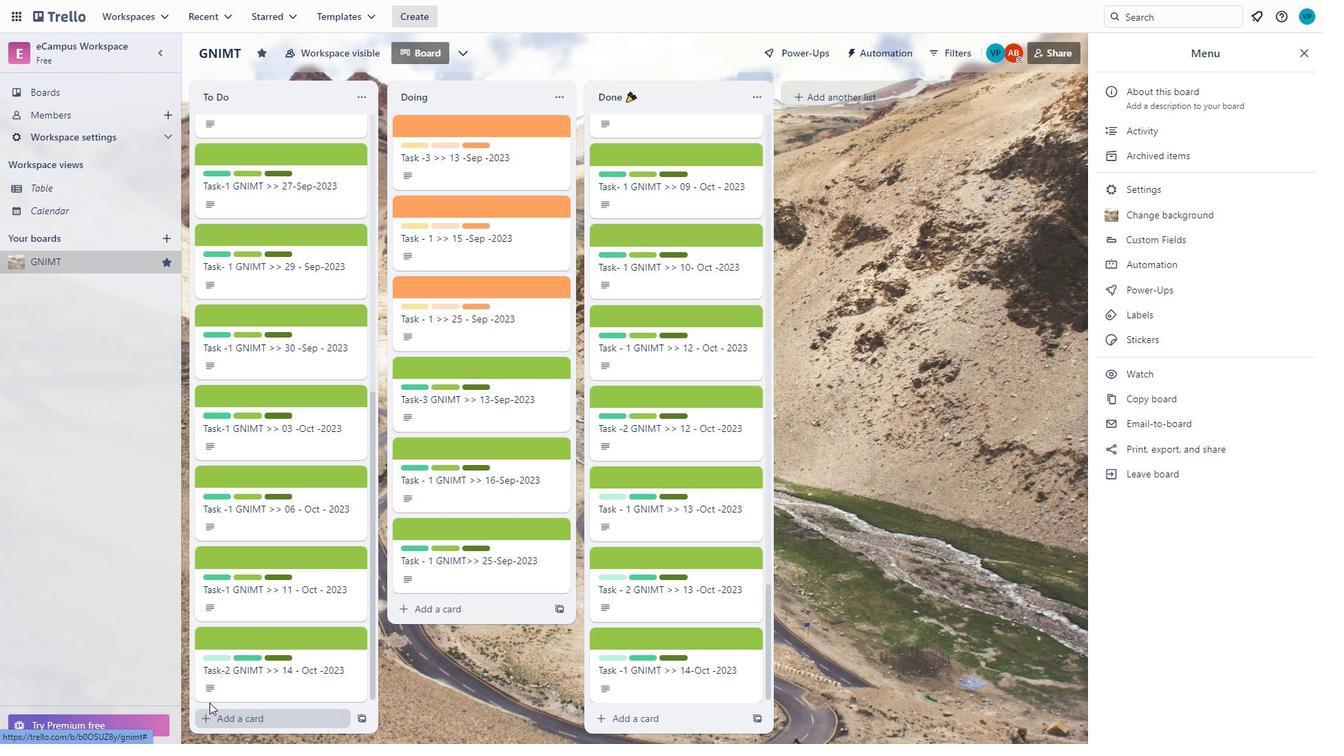 
Action: Mouse moved to (696, 542)
Screenshot: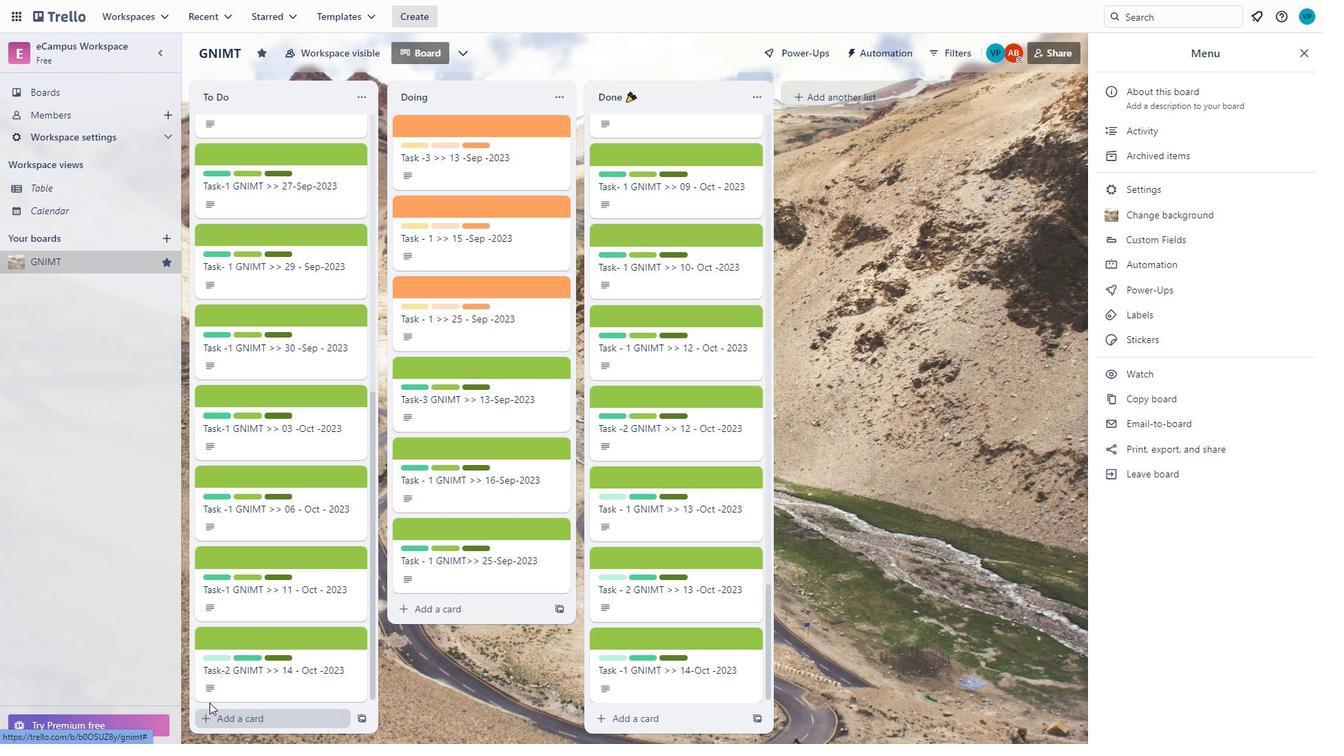 
Action: Mouse scrolled (696, 541) with delta (0, -1)
Screenshot: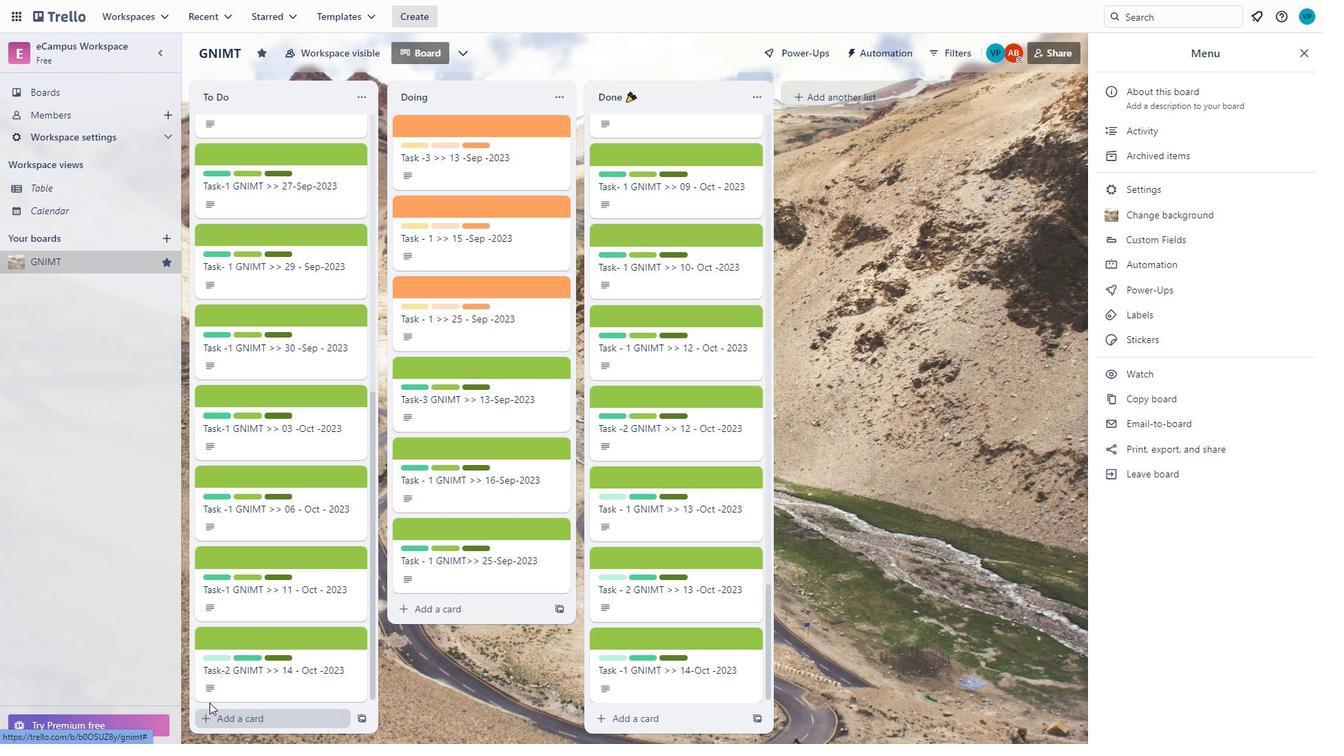 
Action: Mouse scrolled (696, 541) with delta (0, 0)
Screenshot: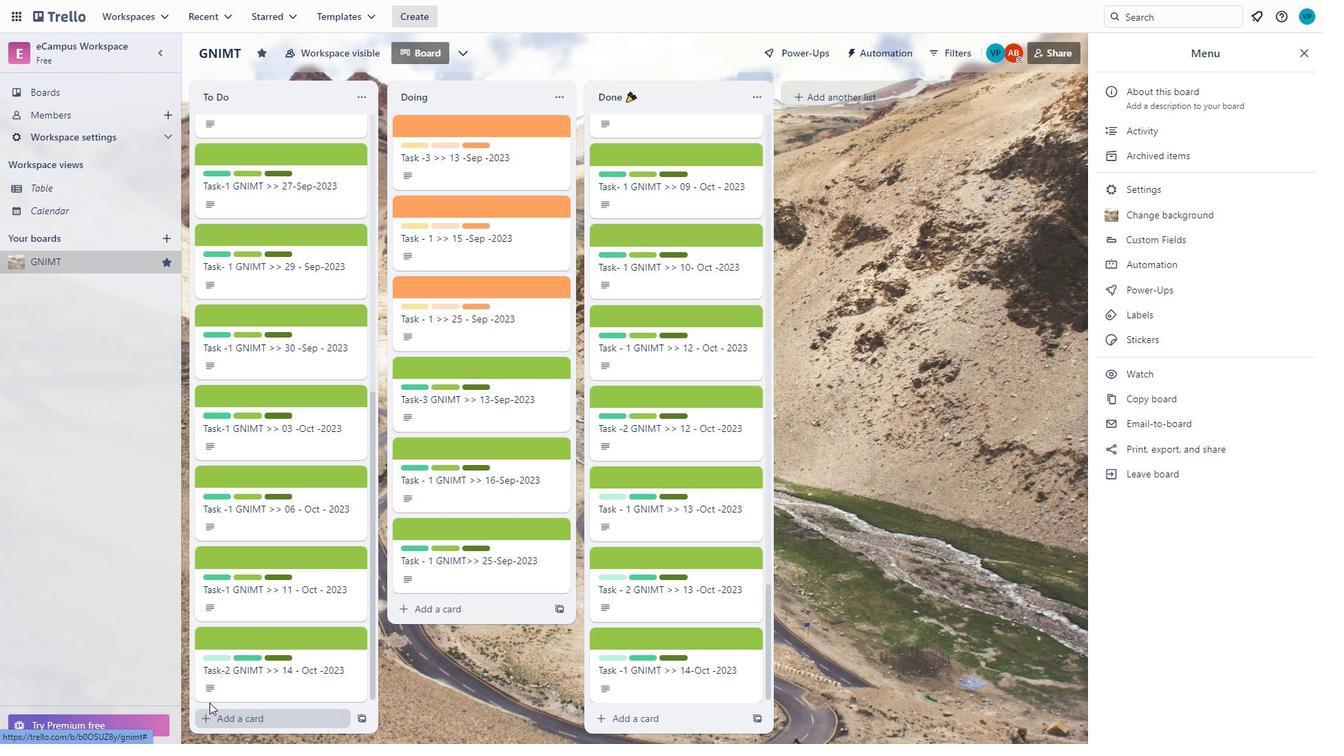 
Action: Mouse moved to (699, 544)
Screenshot: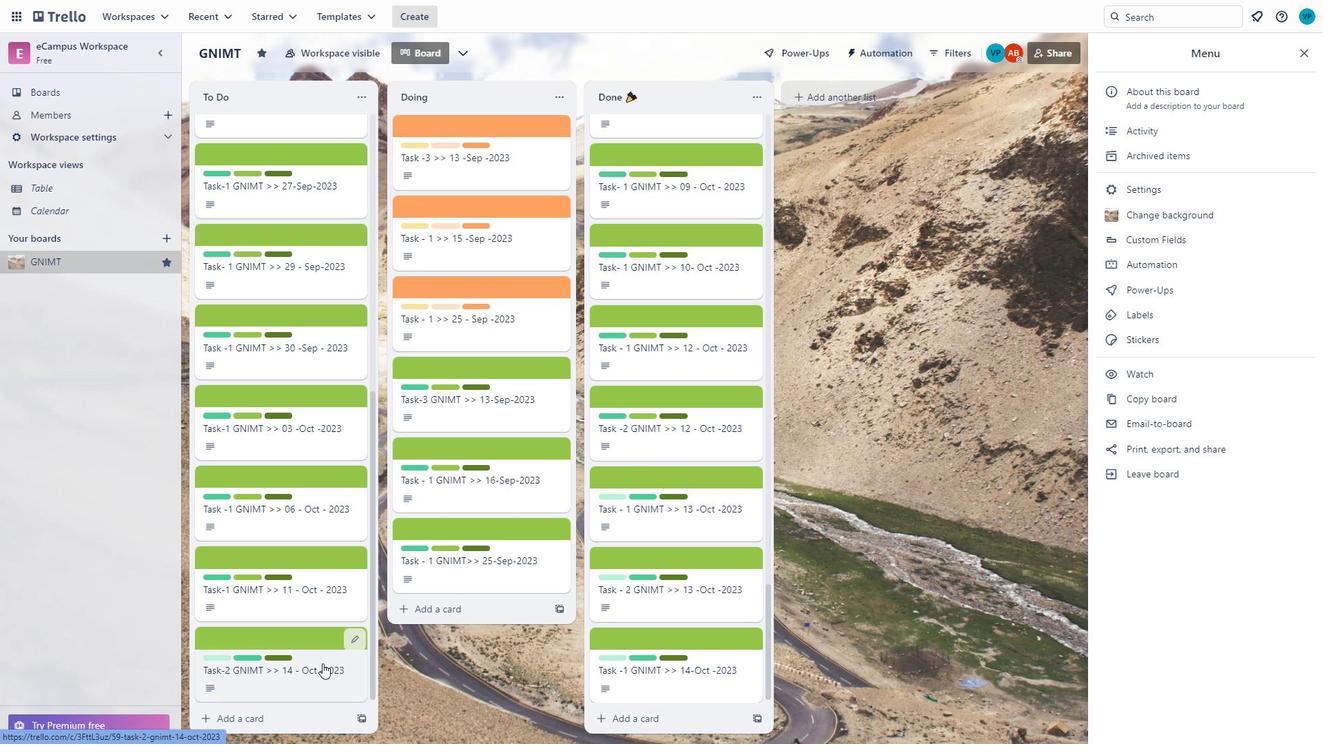 
Action: Mouse scrolled (699, 543) with delta (0, 0)
Screenshot: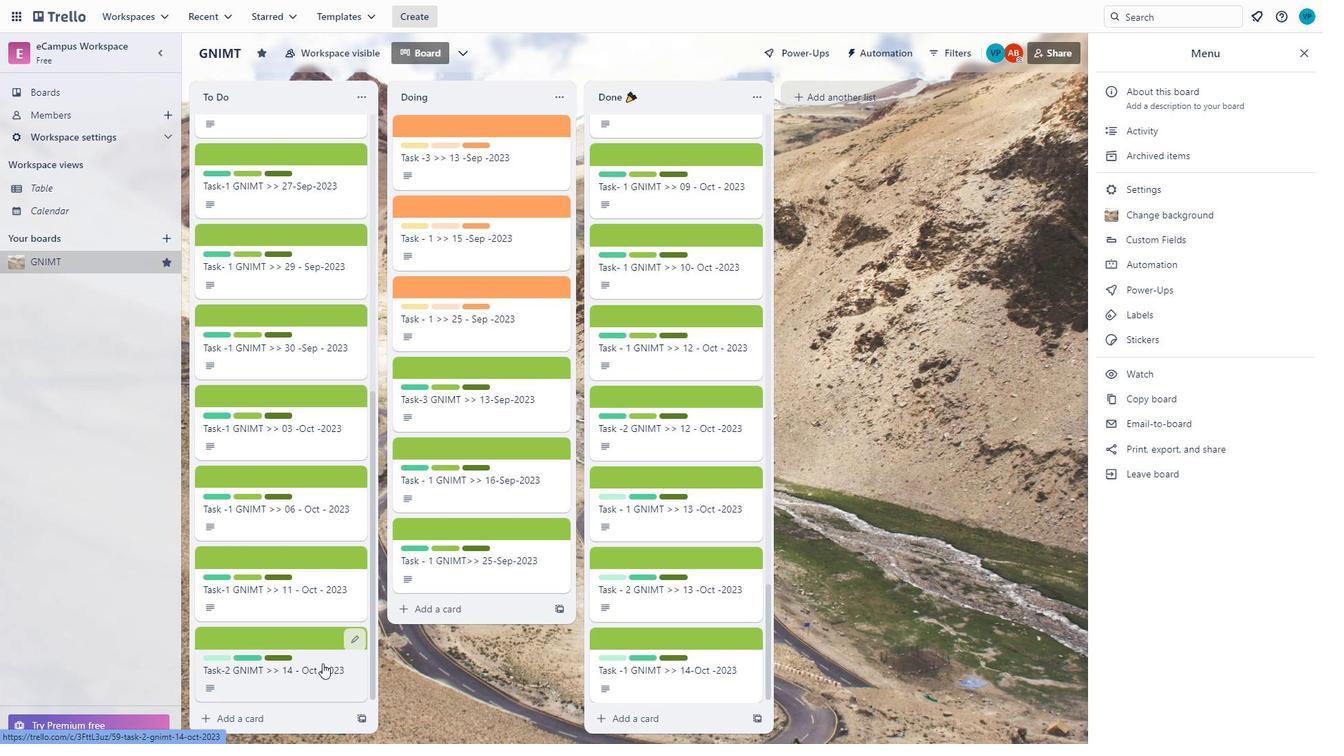 
Action: Mouse scrolled (699, 543) with delta (0, 0)
Screenshot: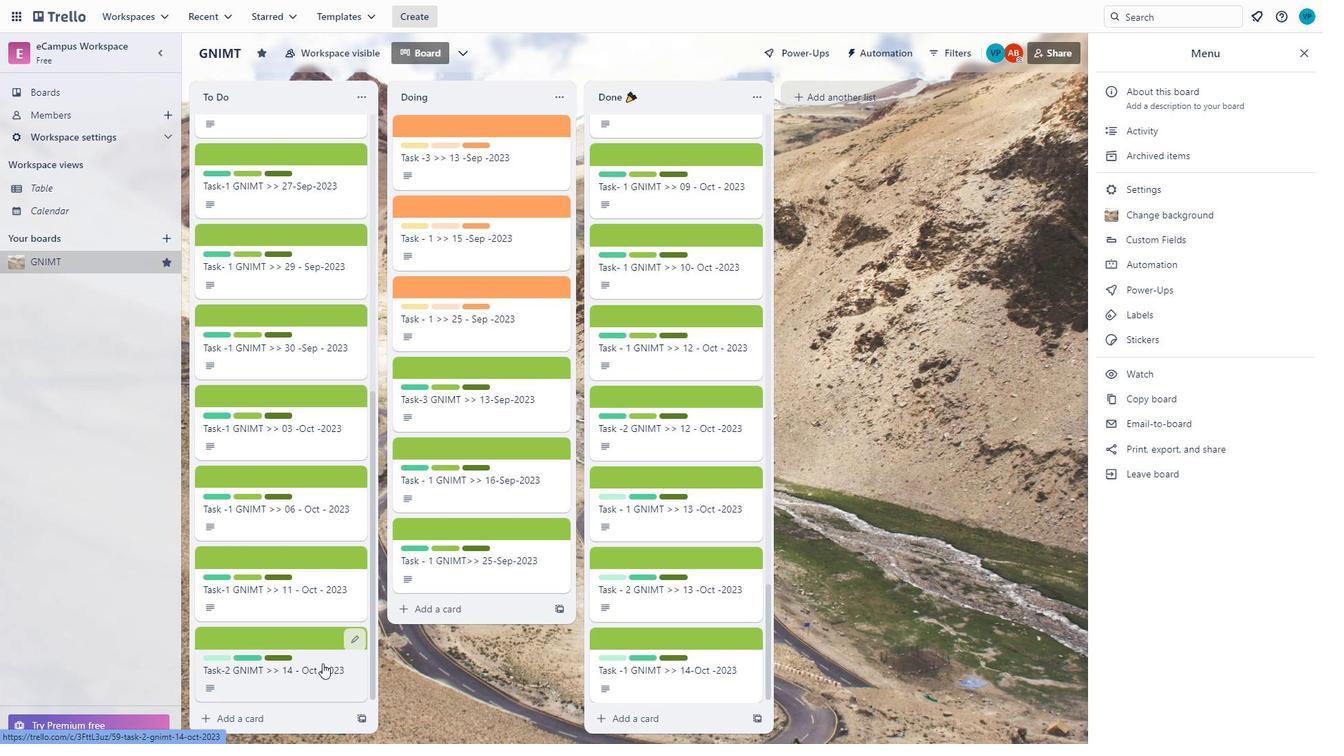 
Action: Mouse scrolled (699, 543) with delta (0, 0)
Screenshot: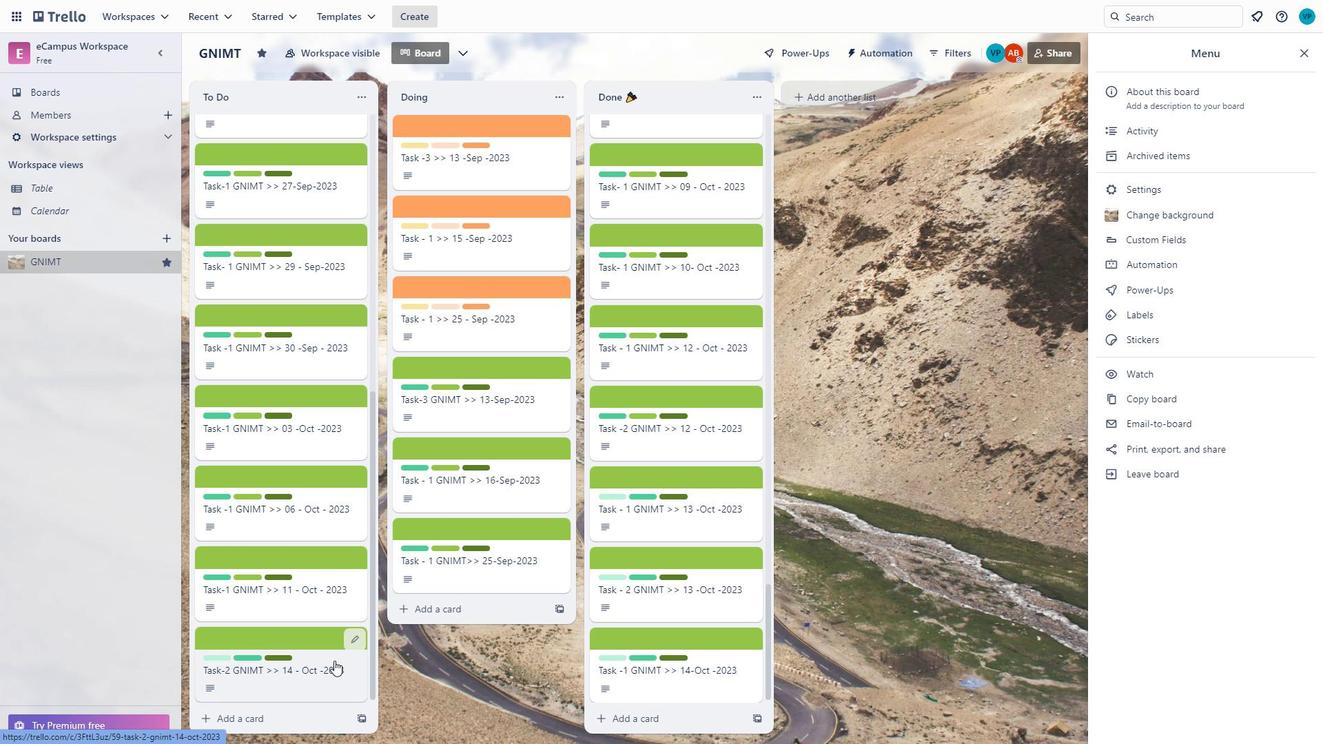 
Action: Mouse scrolled (699, 543) with delta (0, 0)
Screenshot: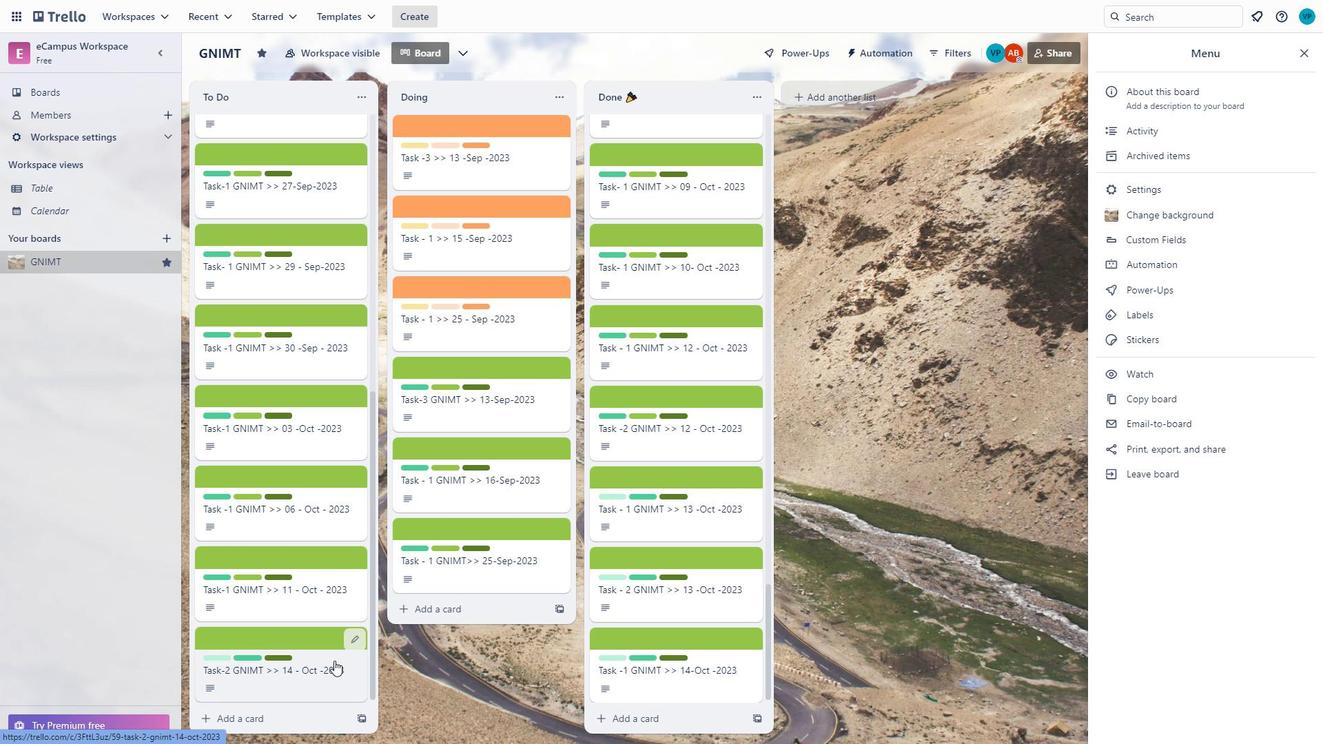 
Action: Mouse scrolled (699, 543) with delta (0, 0)
Screenshot: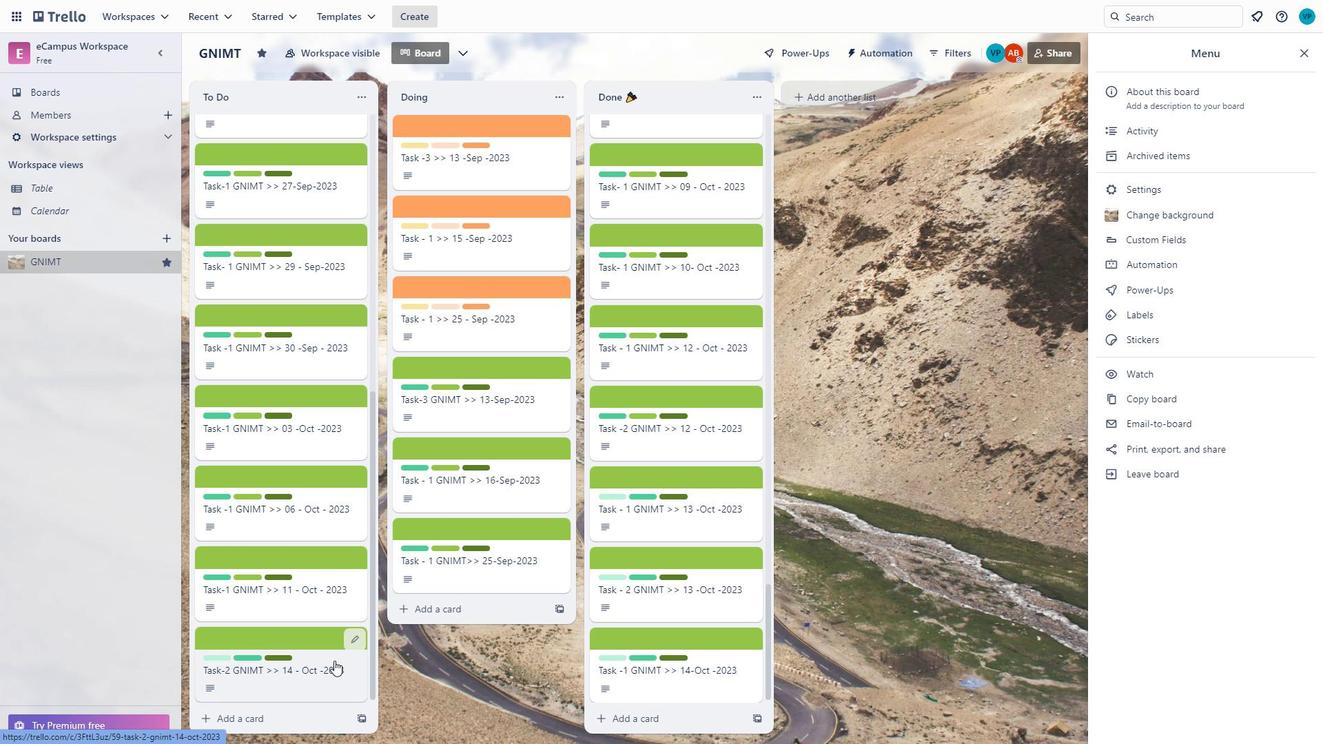 
Action: Mouse scrolled (699, 543) with delta (0, 0)
Screenshot: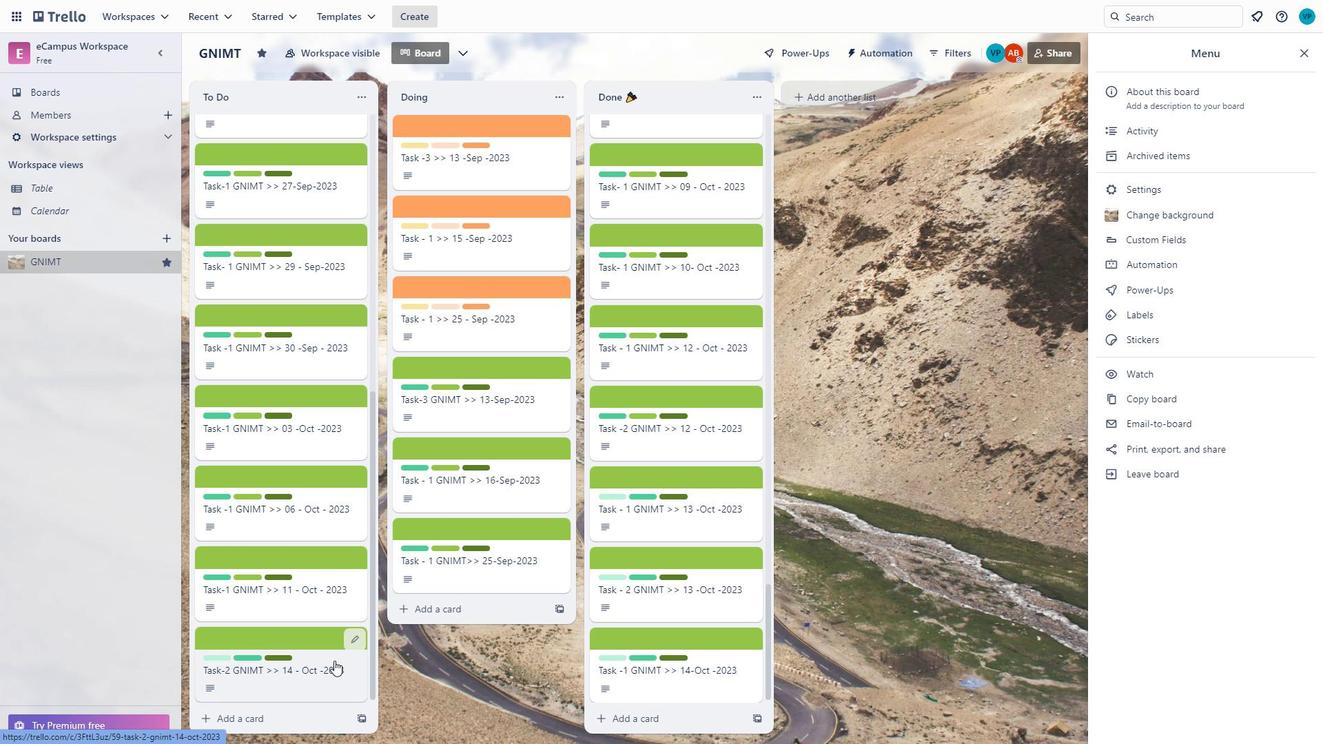 
Action: Mouse moved to (702, 544)
Screenshot: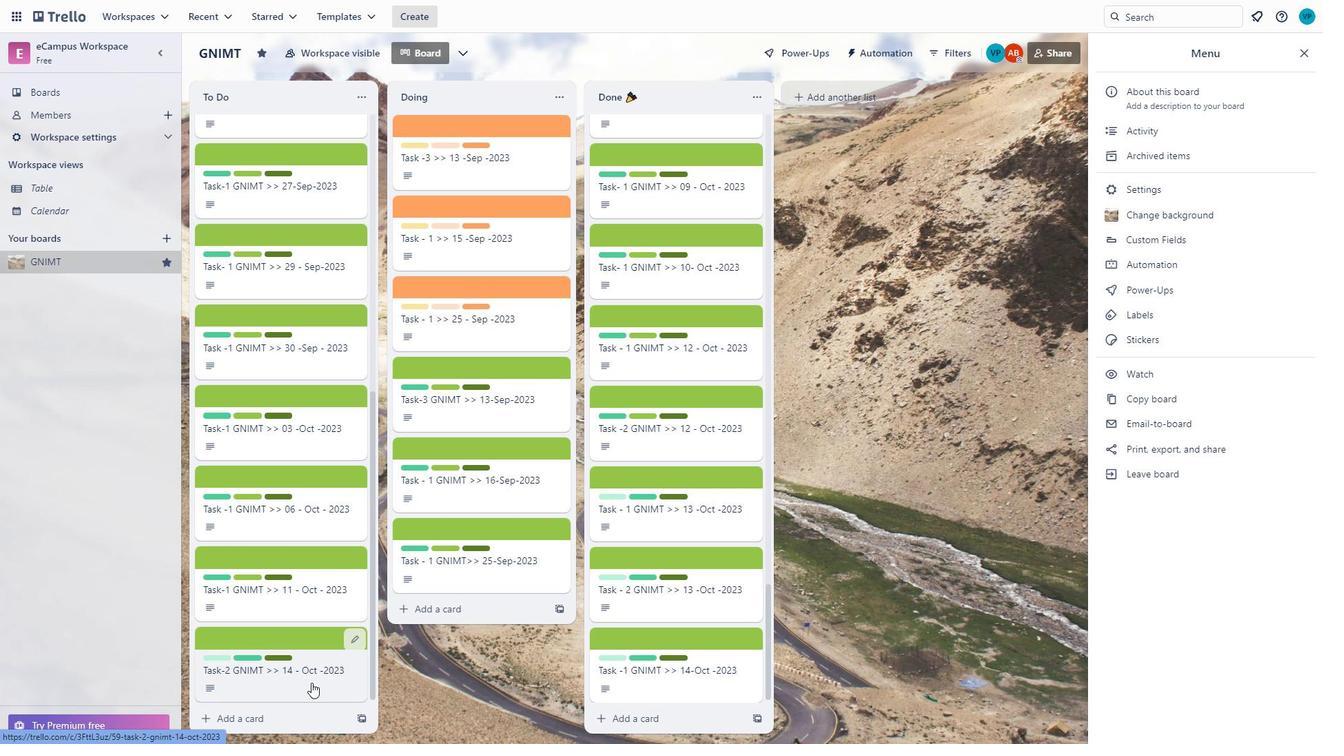 
Action: Mouse scrolled (702, 543) with delta (0, 0)
Screenshot: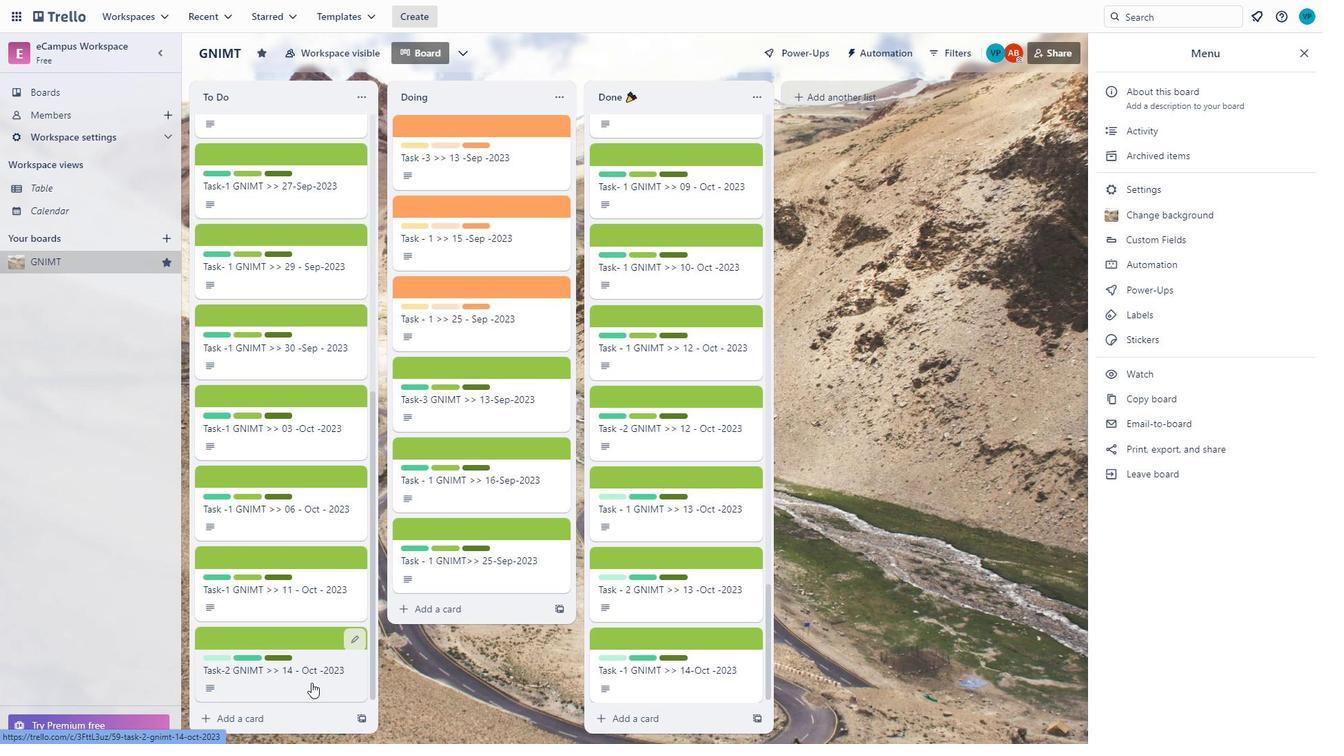 
Action: Mouse moved to (702, 545)
Screenshot: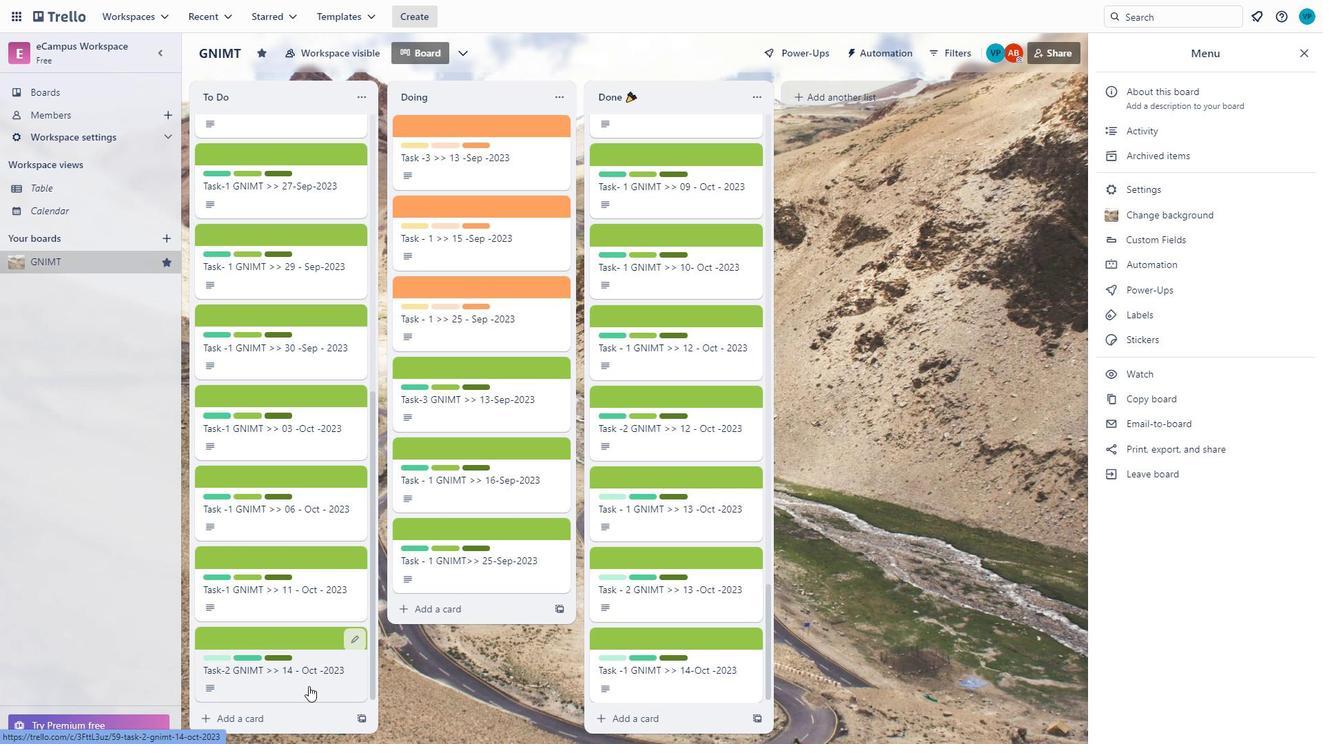 
Action: Mouse scrolled (702, 544) with delta (0, 0)
Screenshot: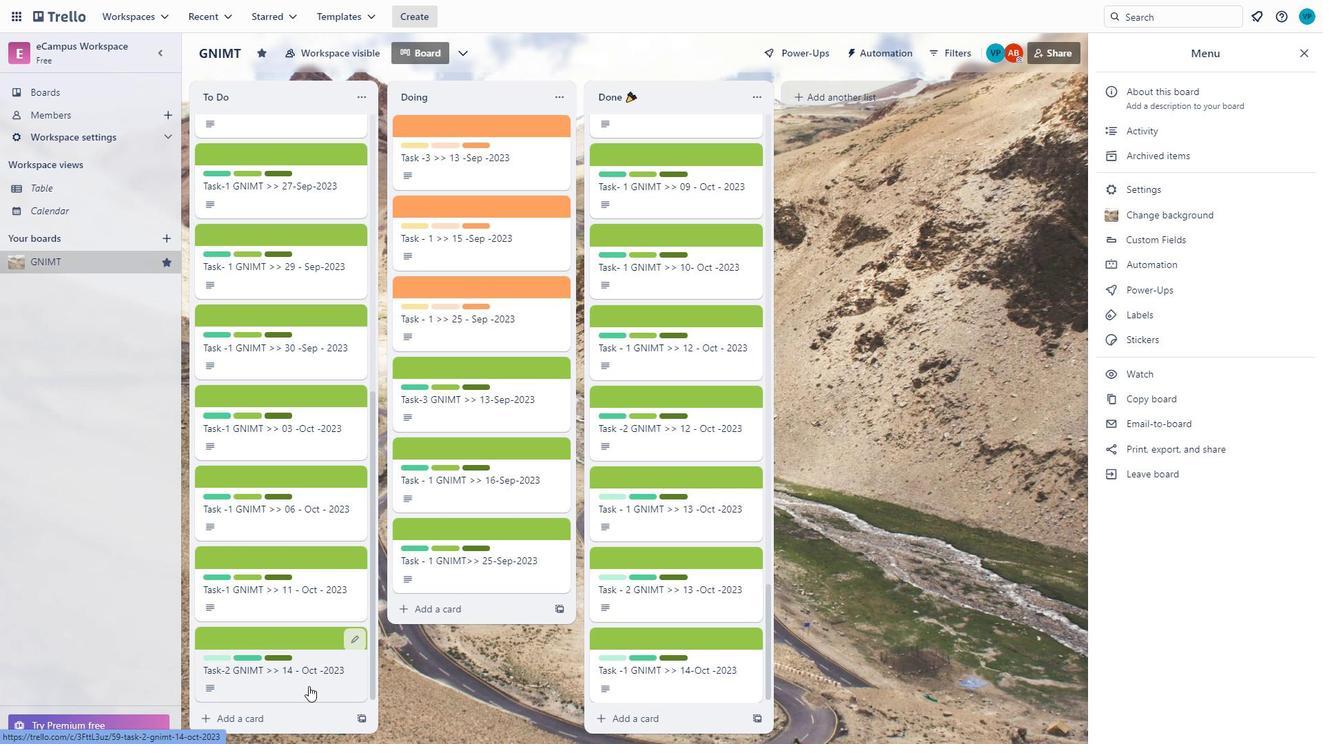 
Action: Mouse moved to (702, 546)
Screenshot: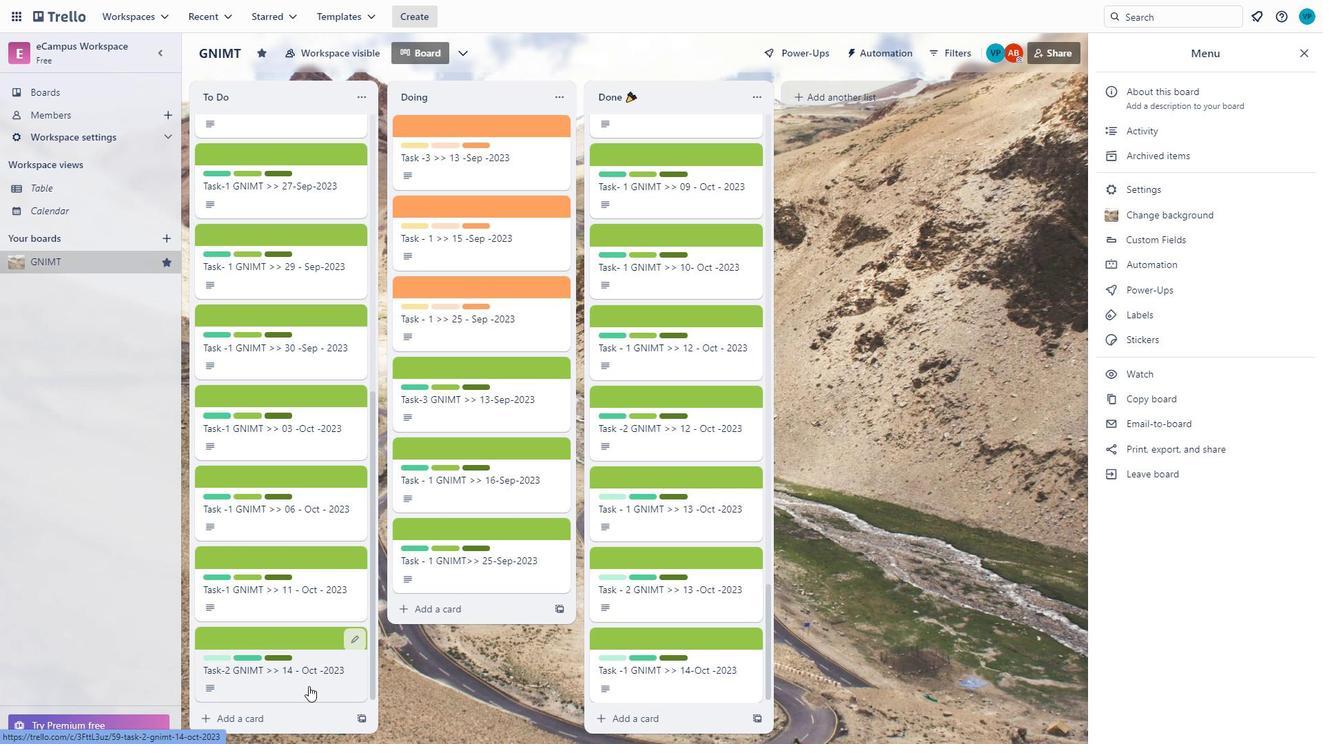 
Action: Mouse scrolled (702, 545) with delta (0, -1)
Screenshot: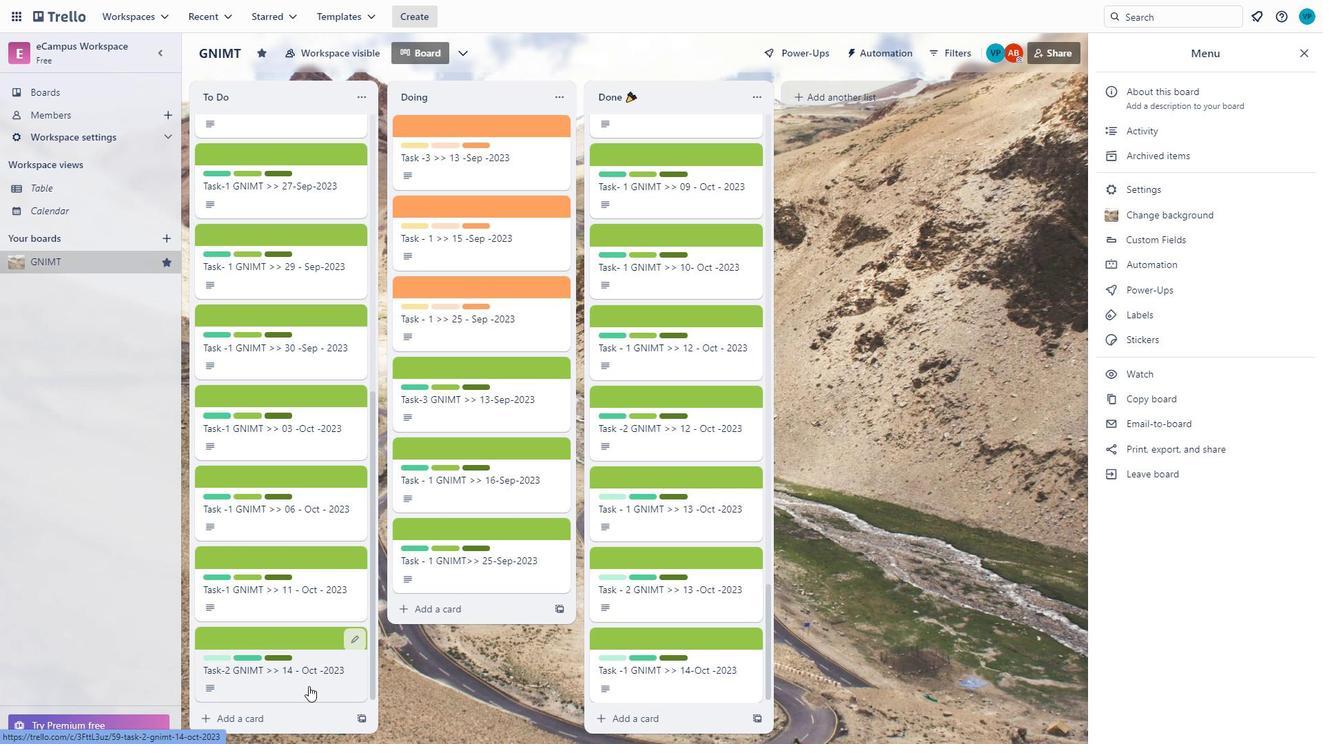 
Action: Mouse scrolled (702, 545) with delta (0, 0)
Screenshot: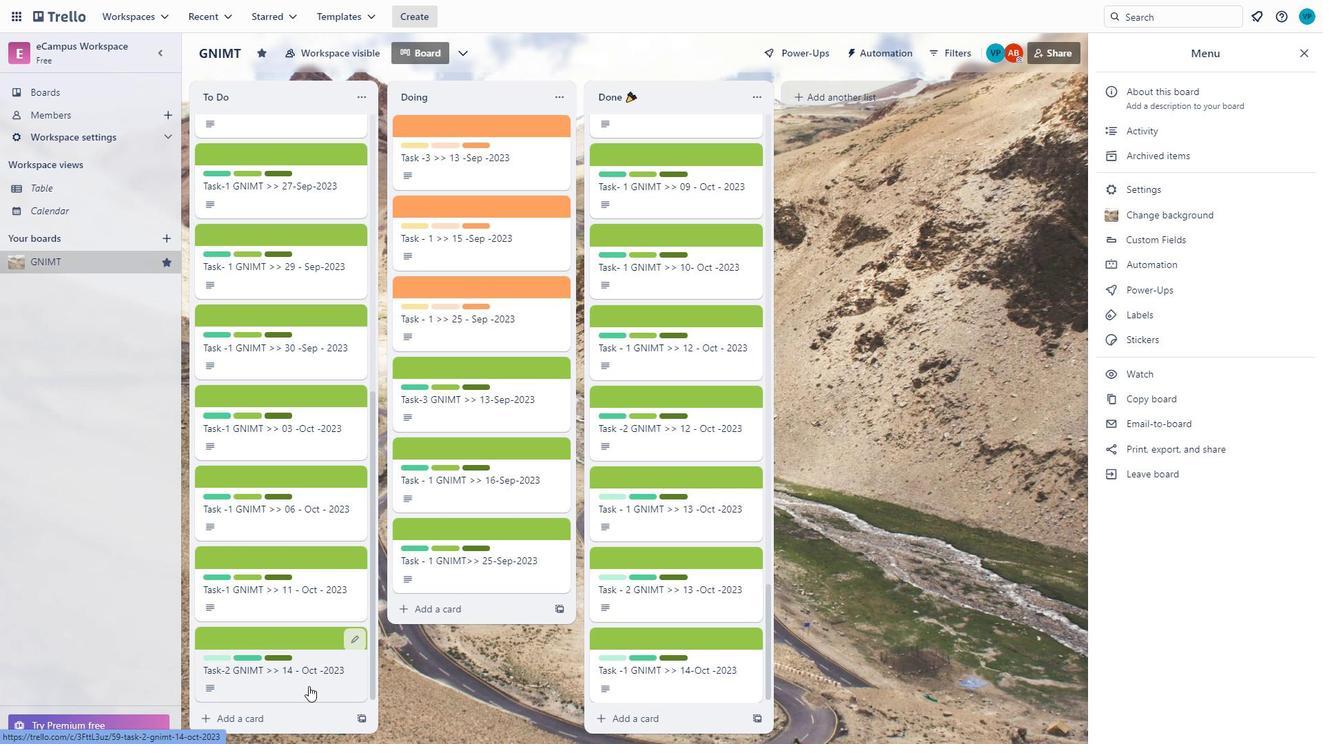 
Action: Mouse scrolled (702, 545) with delta (0, 0)
Screenshot: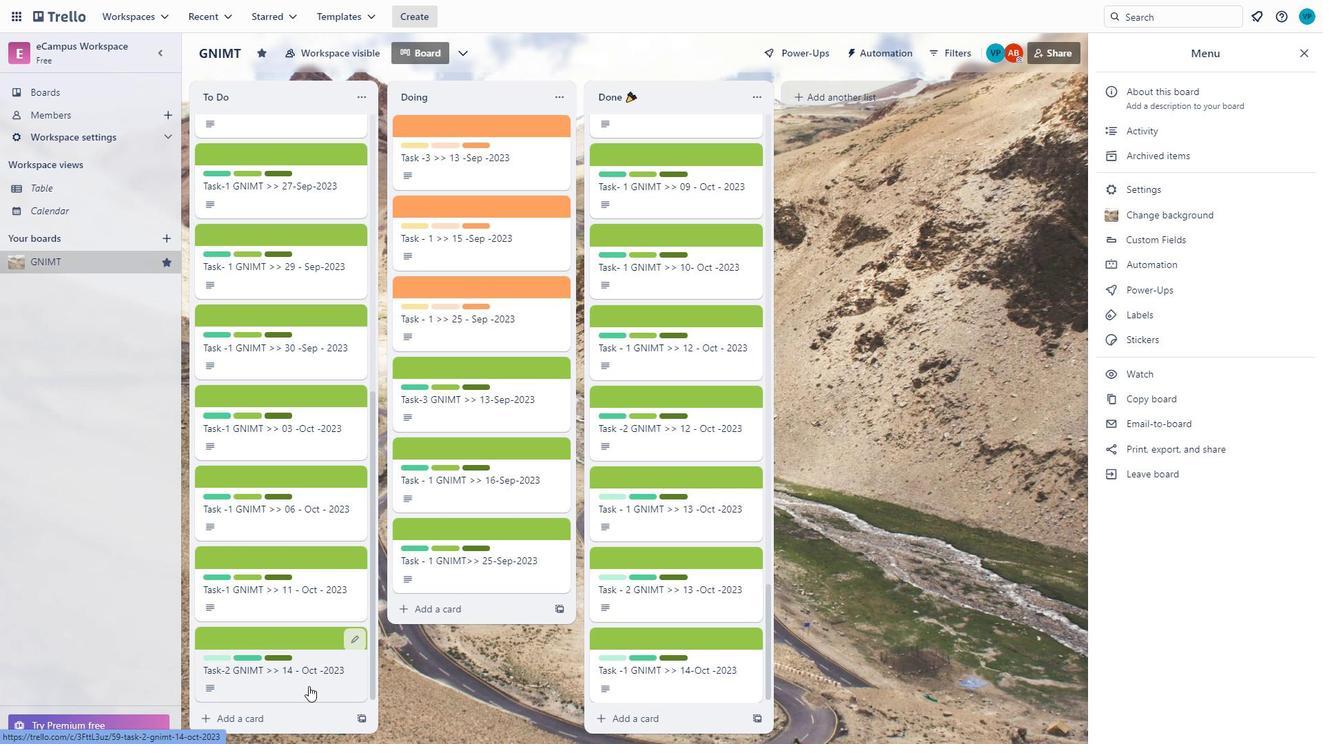 
Action: Mouse moved to (702, 545)
Screenshot: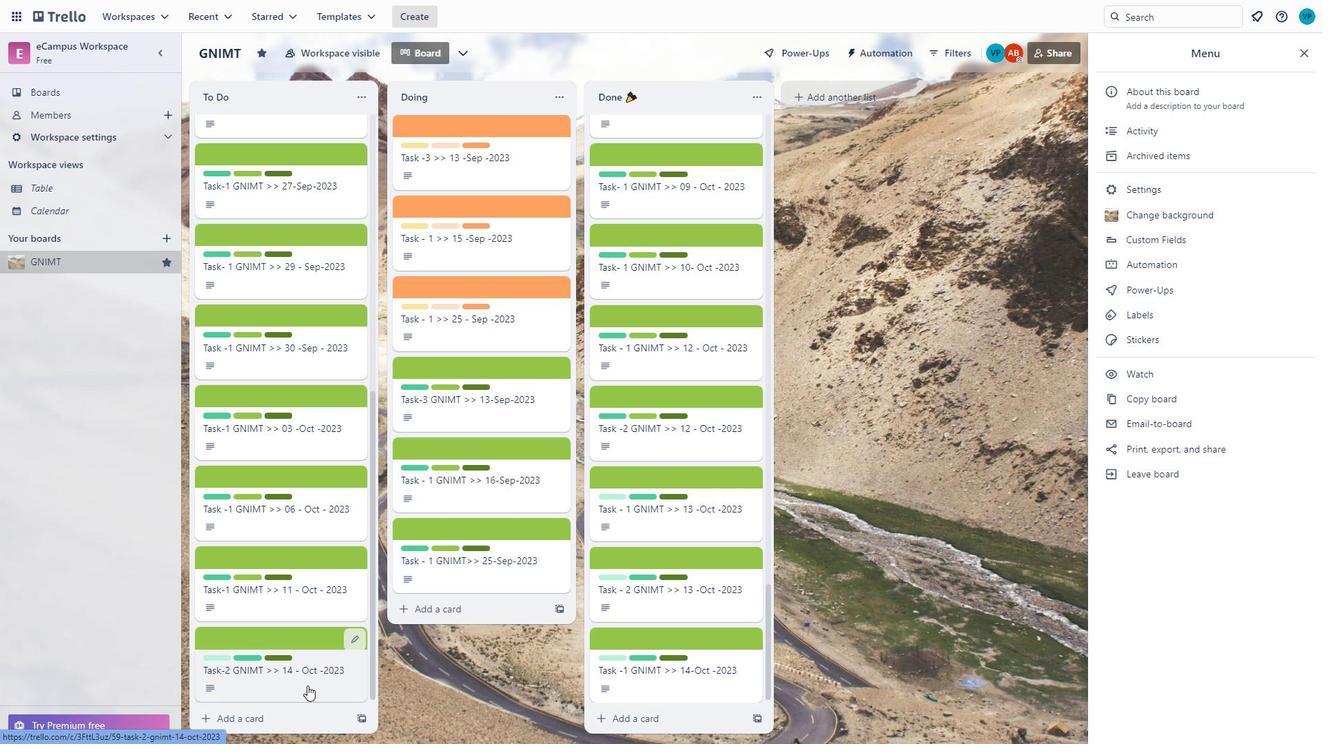 
Action: Mouse scrolled (702, 544) with delta (0, 0)
Screenshot: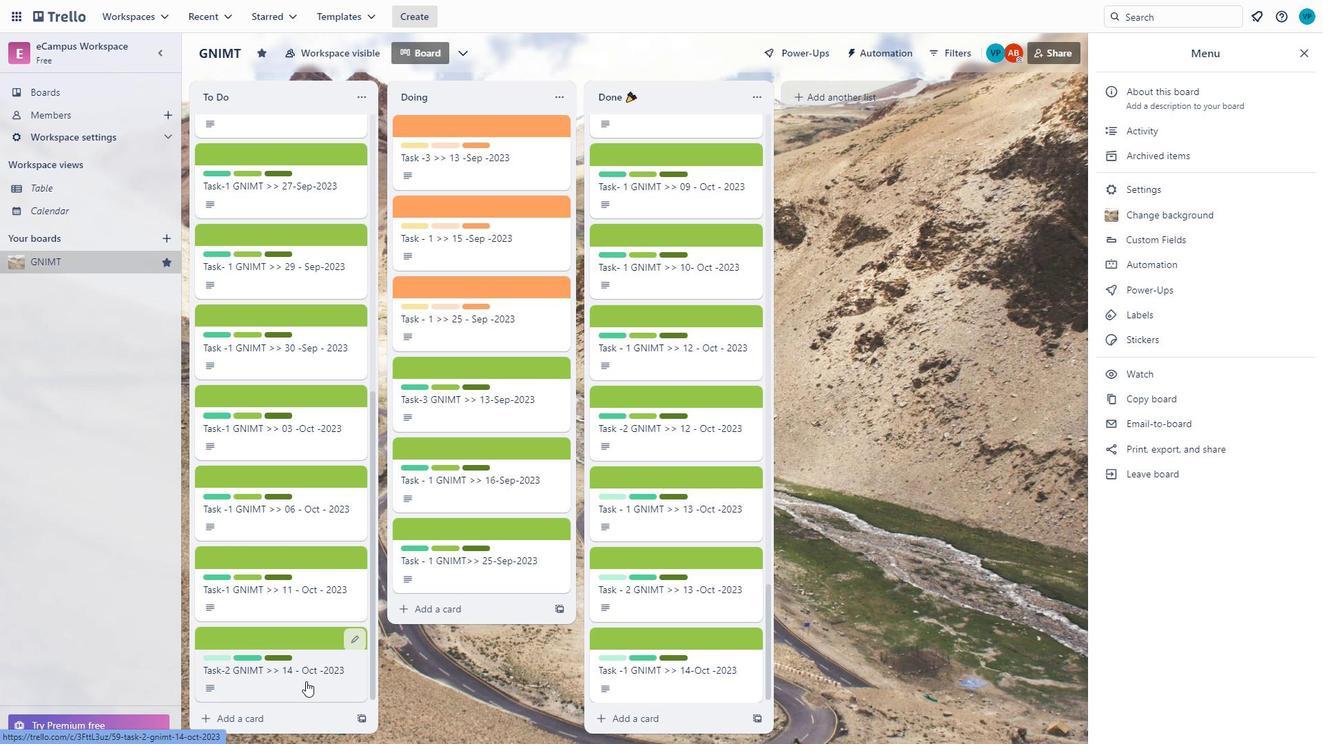 
Action: Mouse scrolled (702, 544) with delta (0, 0)
Screenshot: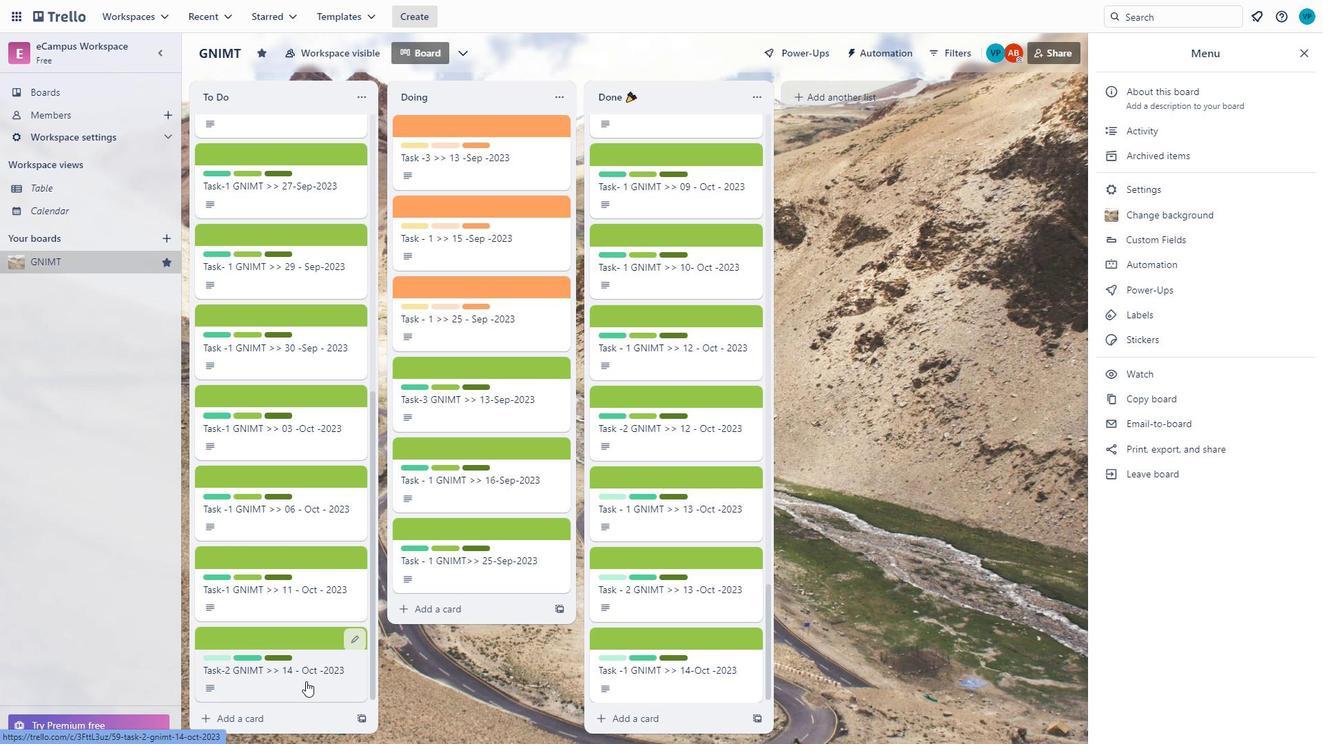 
Action: Mouse scrolled (702, 543) with delta (0, -1)
Screenshot: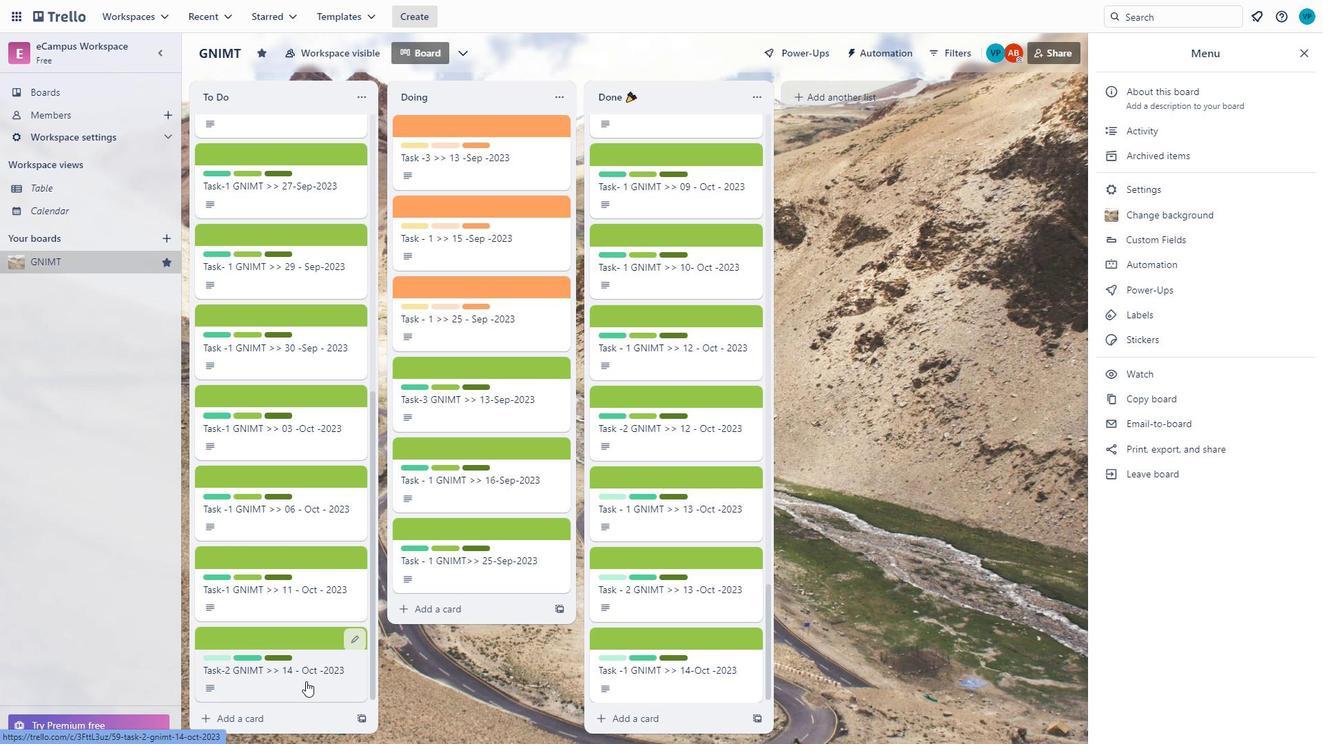 
Action: Mouse moved to (702, 545)
Screenshot: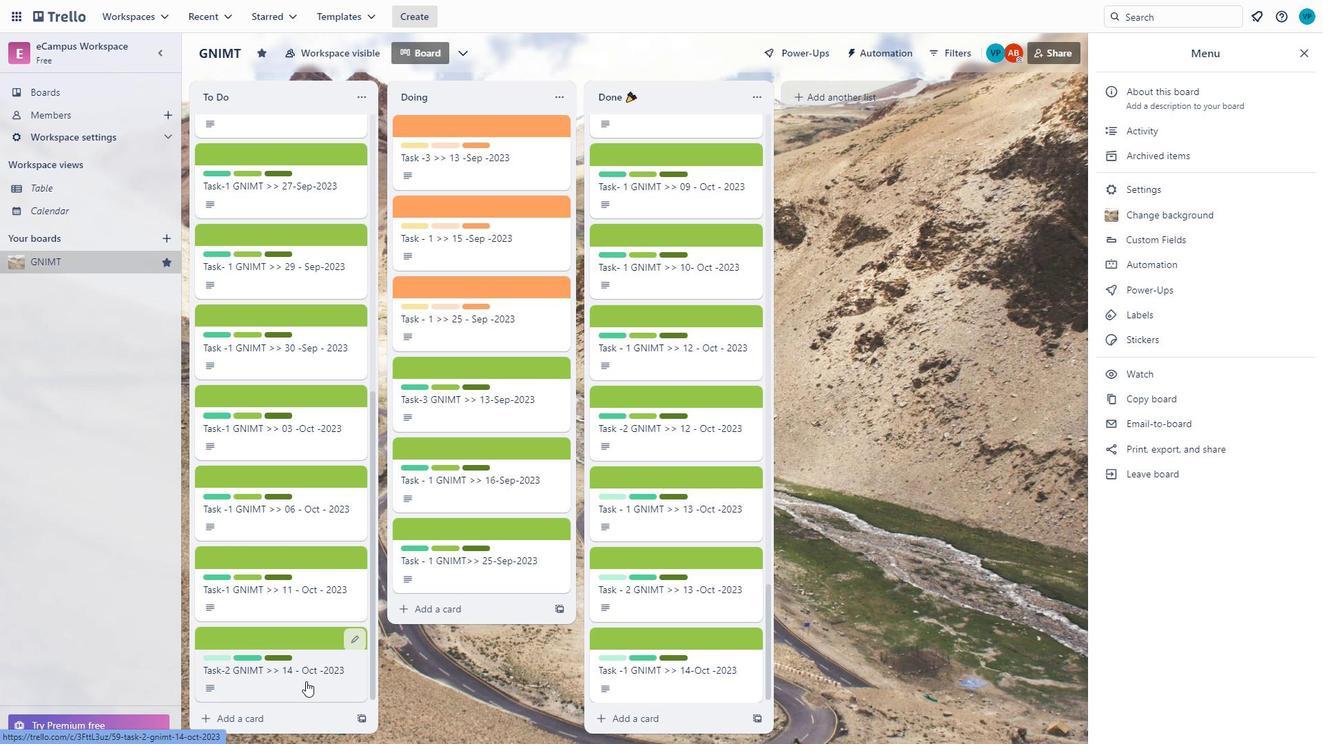 
Action: Mouse scrolled (702, 544) with delta (0, 0)
Screenshot: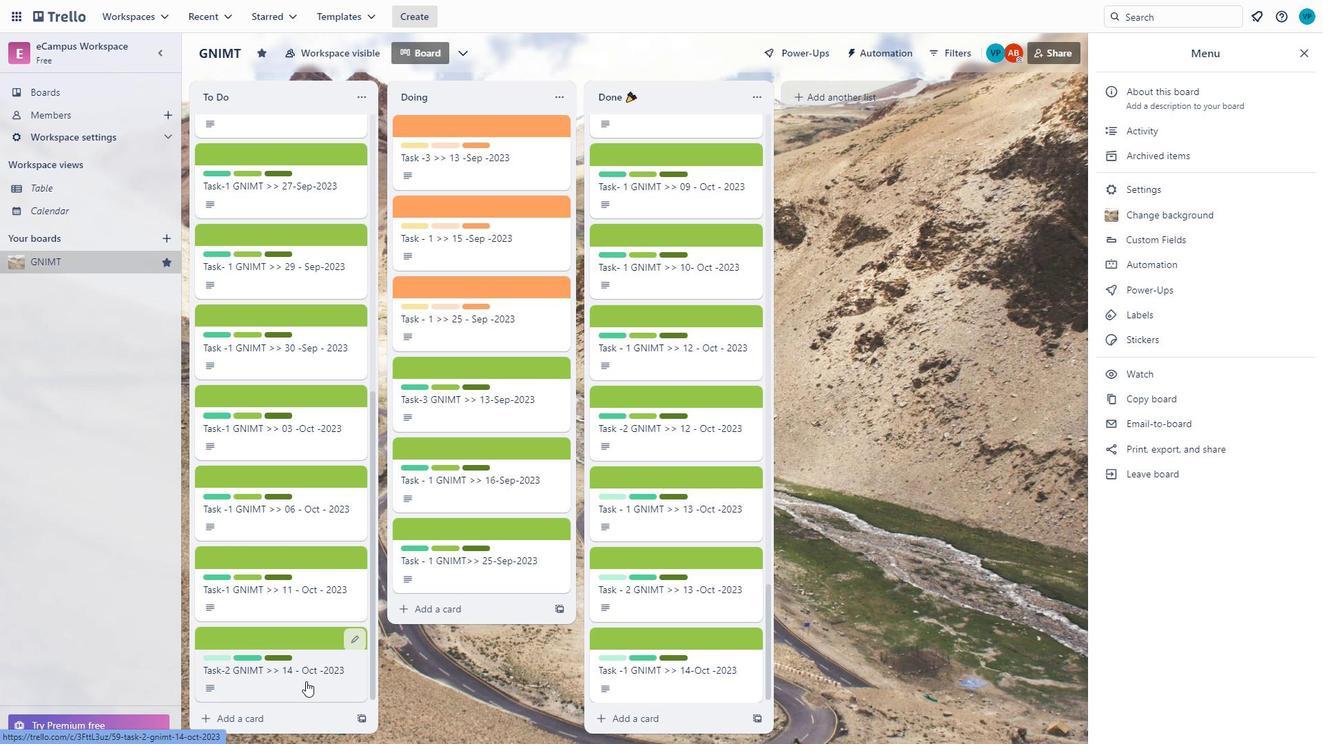 
Action: Mouse scrolled (702, 544) with delta (0, 0)
Screenshot: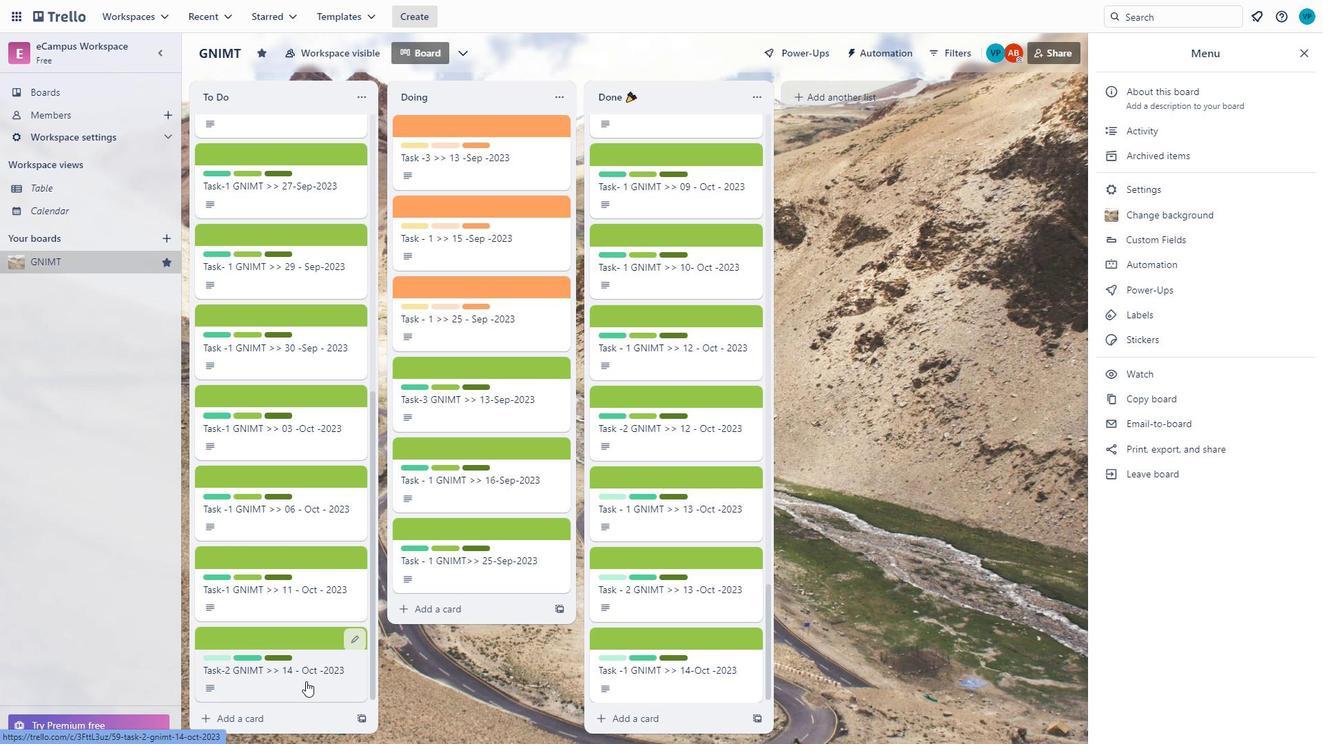 
Action: Mouse moved to (702, 544)
Screenshot: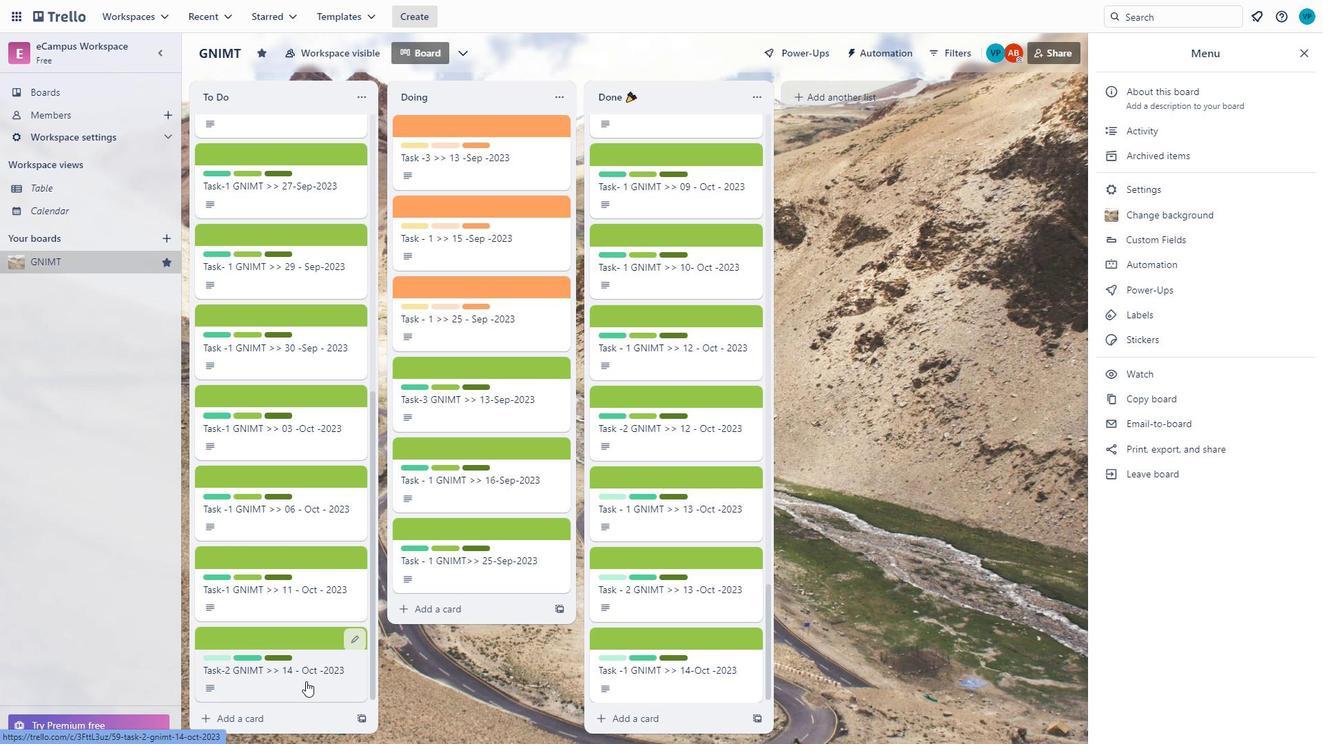 
Action: Mouse scrolled (702, 543) with delta (0, 0)
Screenshot: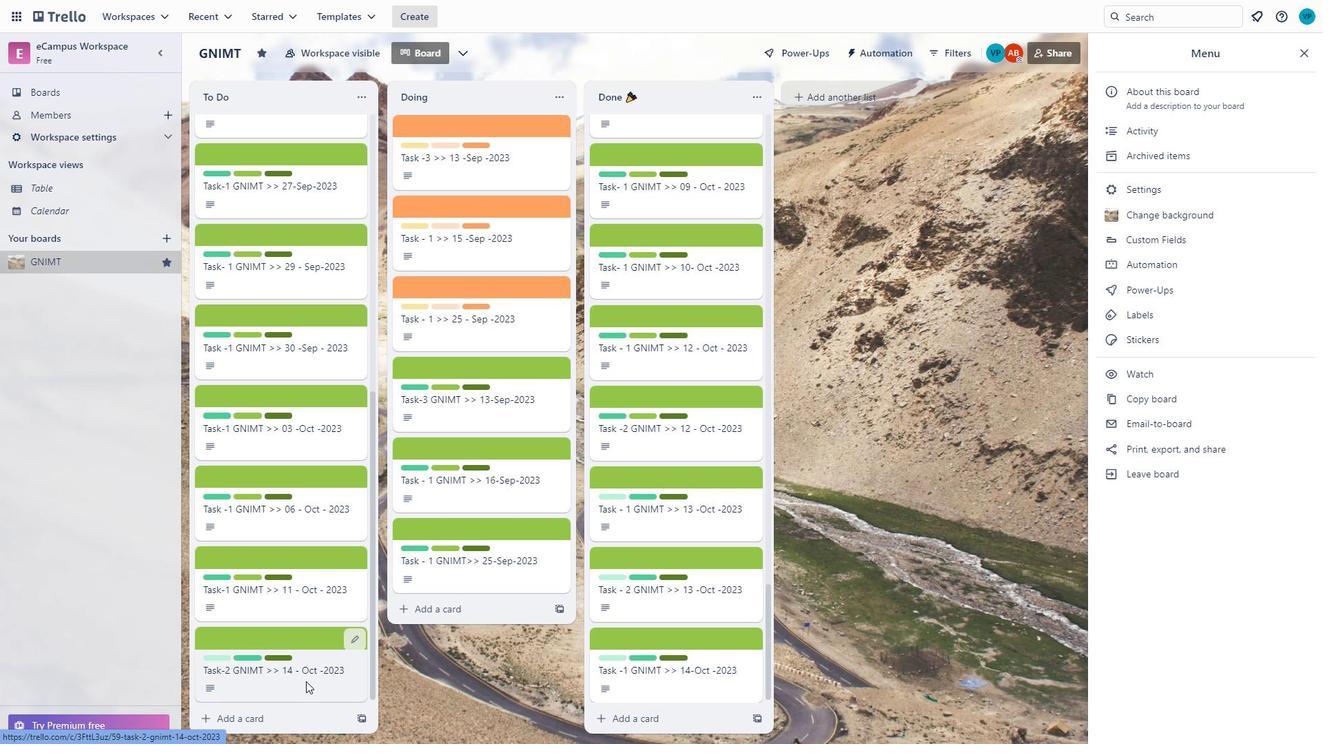 
Action: Mouse scrolled (702, 543) with delta (0, 0)
Screenshot: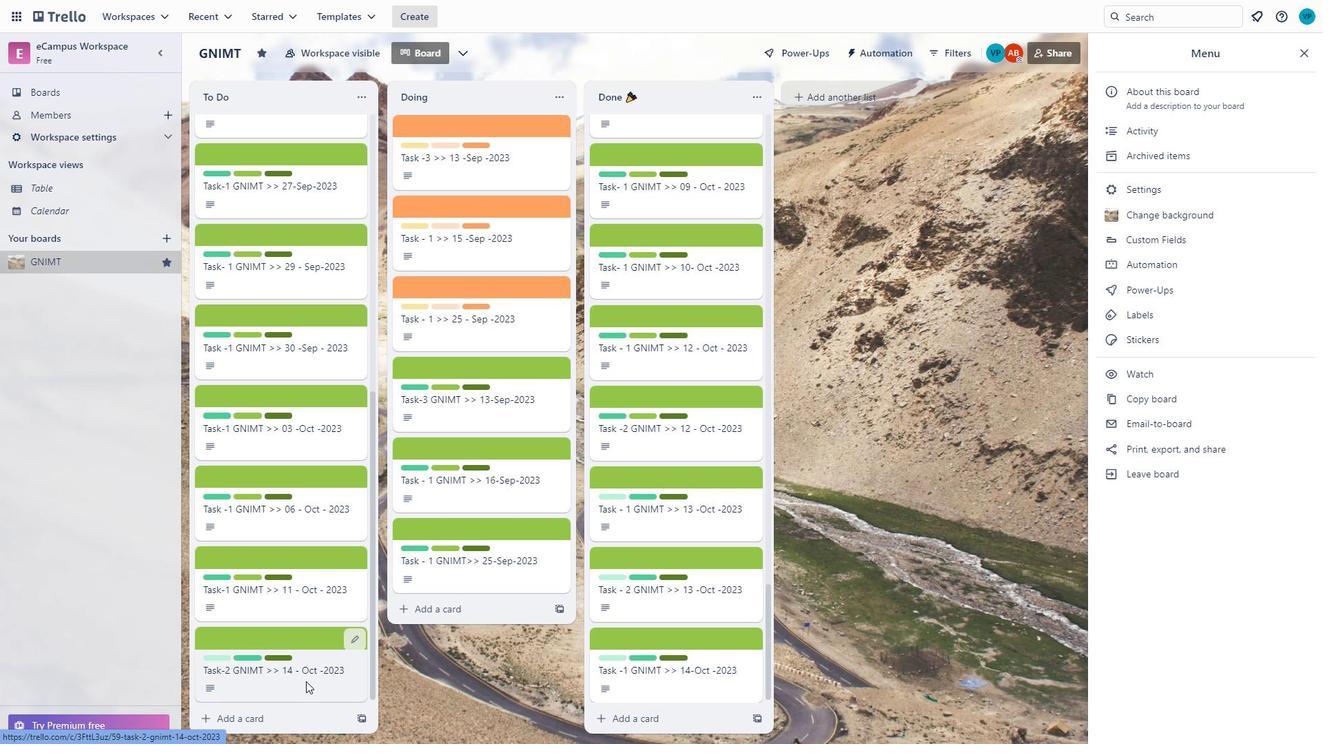 
Action: Mouse scrolled (702, 543) with delta (0, -1)
Screenshot: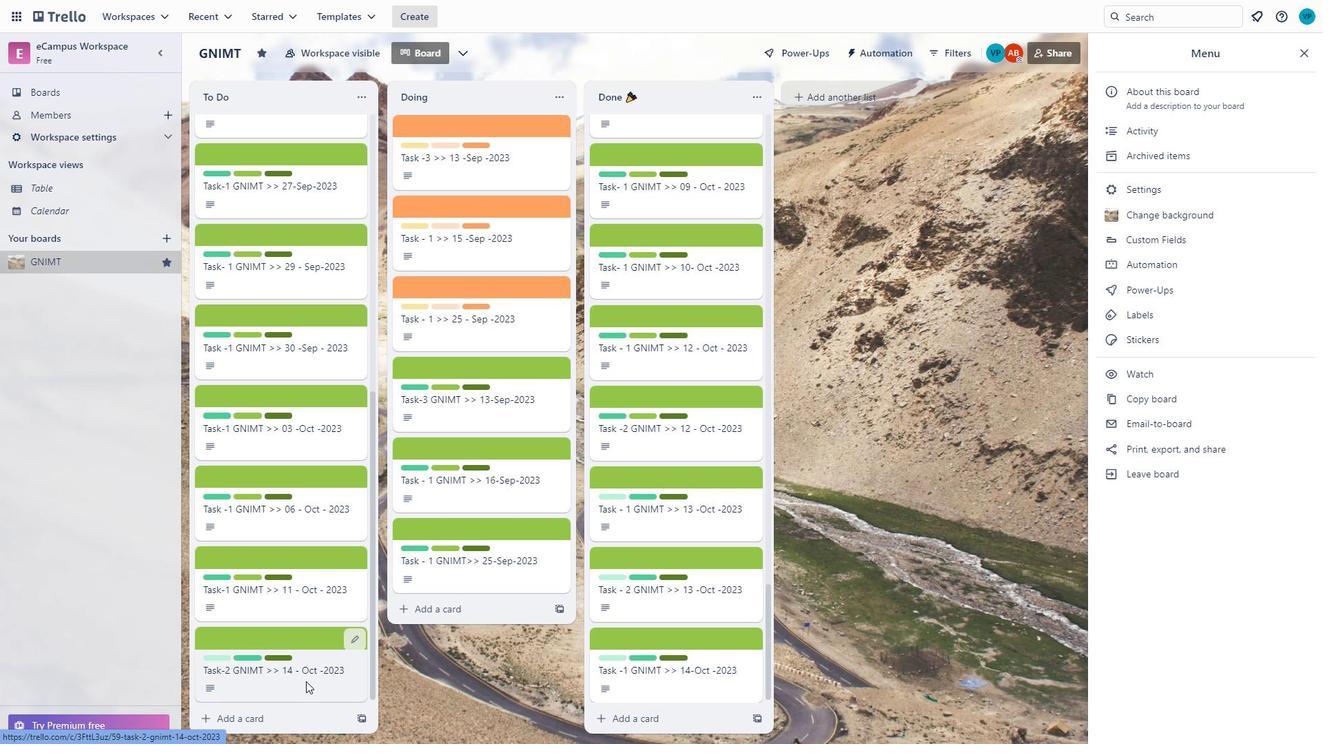 
Action: Mouse scrolled (702, 543) with delta (0, 0)
Screenshot: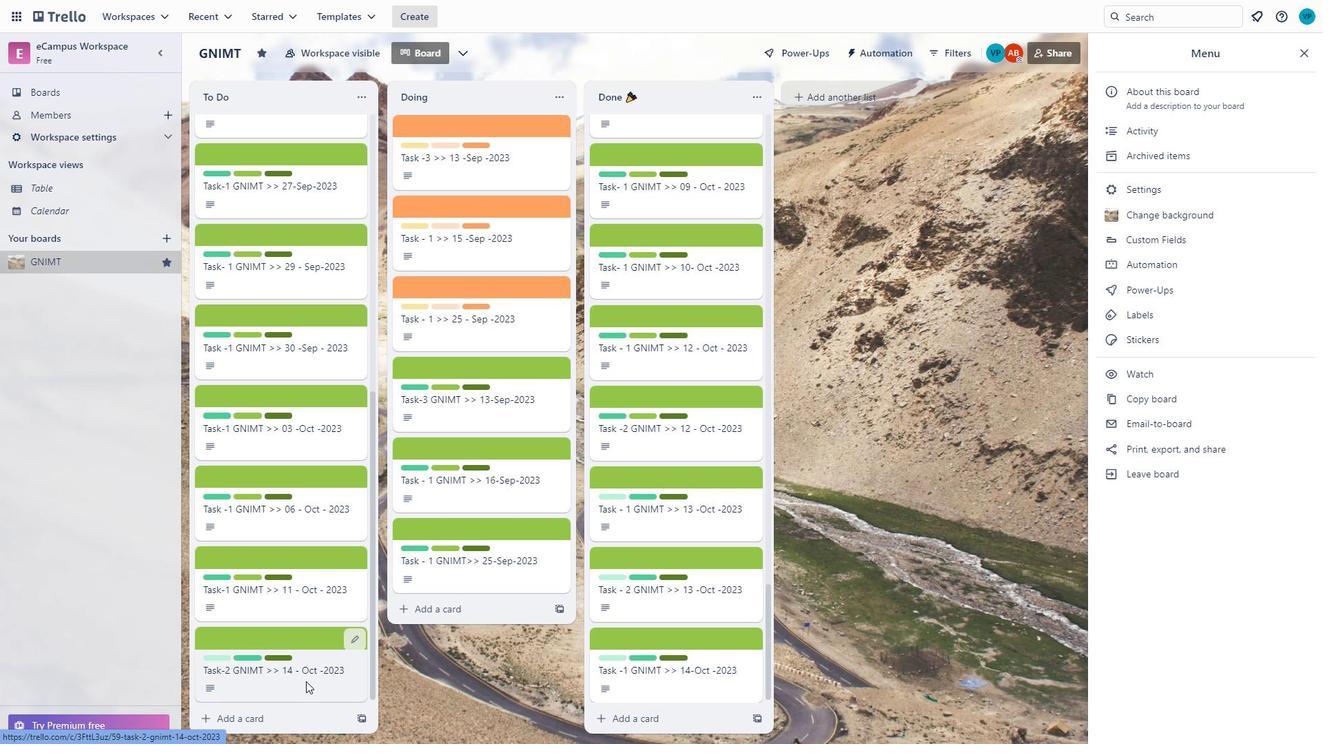 
Action: Mouse scrolled (702, 543) with delta (0, 0)
Screenshot: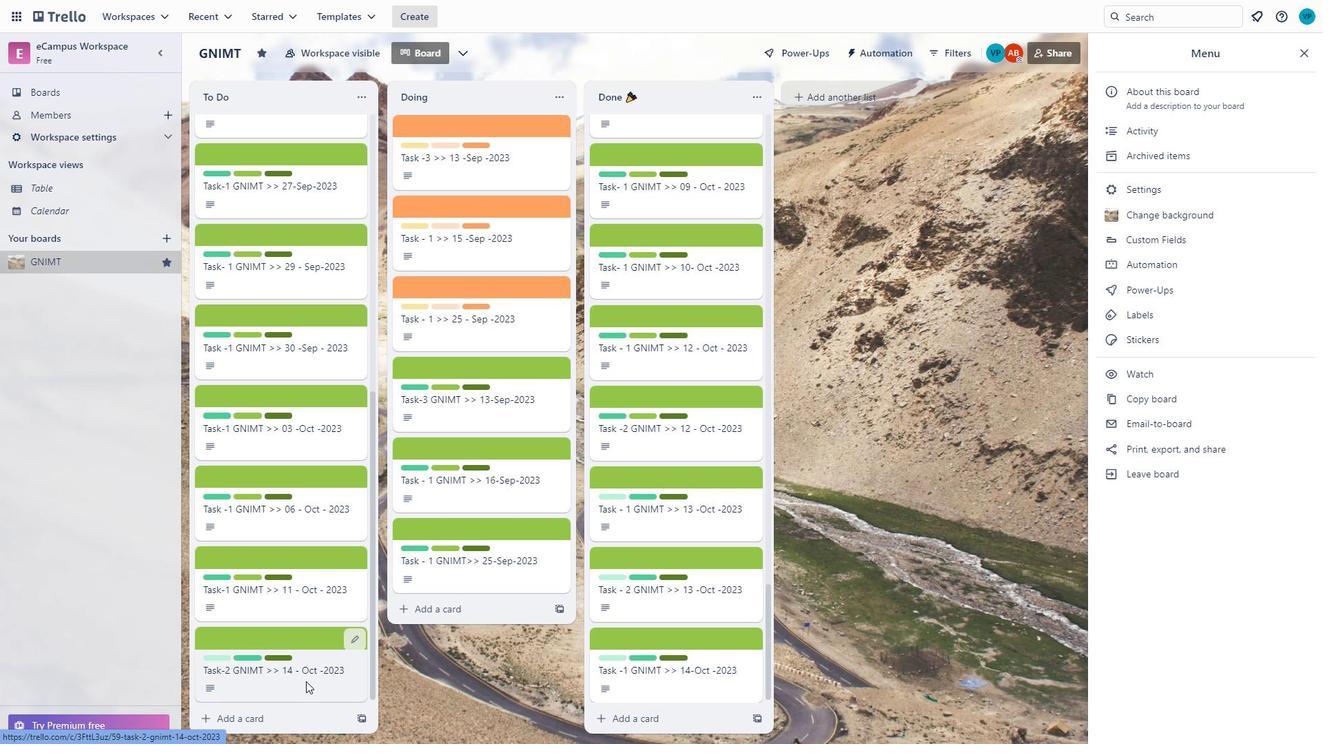 
Action: Mouse moved to (711, 599)
Screenshot: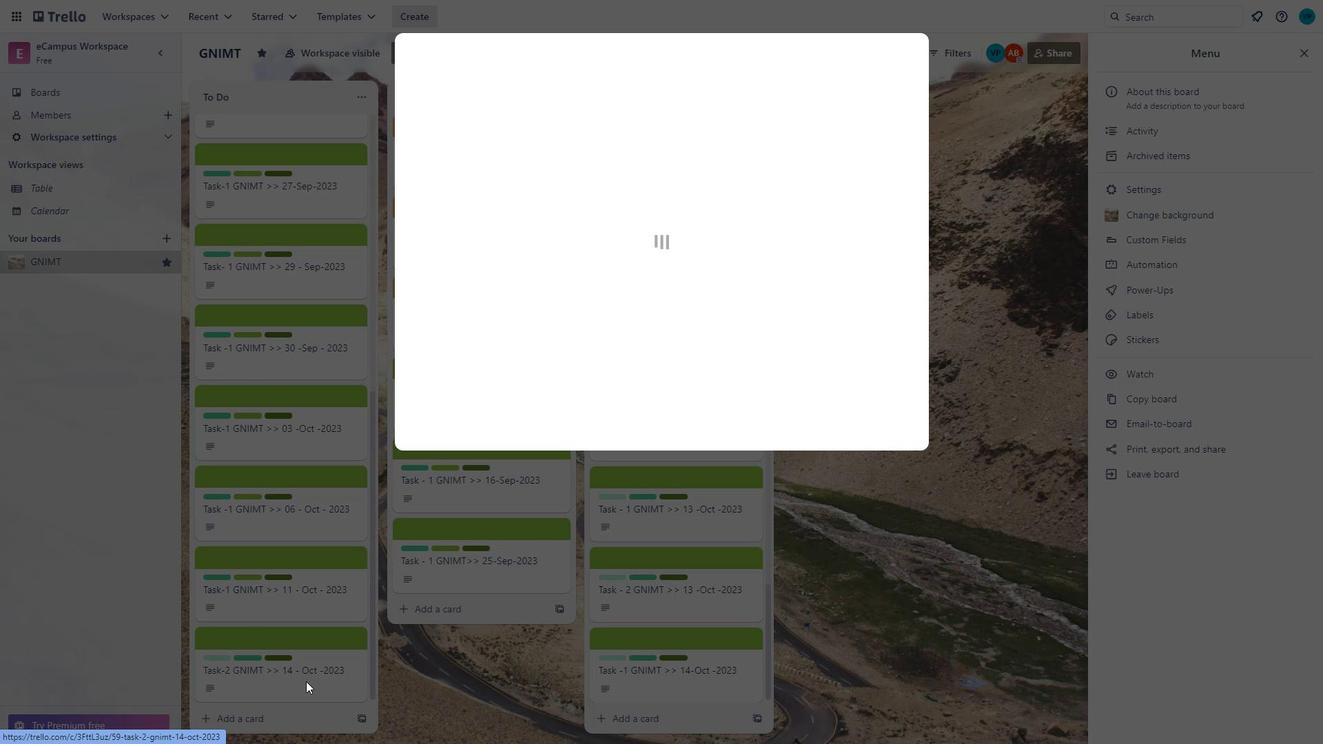 
Action: Mouse scrolled (711, 598) with delta (0, 0)
Screenshot: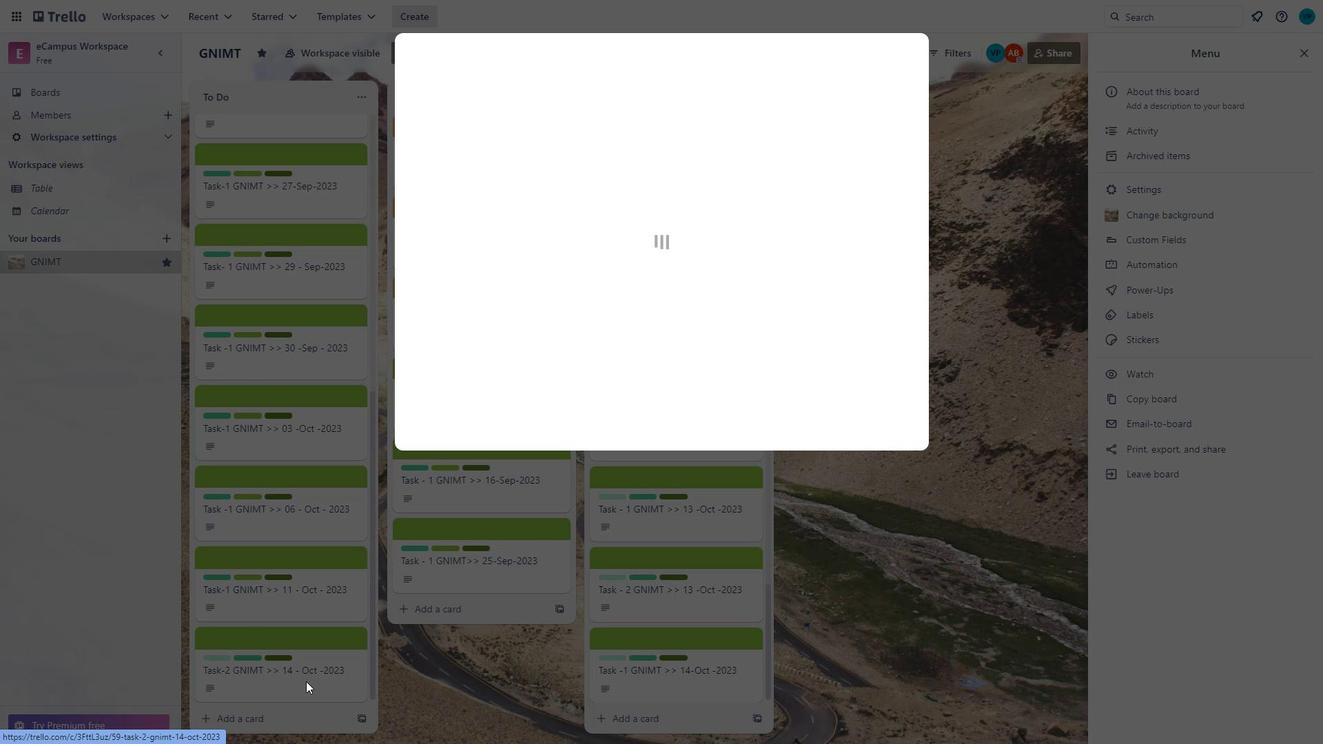 
Action: Mouse moved to (714, 615)
Screenshot: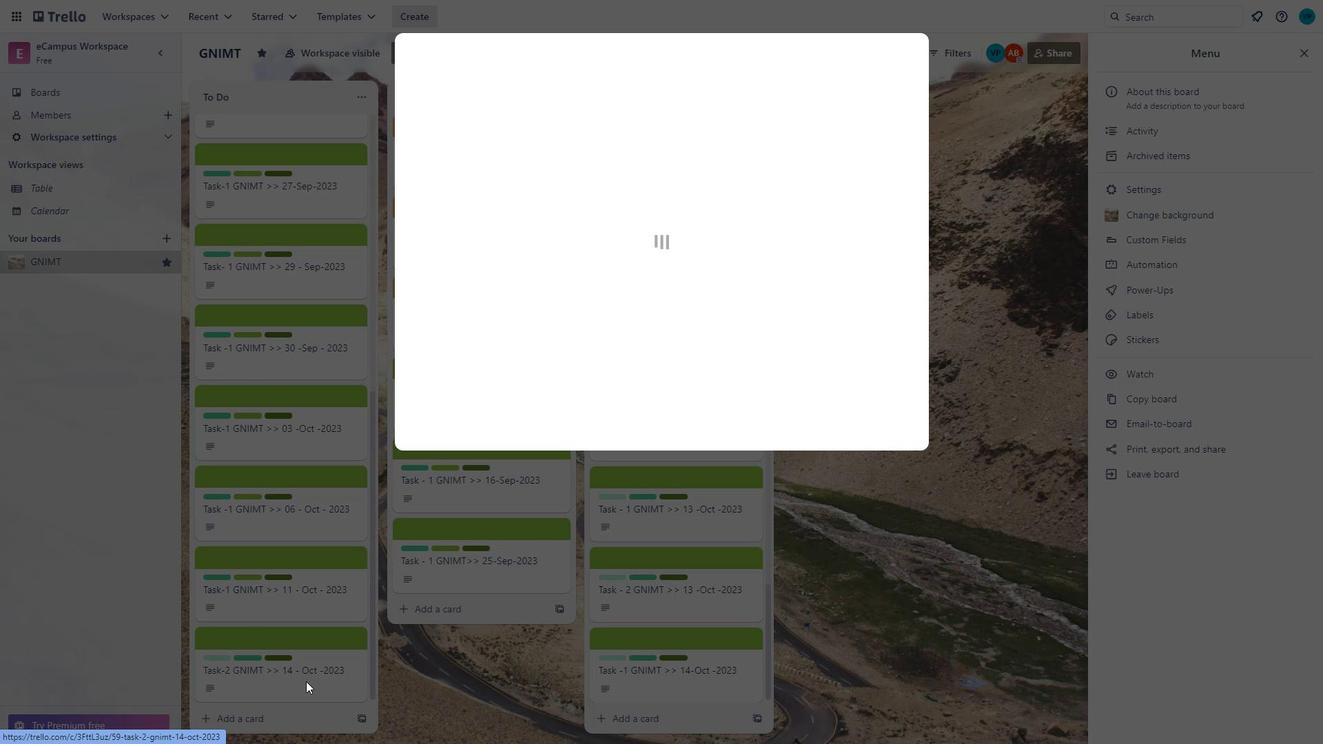 
Action: Mouse scrolled (714, 614) with delta (0, 0)
Screenshot: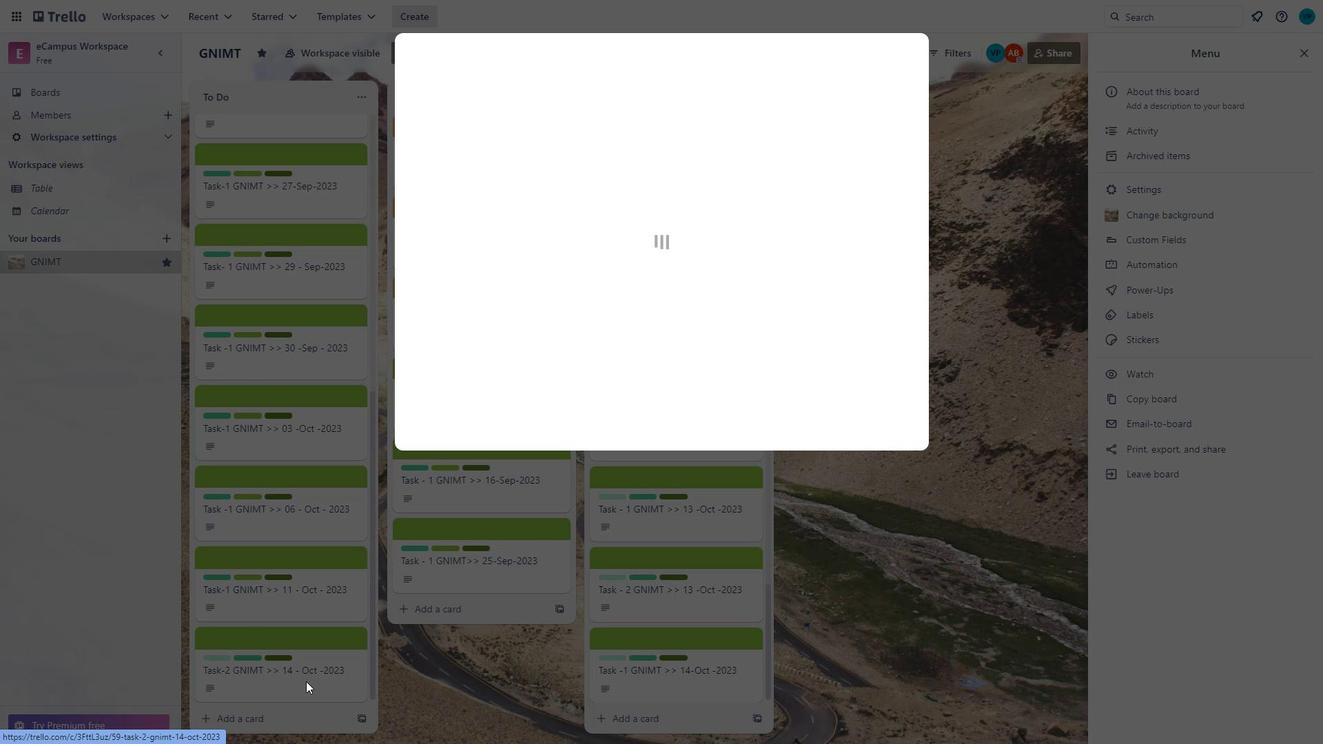 
Action: Mouse moved to (714, 623)
Screenshot: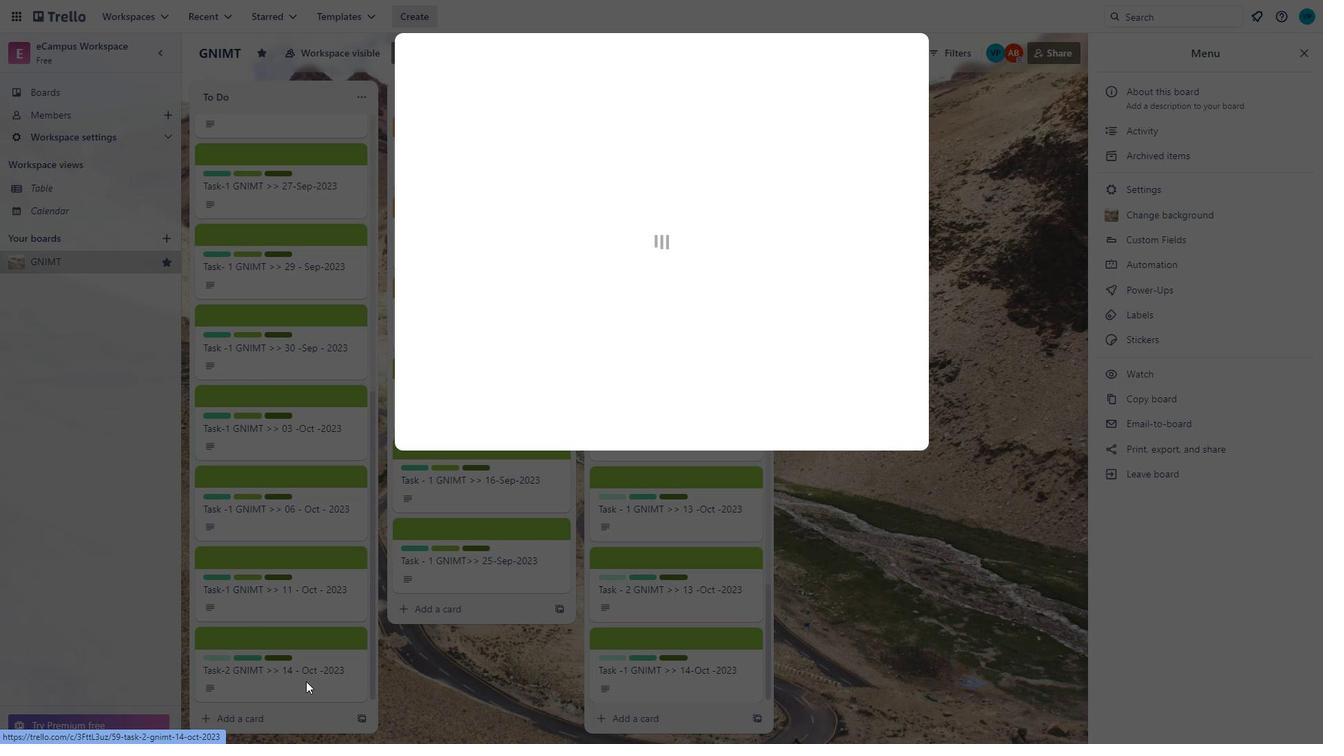 
Action: Mouse scrolled (714, 623) with delta (0, 0)
Screenshot: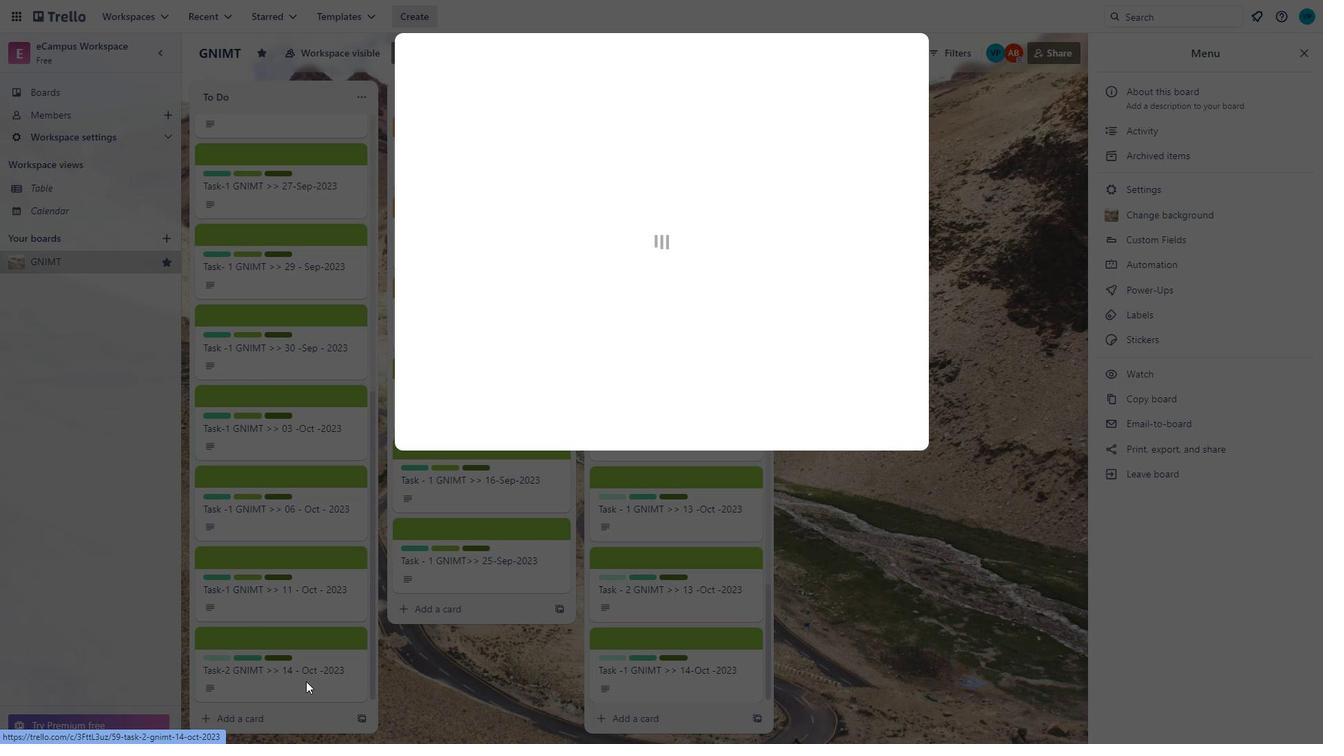 
Action: Mouse moved to (715, 630)
Screenshot: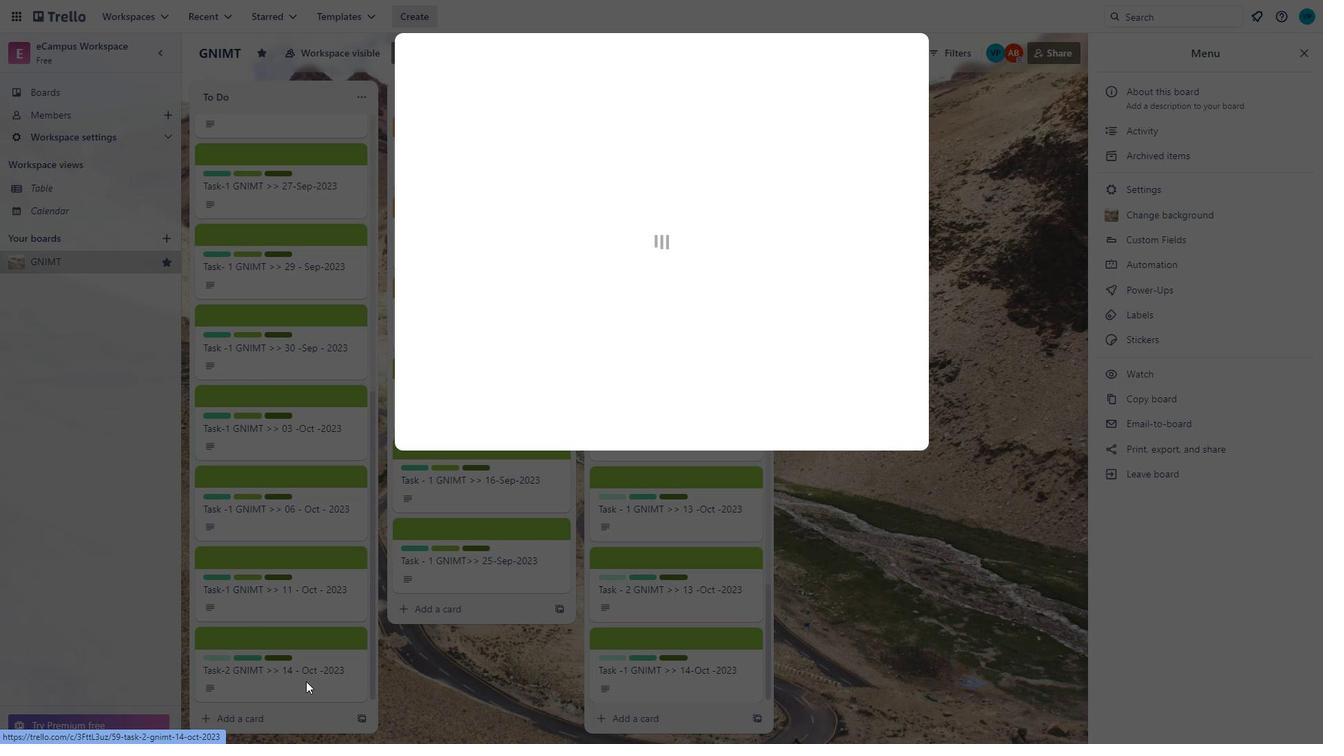 
Action: Mouse scrolled (715, 629) with delta (0, 0)
Screenshot: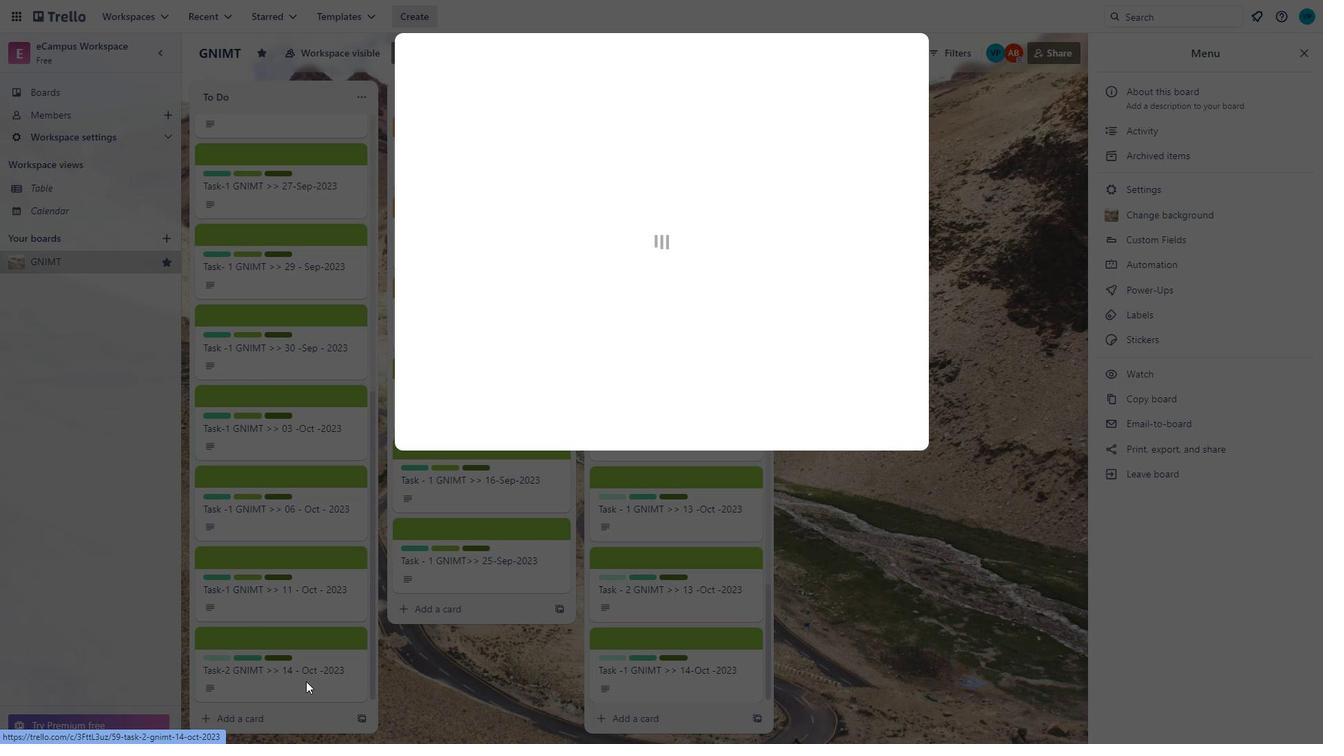 
Action: Mouse moved to (714, 634)
Screenshot: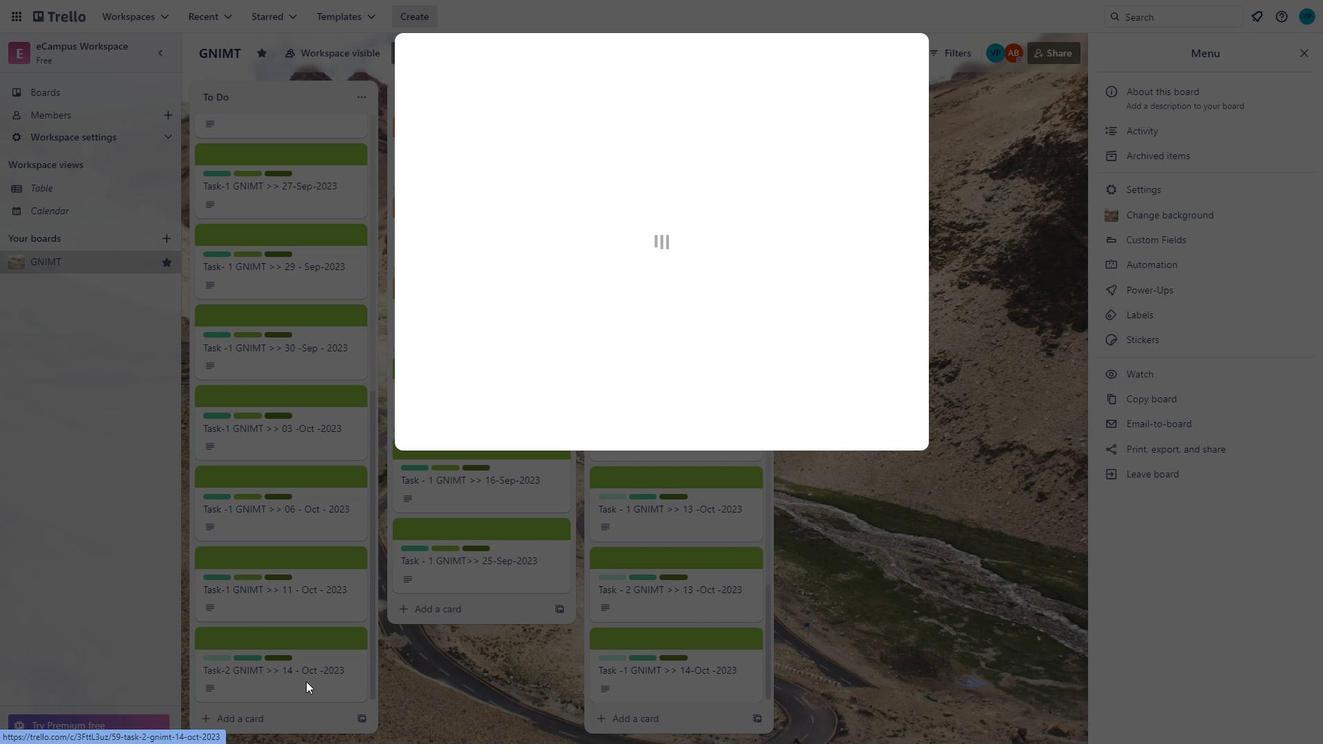 
Action: Mouse scrolled (714, 634) with delta (0, 0)
Screenshot: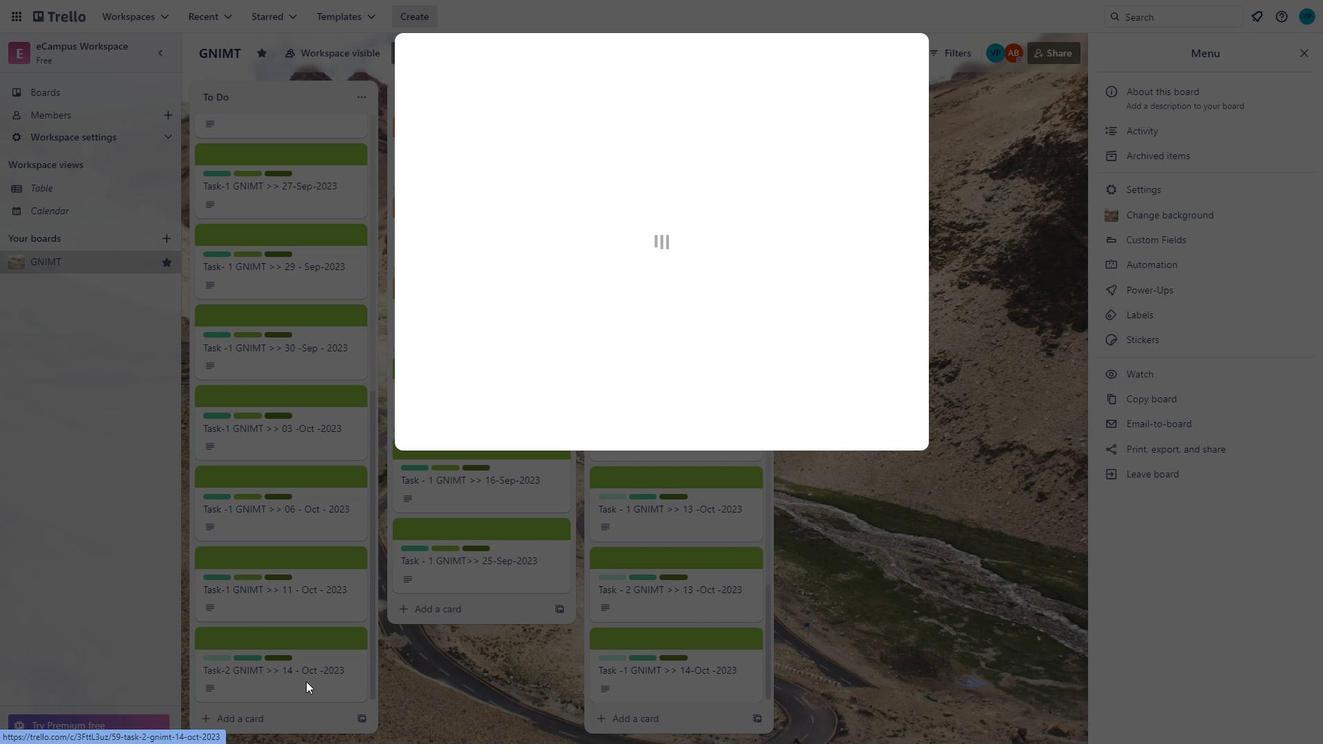 
Action: Mouse moved to (563, 626)
Screenshot: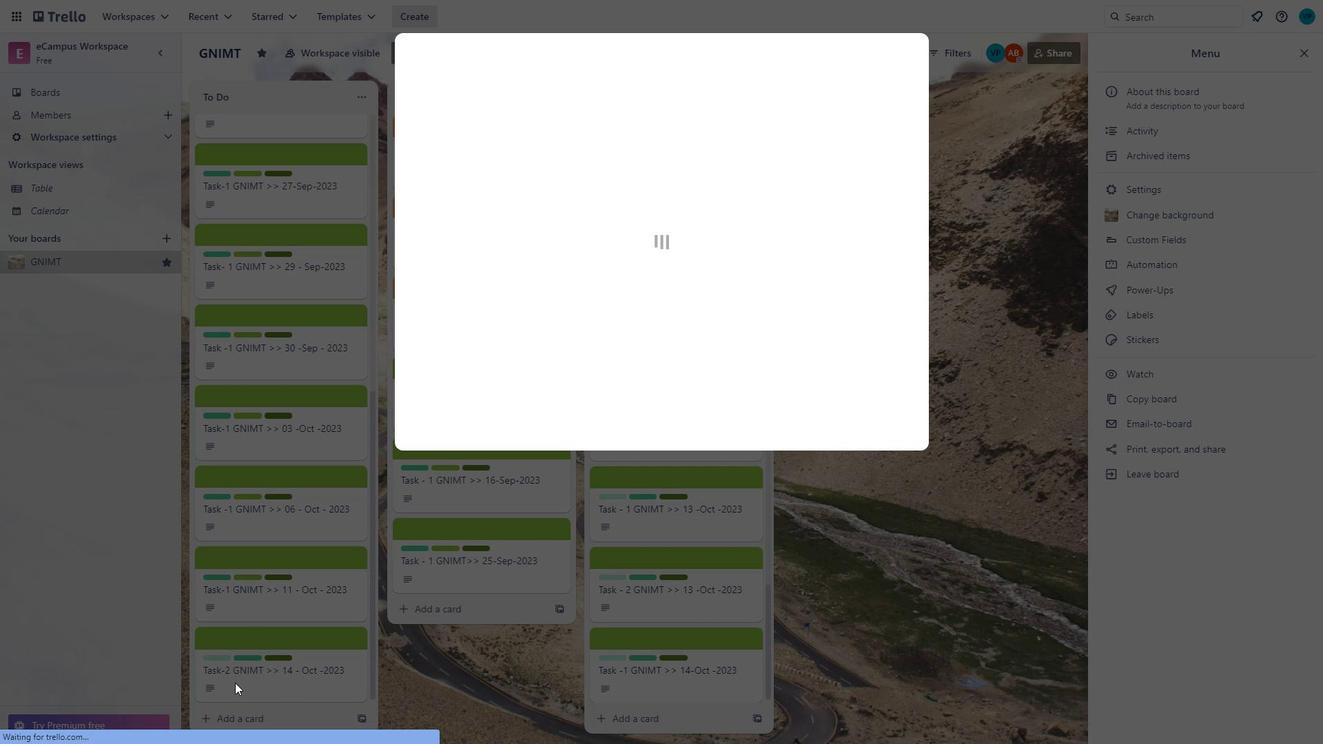 
Action: Mouse scrolled (563, 625) with delta (0, 0)
Screenshot: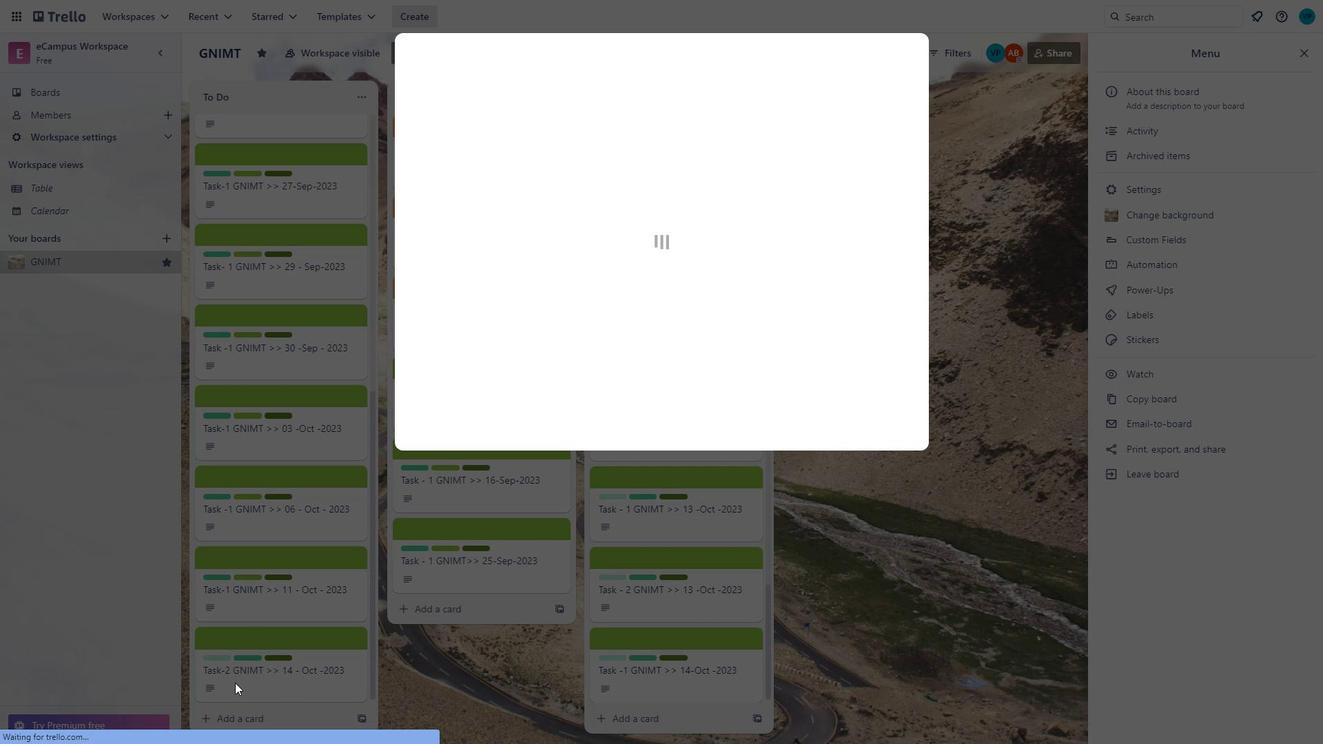 
Action: Mouse moved to (547, 632)
Screenshot: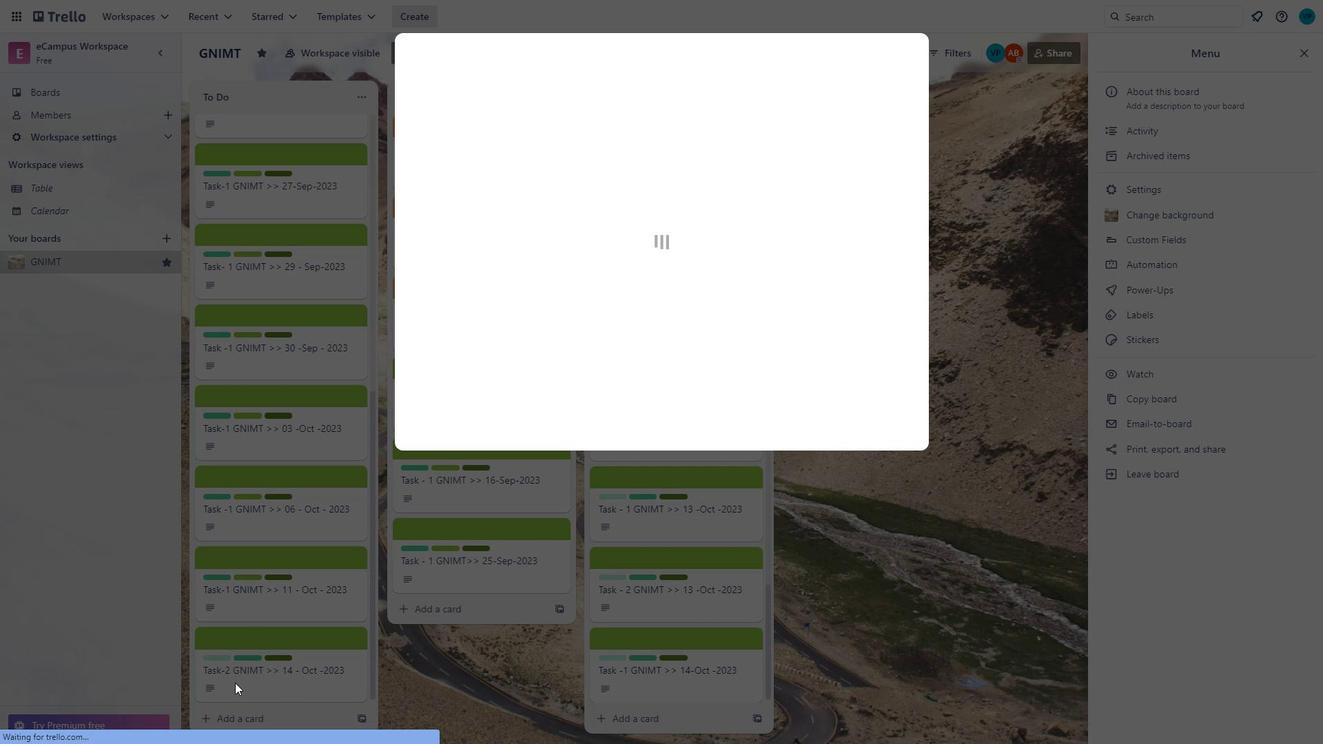 
Action: Mouse scrolled (547, 631) with delta (0, 0)
Screenshot: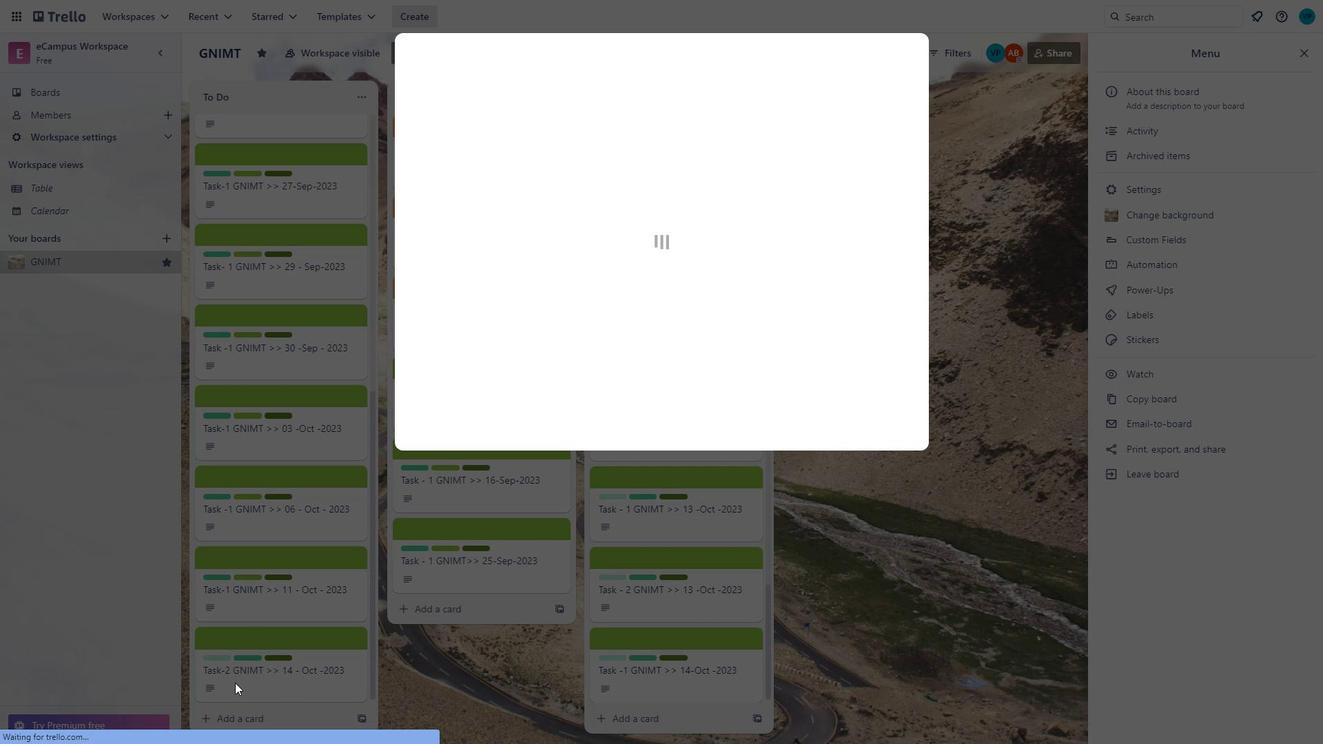 
Action: Mouse moved to (543, 634)
Screenshot: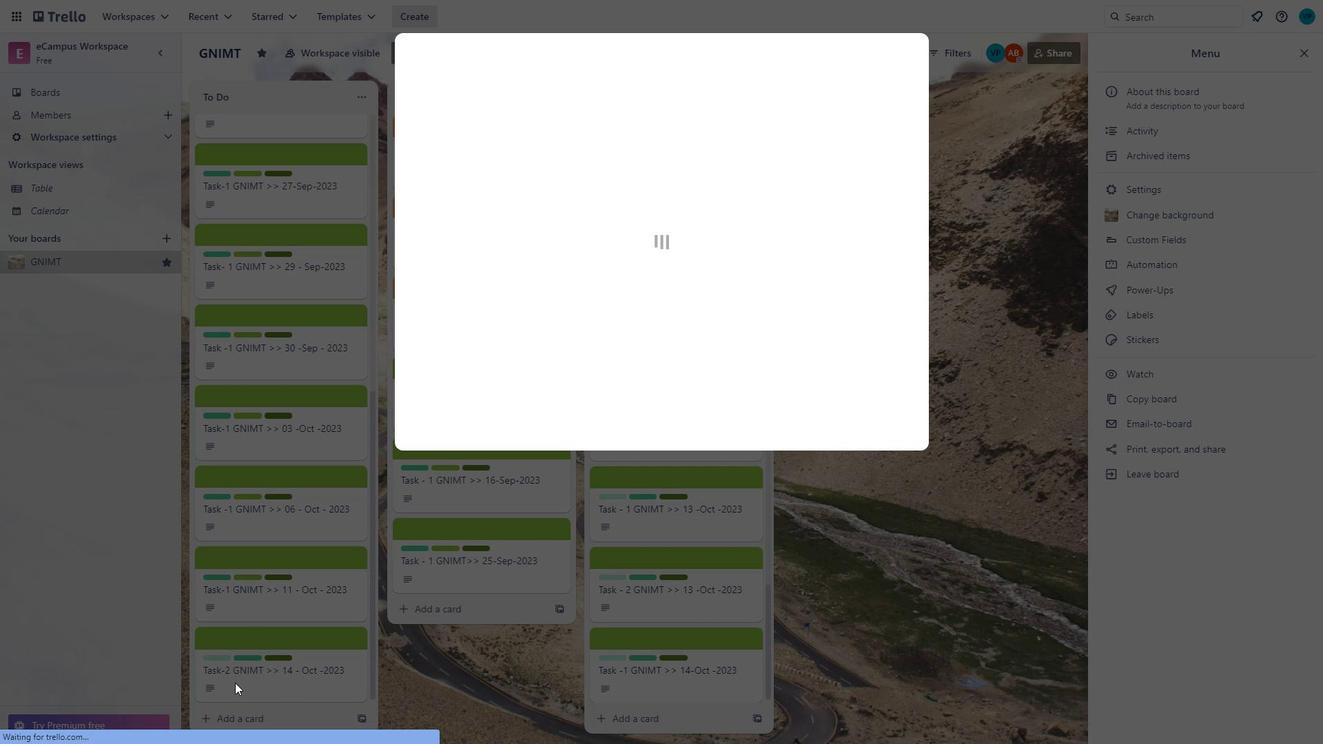 
Action: Mouse scrolled (543, 633) with delta (0, 0)
Screenshot: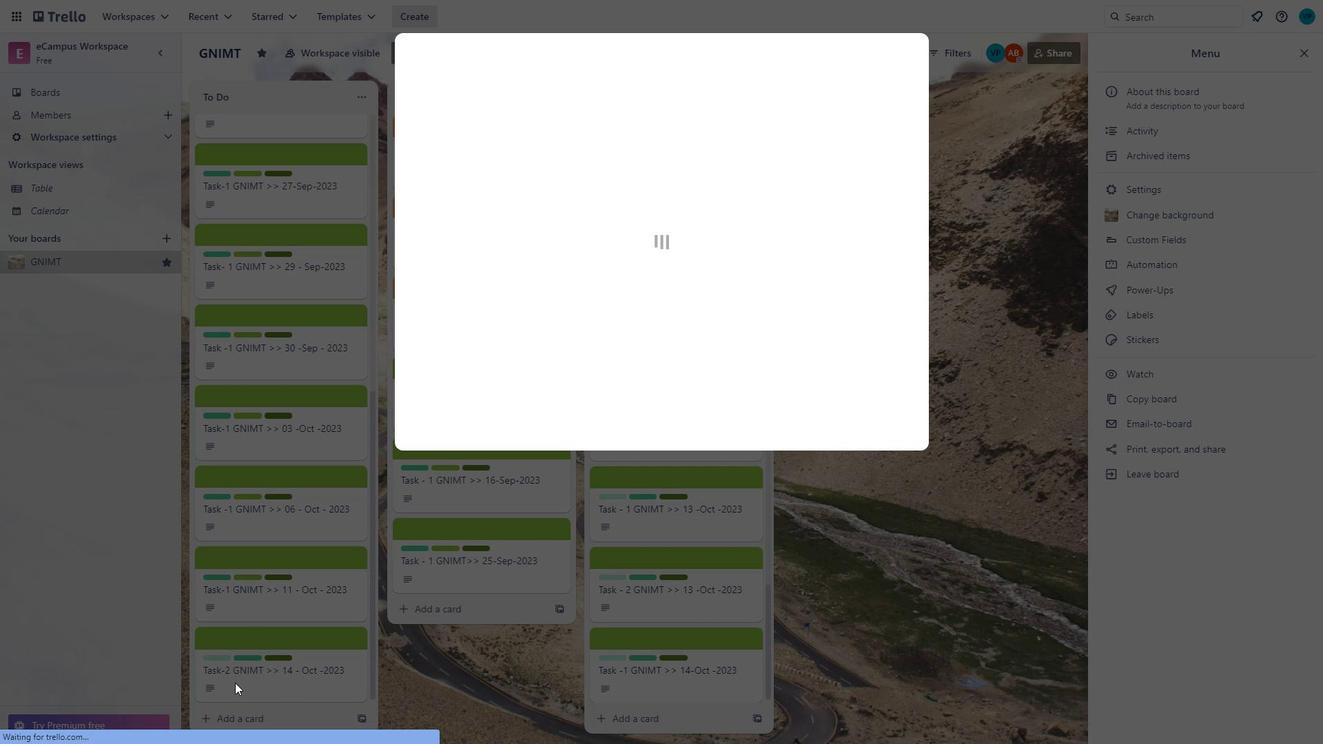 
Action: Mouse moved to (539, 635)
Screenshot: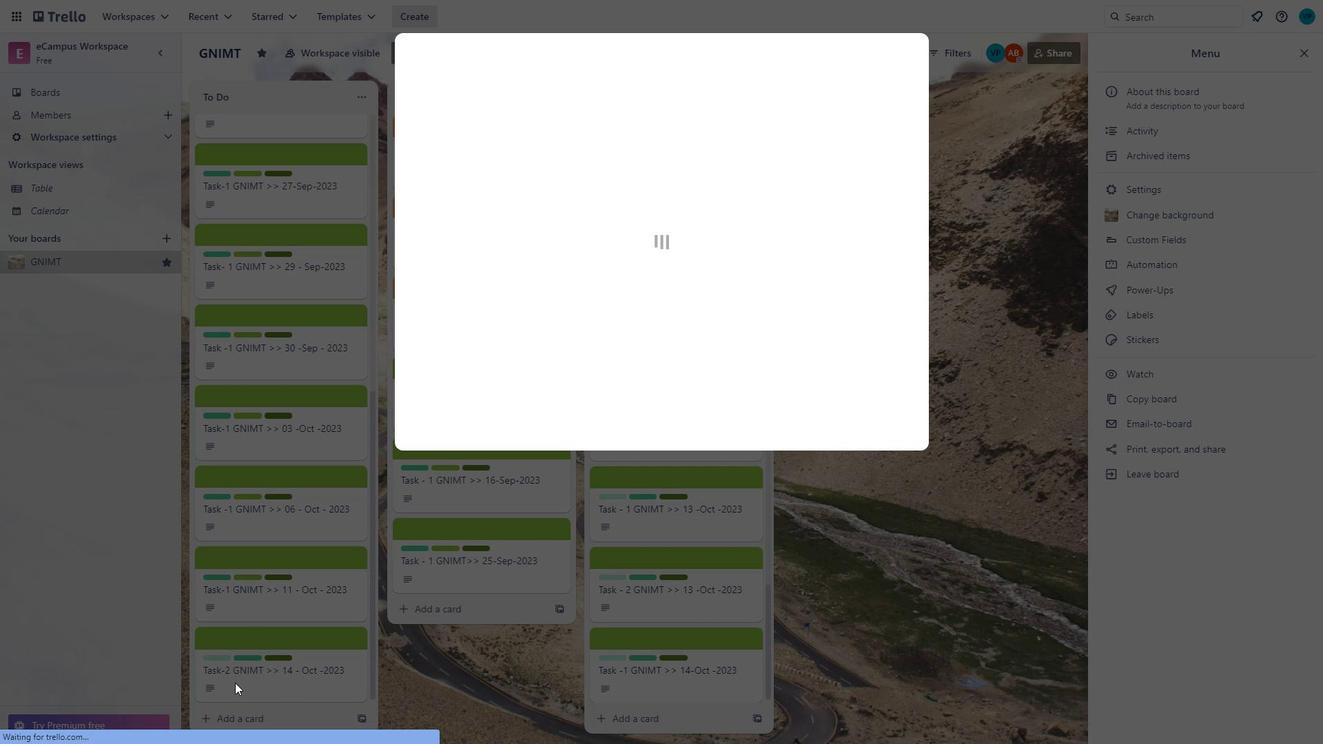 
Action: Mouse scrolled (539, 634) with delta (0, 0)
Screenshot: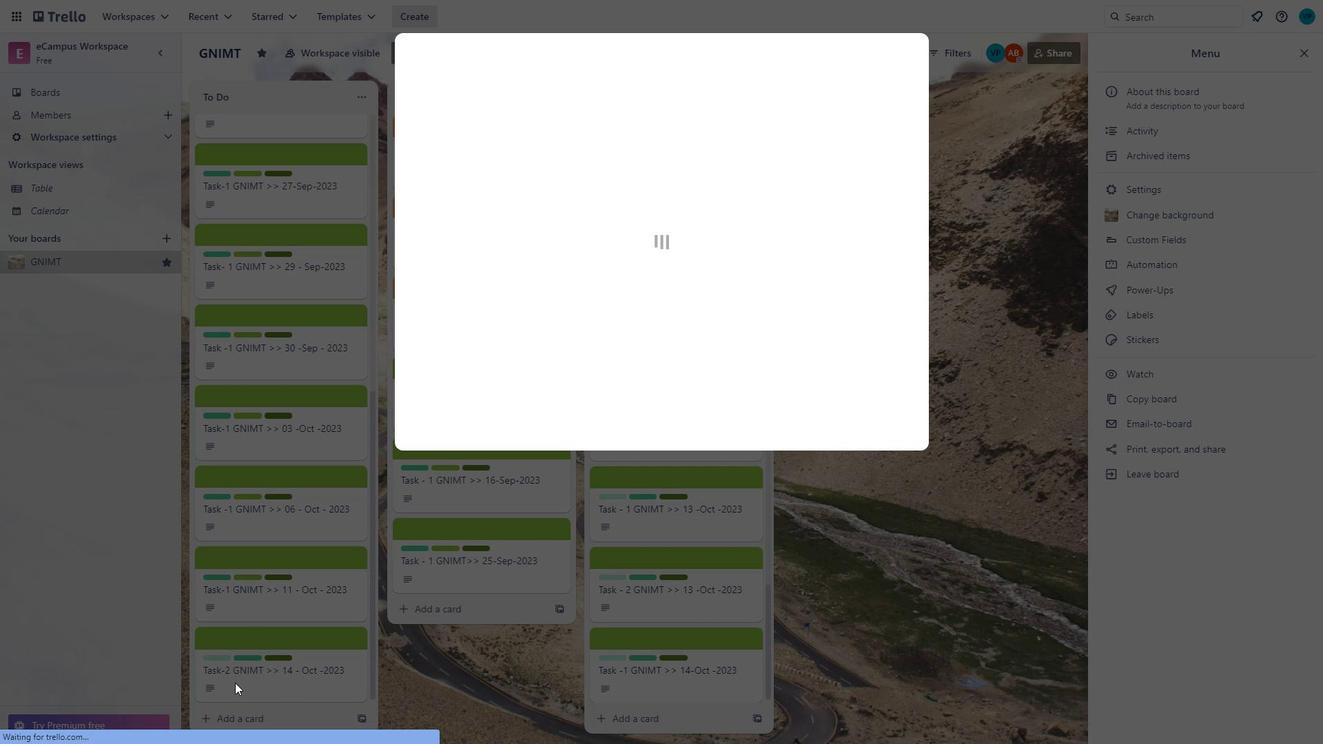 
Action: Mouse moved to (536, 635)
Screenshot: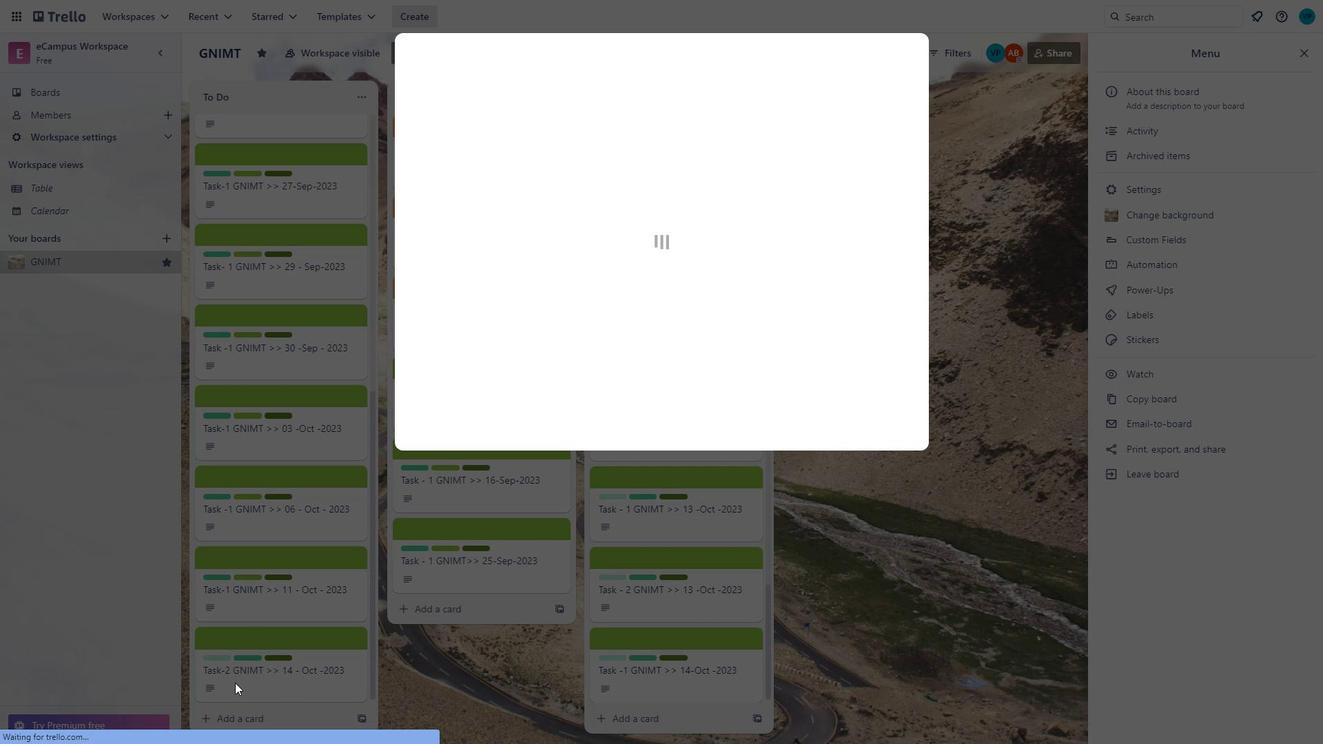 
Action: Mouse scrolled (536, 634) with delta (0, 0)
Screenshot: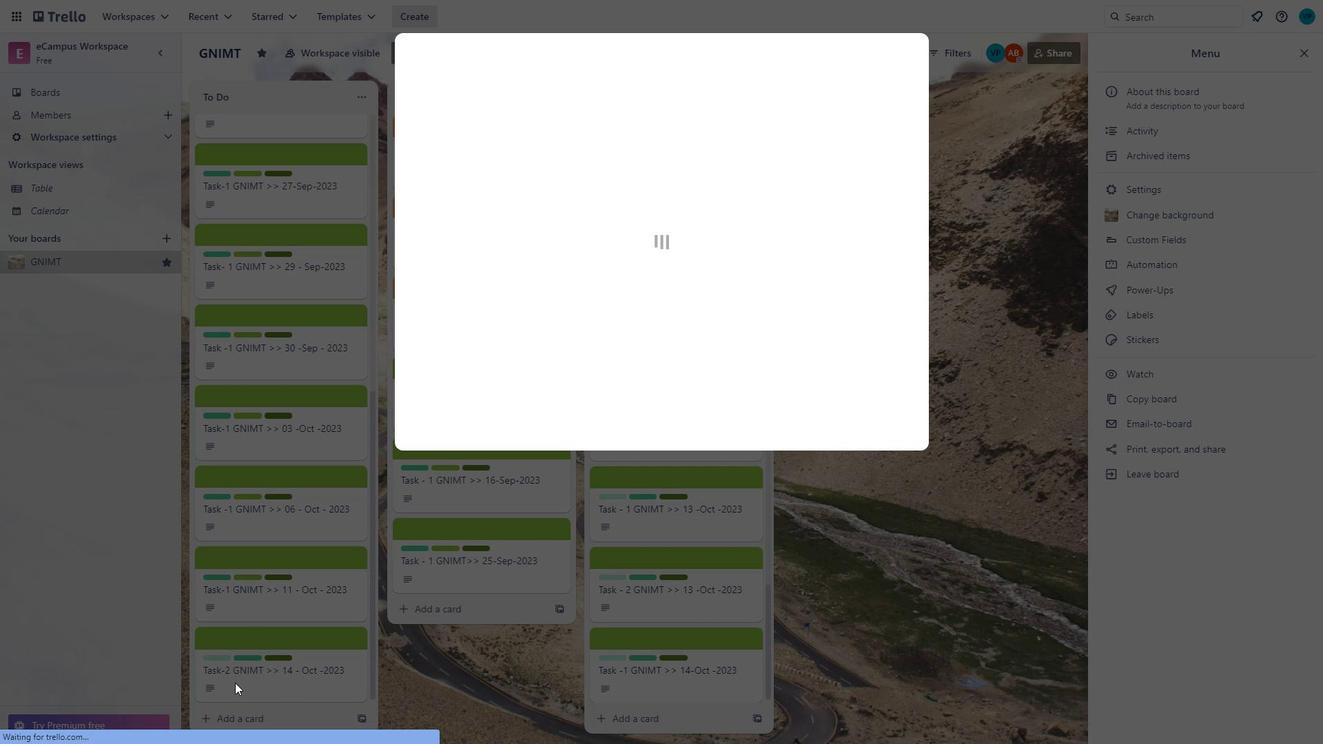 
Action: Mouse moved to (525, 634)
Screenshot: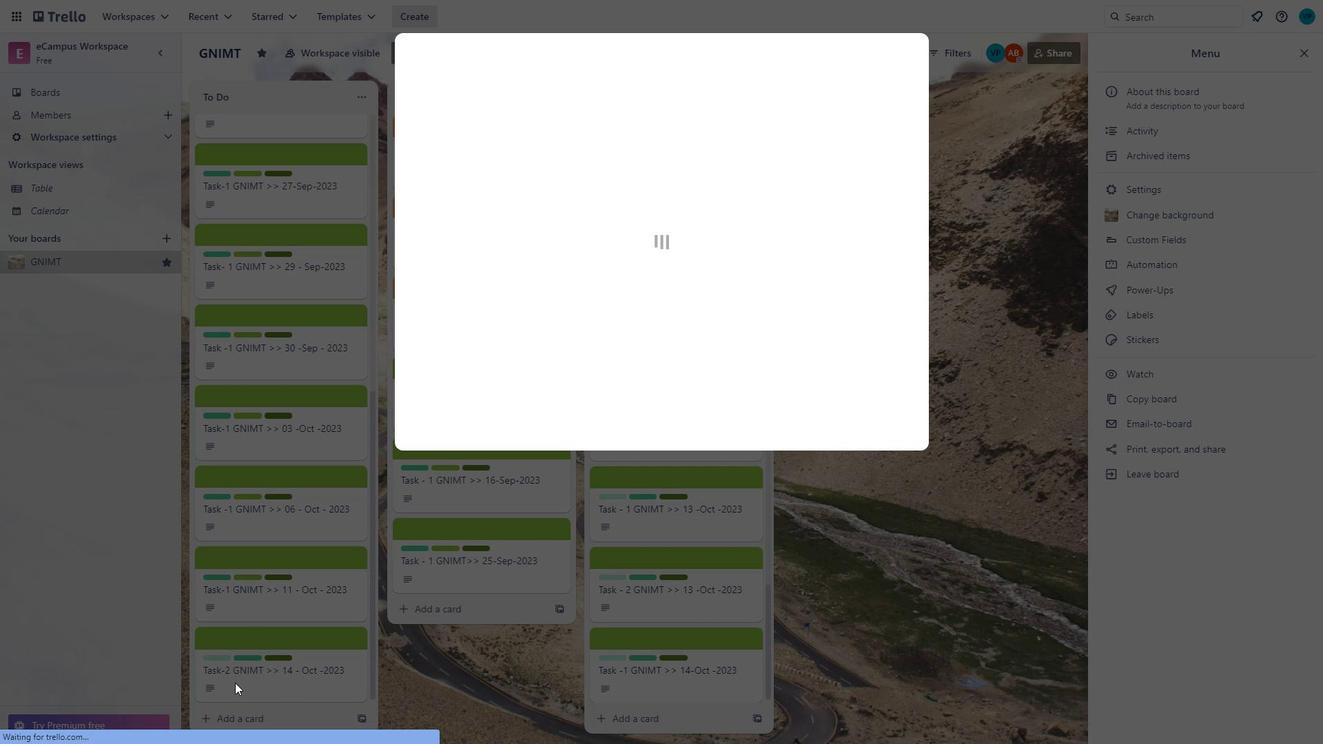 
Action: Mouse scrolled (525, 633) with delta (0, 0)
Screenshot: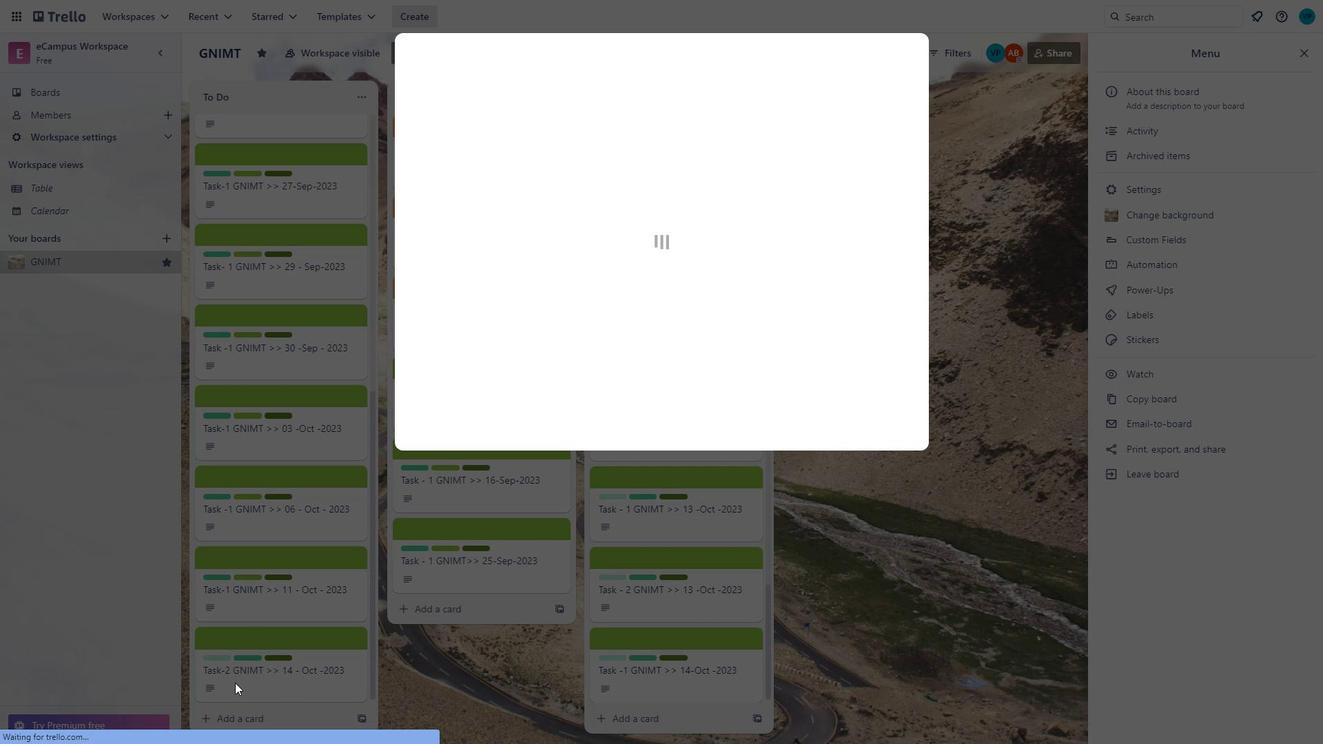 
Action: Mouse moved to (306, 681)
Screenshot: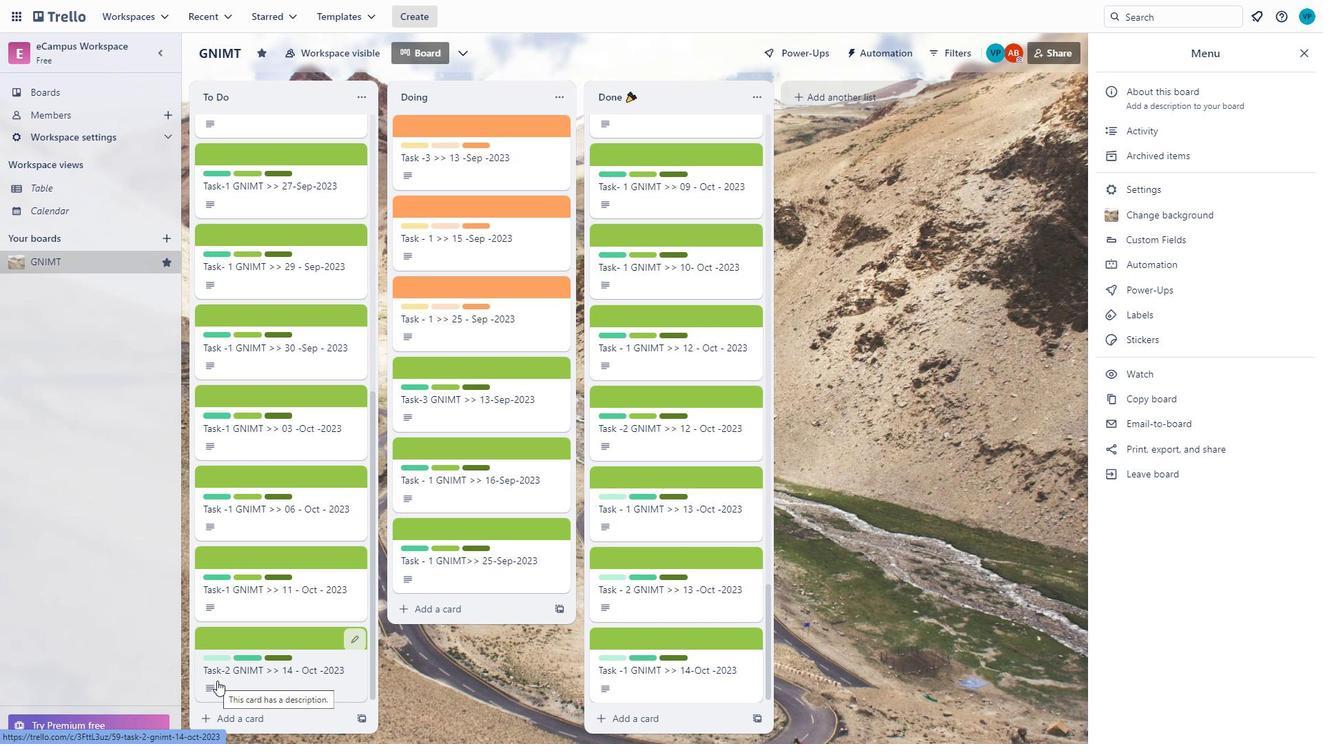 
Action: Mouse pressed left at (306, 681)
Screenshot: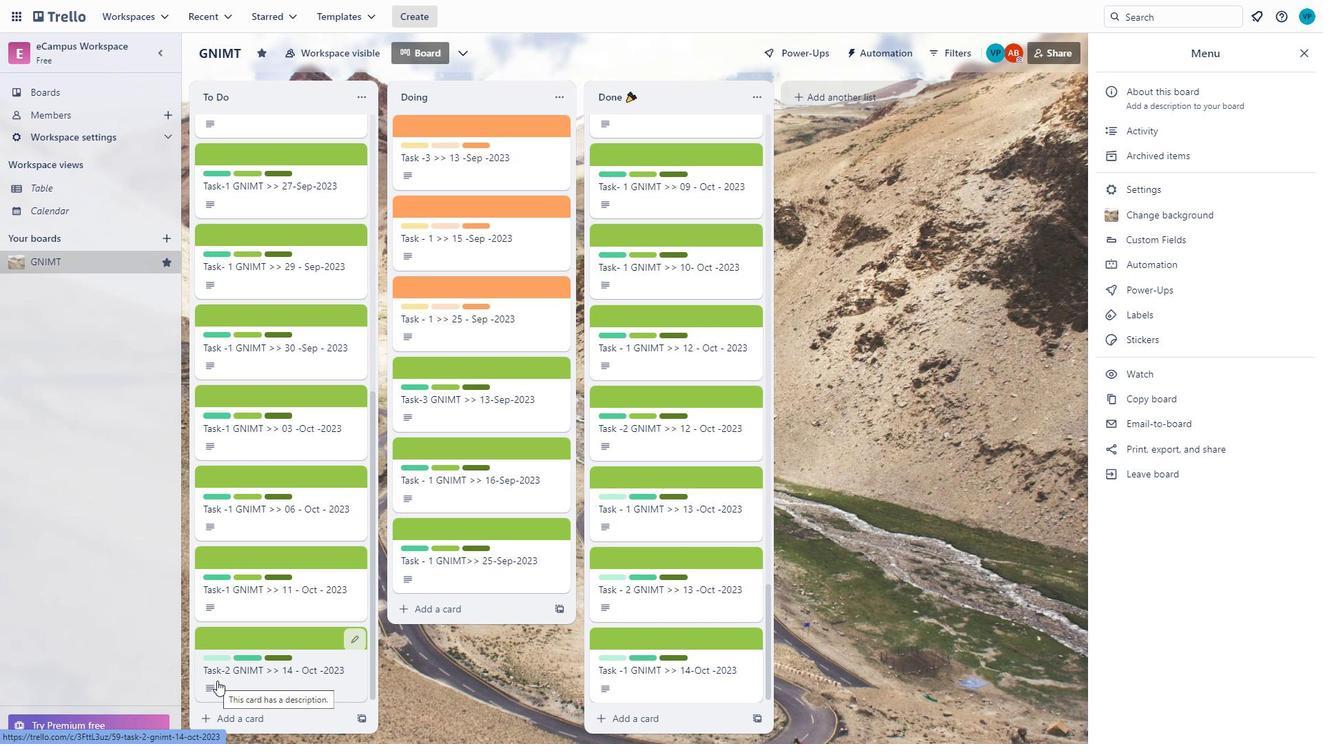 
Action: Mouse pressed left at (306, 681)
Screenshot: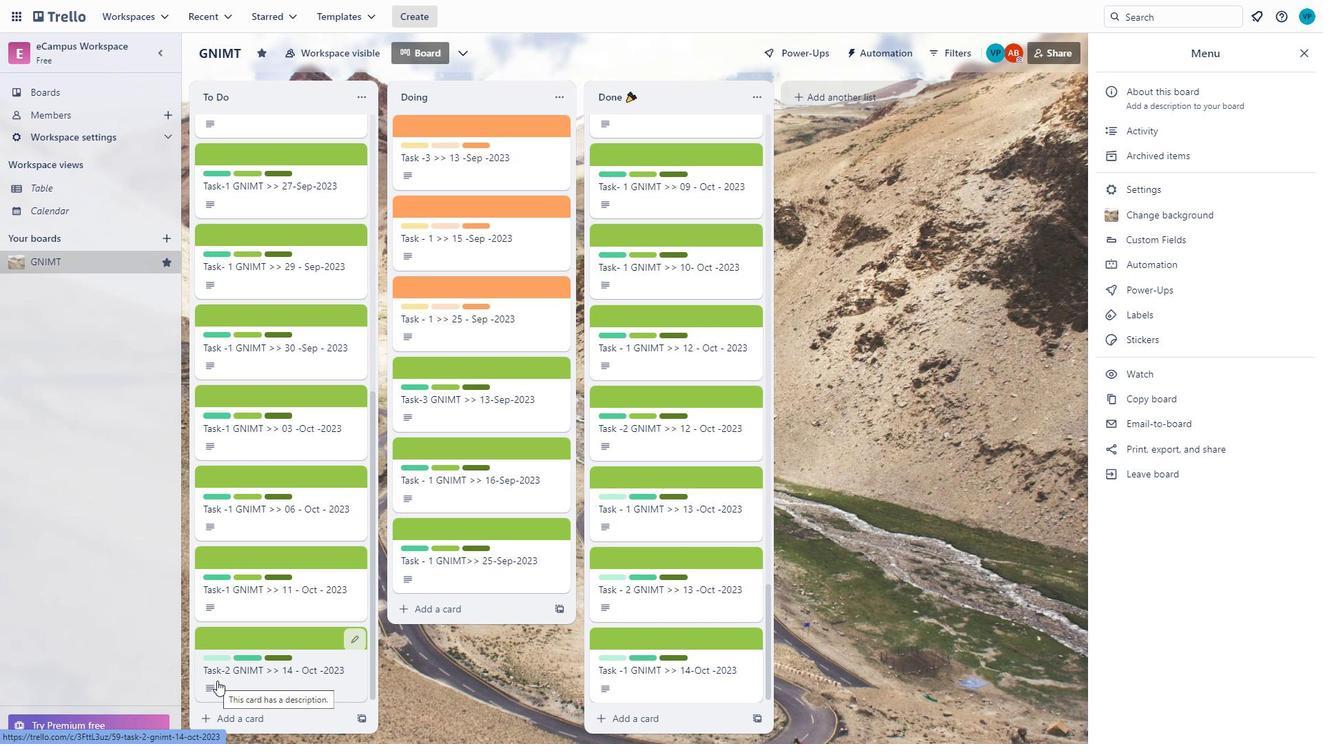 
Action: Mouse moved to (241, 670)
Screenshot: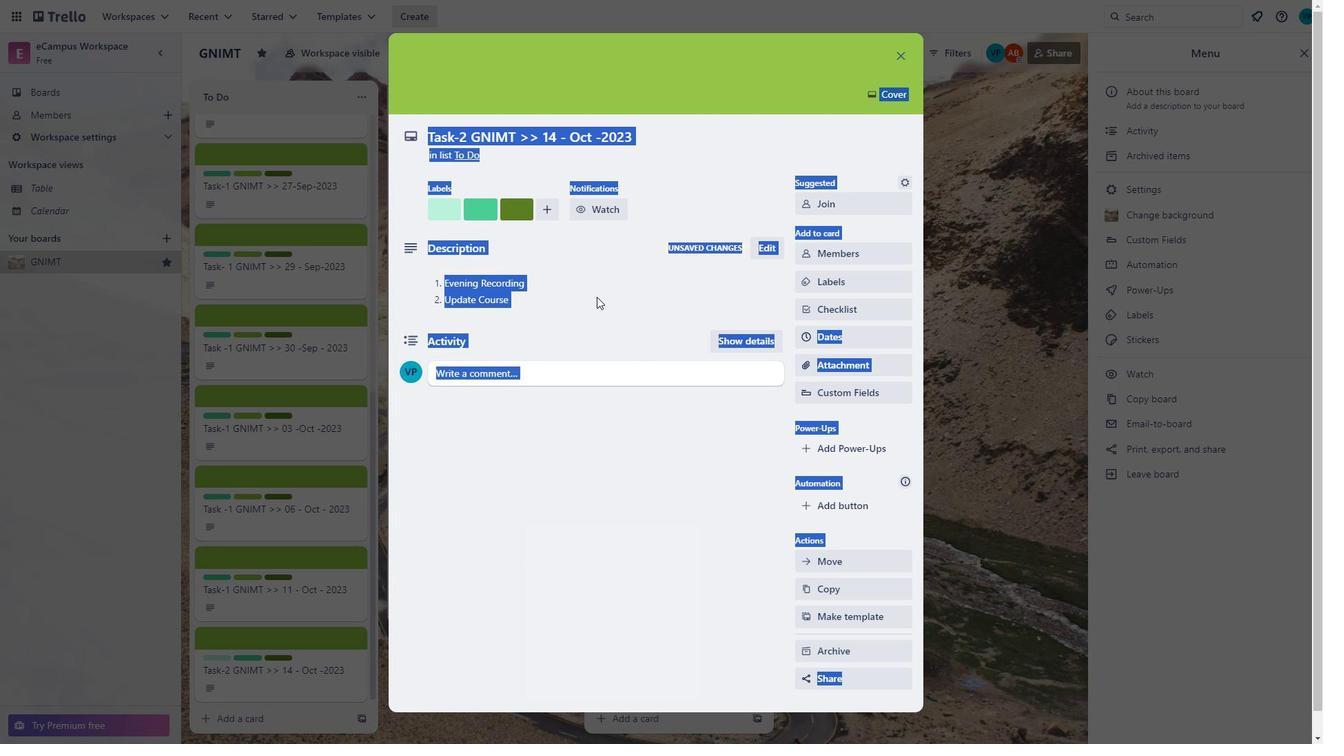
Action: Mouse pressed left at (241, 670)
Screenshot: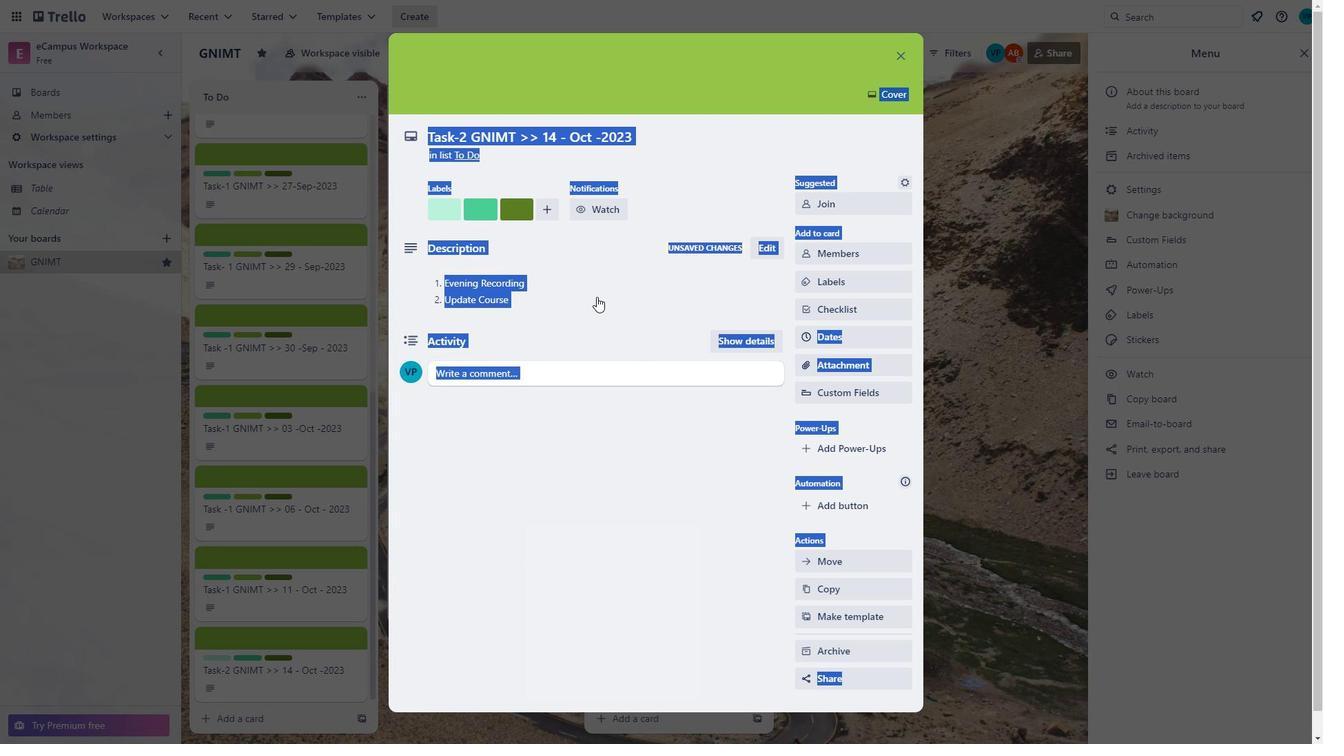 
Action: Mouse moved to (597, 298)
Screenshot: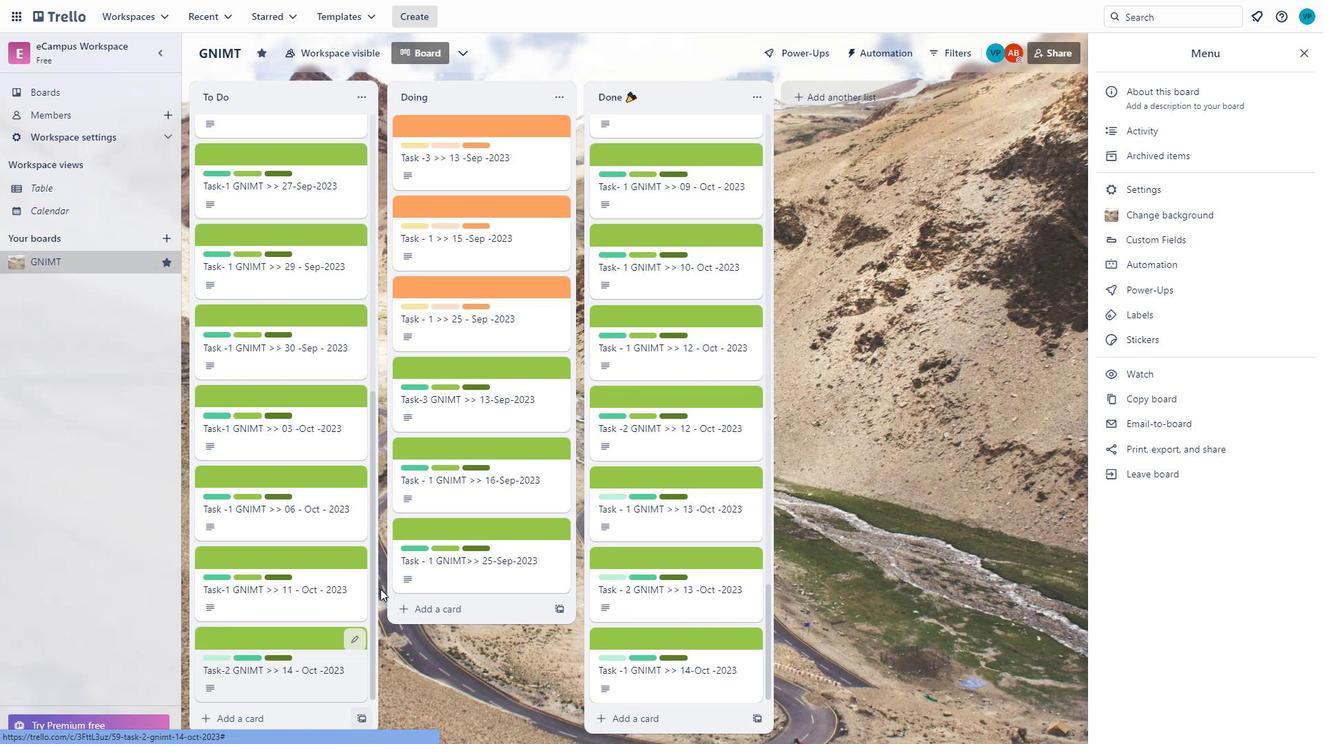 
Action: Mouse pressed left at (597, 298)
Screenshot: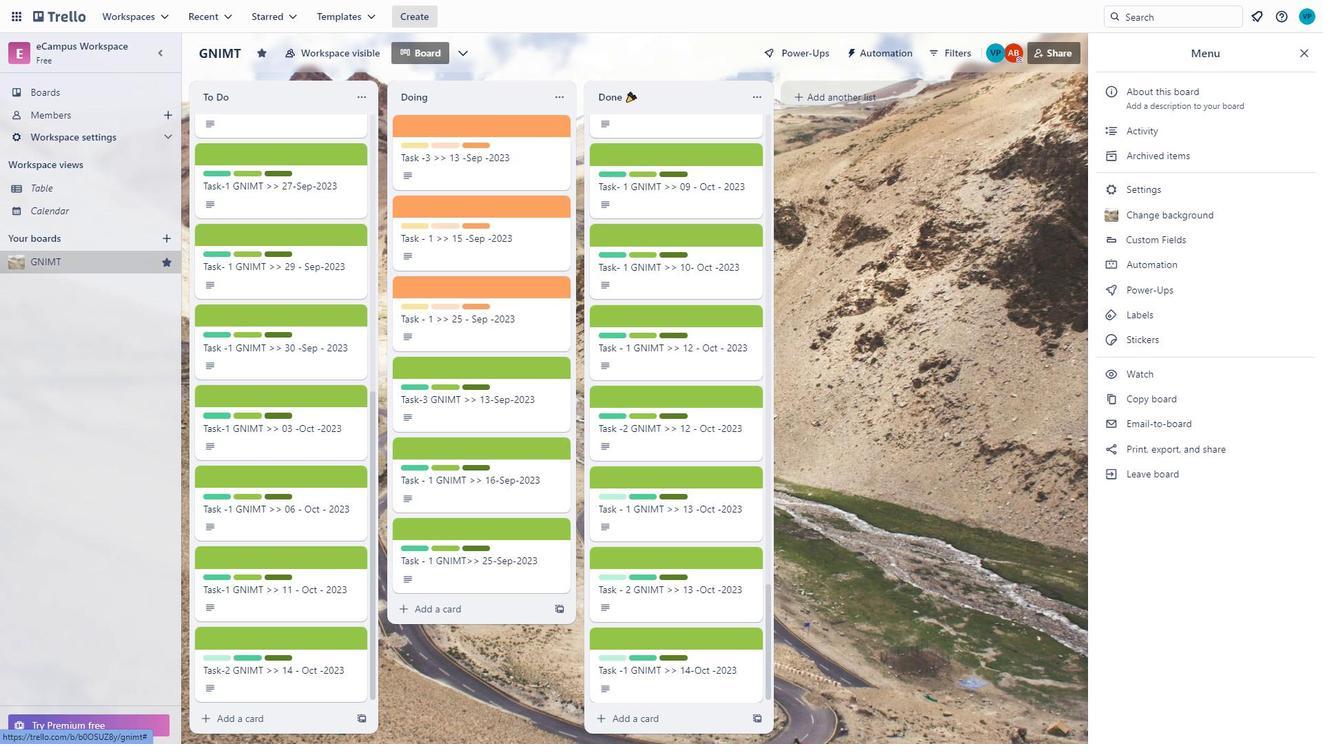
Action: Mouse moved to (898, 51)
Screenshot: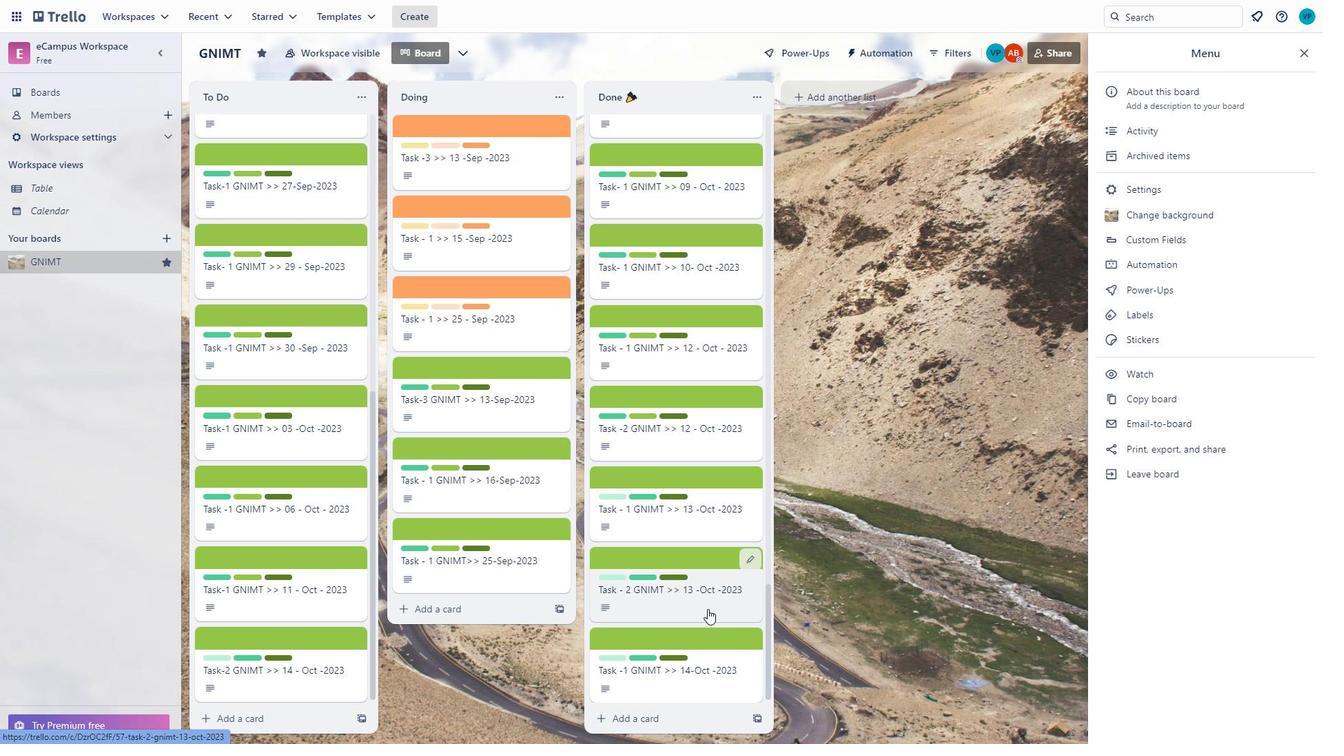 
Action: Mouse pressed left at (898, 51)
Screenshot: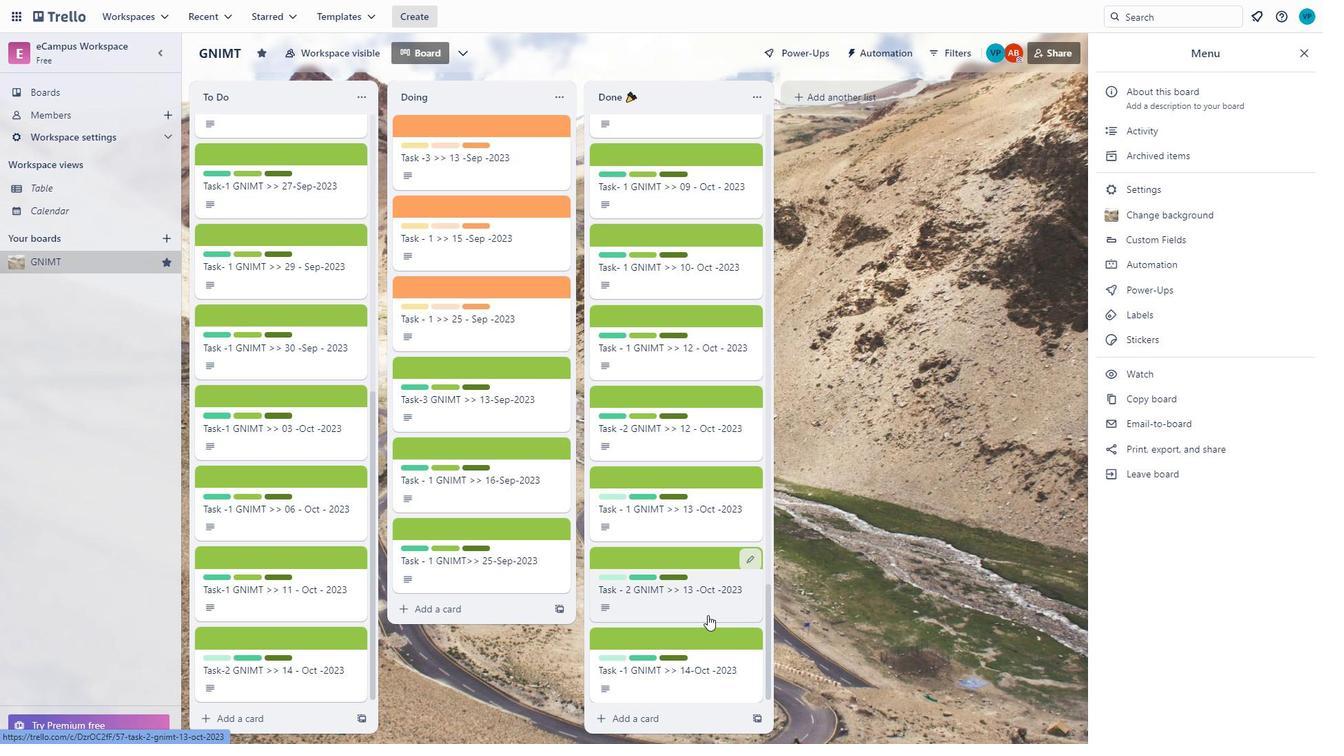 
Action: Mouse moved to (707, 609)
Screenshot: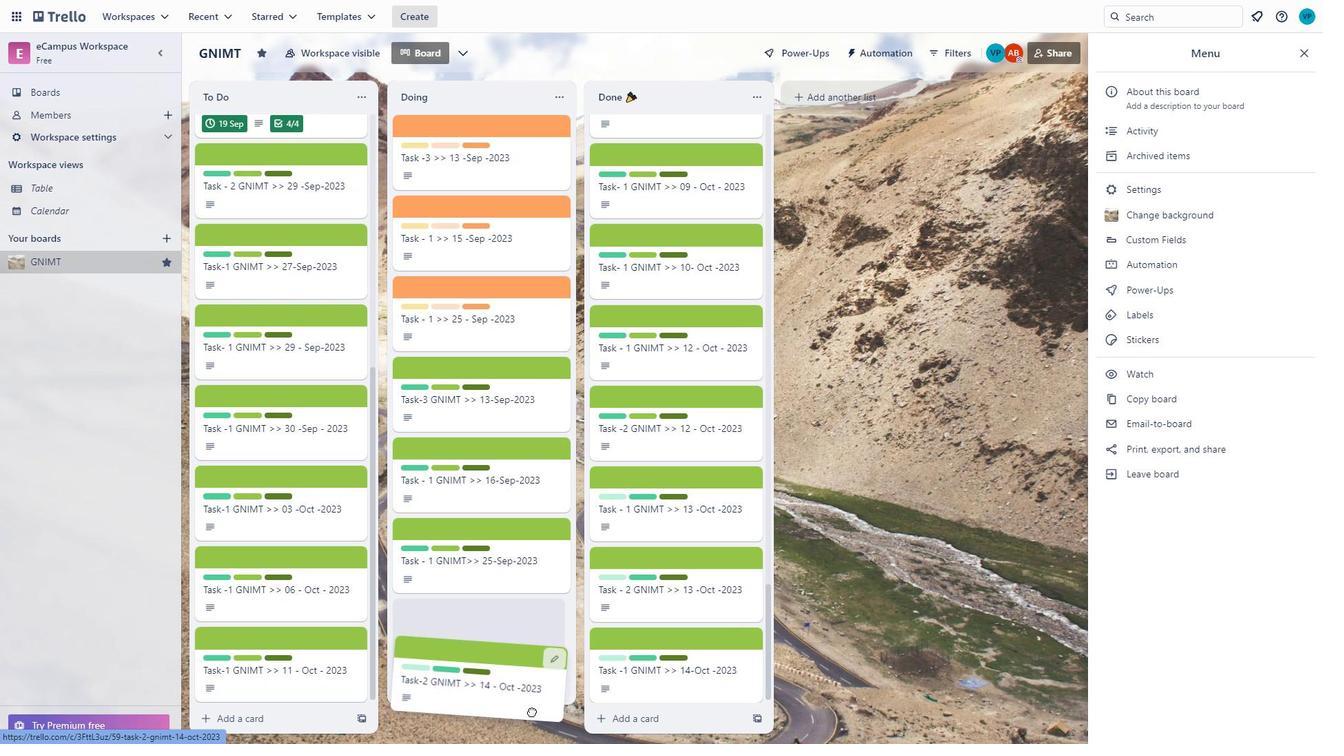 
Action: Mouse scrolled (707, 608) with delta (0, 0)
Screenshot: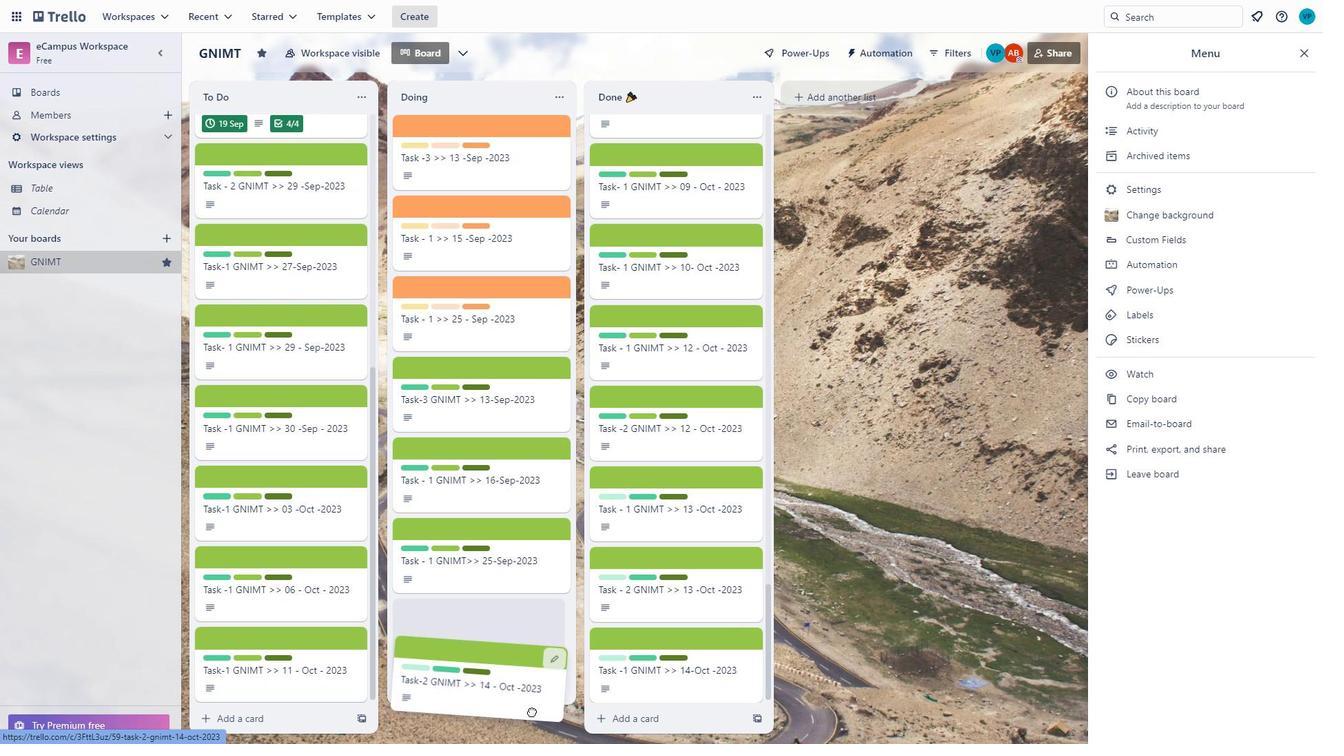 
Action: Mouse scrolled (707, 608) with delta (0, 0)
Screenshot: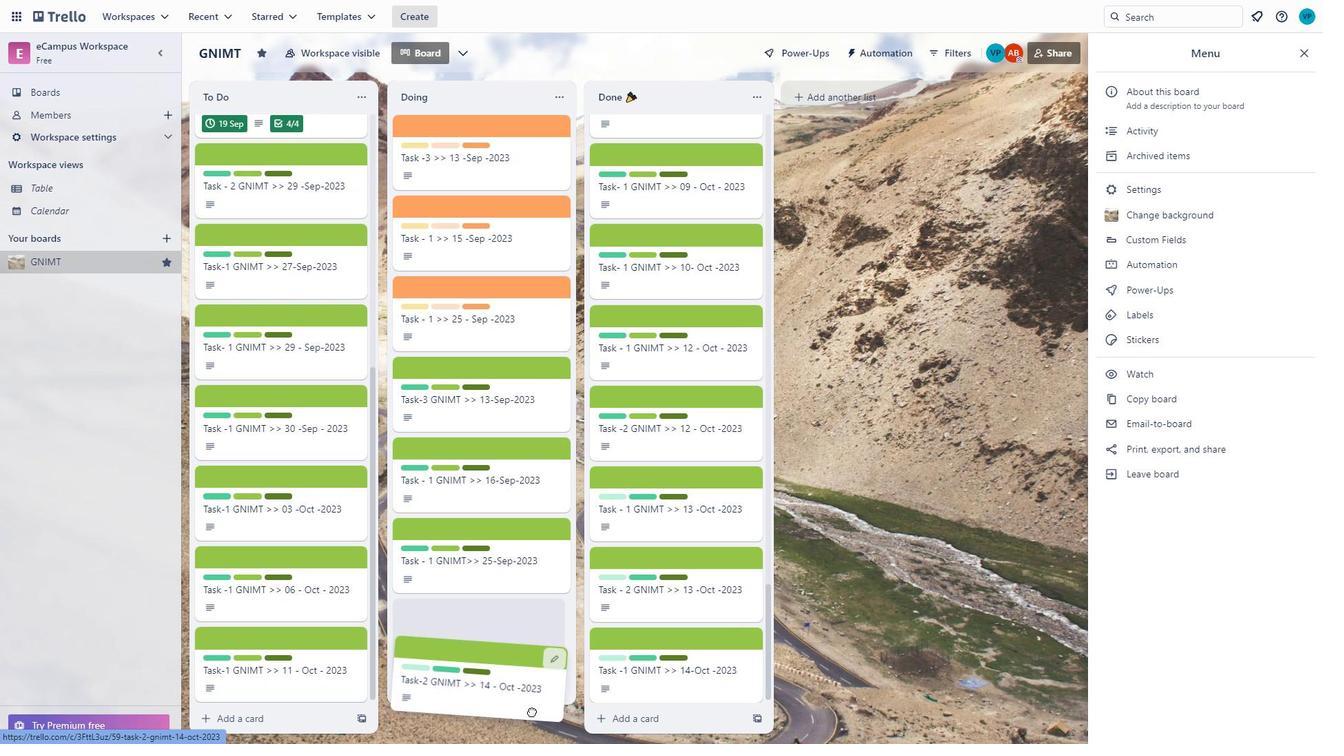 
Action: Mouse scrolled (707, 608) with delta (0, 0)
Screenshot: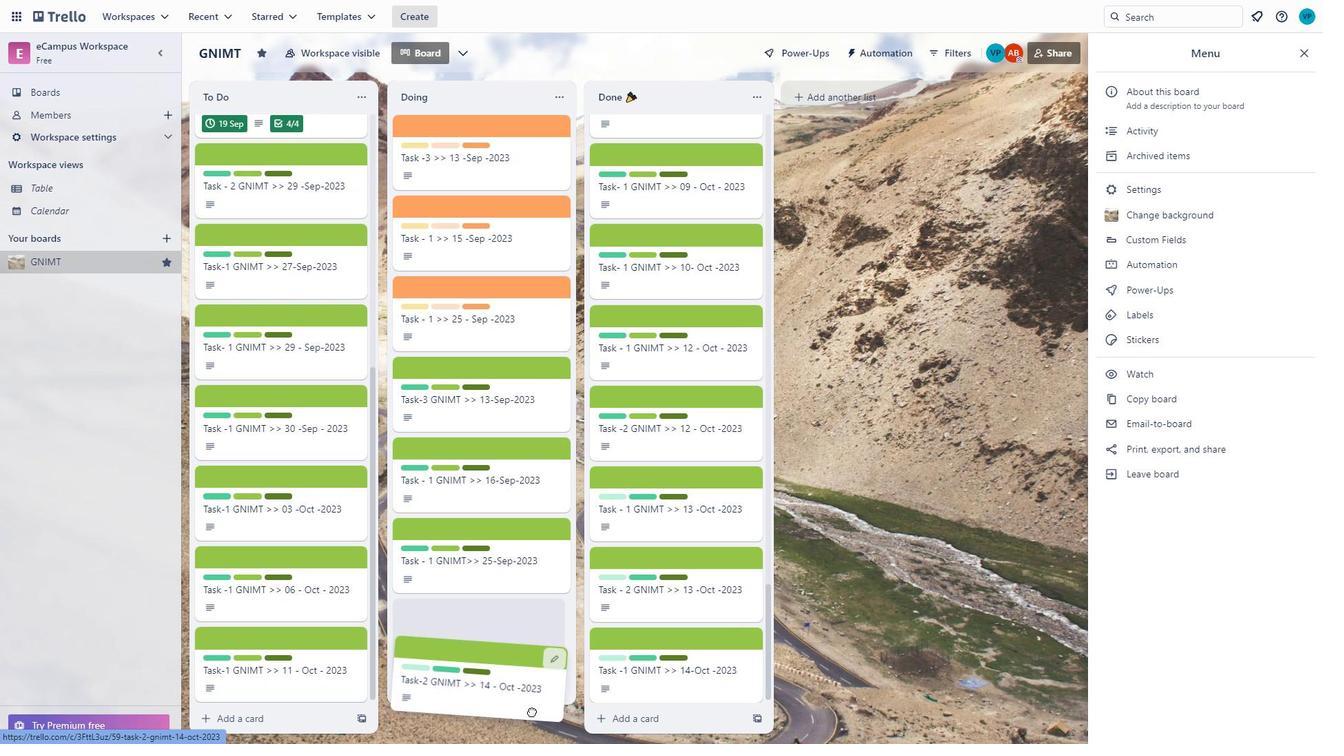 
Action: Mouse scrolled (707, 608) with delta (0, 0)
Screenshot: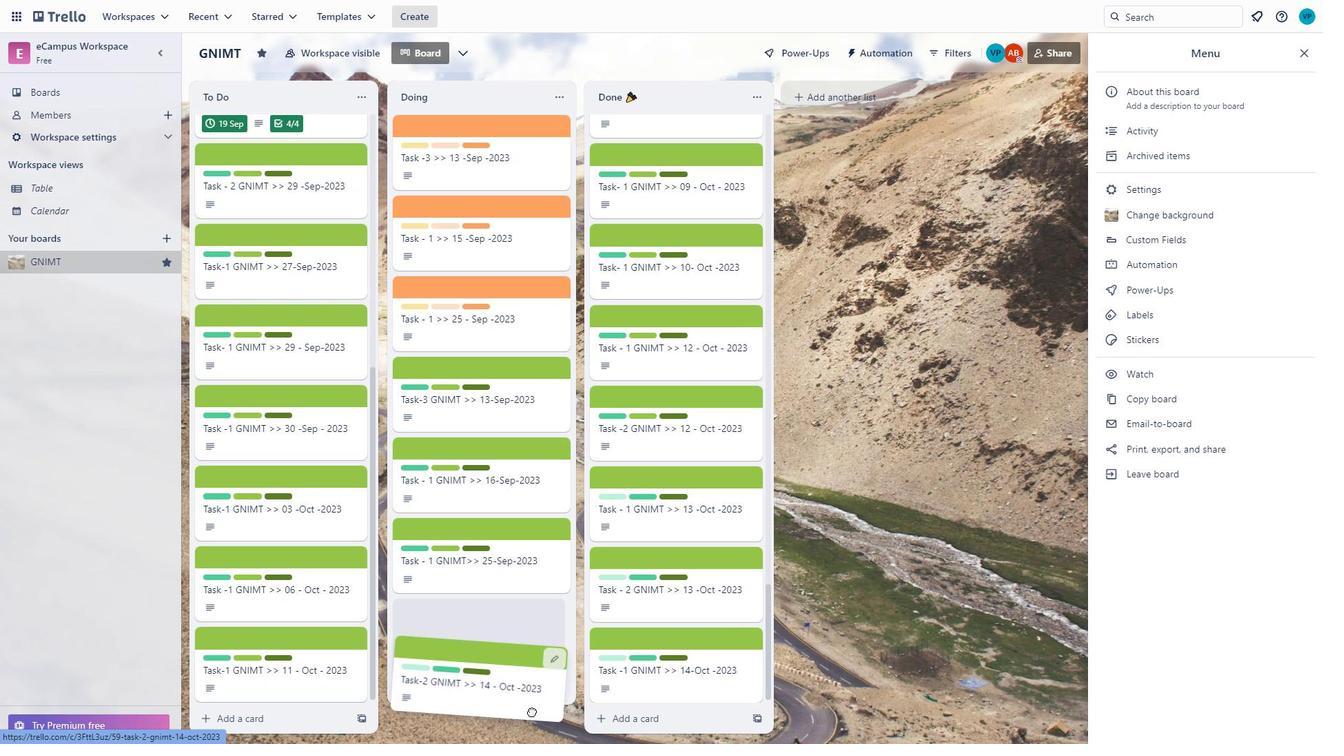 
Action: Mouse scrolled (707, 608) with delta (0, 0)
Screenshot: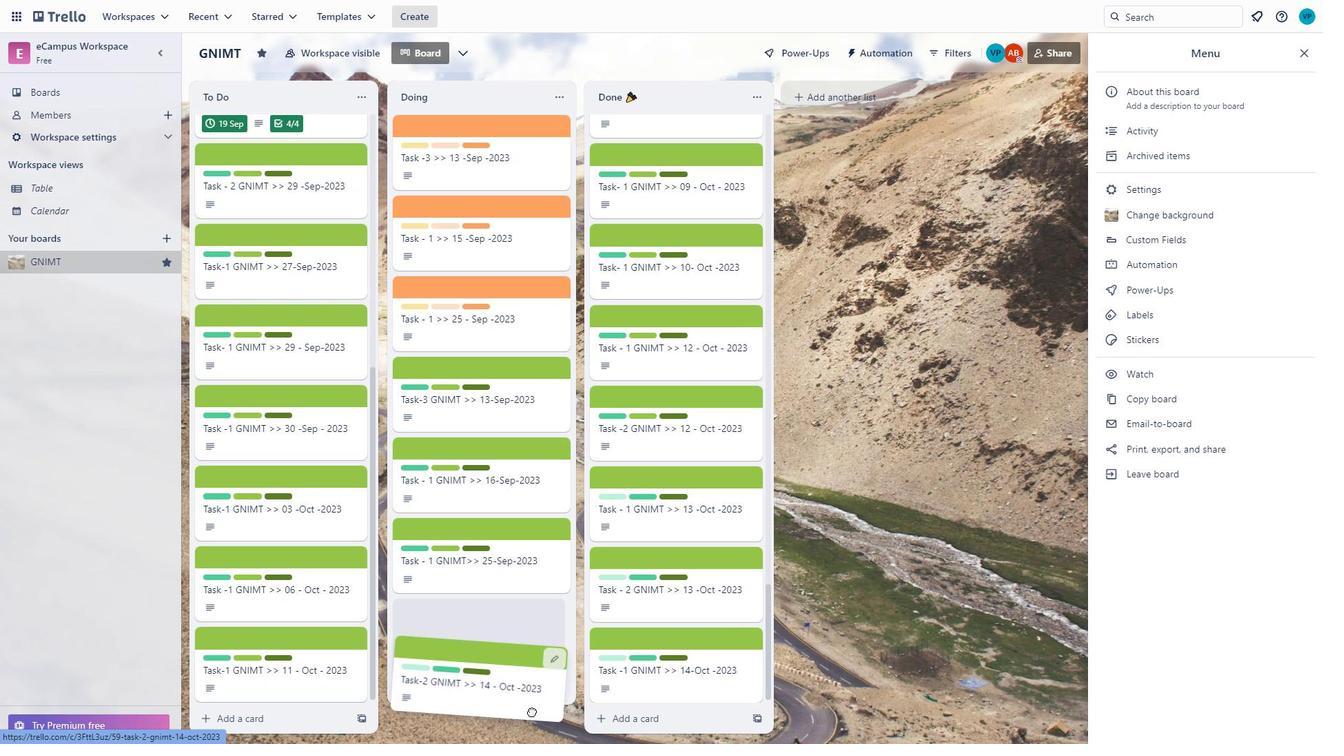 
Action: Mouse moved to (276, 681)
Screenshot: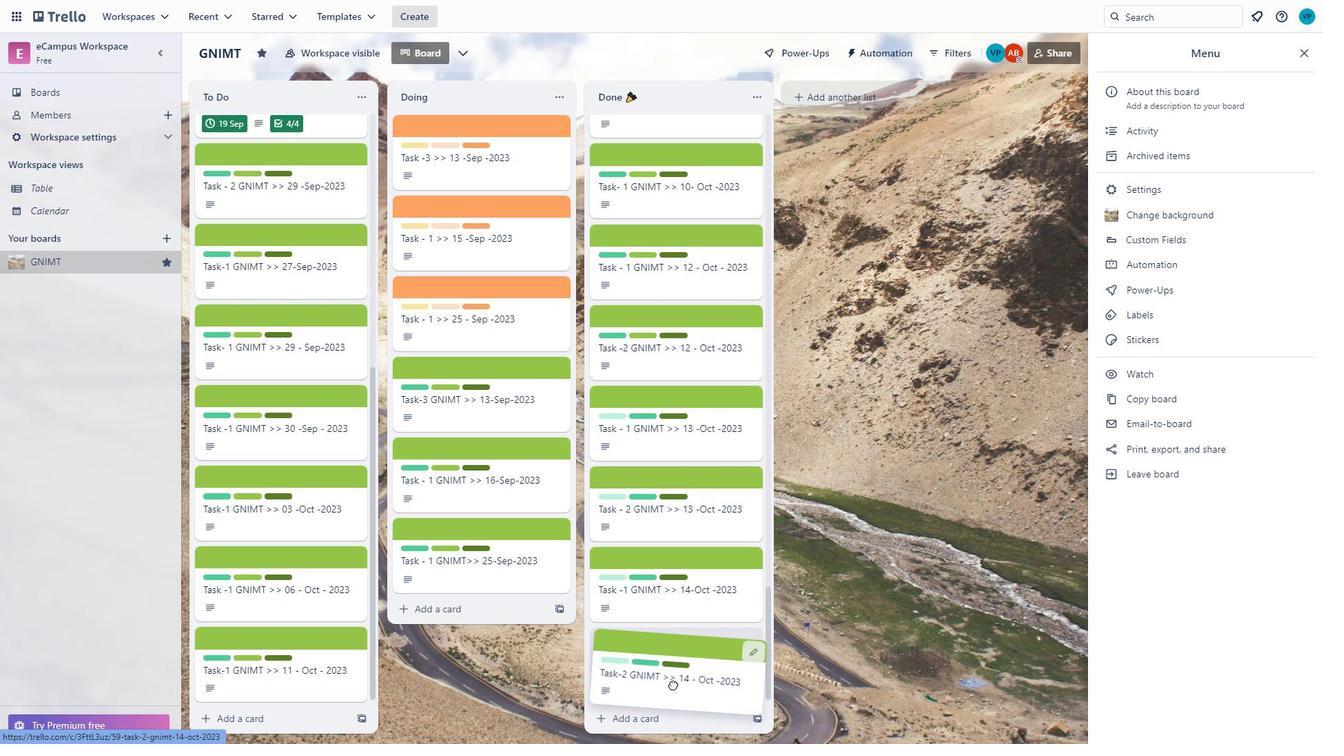 
Action: Mouse pressed left at (276, 681)
Screenshot: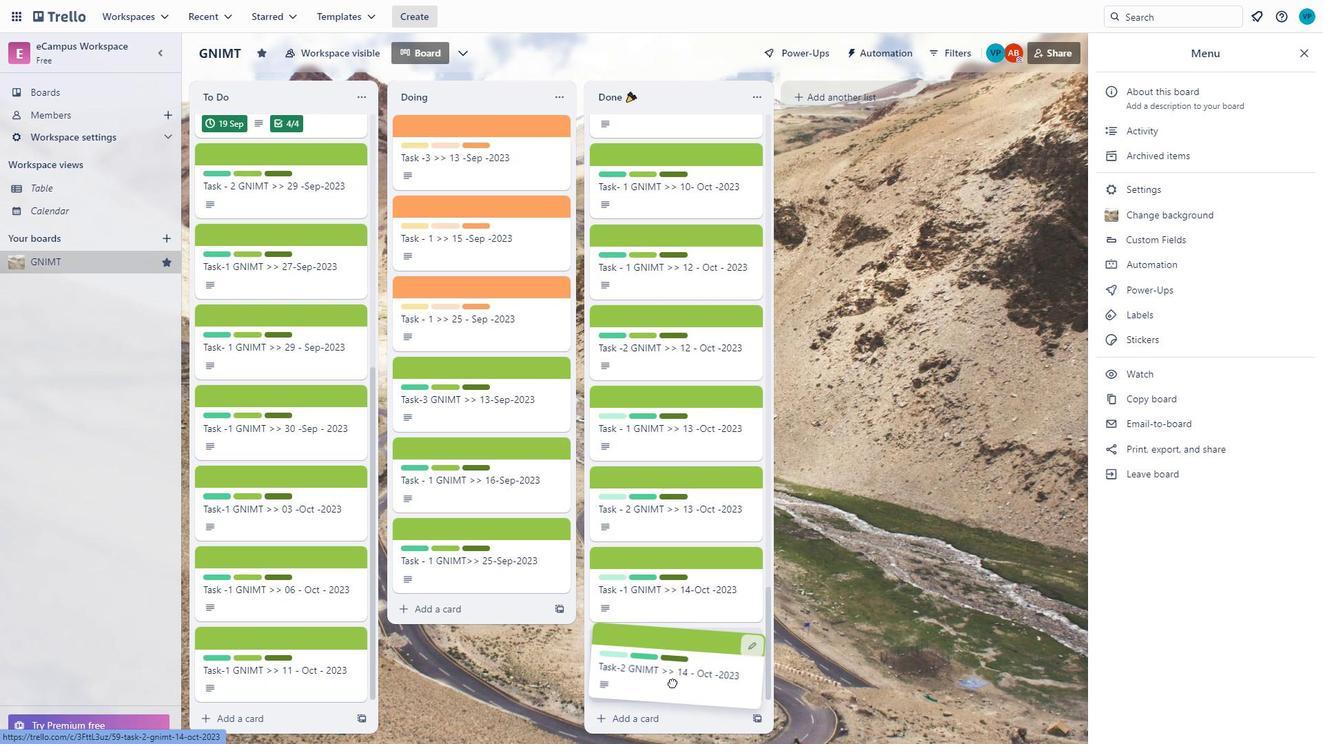 
Action: Mouse moved to (306, 692)
Screenshot: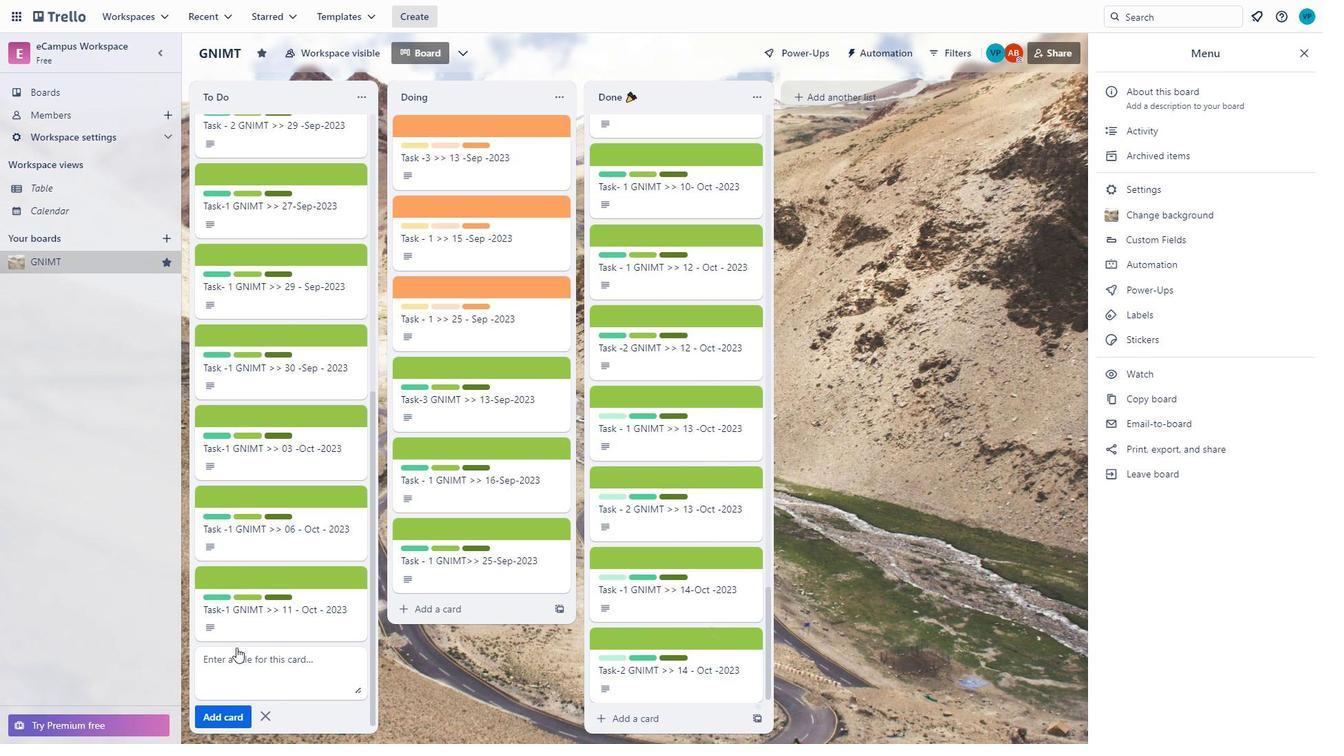 
Action: Mouse scrolled (306, 692) with delta (0, 0)
Screenshot: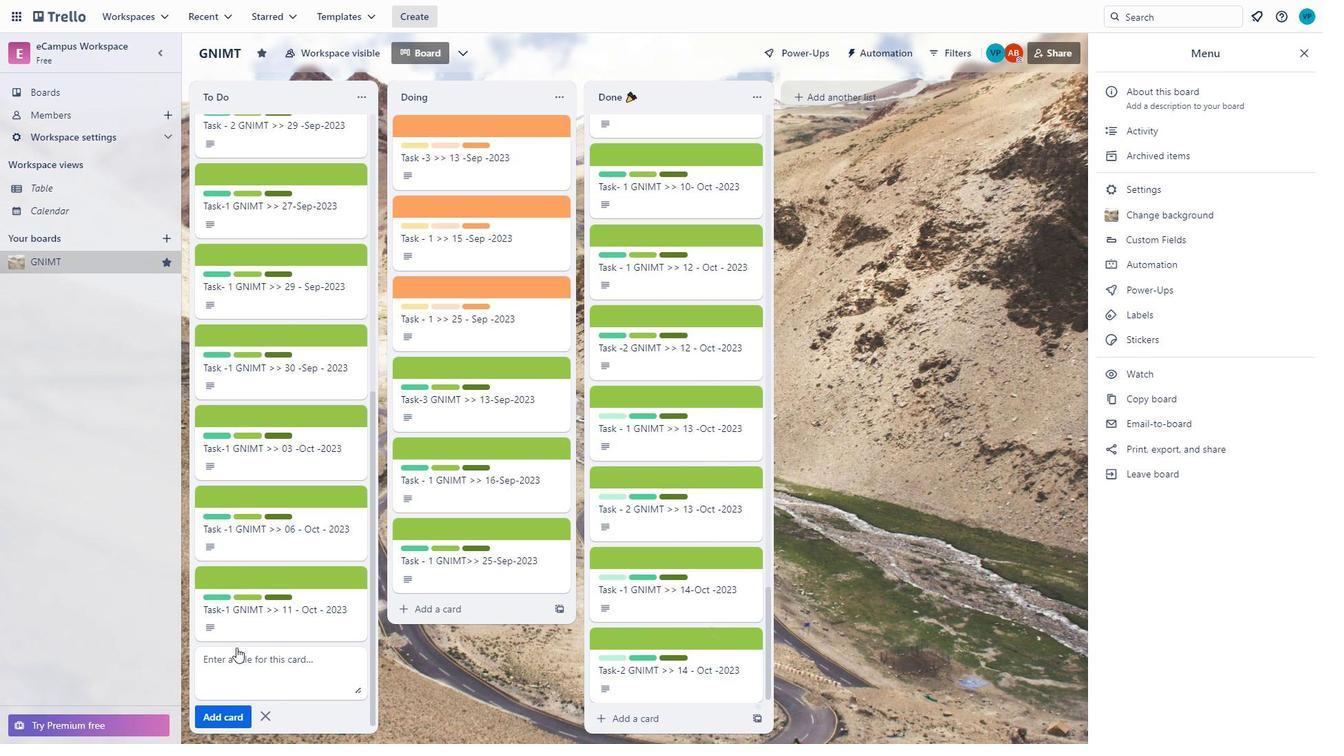 
Action: Mouse moved to (311, 703)
Screenshot: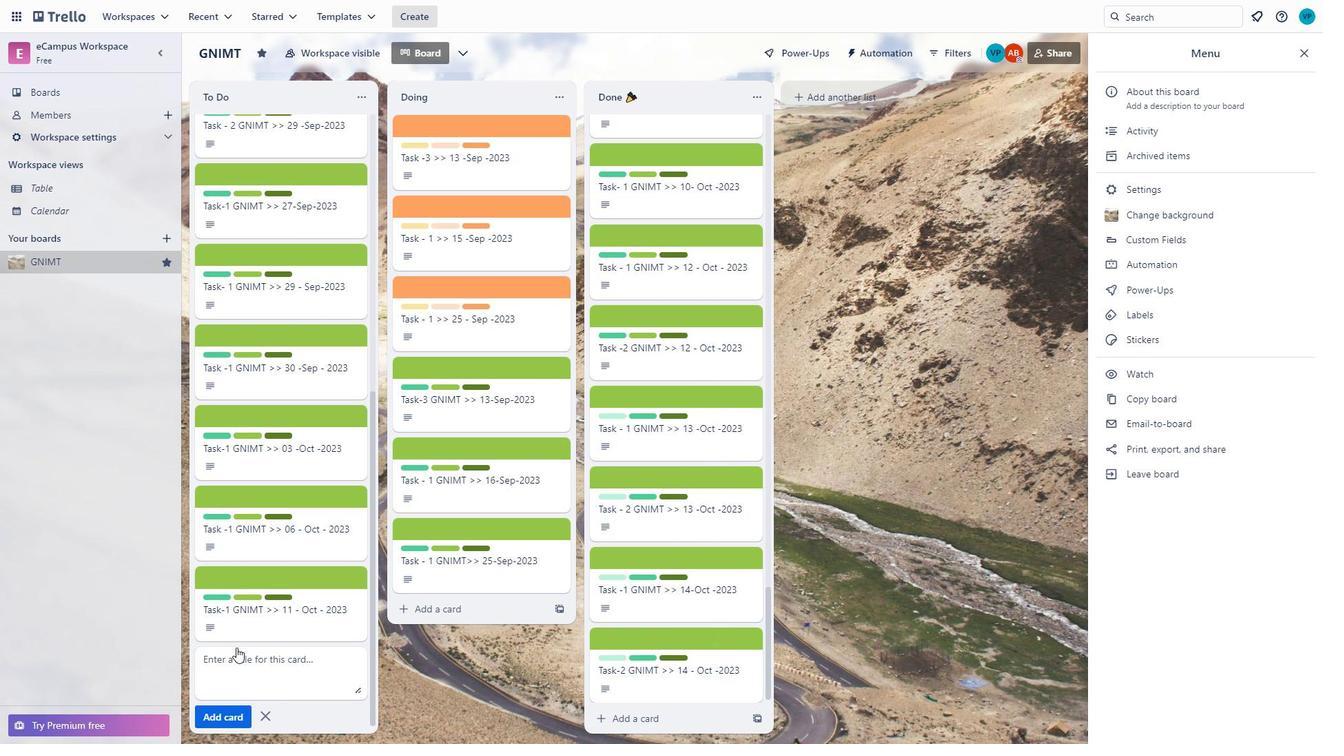 
Action: Mouse scrolled (311, 702) with delta (0, 0)
Screenshot: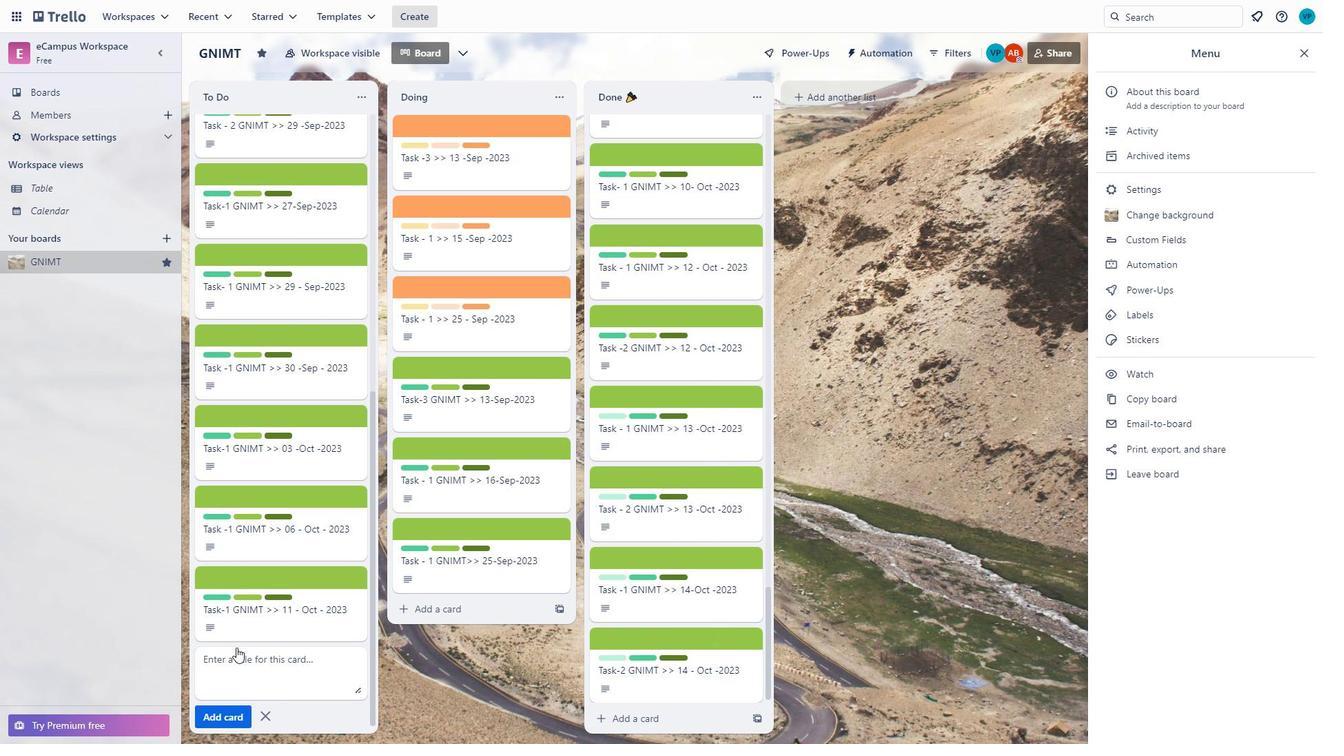 
Action: Mouse moved to (311, 711)
Screenshot: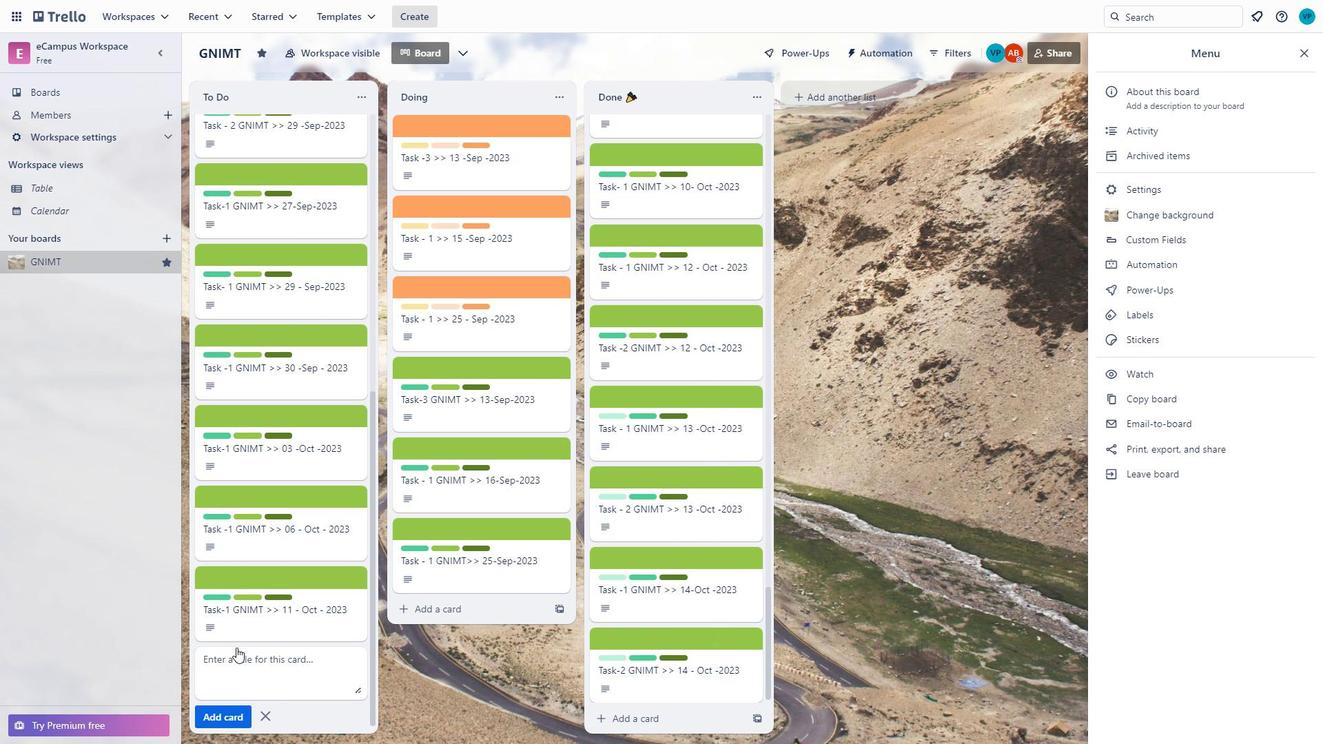 
Action: Mouse scrolled (311, 710) with delta (0, 0)
Screenshot: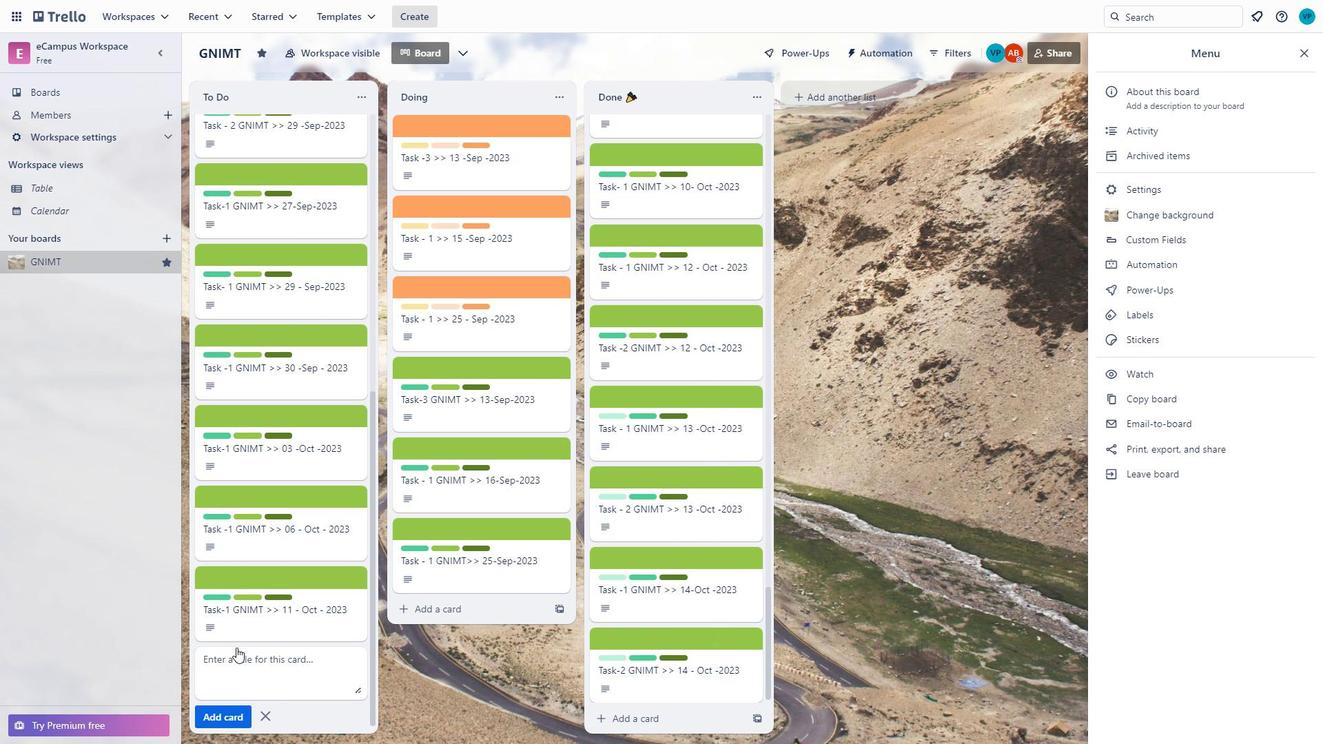 
Action: Mouse moved to (311, 721)
Screenshot: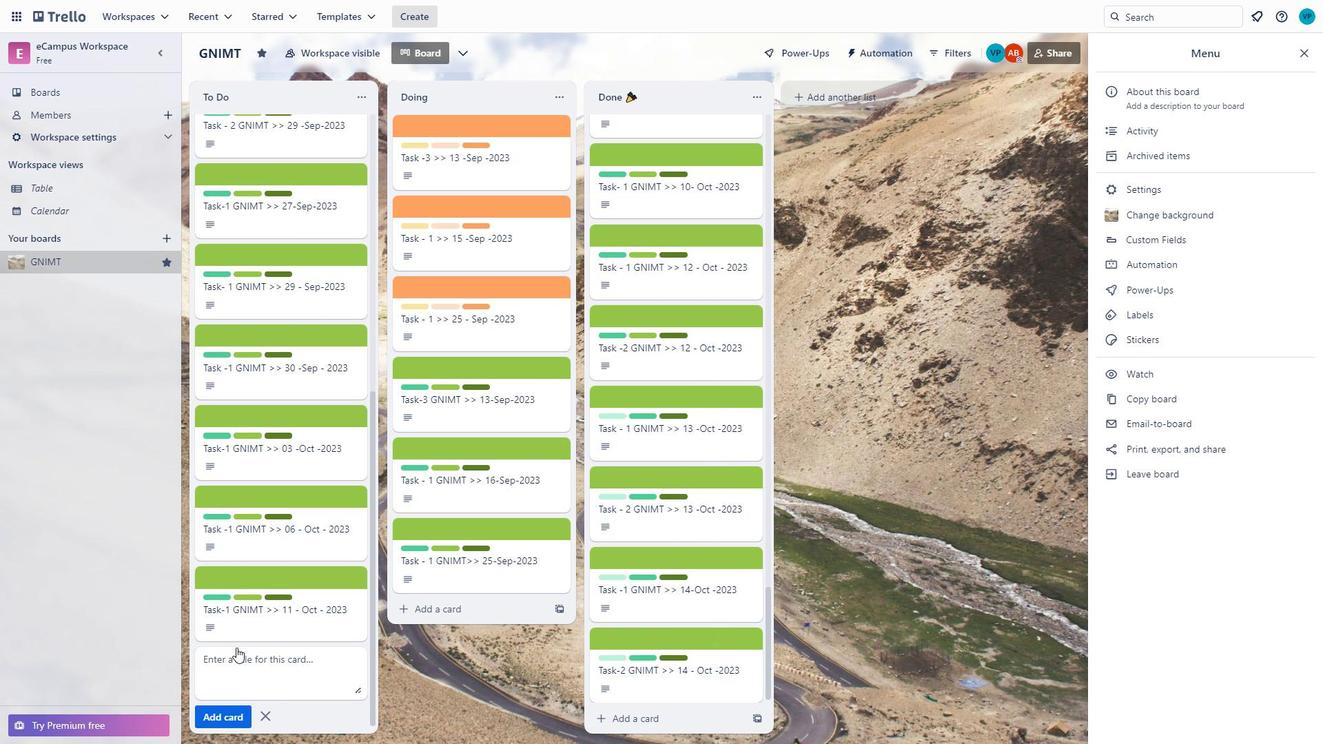 
Action: Mouse scrolled (311, 721) with delta (0, 0)
Screenshot: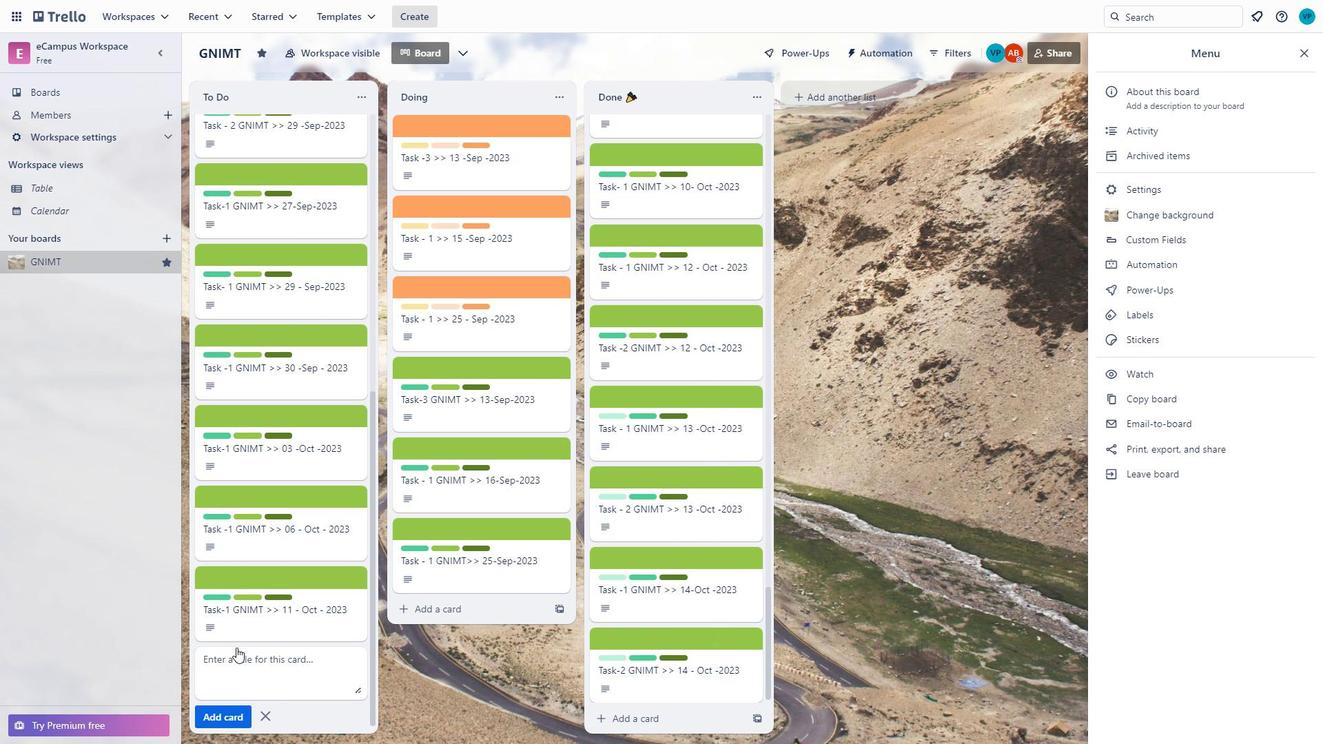 
Action: Mouse moved to (210, 718)
Screenshot: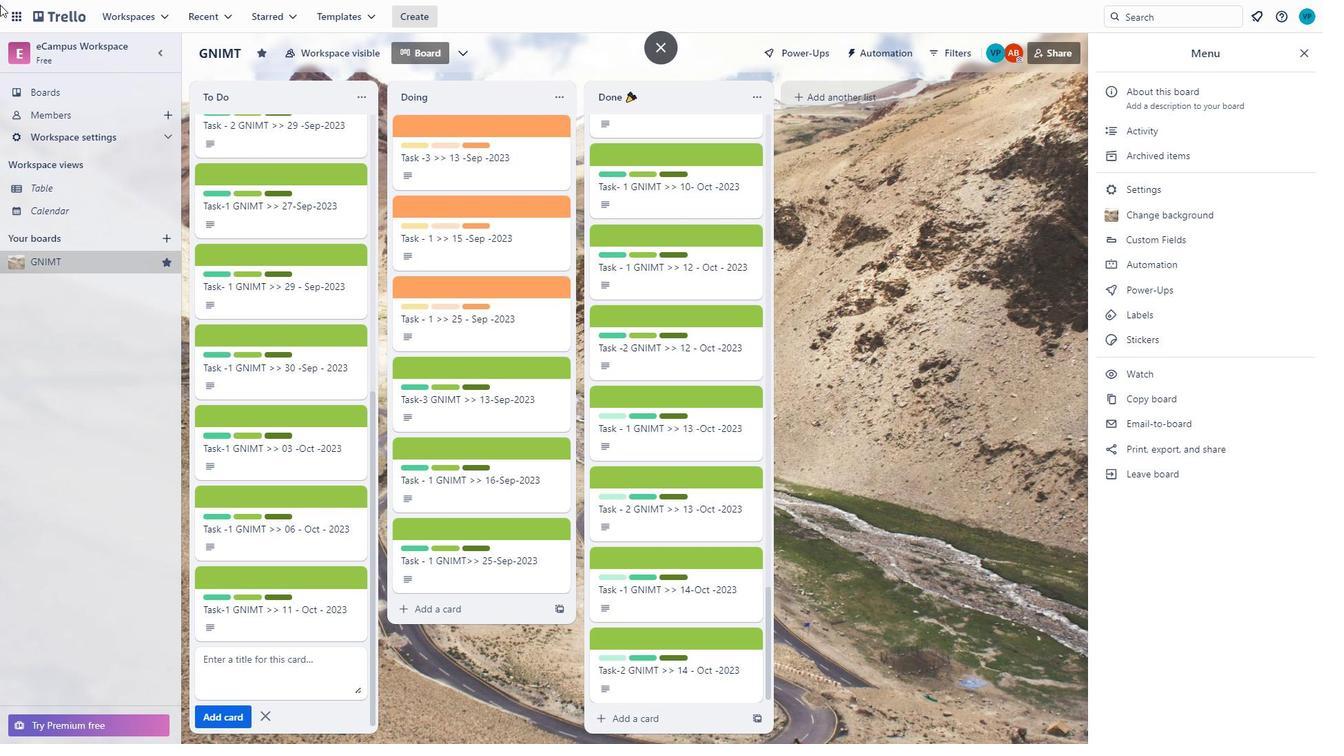 
Action: Mouse pressed left at (210, 718)
Screenshot: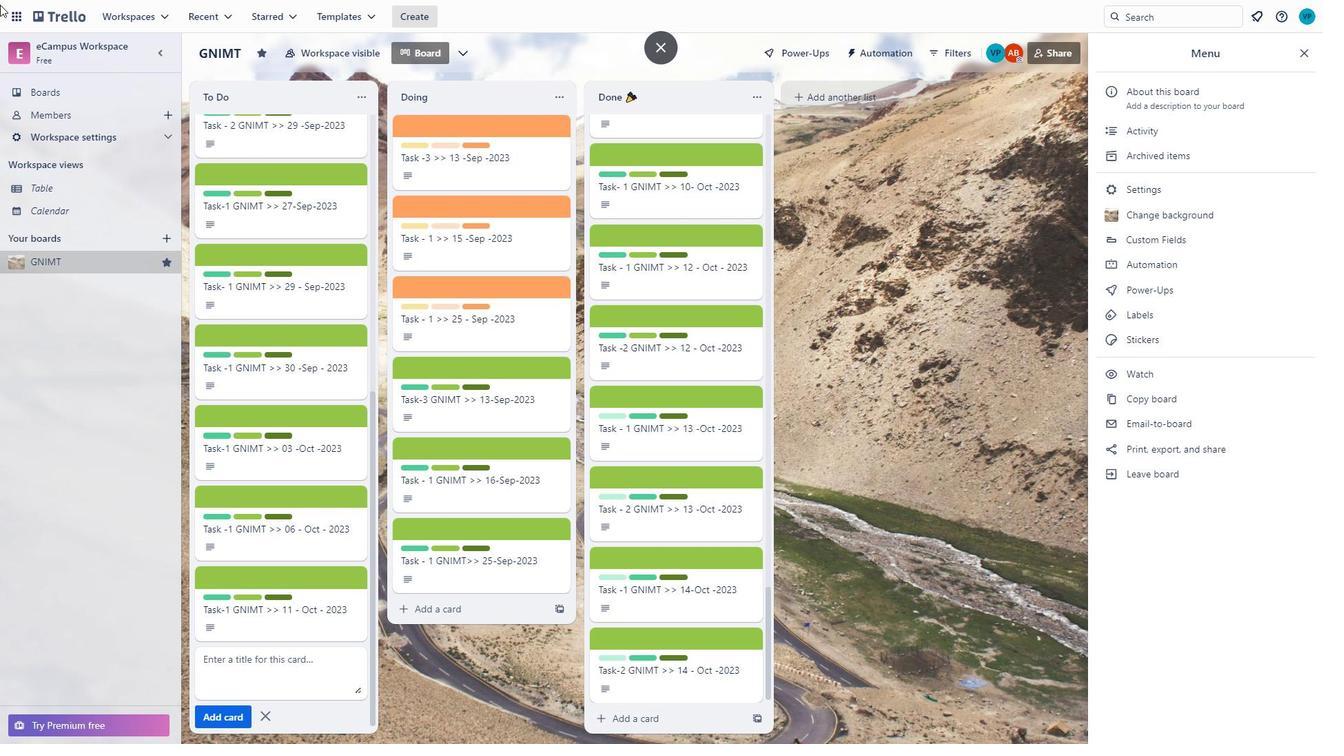 
Action: Mouse moved to (236, 647)
Screenshot: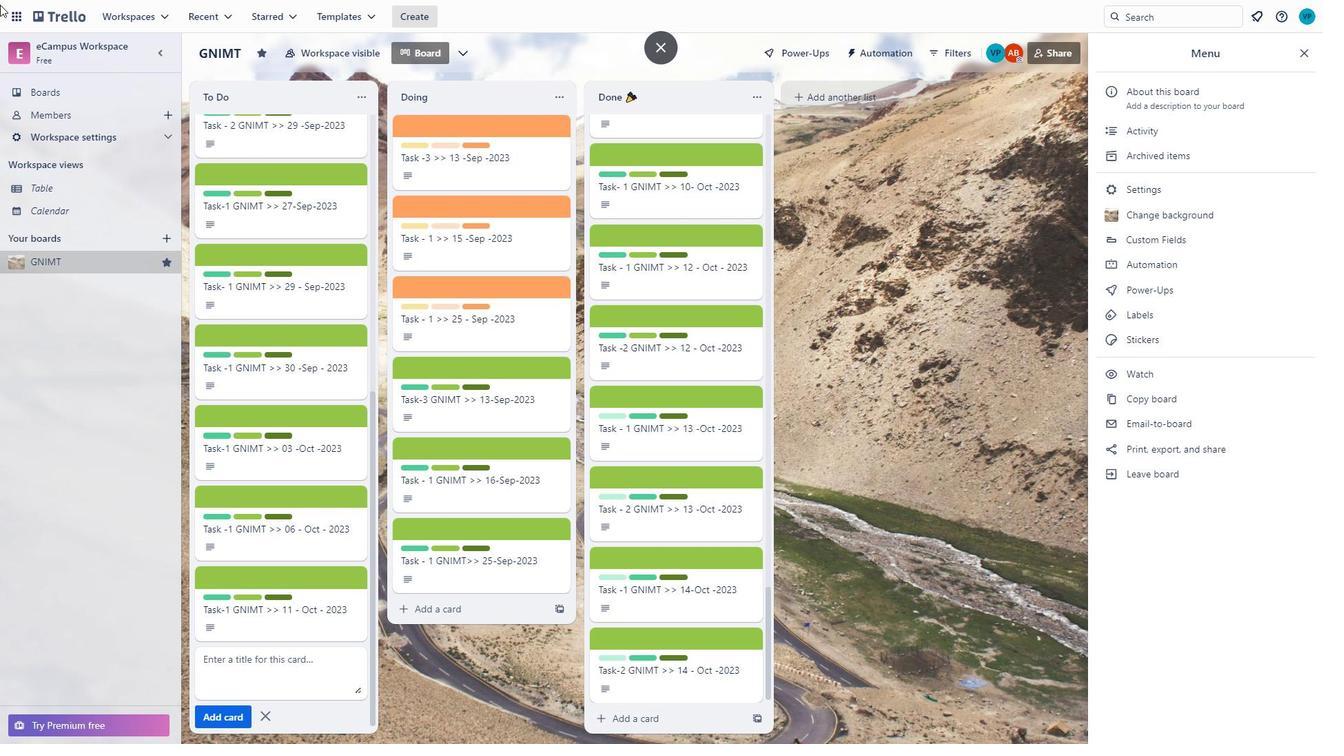 
Action: Mouse pressed left at (236, 647)
Screenshot: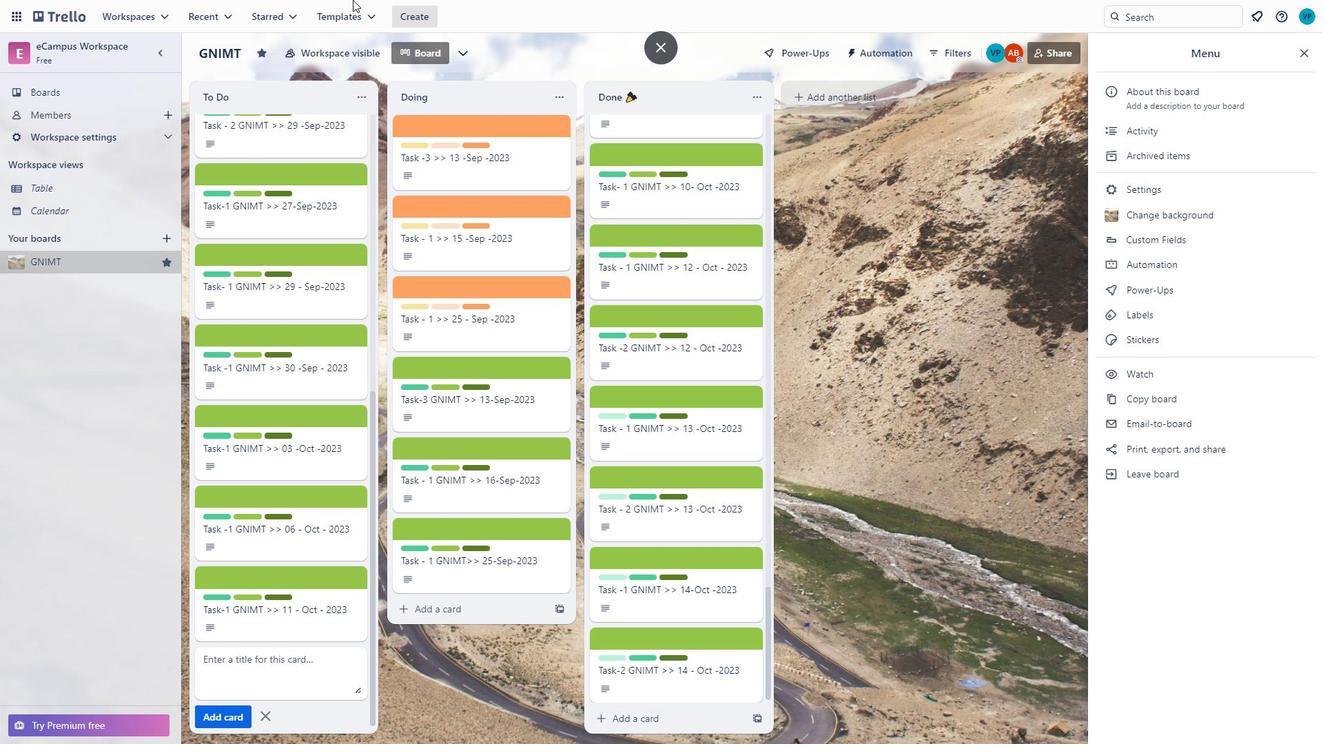 
Action: Mouse moved to (1323, 68)
Screenshot: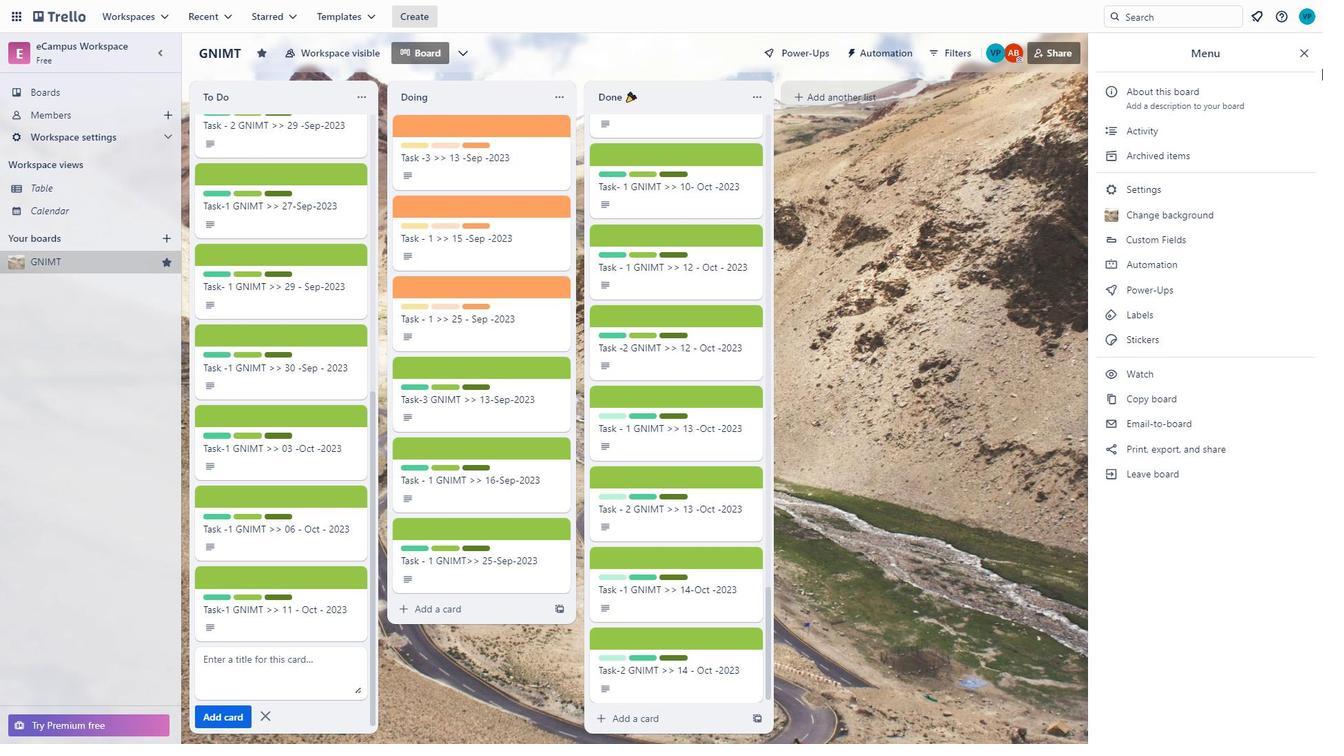 
Action: Key pressed <Key.caps_lock>T<Key.caps_lock>ask<Key.space>-
Screenshot: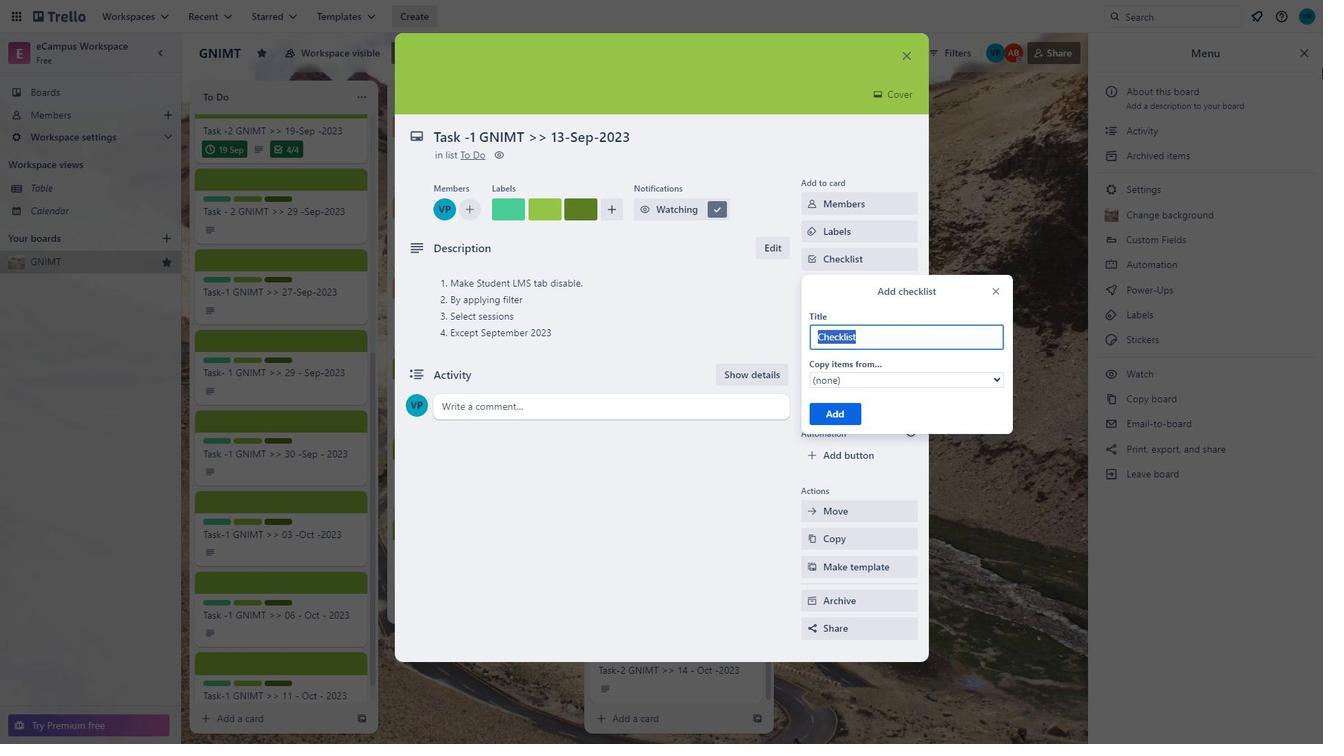 
Action: Mouse moved to (999, 289)
Screenshot: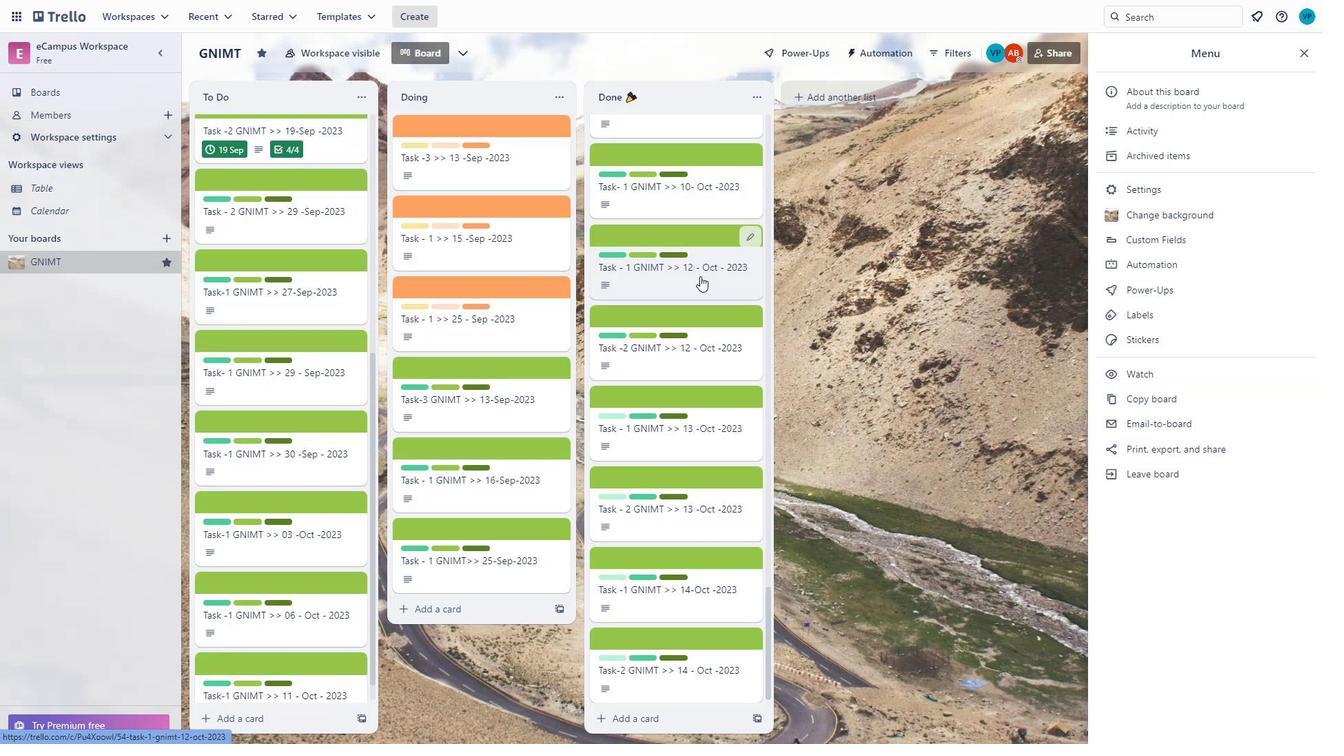 
Action: Mouse pressed left at (999, 289)
Screenshot: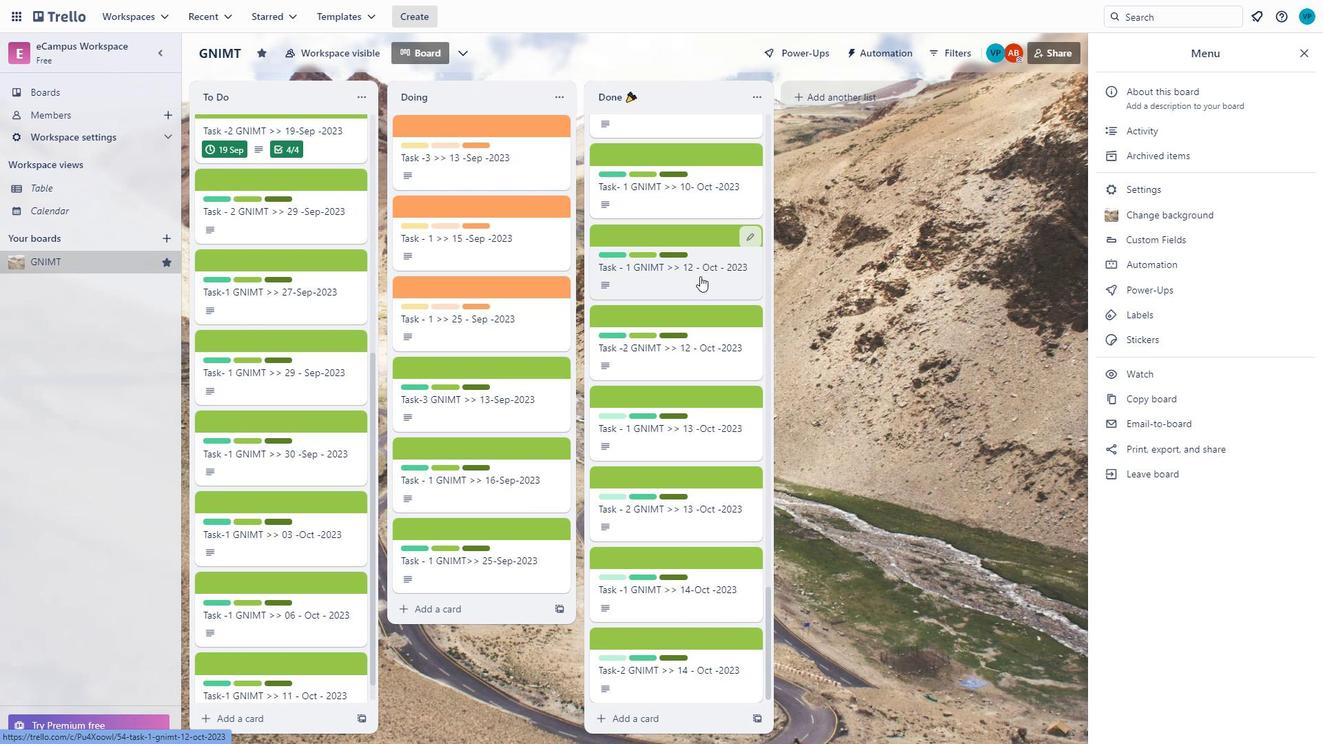 
Action: Mouse moved to (900, 54)
Screenshot: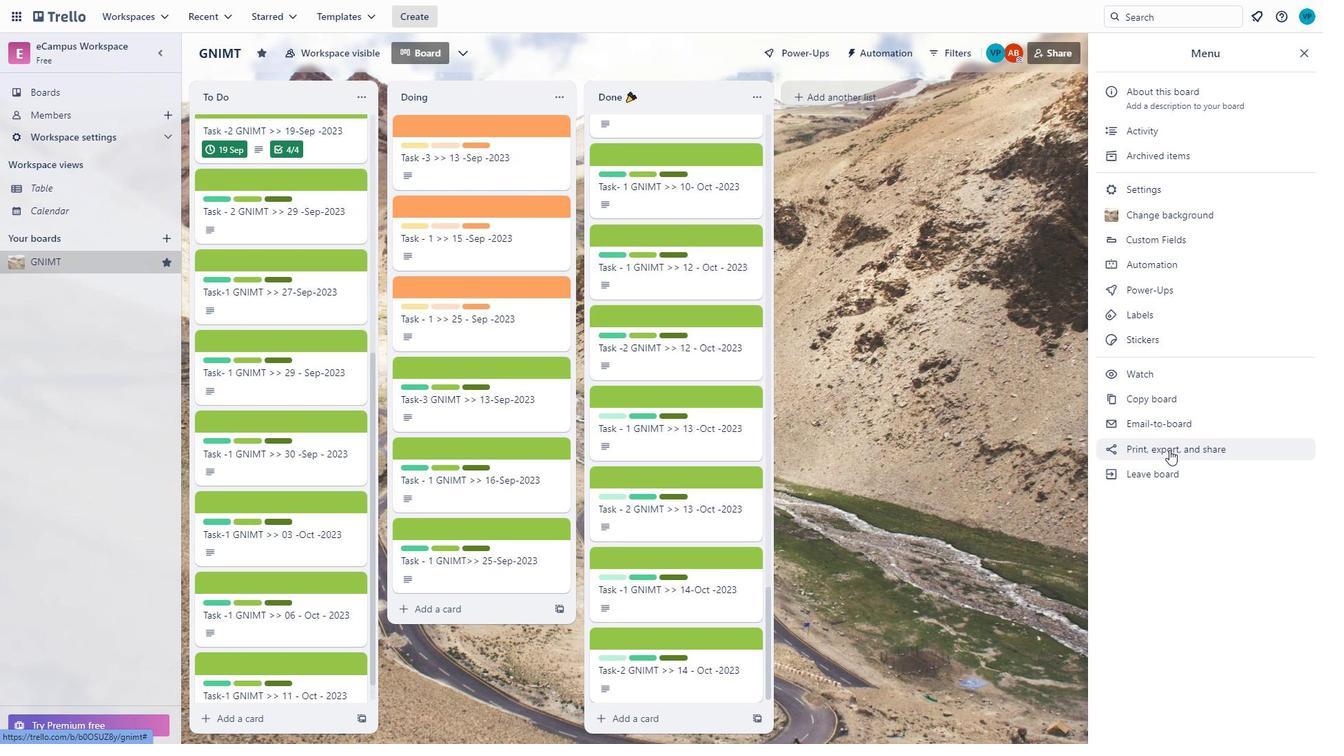 
Action: Mouse pressed left at (900, 54)
Screenshot: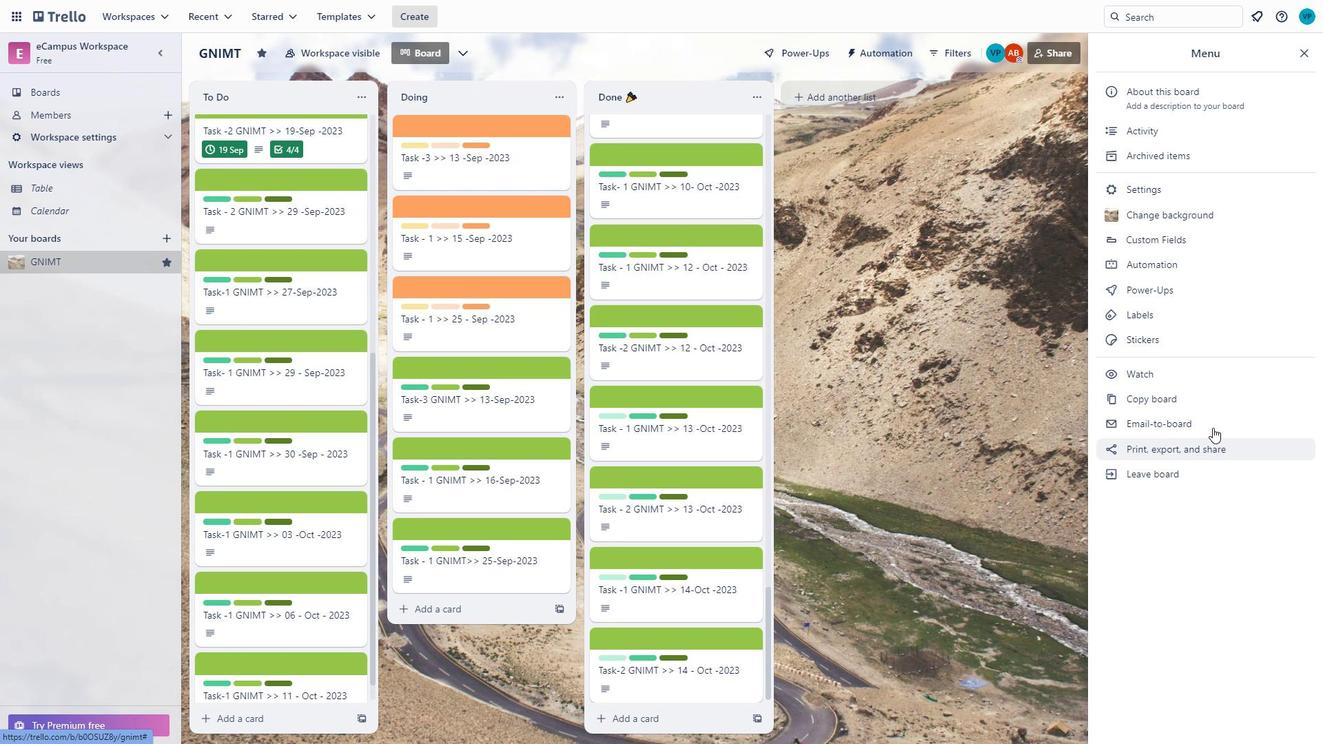 
Action: Mouse moved to (678, 474)
Screenshot: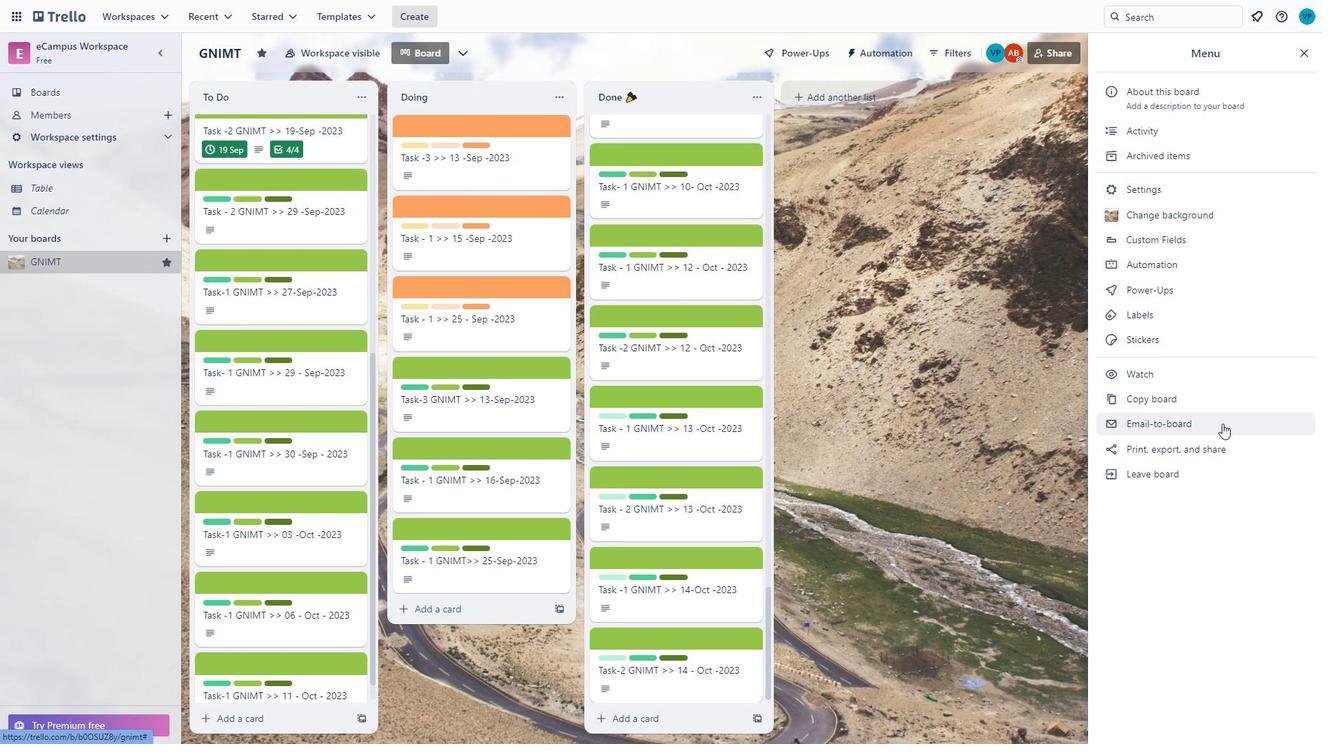 
Action: Mouse scrolled (678, 474) with delta (0, 0)
Screenshot: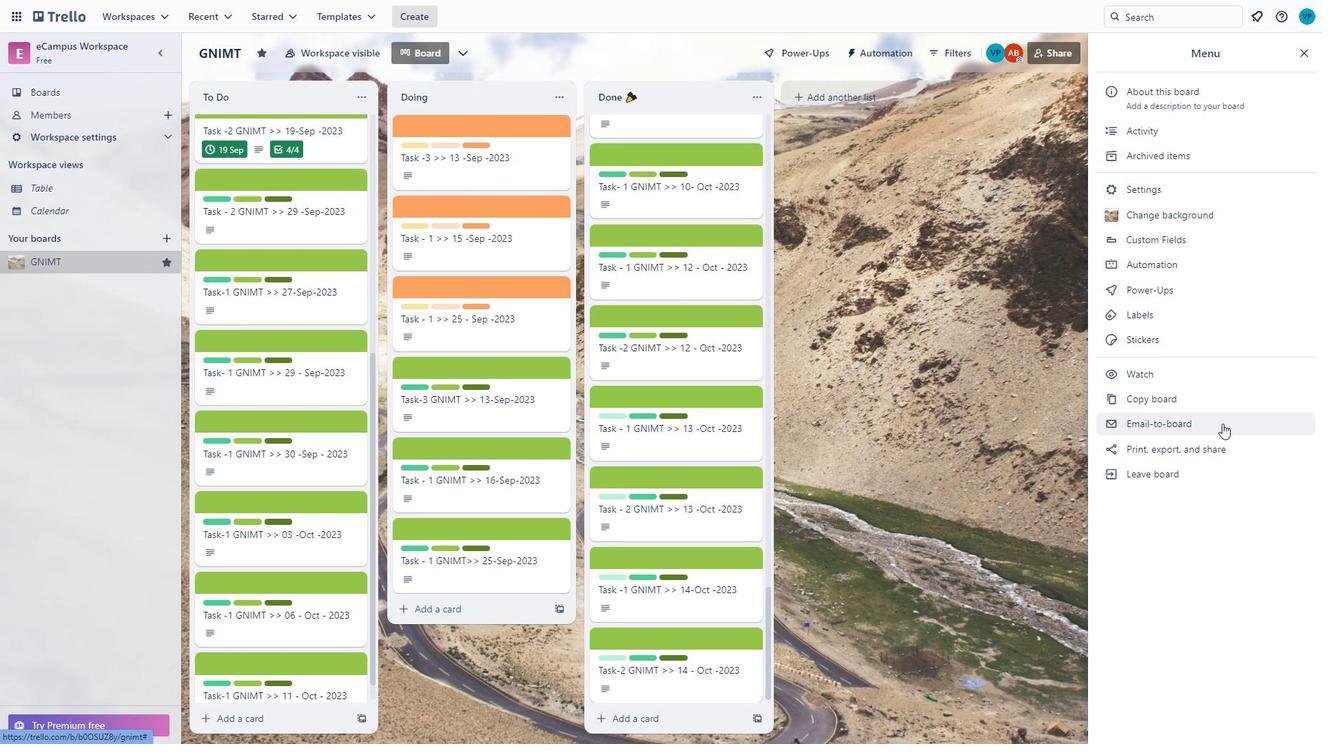 
Action: Mouse moved to (235, 505)
Screenshot: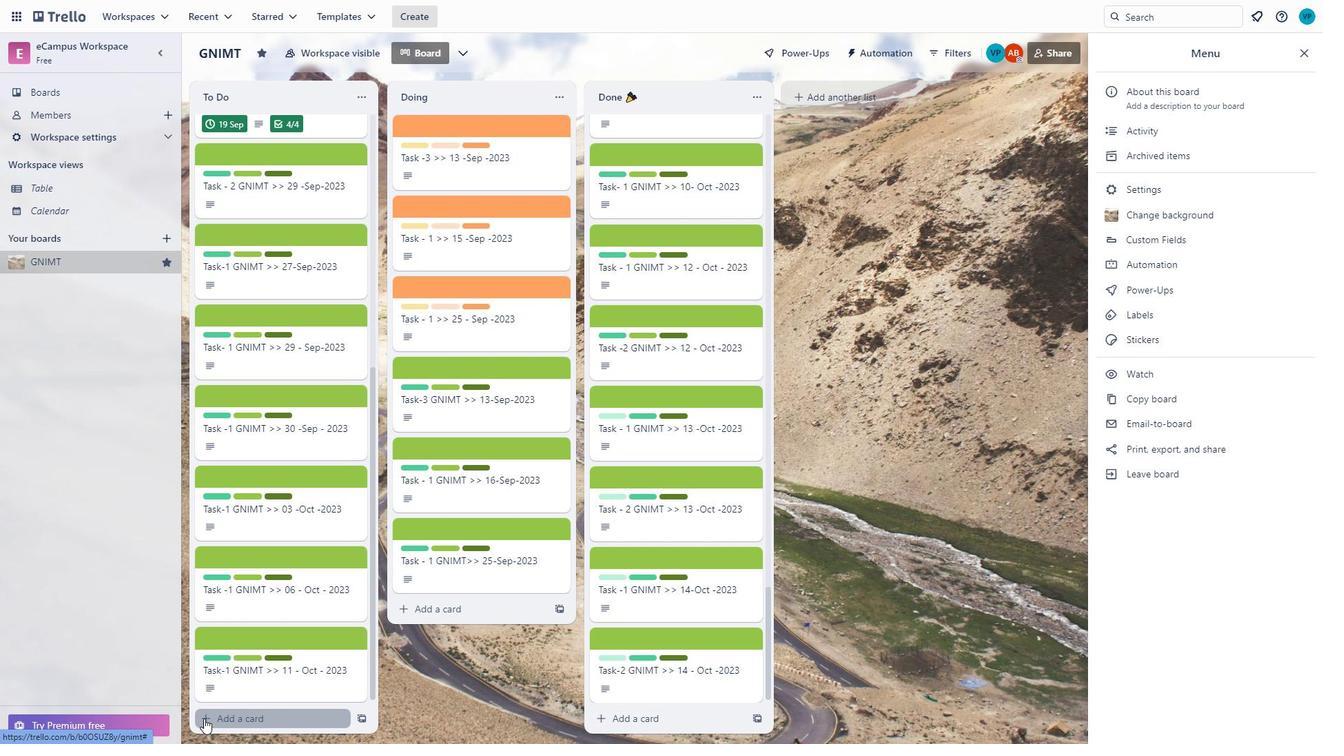 
Action: Mouse scrolled (235, 504) with delta (0, 0)
Screenshot: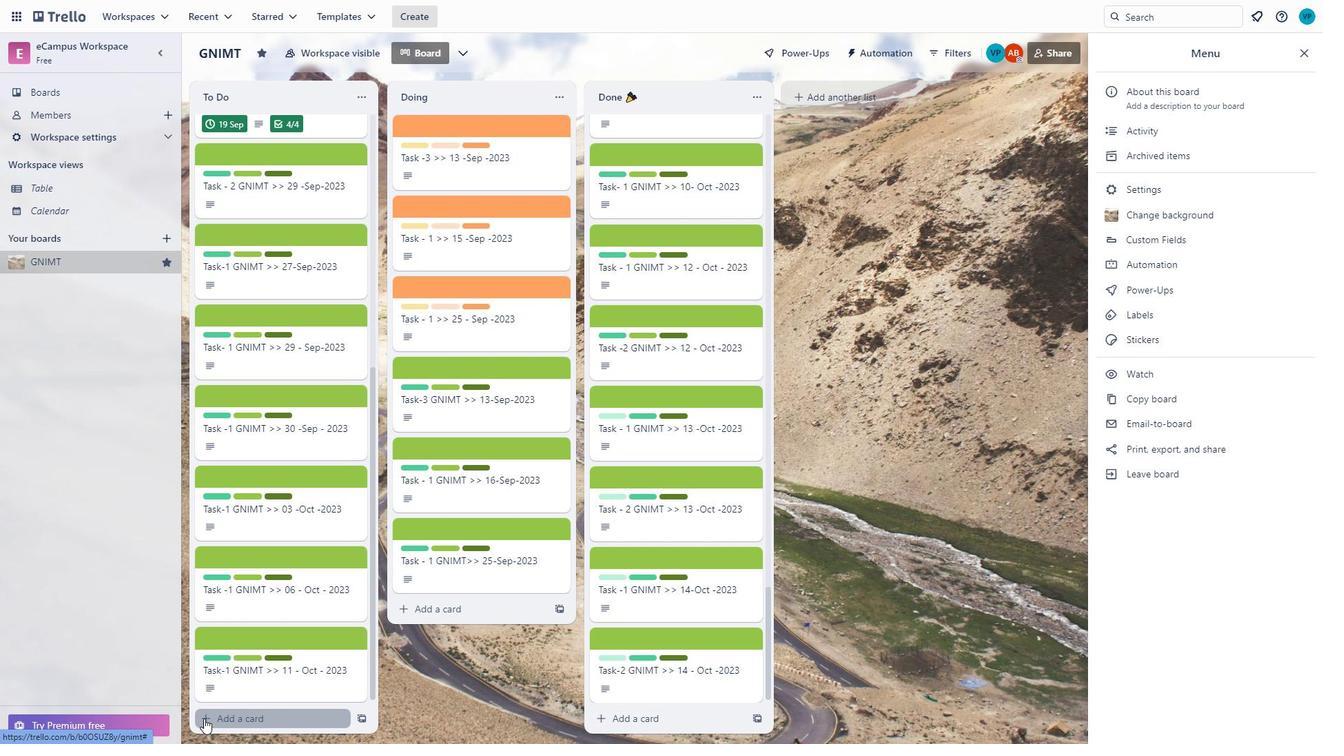 
Action: Mouse moved to (236, 514)
Screenshot: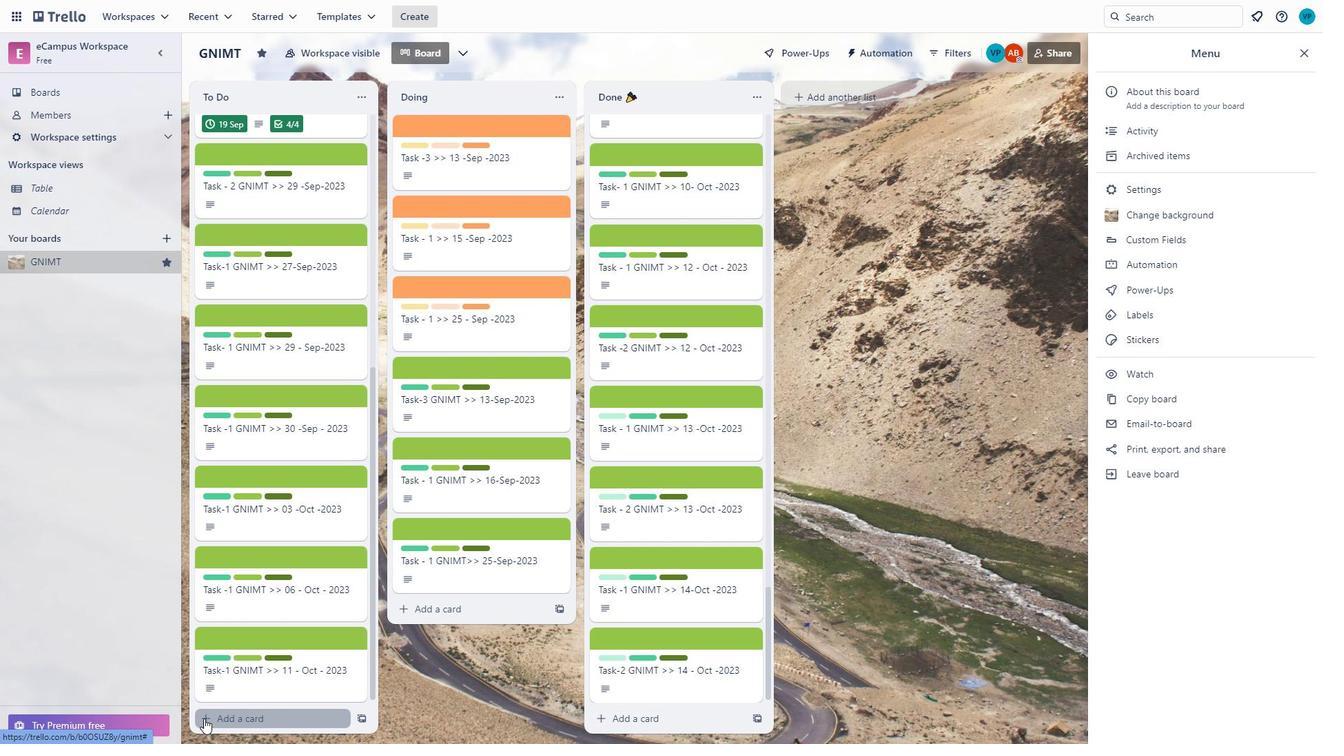 
Action: Mouse scrolled (236, 514) with delta (0, 0)
Screenshot: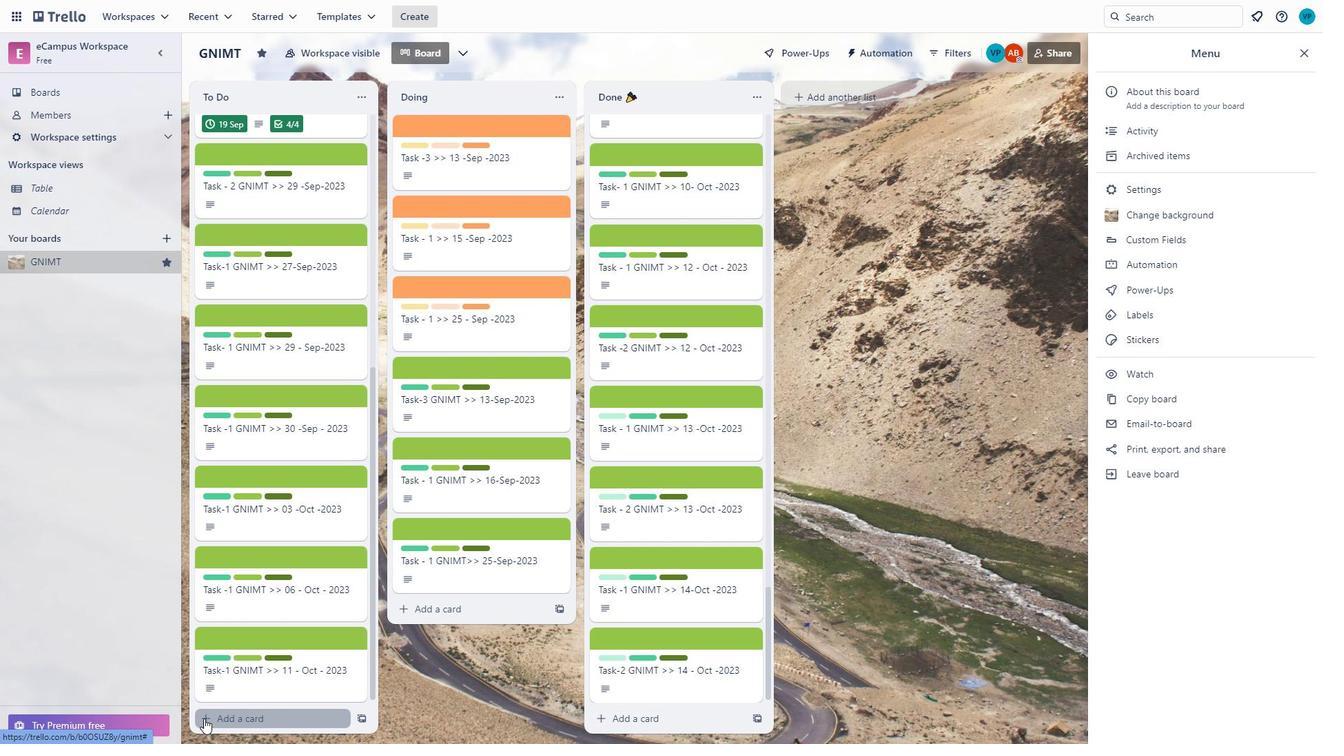 
Action: Mouse moved to (239, 523)
Screenshot: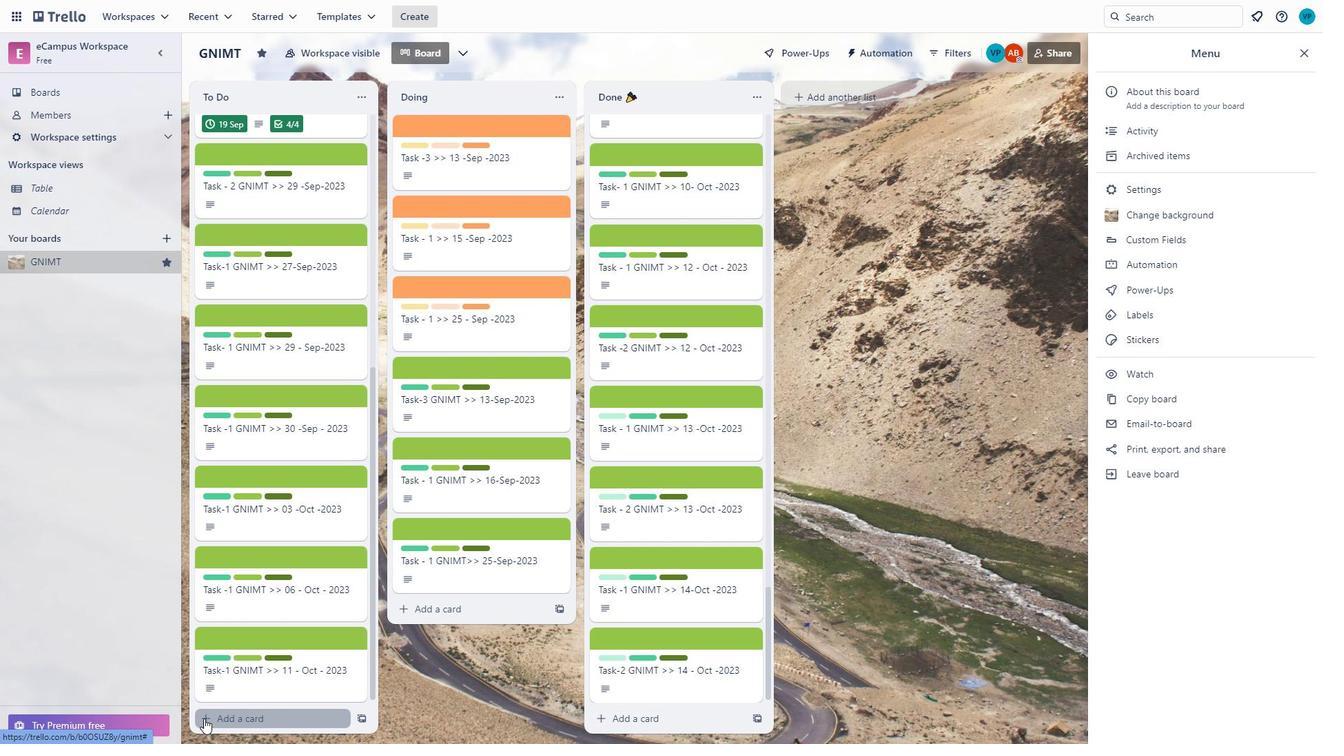 
Action: Mouse scrolled (239, 522) with delta (0, 0)
Screenshot: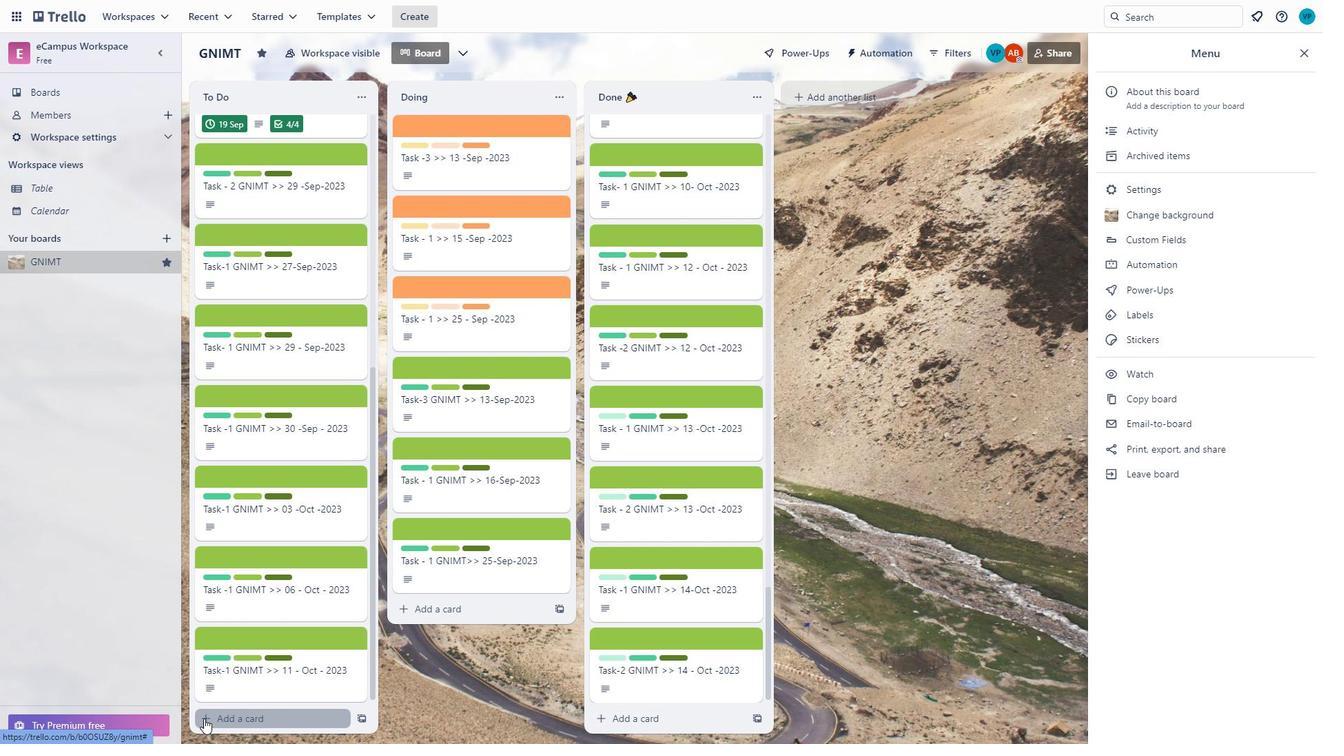 
Action: Mouse moved to (241, 525)
Screenshot: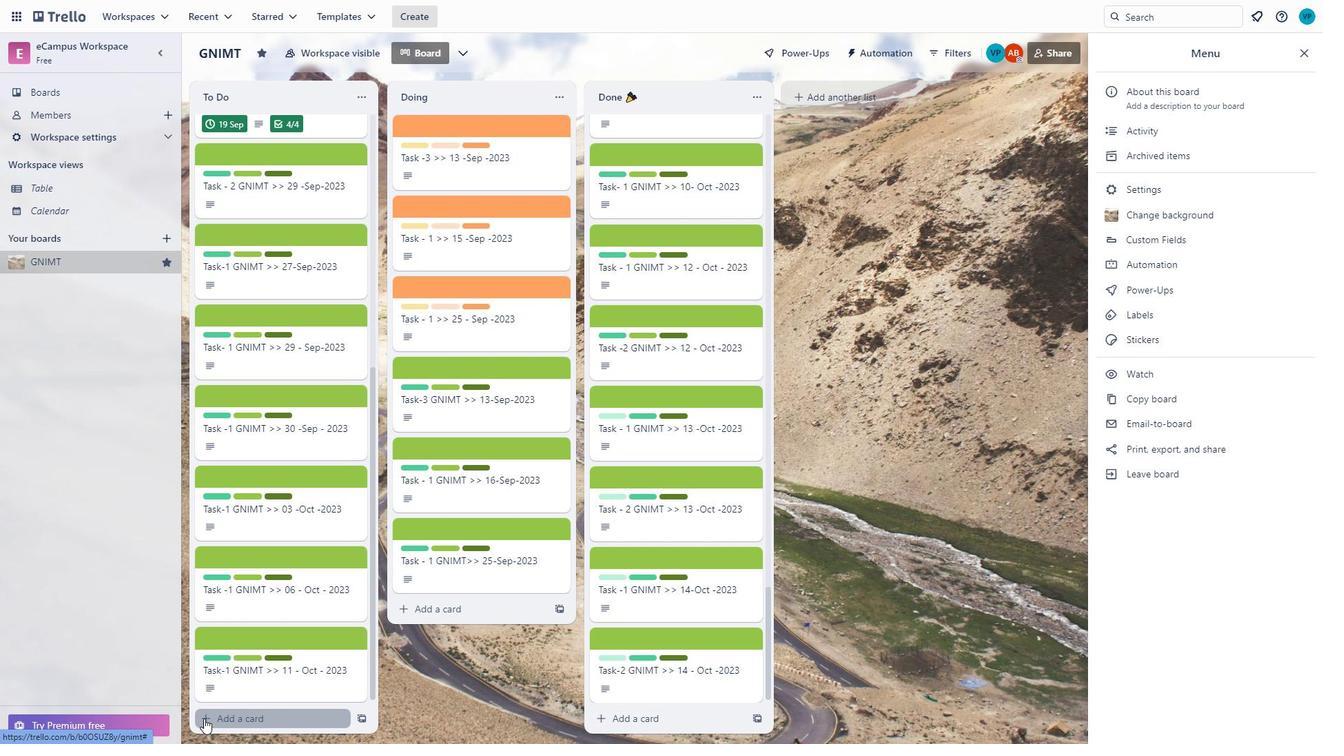 
Action: Mouse scrolled (241, 525) with delta (0, 0)
Screenshot: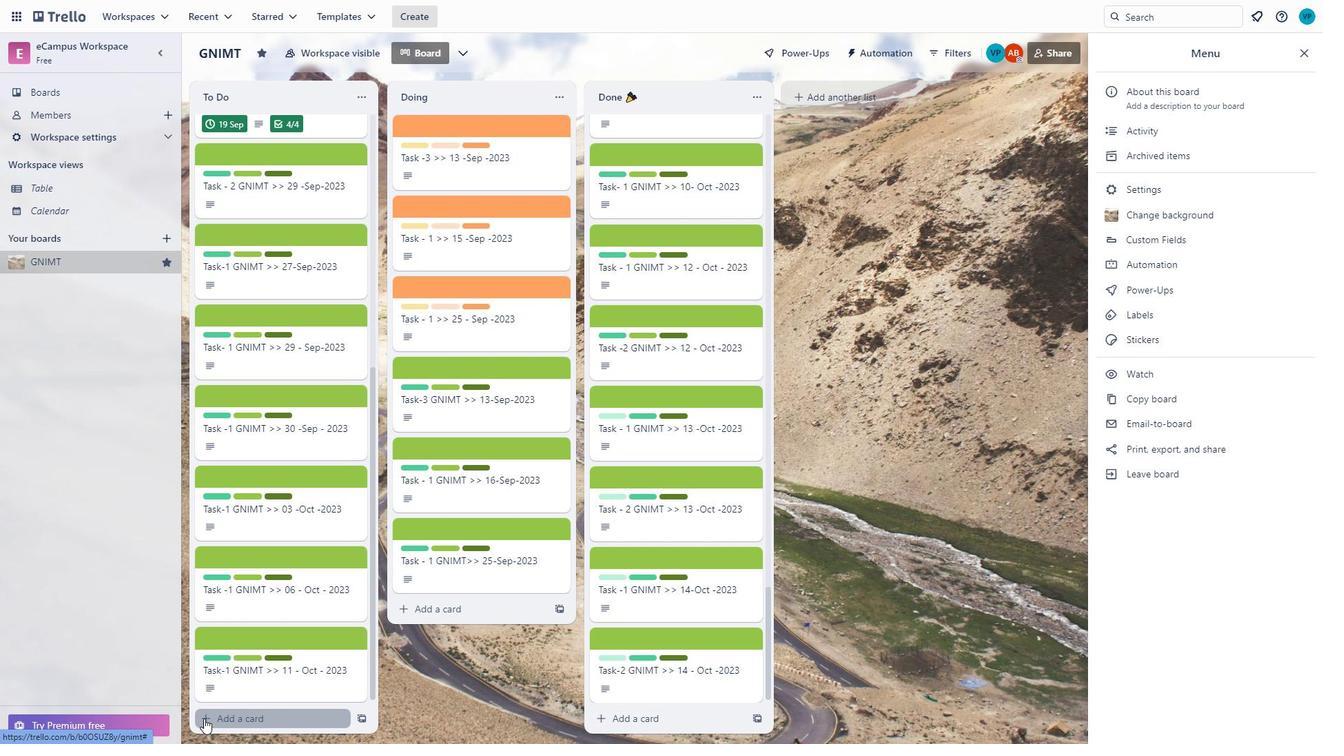 
Action: Mouse moved to (241, 528)
Screenshot: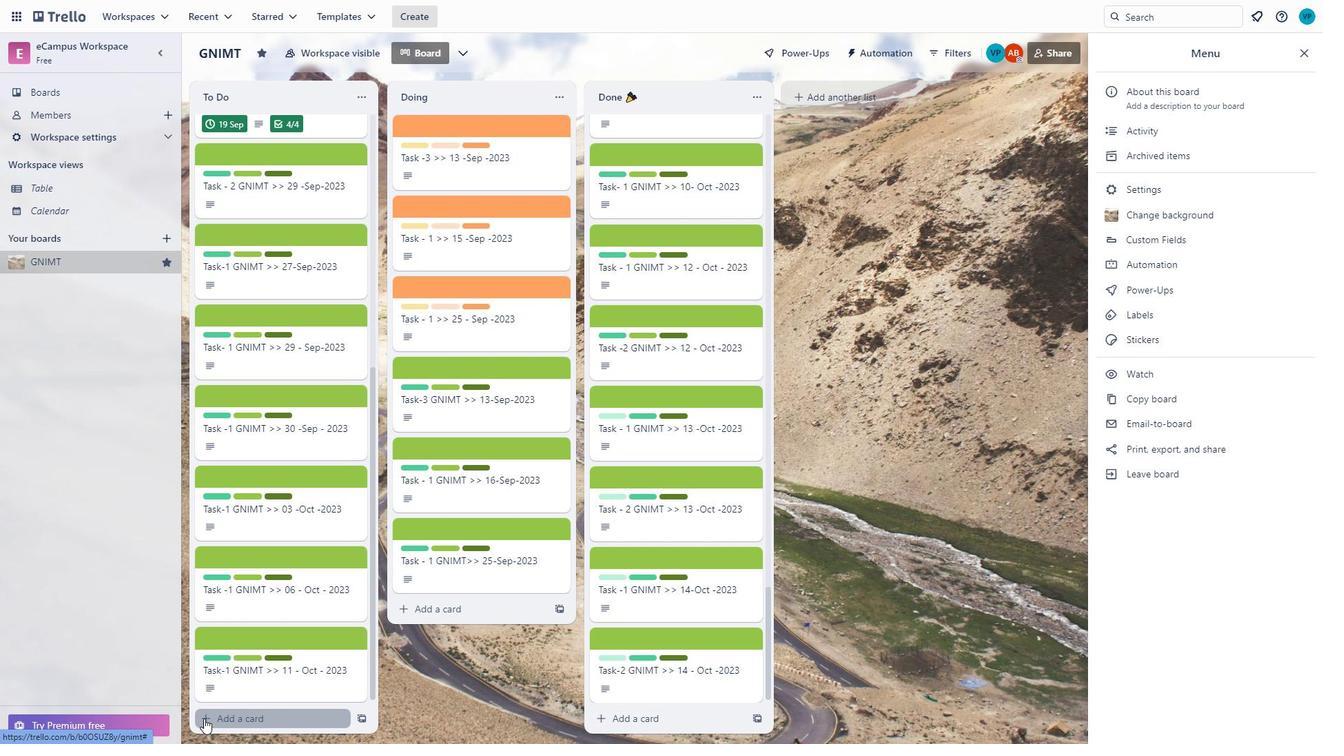 
Action: Mouse scrolled (241, 527) with delta (0, 0)
Screenshot: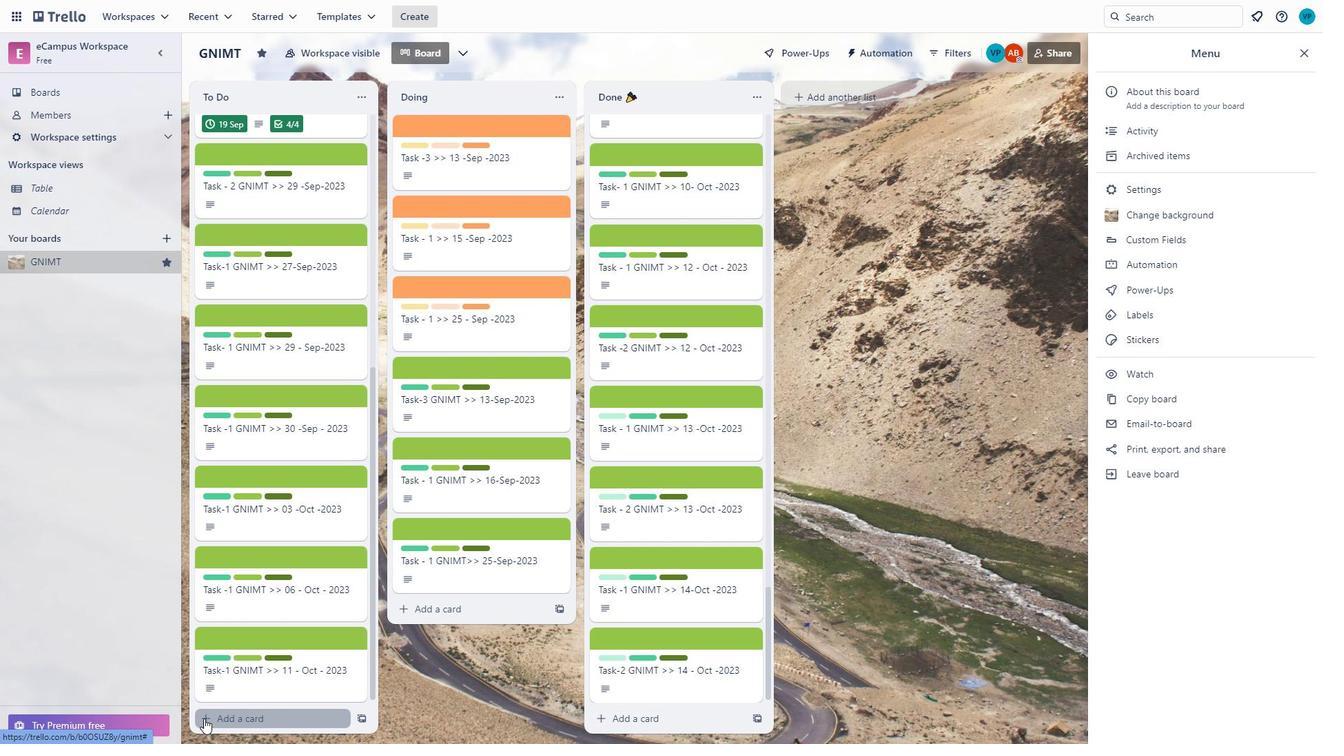 
Action: Mouse moved to (244, 530)
Screenshot: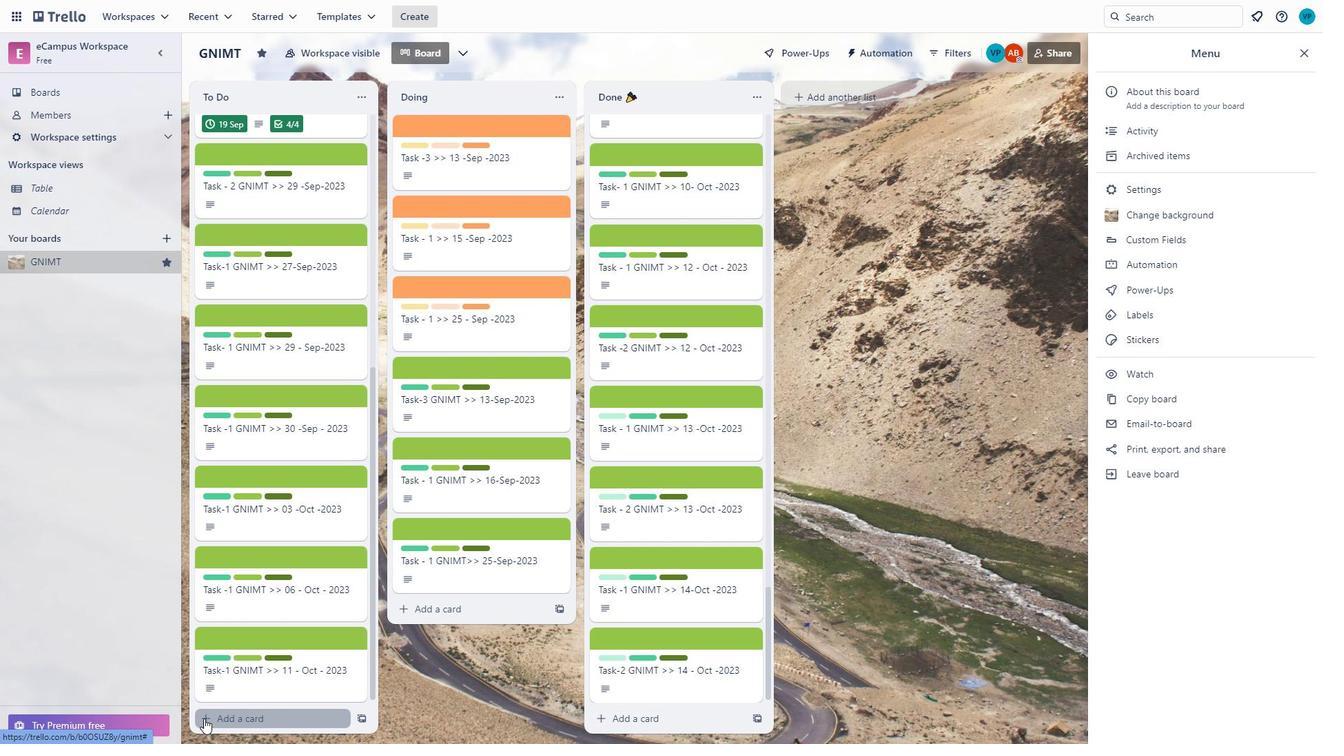 
Action: Mouse scrolled (244, 530) with delta (0, 0)
Screenshot: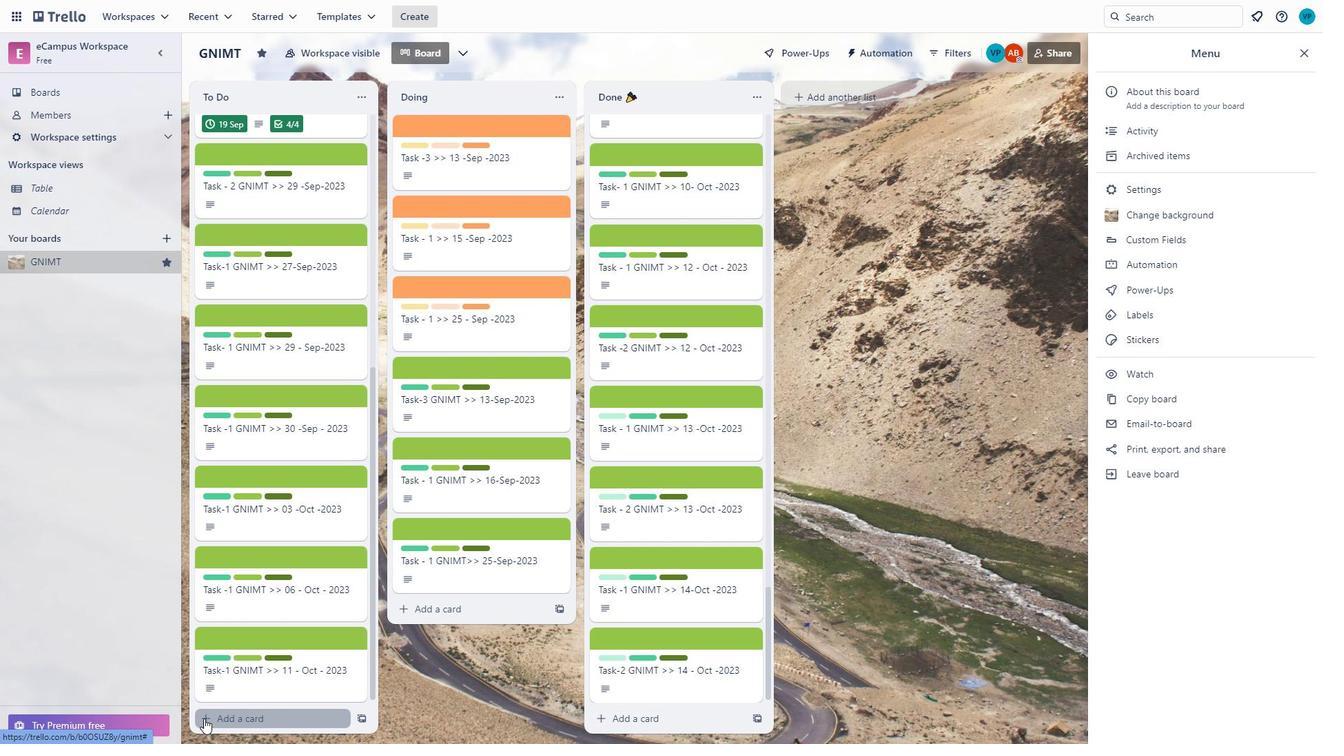 
Action: Mouse moved to (247, 532)
Screenshot: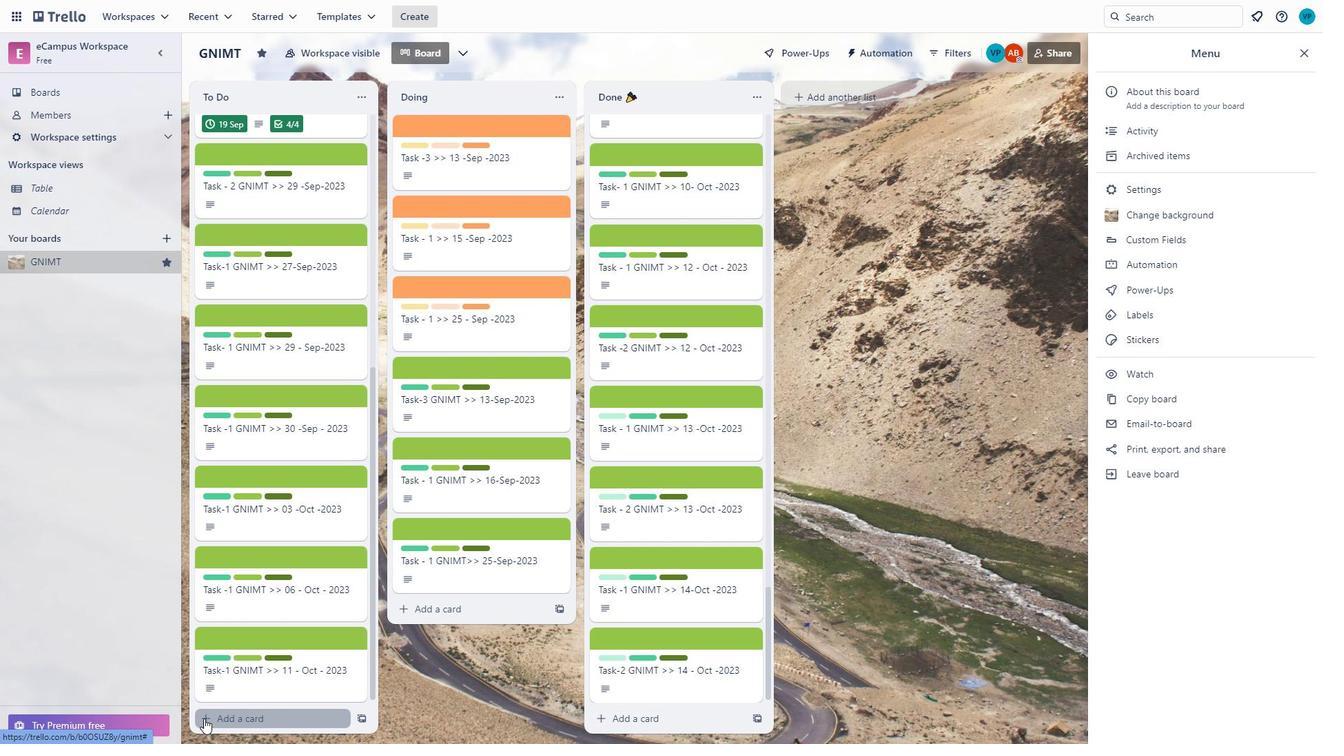 
Action: Mouse scrolled (247, 532) with delta (0, 0)
Screenshot: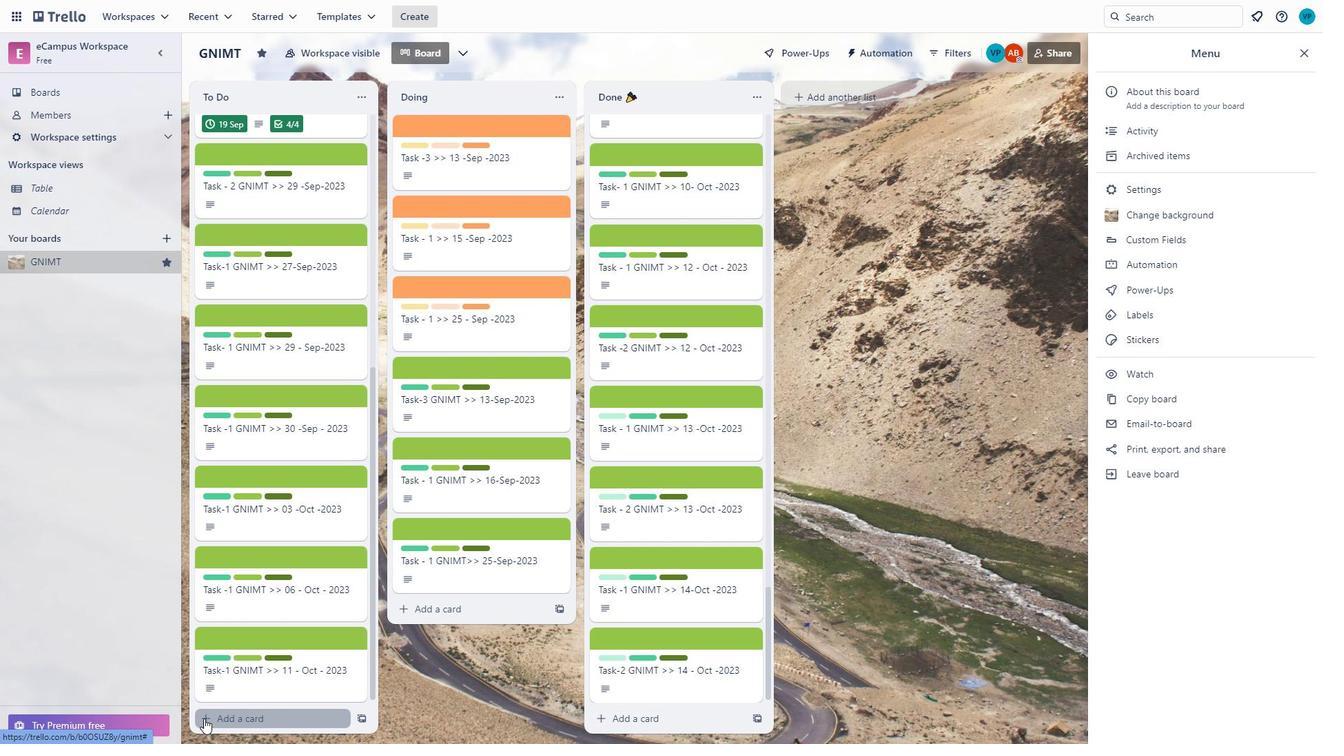 
Action: Mouse moved to (281, 589)
Screenshot: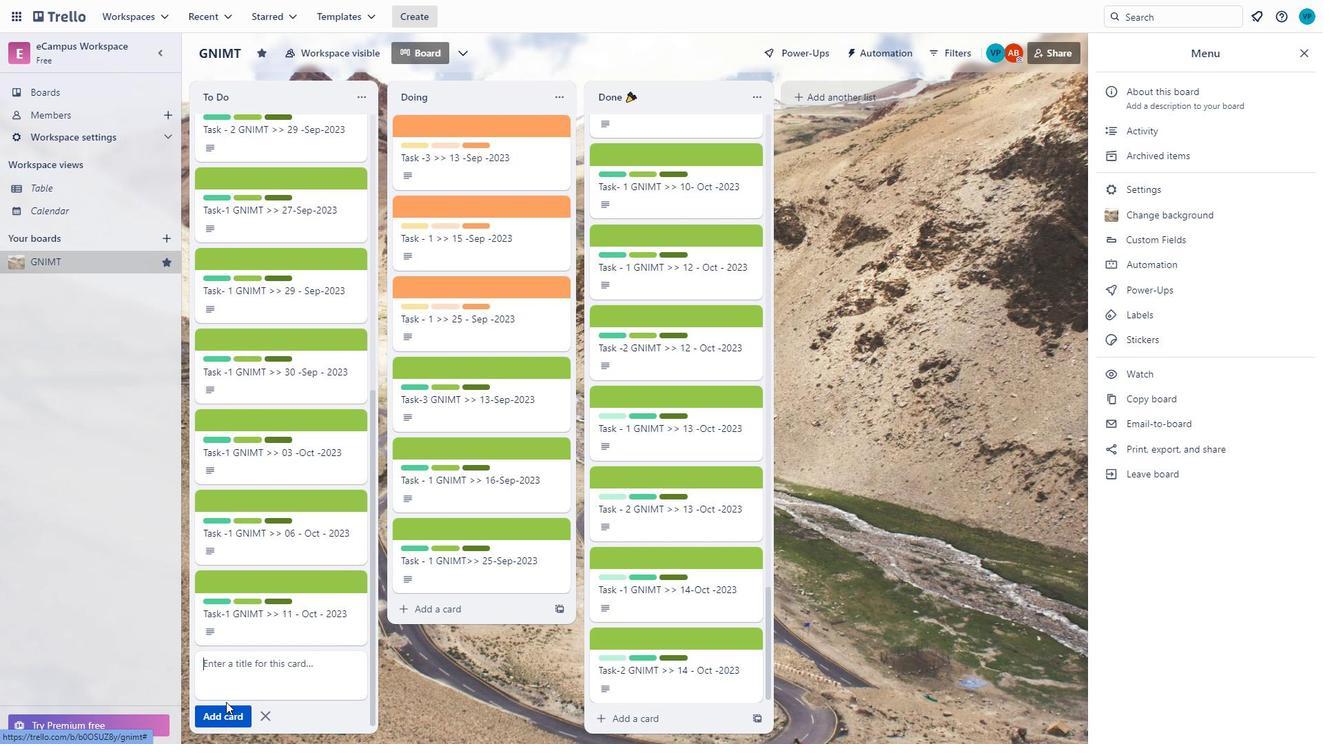 
Action: Mouse scrolled (281, 588) with delta (0, 0)
